 Task: Plan a trip to Sulur, India from 26th December, 2023 to 30th December, 2023 for 1 adult. Place can be private room with 1  bedroom having 1 bed and 1 bathroom. Property type can be hotel.
Action: Mouse moved to (567, 146)
Screenshot: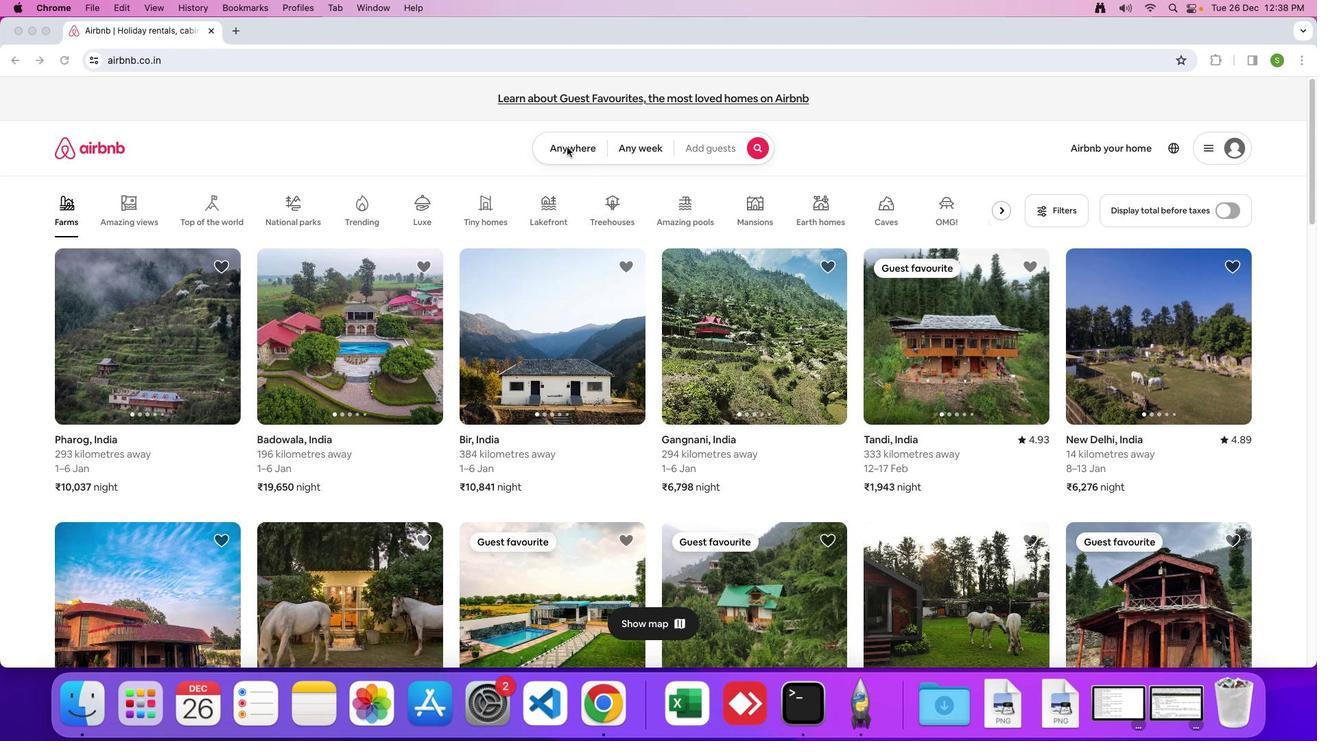 
Action: Mouse pressed left at (567, 146)
Screenshot: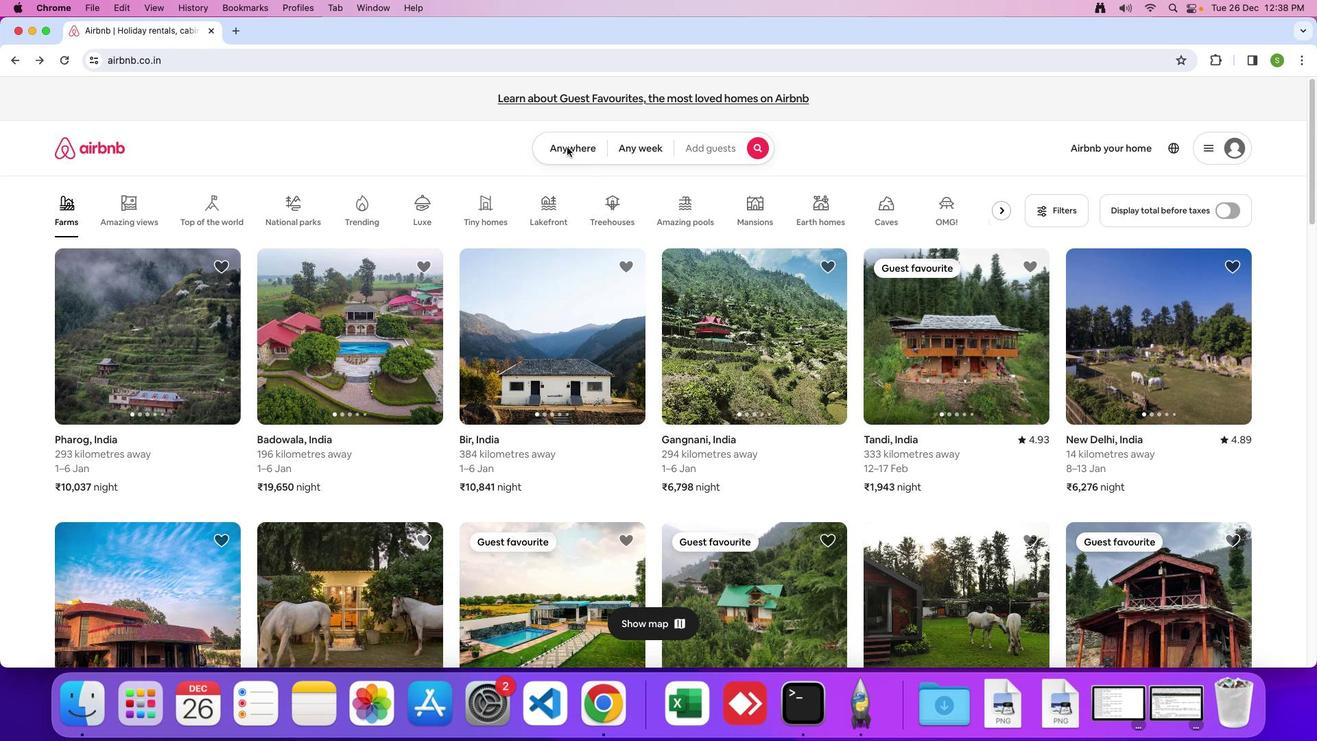 
Action: Mouse moved to (553, 148)
Screenshot: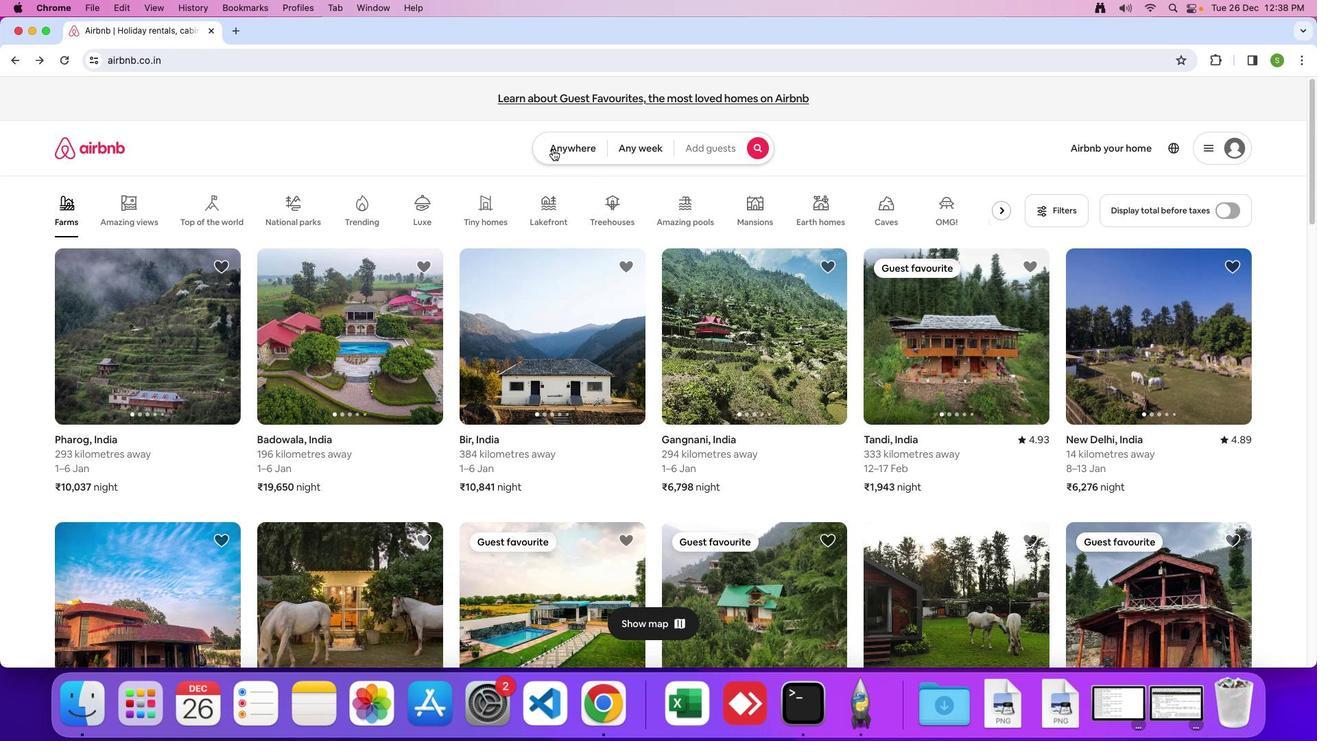 
Action: Mouse pressed left at (553, 148)
Screenshot: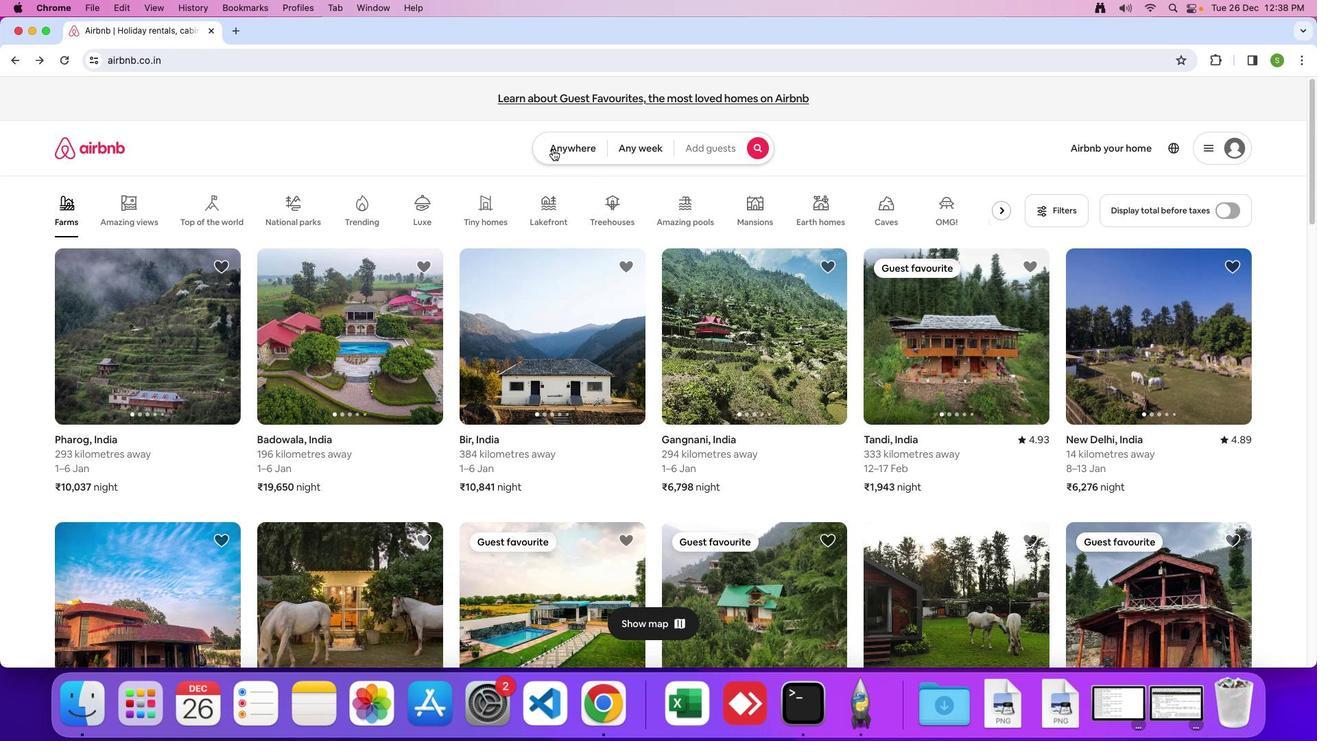 
Action: Mouse moved to (496, 193)
Screenshot: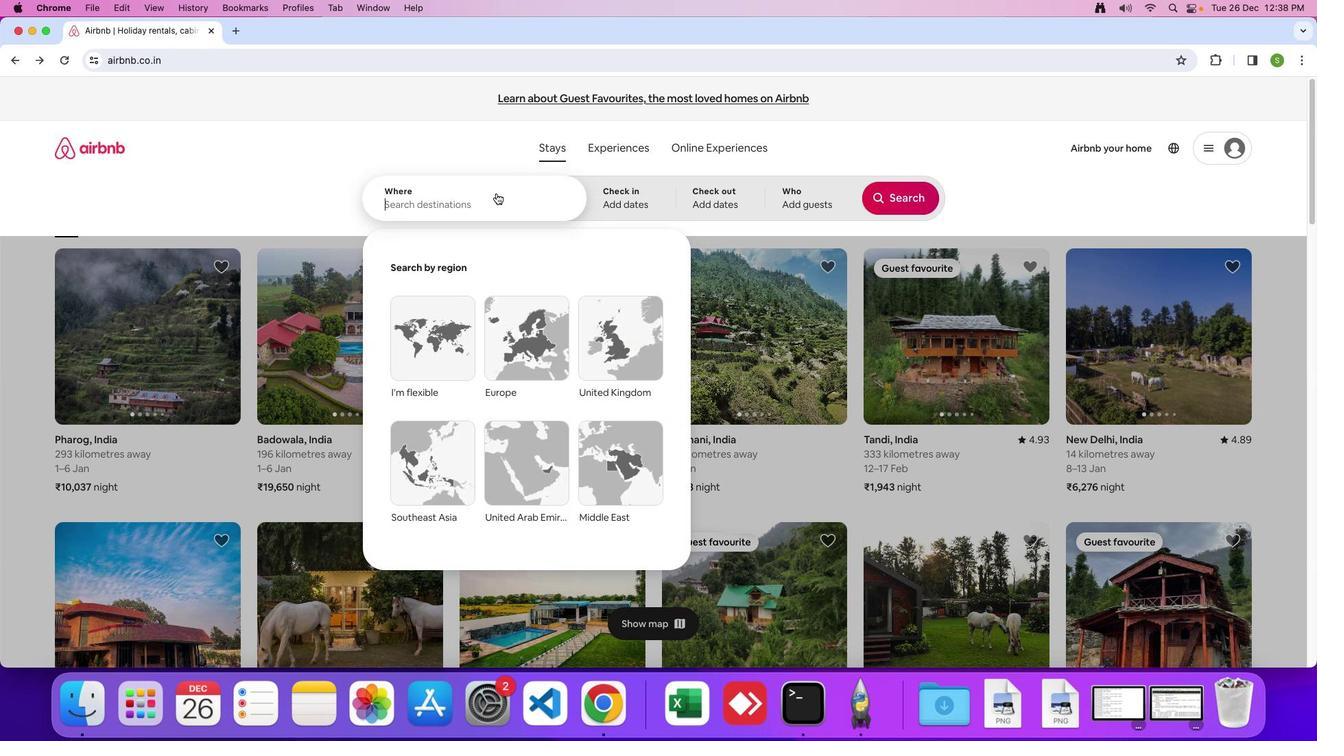 
Action: Mouse pressed left at (496, 193)
Screenshot: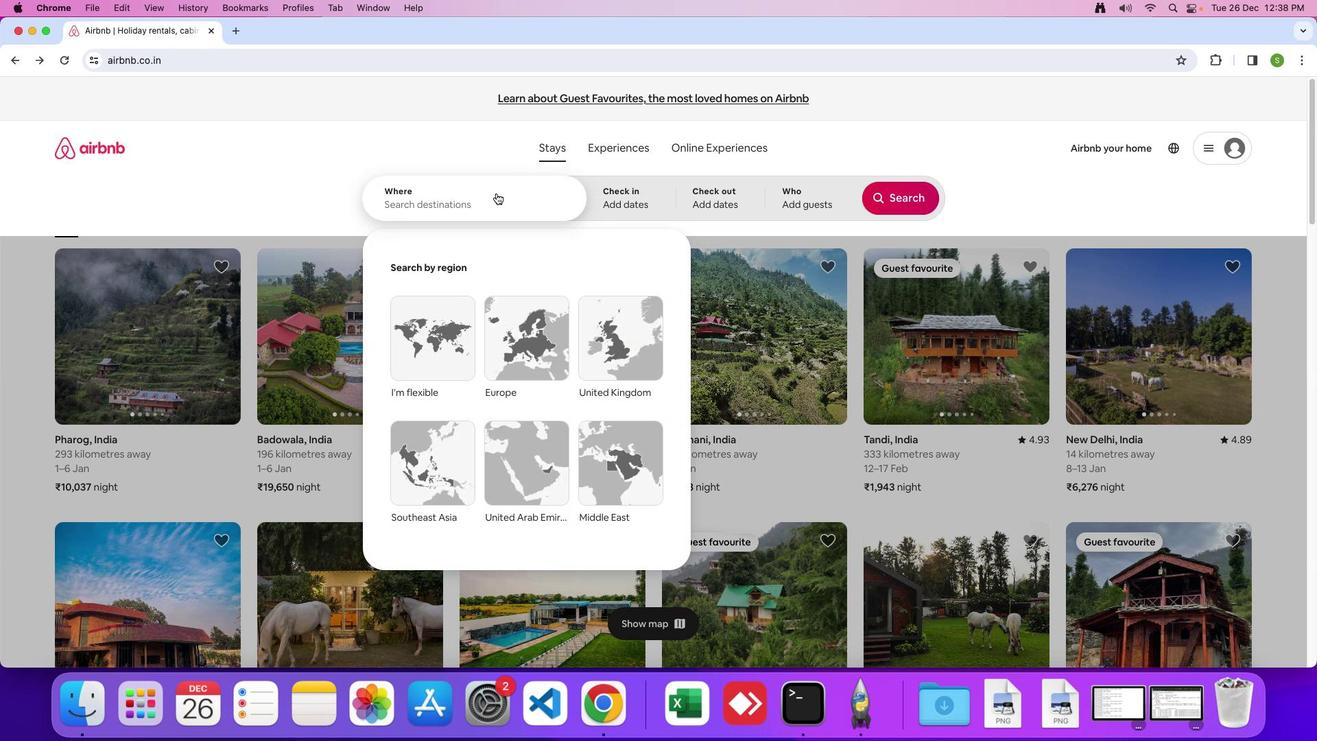 
Action: Mouse moved to (470, 205)
Screenshot: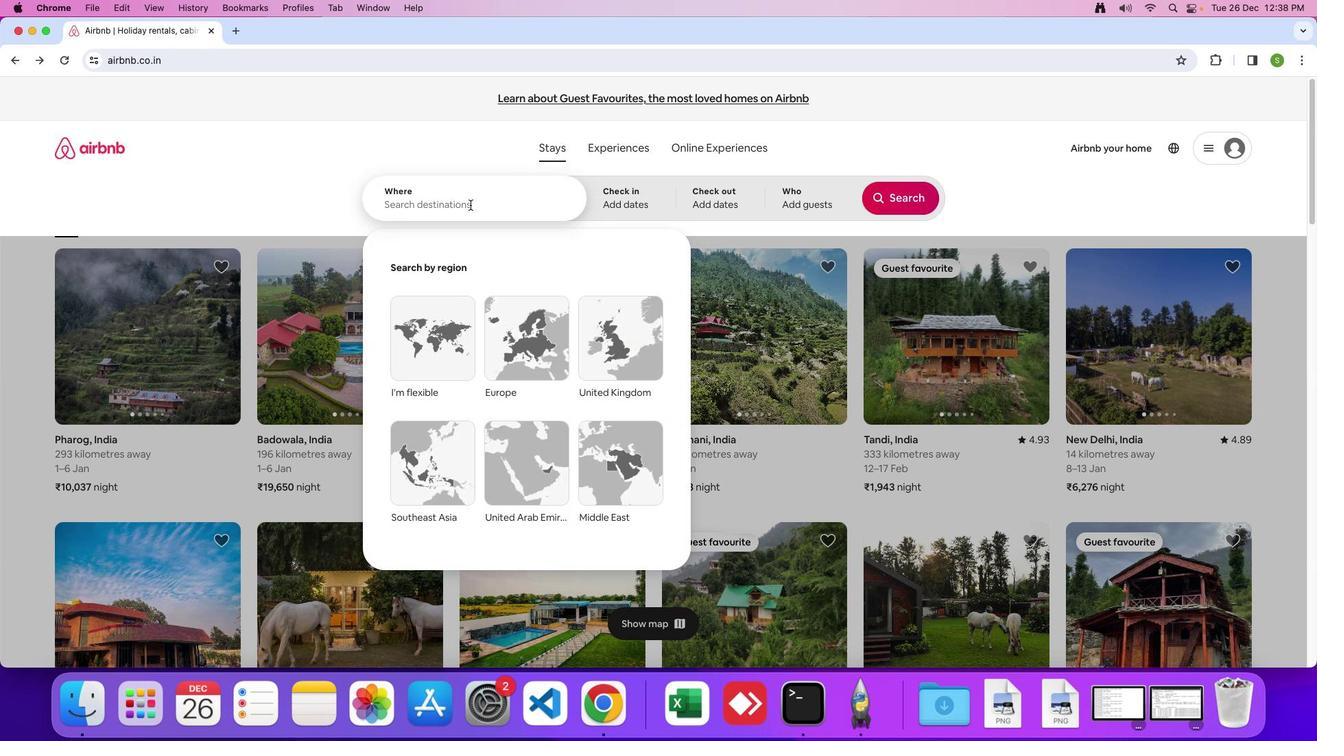 
Action: Key pressed 'S'Key.caps_lock'u''l''u''r'','Key.spaceKey.shift'I''n''d''i''a'
Screenshot: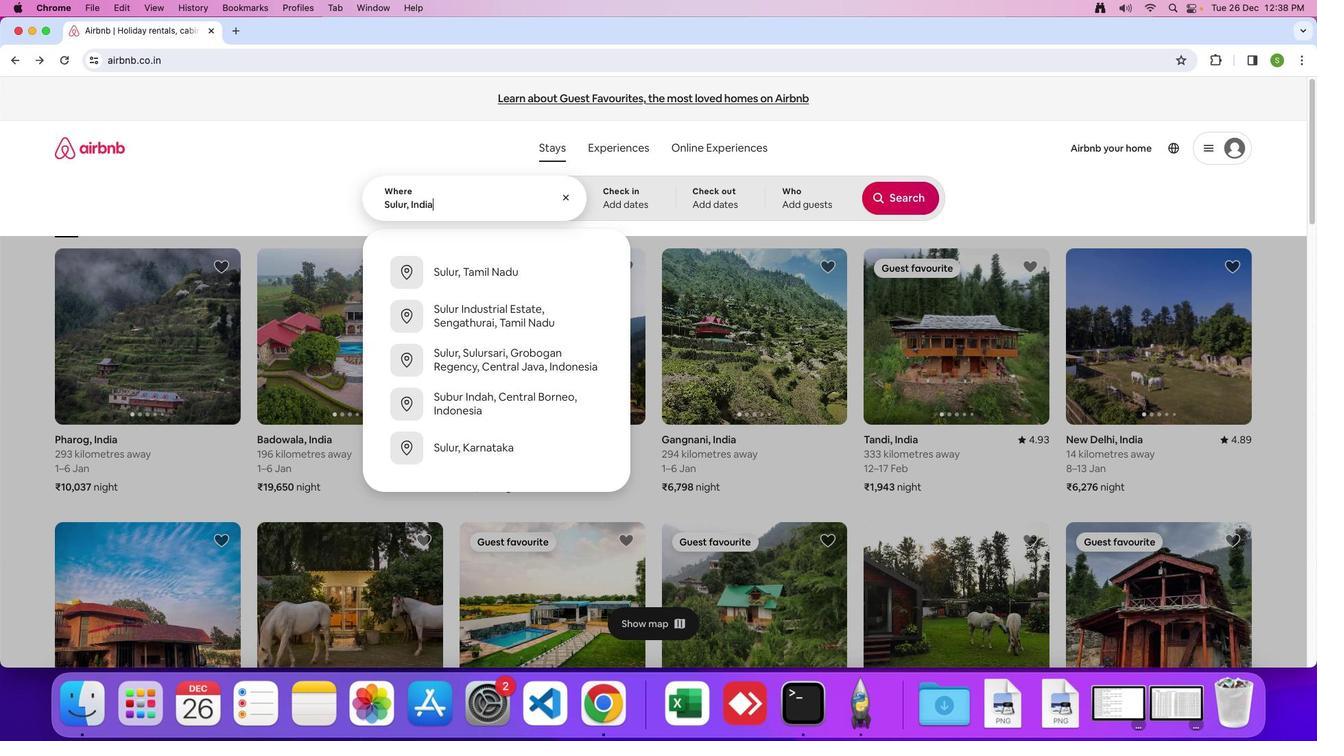 
Action: Mouse moved to (485, 206)
Screenshot: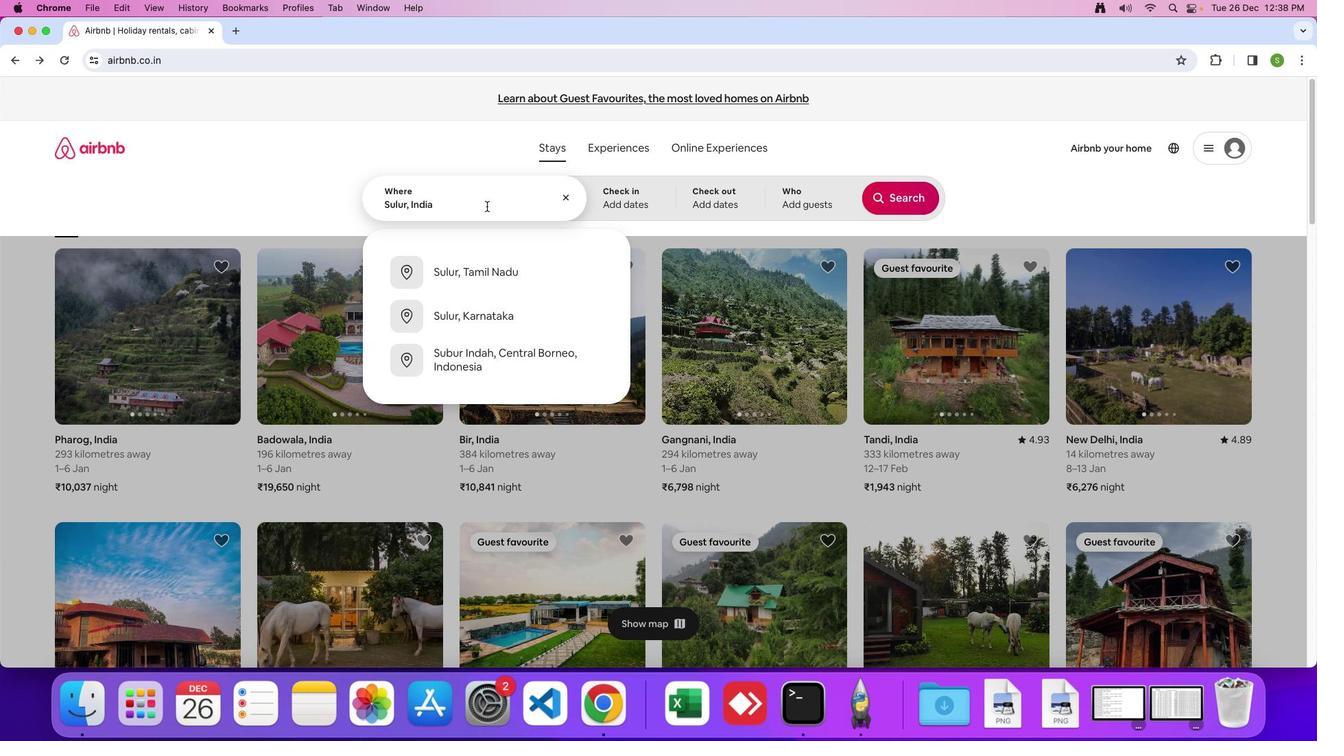 
Action: Key pressed Key.enter
Screenshot: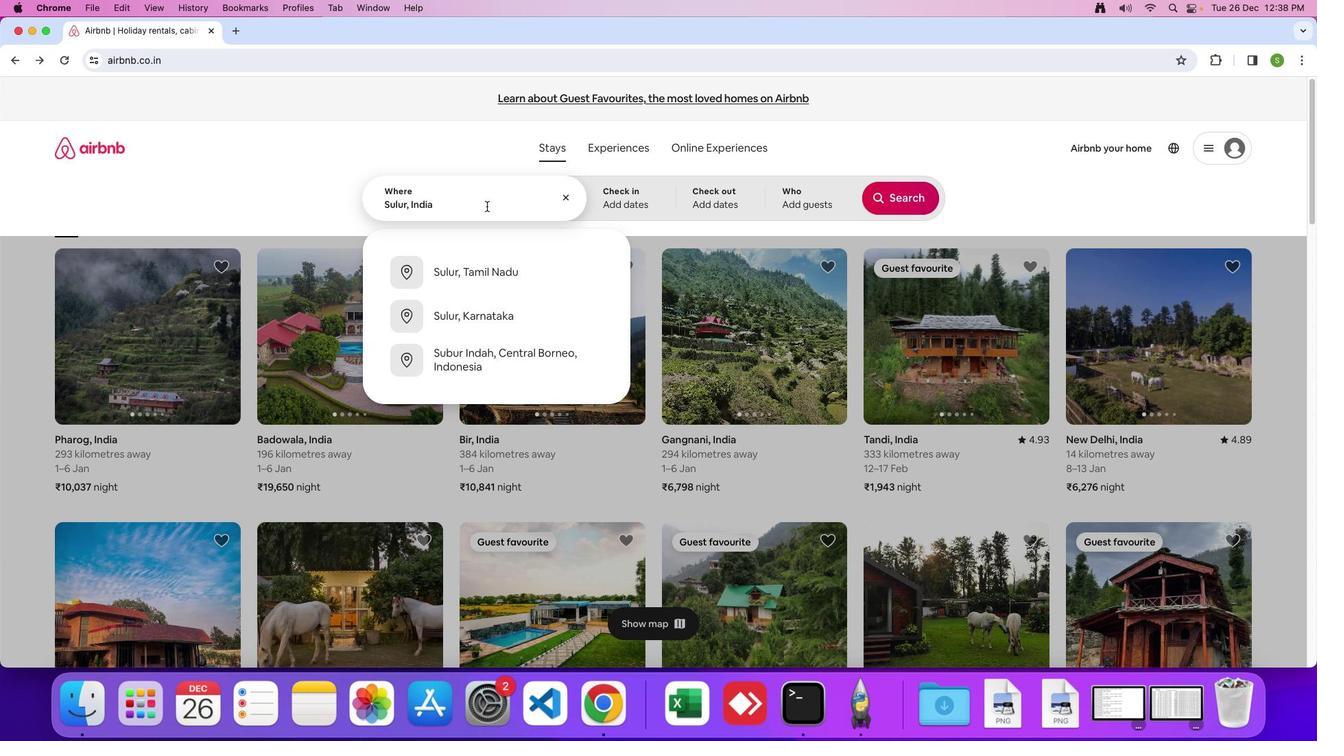 
Action: Mouse moved to (483, 498)
Screenshot: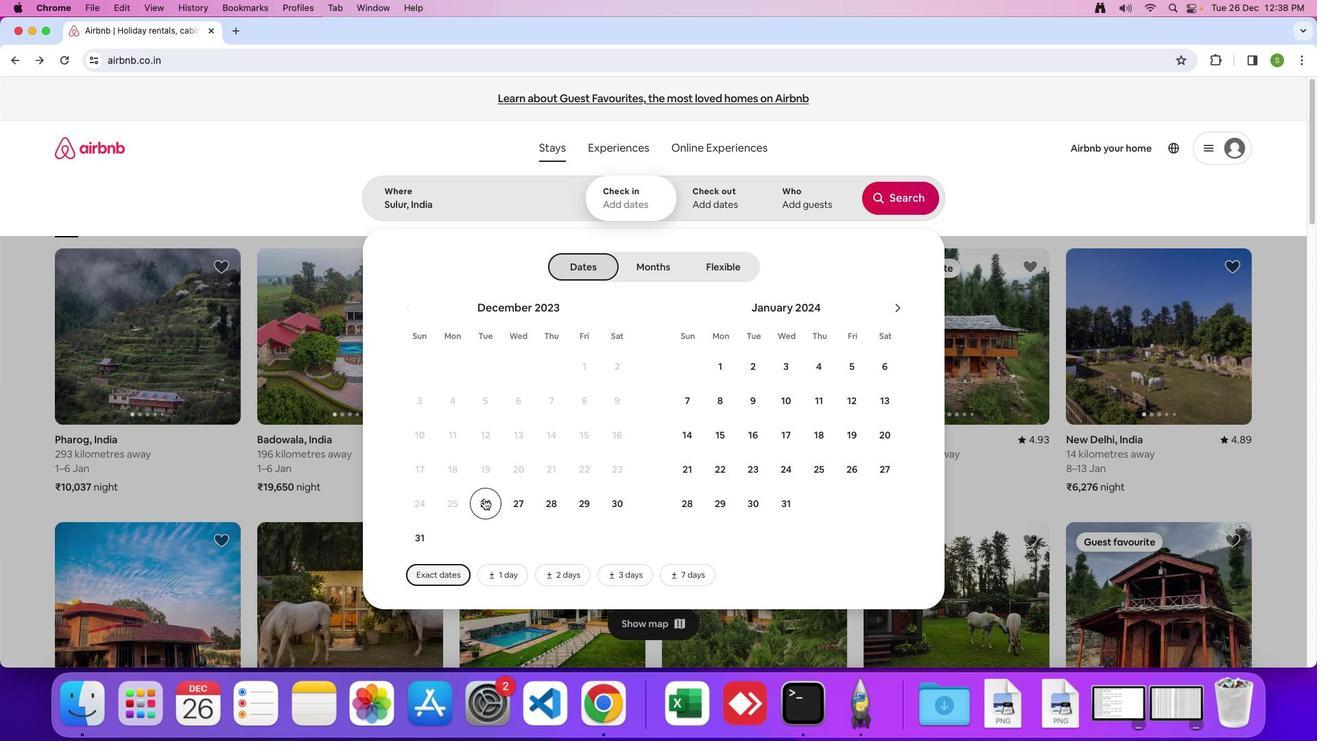 
Action: Mouse pressed left at (483, 498)
Screenshot: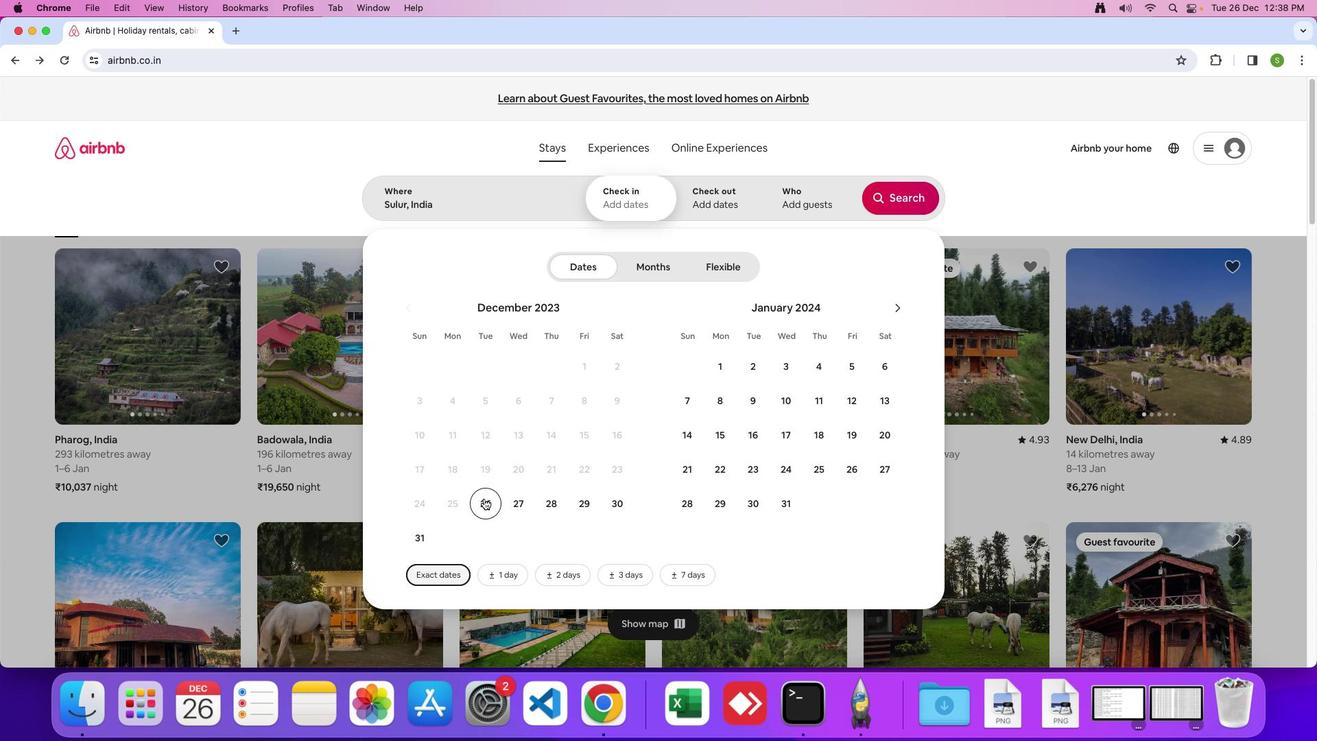 
Action: Mouse moved to (621, 505)
Screenshot: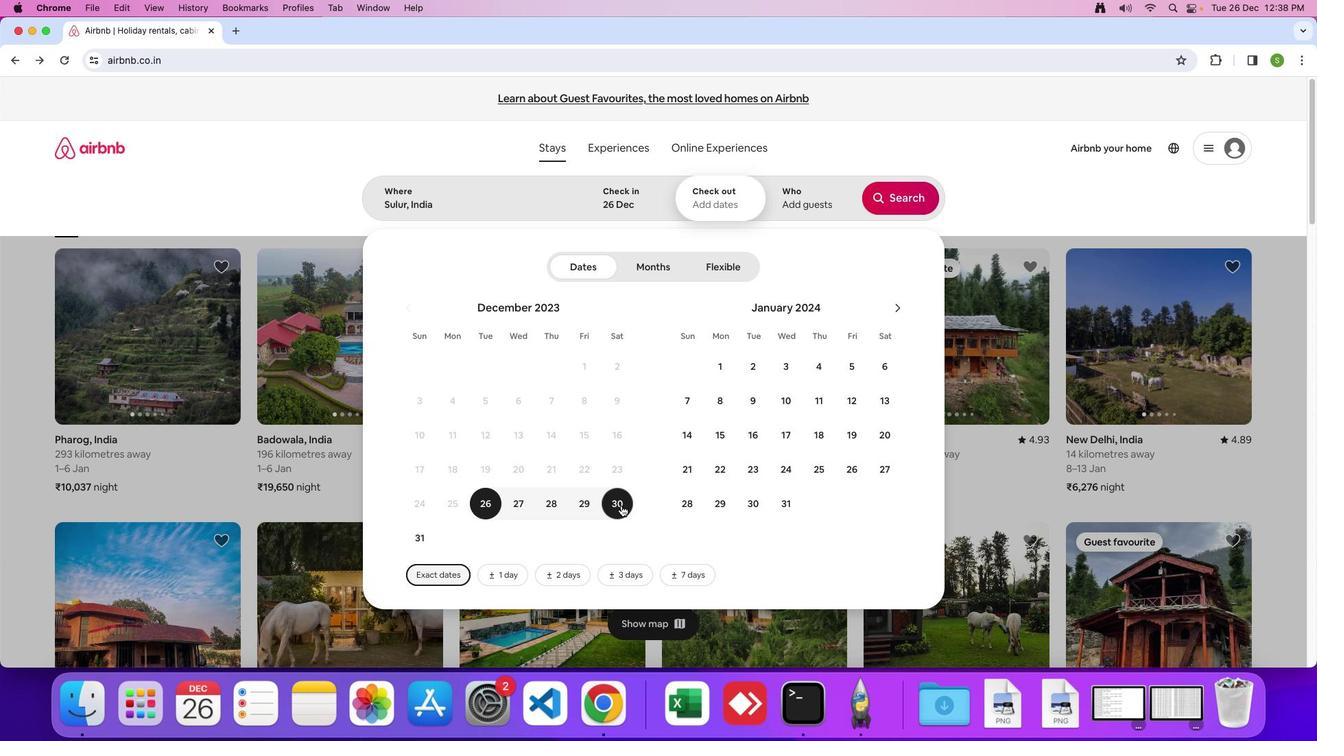 
Action: Mouse pressed left at (621, 505)
Screenshot: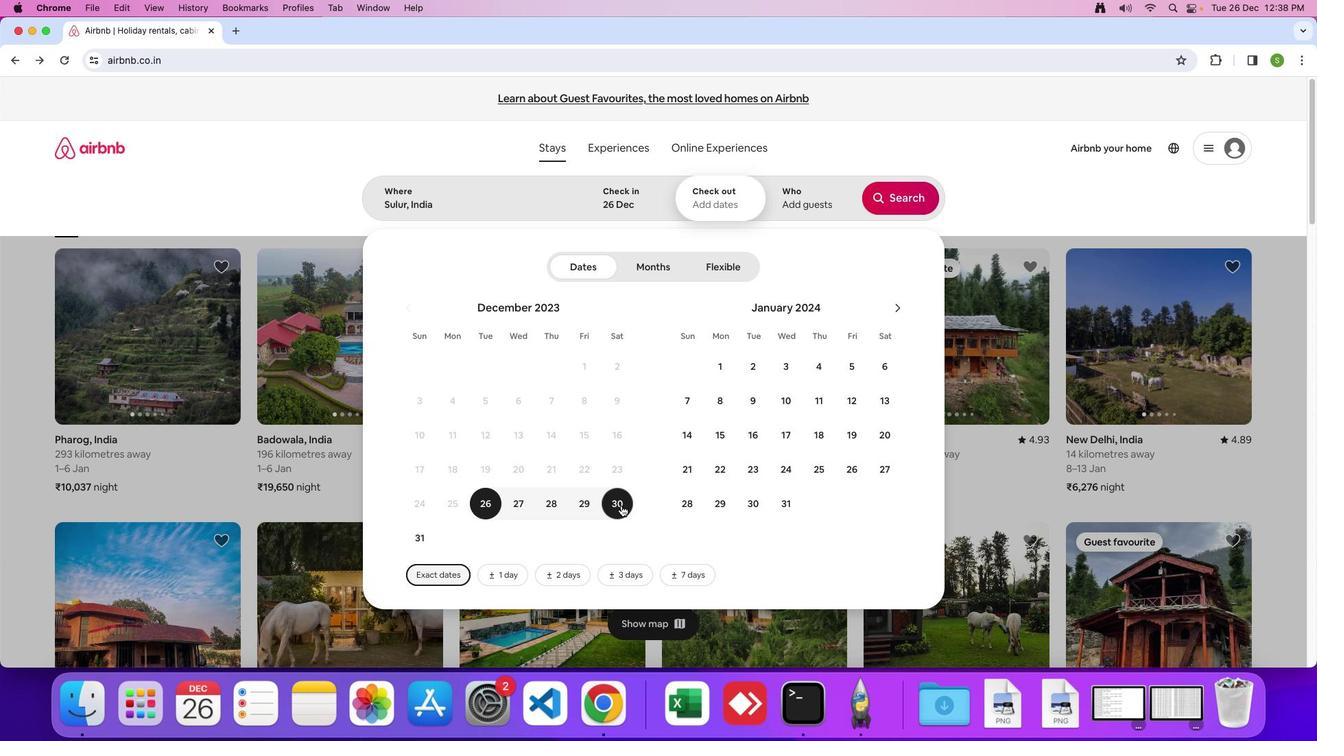 
Action: Mouse moved to (803, 197)
Screenshot: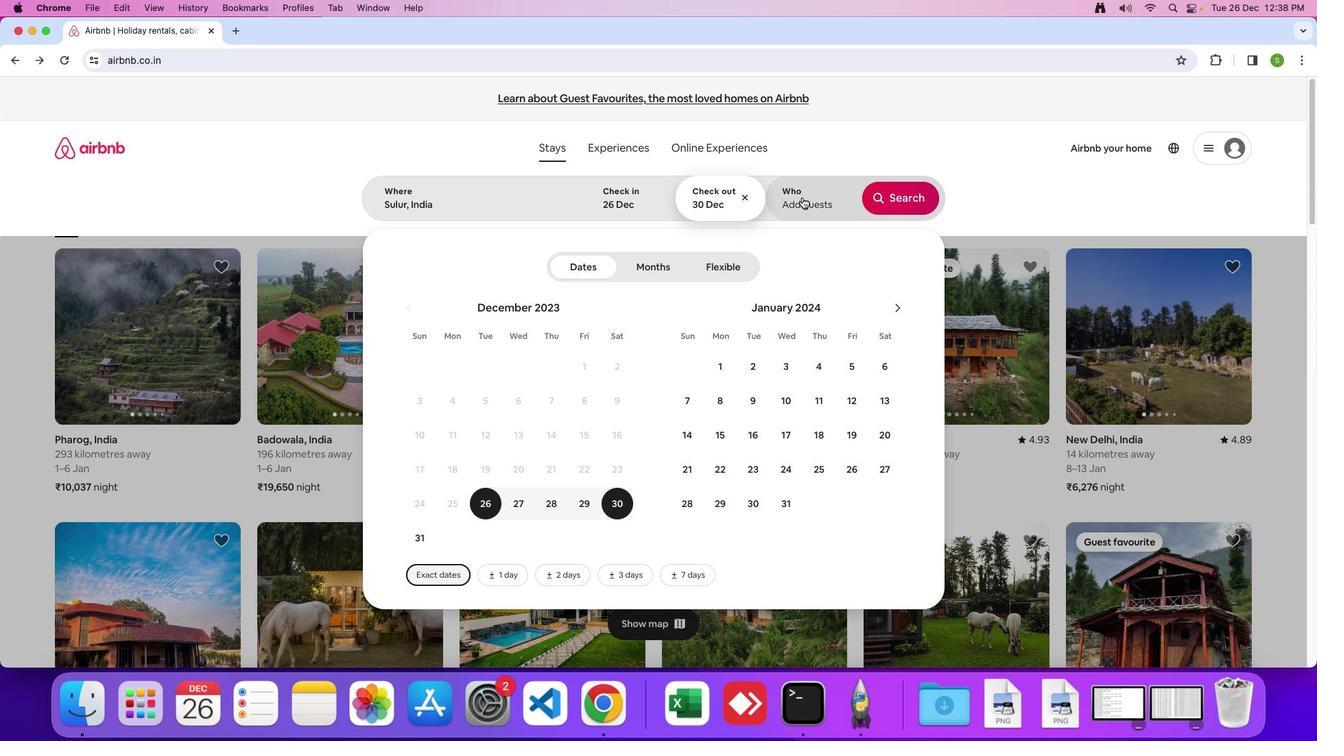 
Action: Mouse pressed left at (803, 197)
Screenshot: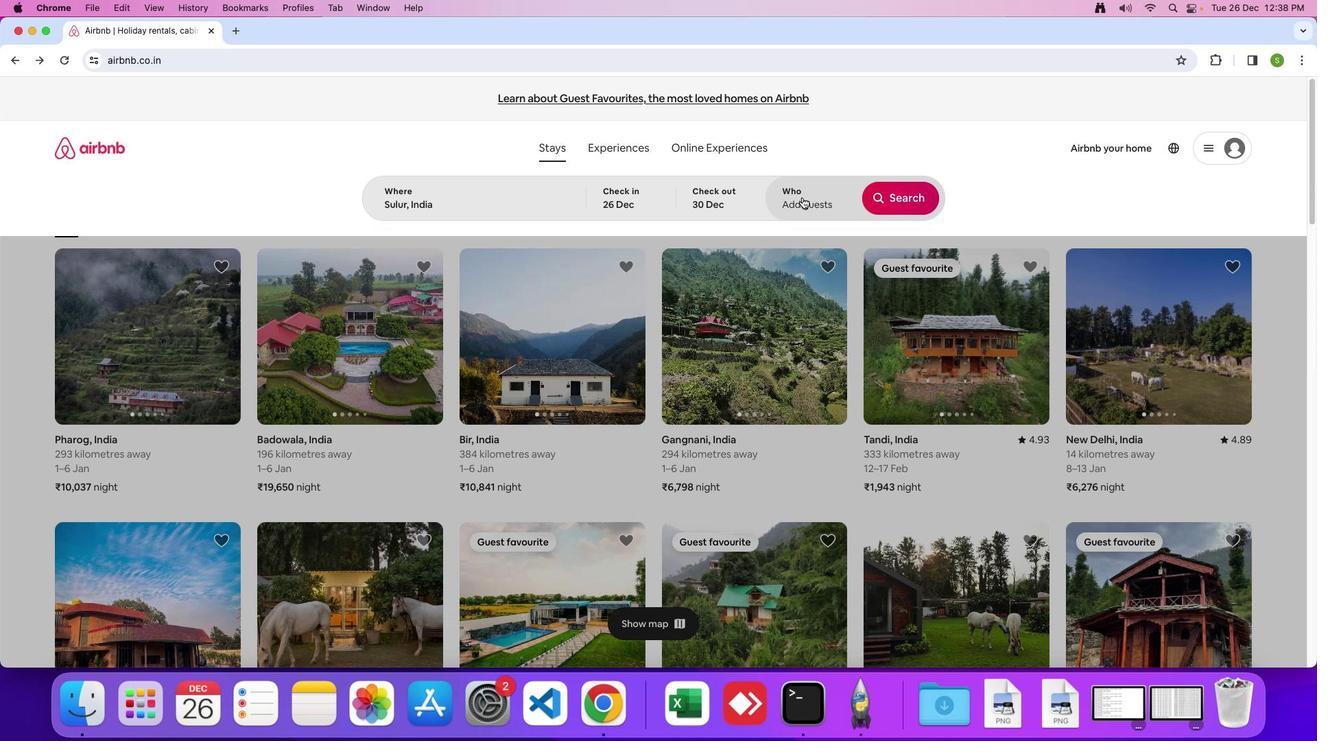 
Action: Mouse moved to (911, 265)
Screenshot: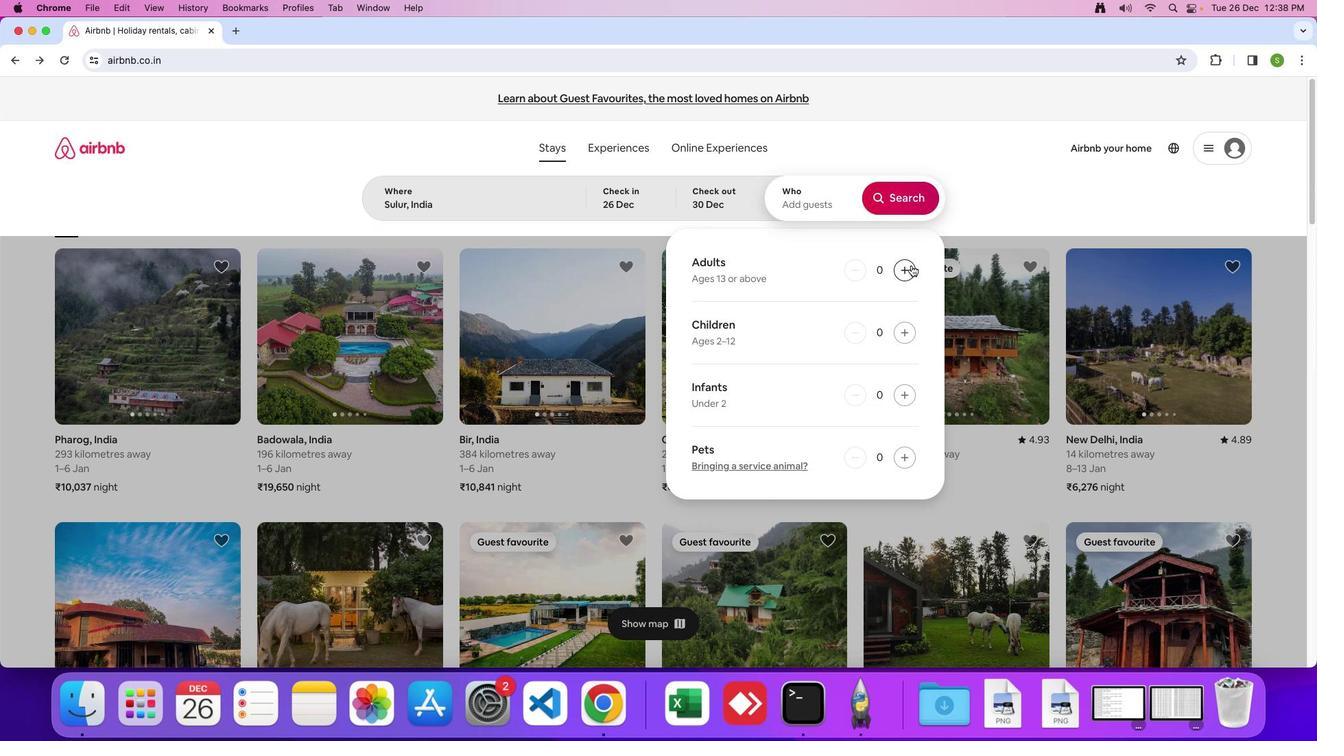 
Action: Mouse pressed left at (911, 265)
Screenshot: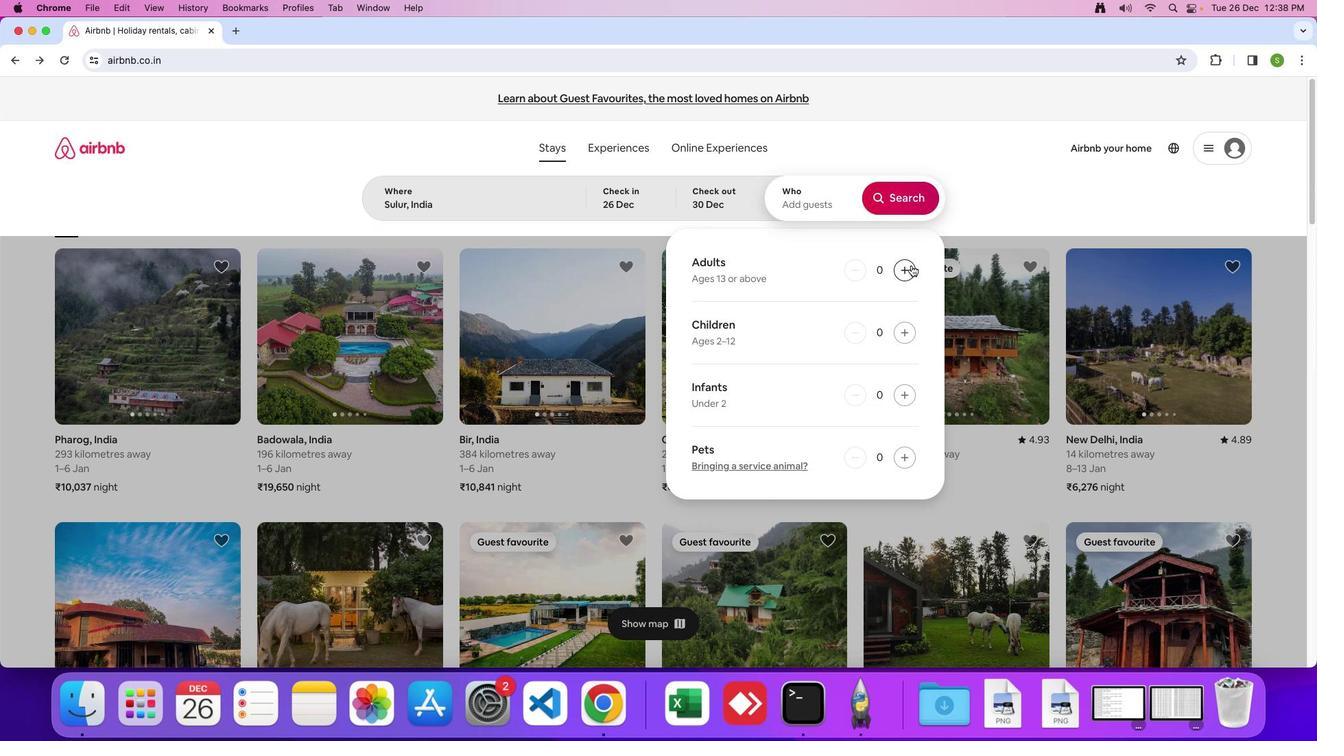 
Action: Mouse moved to (886, 195)
Screenshot: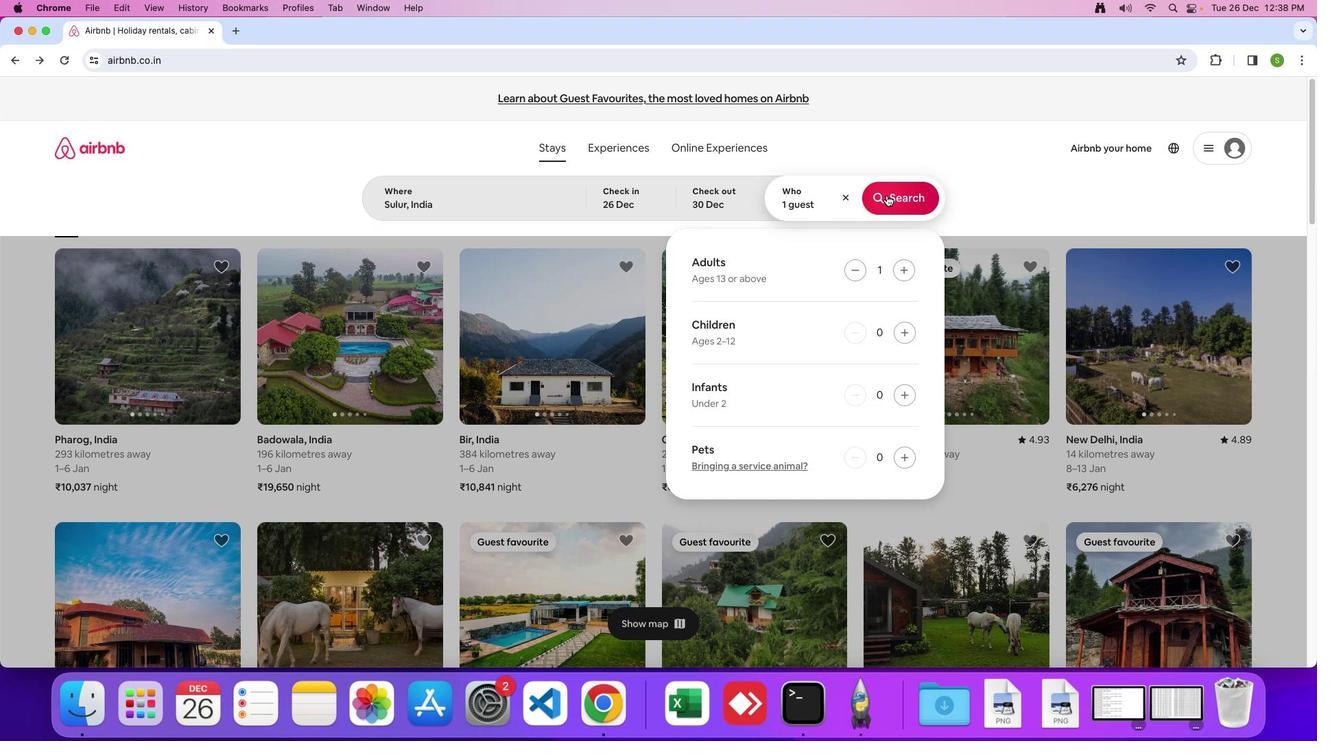 
Action: Mouse pressed left at (886, 195)
Screenshot: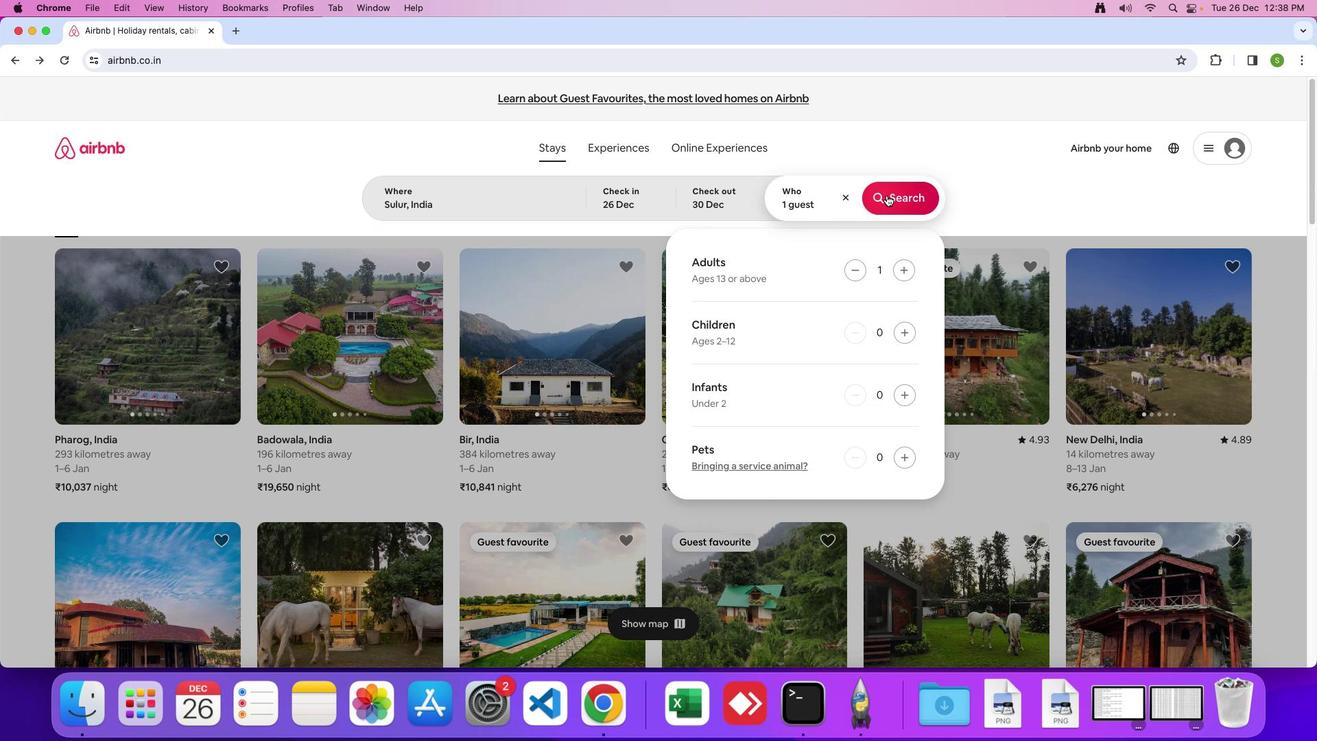 
Action: Mouse moved to (1089, 166)
Screenshot: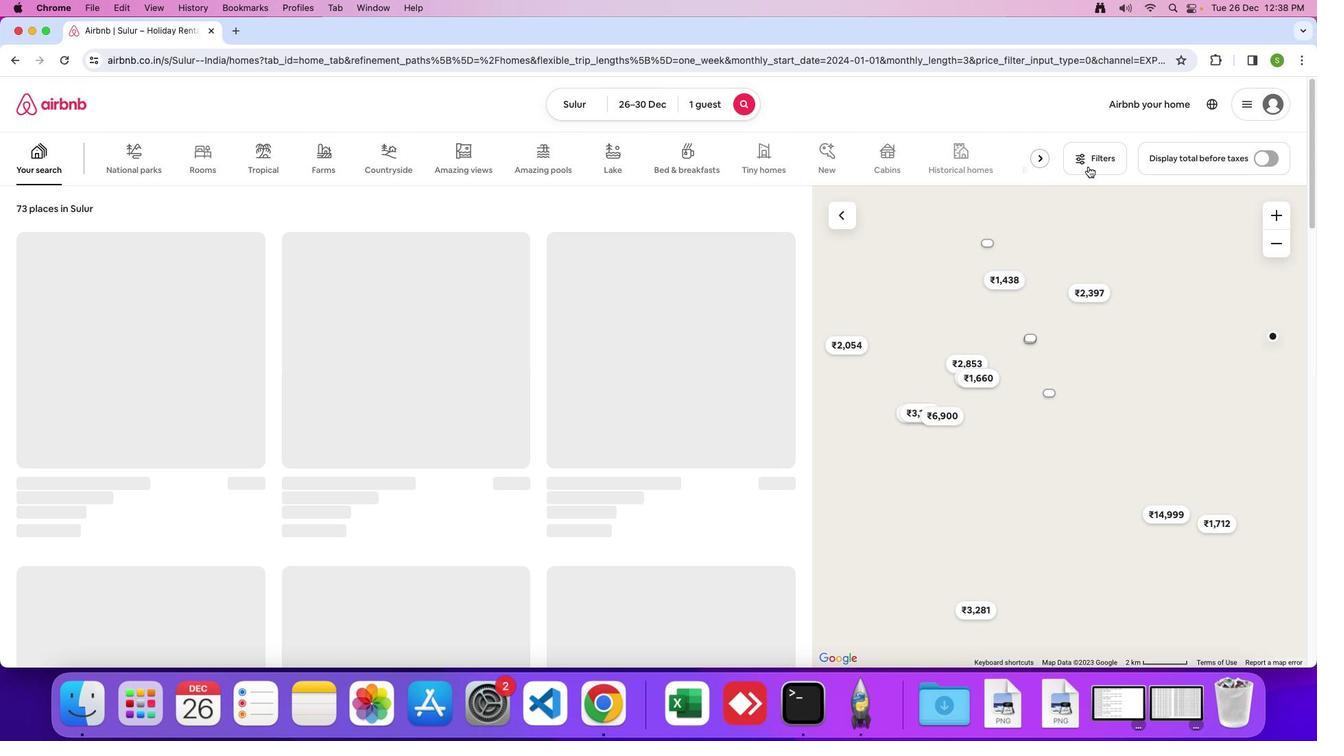
Action: Mouse pressed left at (1089, 166)
Screenshot: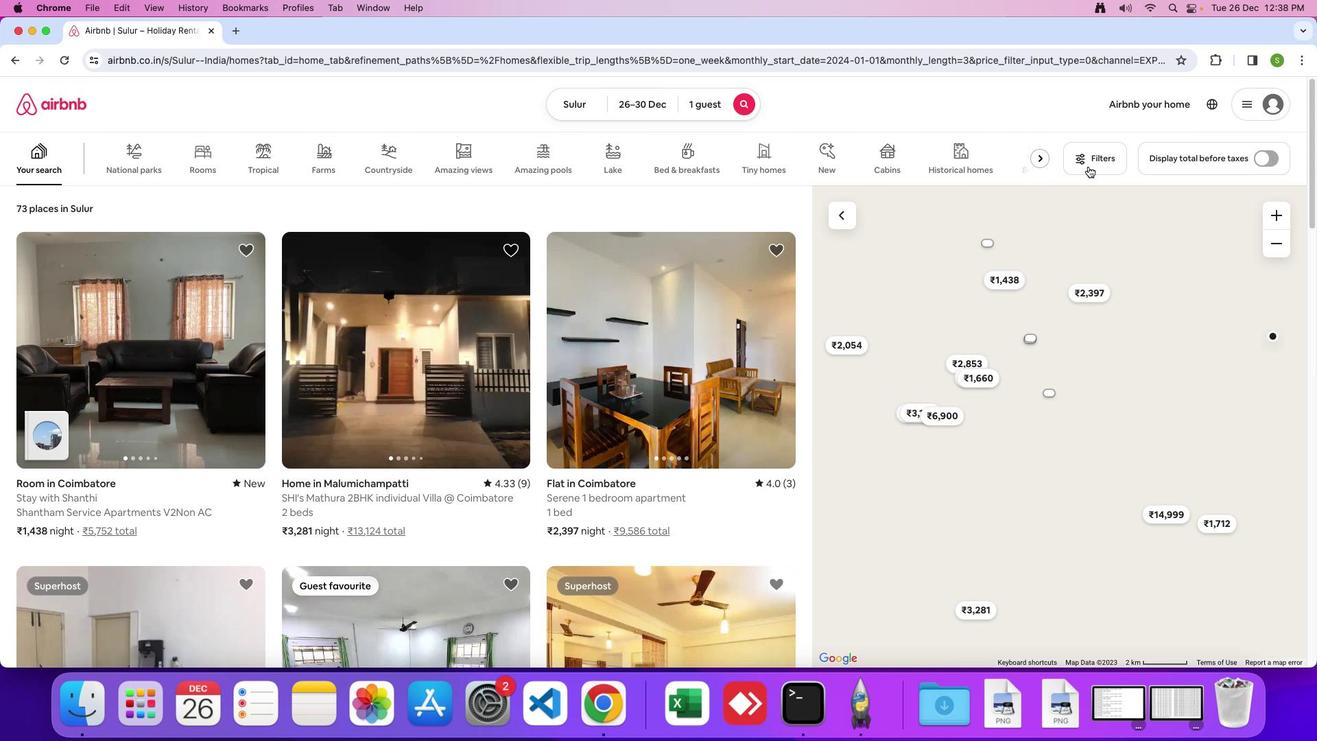 
Action: Mouse moved to (643, 433)
Screenshot: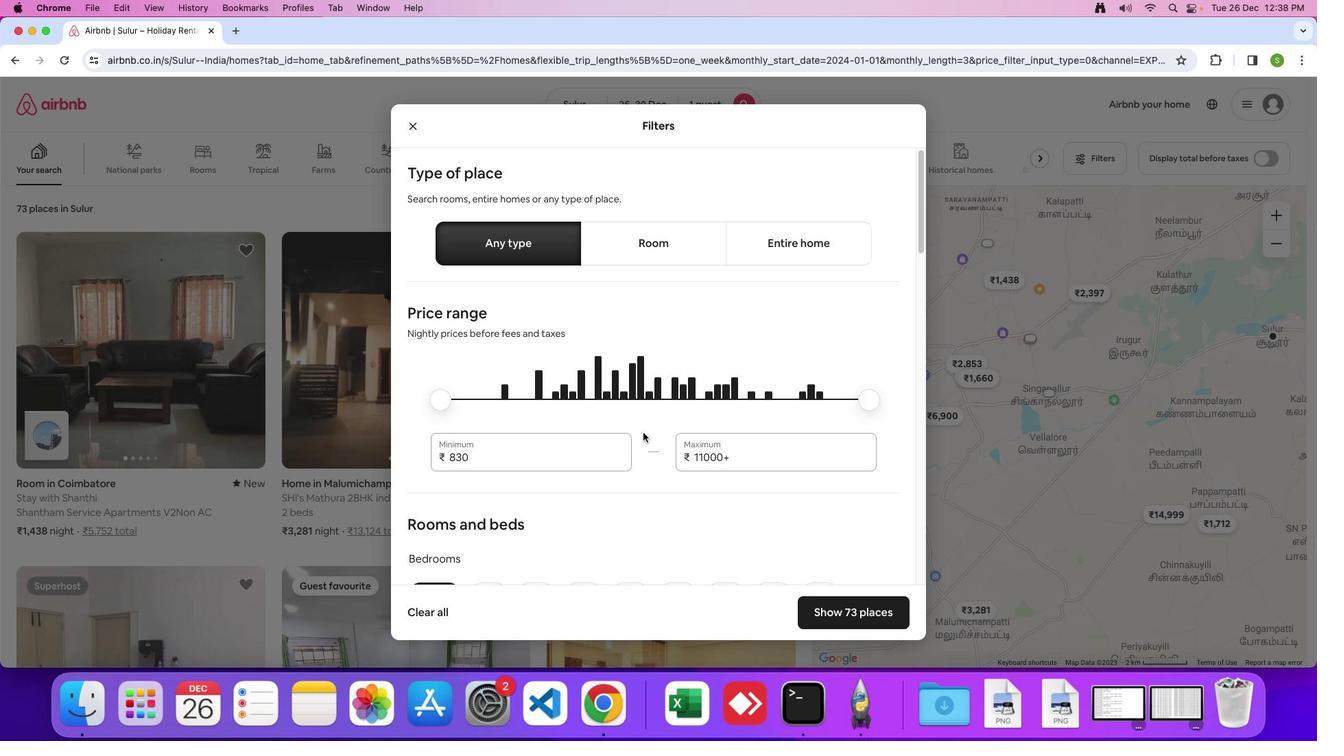 
Action: Mouse scrolled (643, 433) with delta (0, 0)
Screenshot: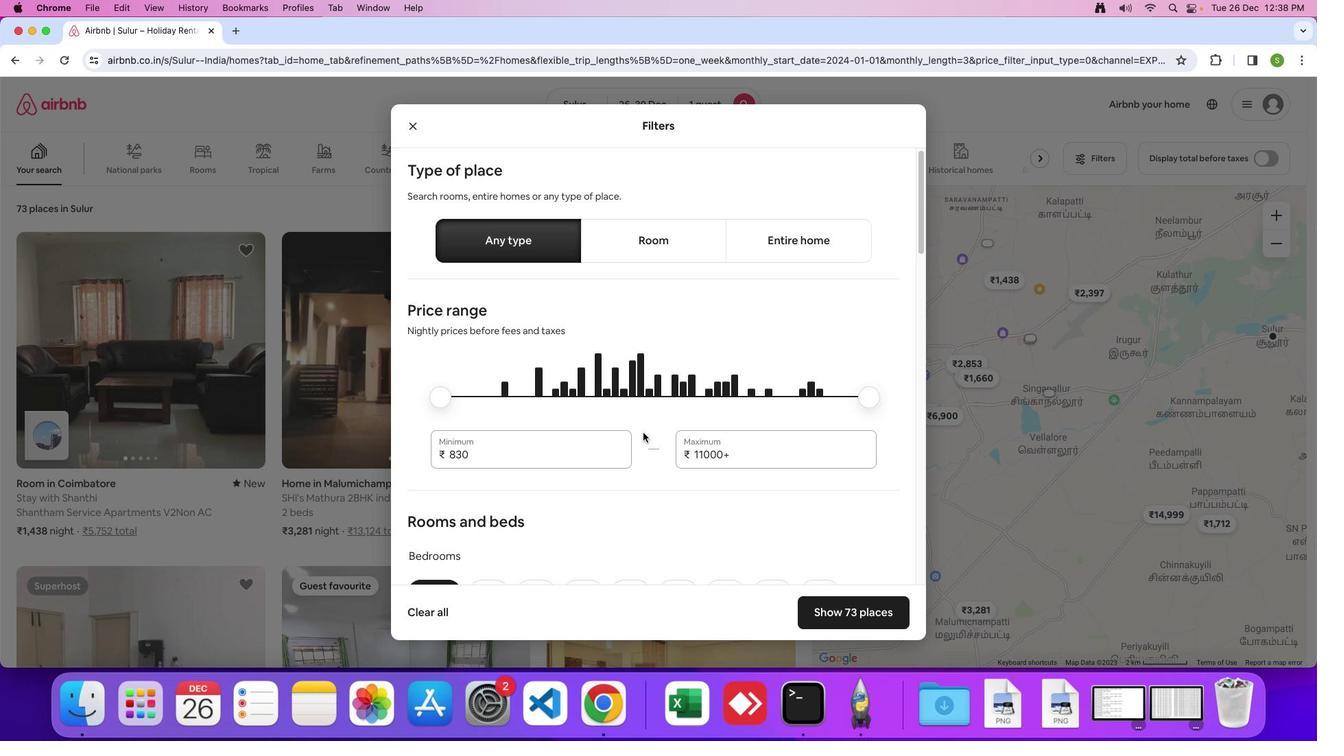 
Action: Mouse scrolled (643, 433) with delta (0, 0)
Screenshot: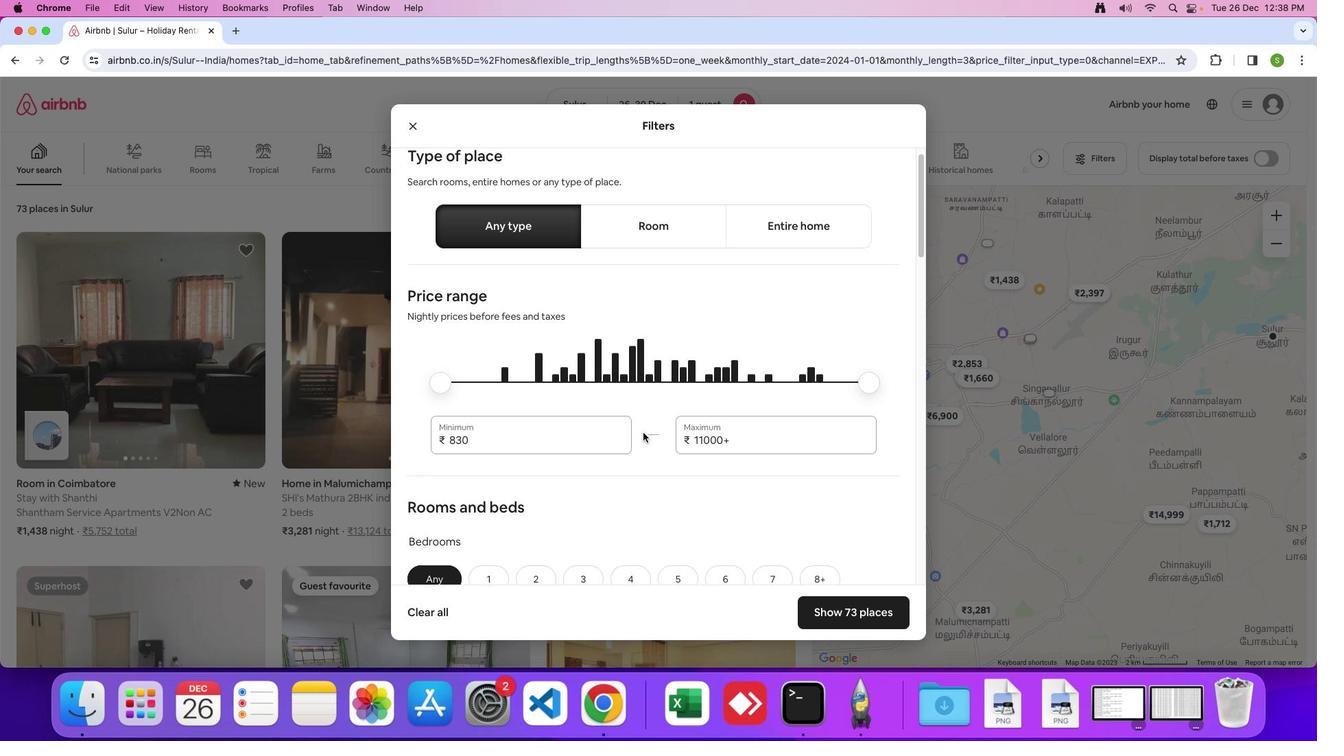 
Action: Mouse scrolled (643, 433) with delta (0, -2)
Screenshot: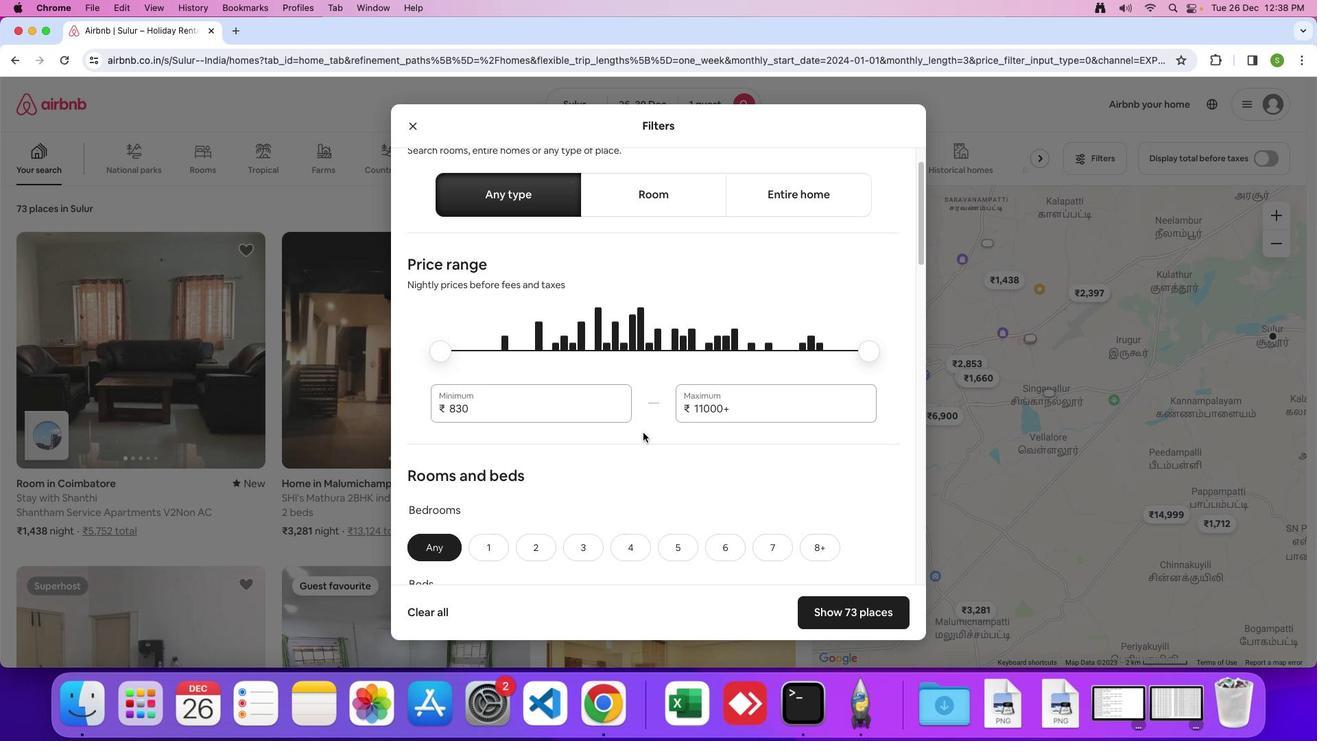 
Action: Mouse moved to (643, 432)
Screenshot: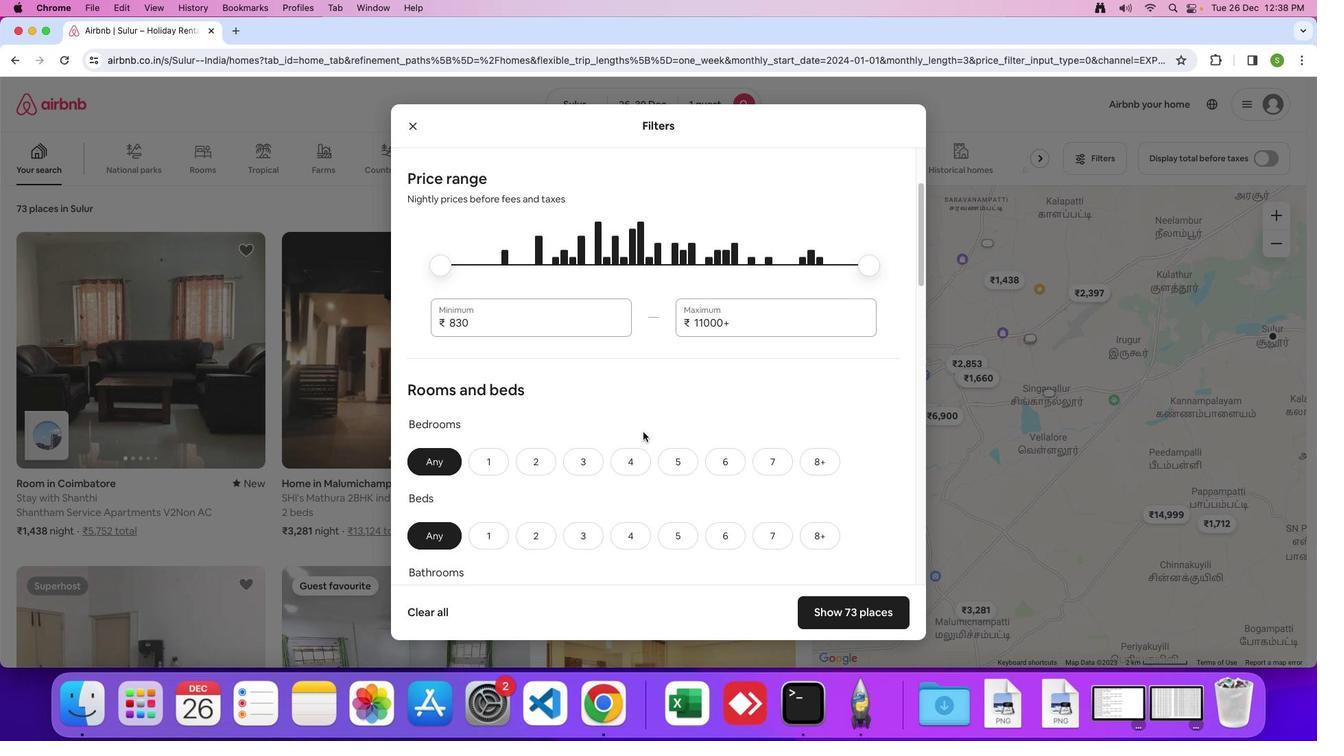 
Action: Mouse scrolled (643, 432) with delta (0, 0)
Screenshot: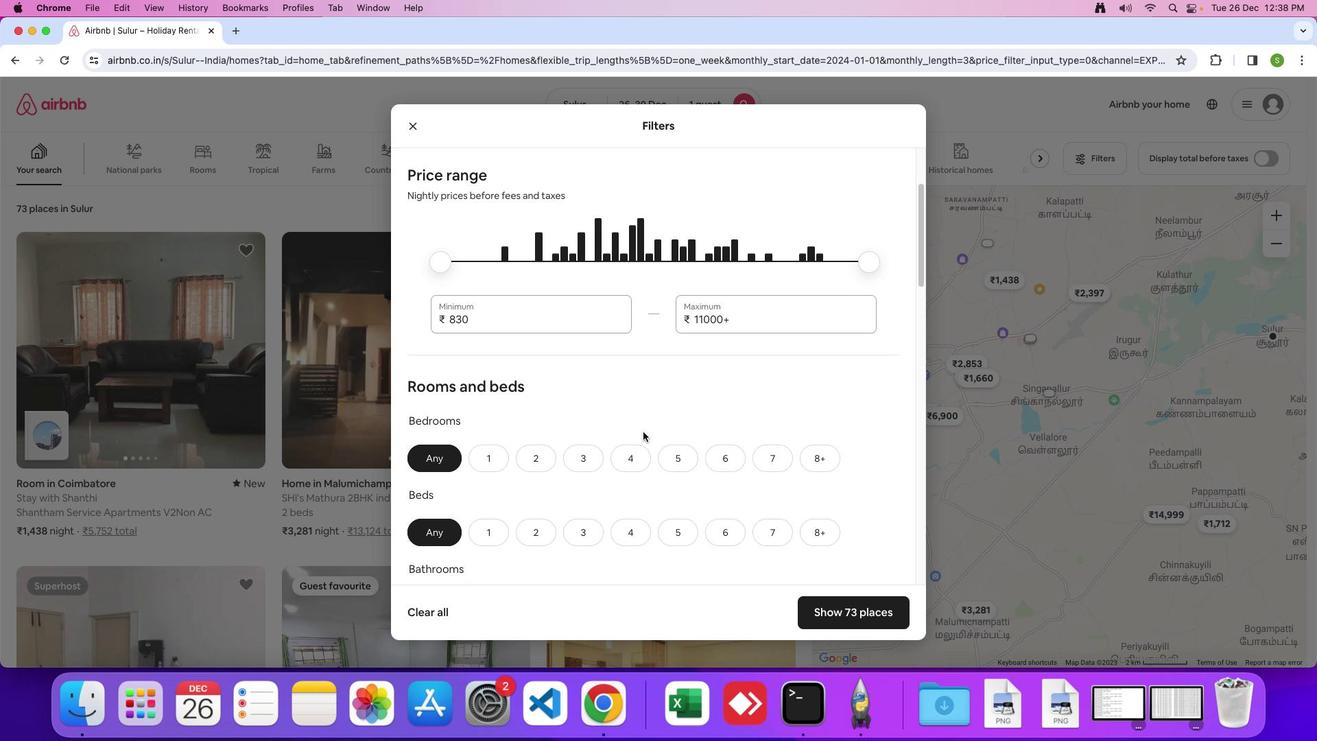 
Action: Mouse scrolled (643, 432) with delta (0, 0)
Screenshot: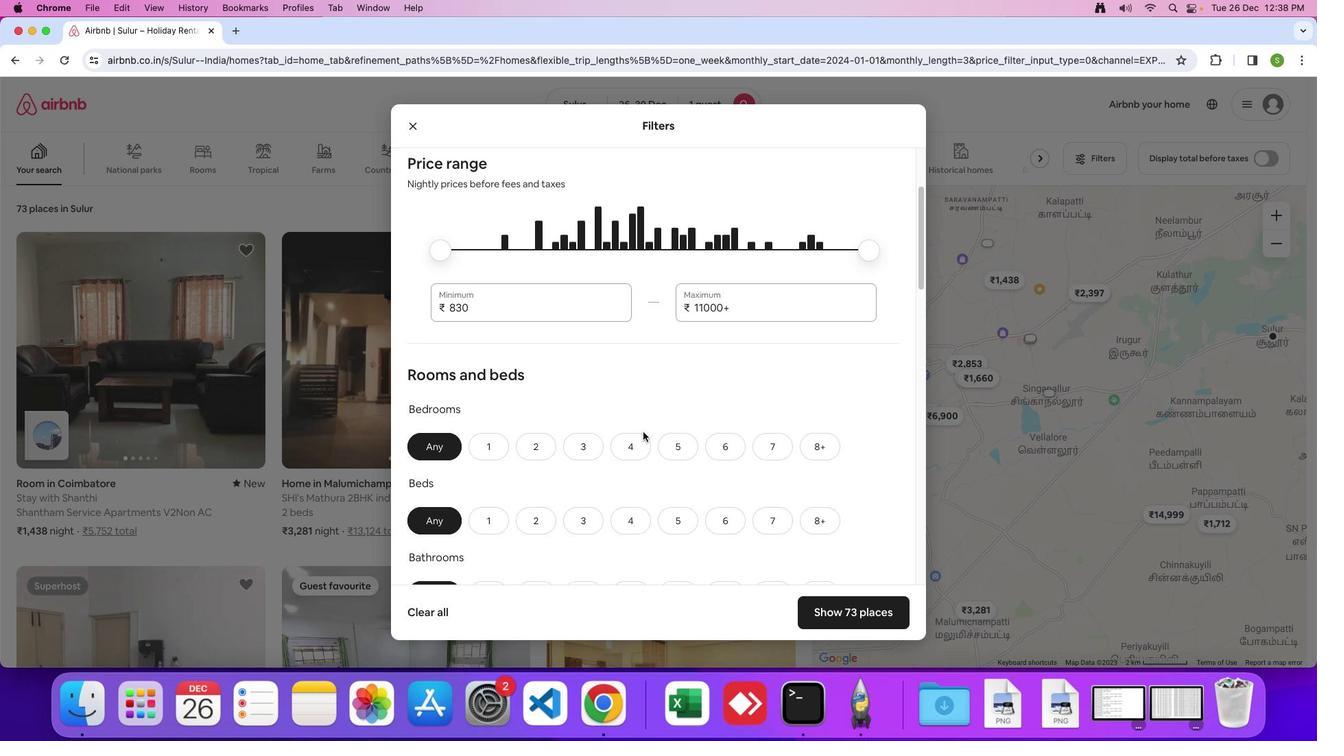 
Action: Mouse scrolled (643, 432) with delta (0, -2)
Screenshot: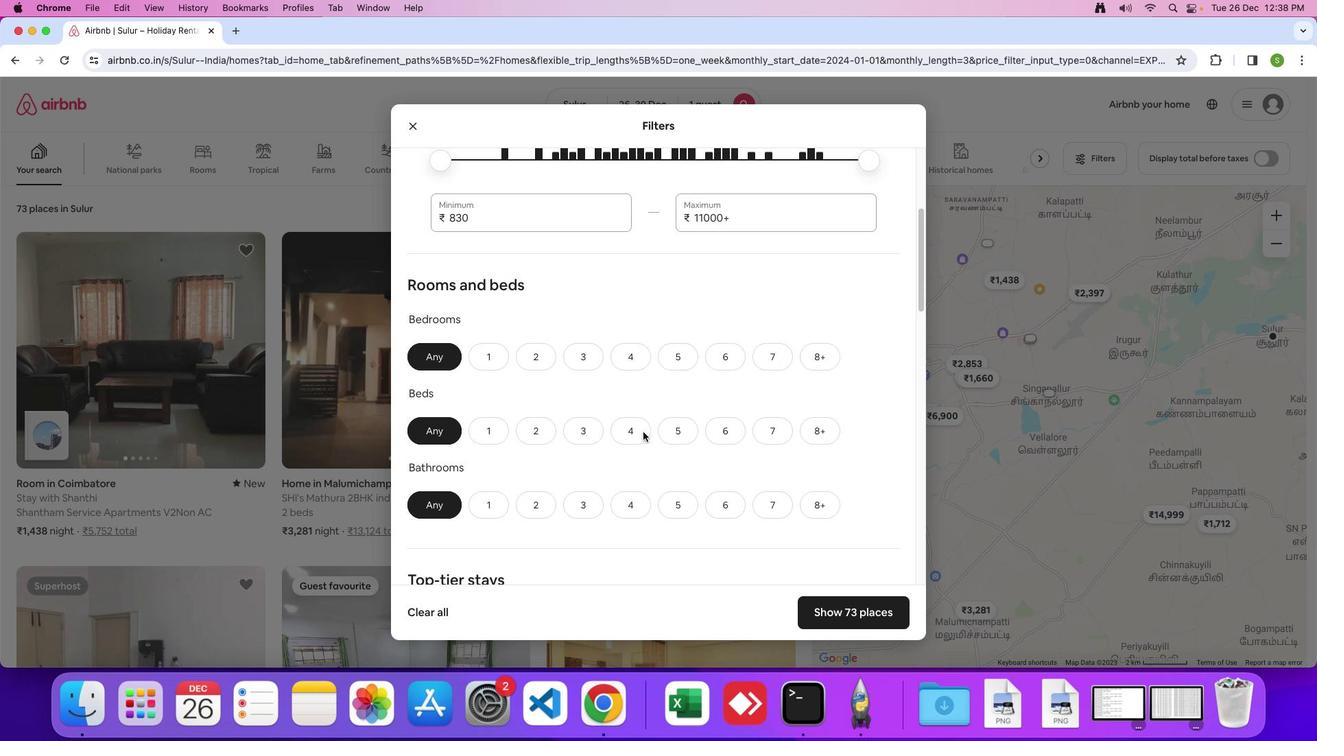 
Action: Mouse scrolled (643, 432) with delta (0, -3)
Screenshot: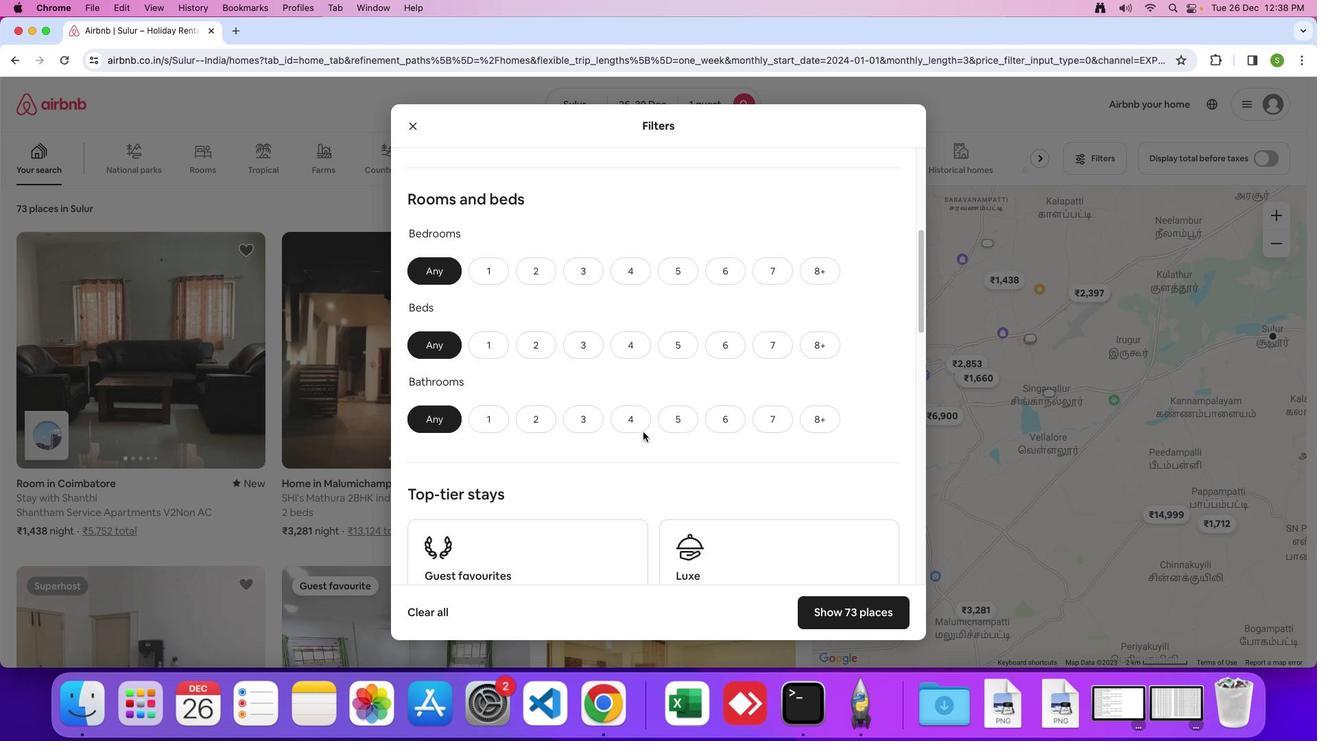
Action: Mouse moved to (490, 201)
Screenshot: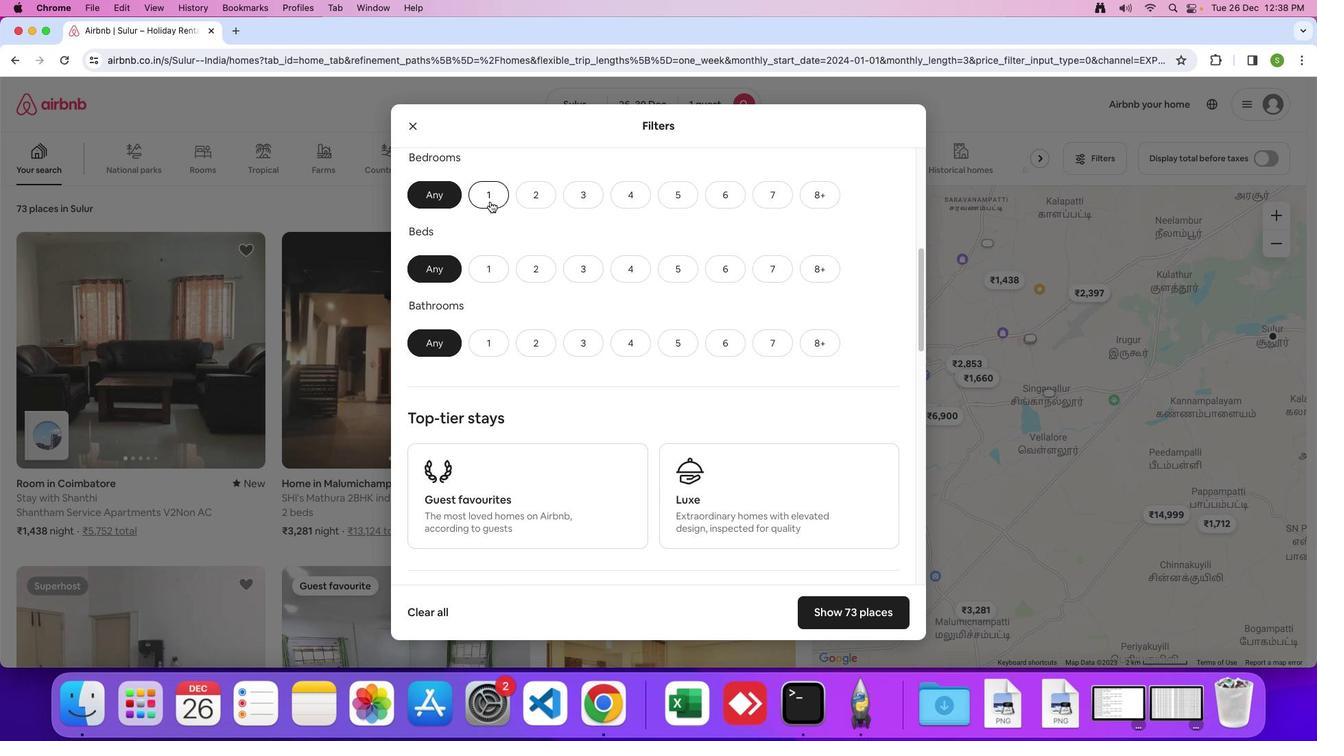 
Action: Mouse pressed left at (490, 201)
Screenshot: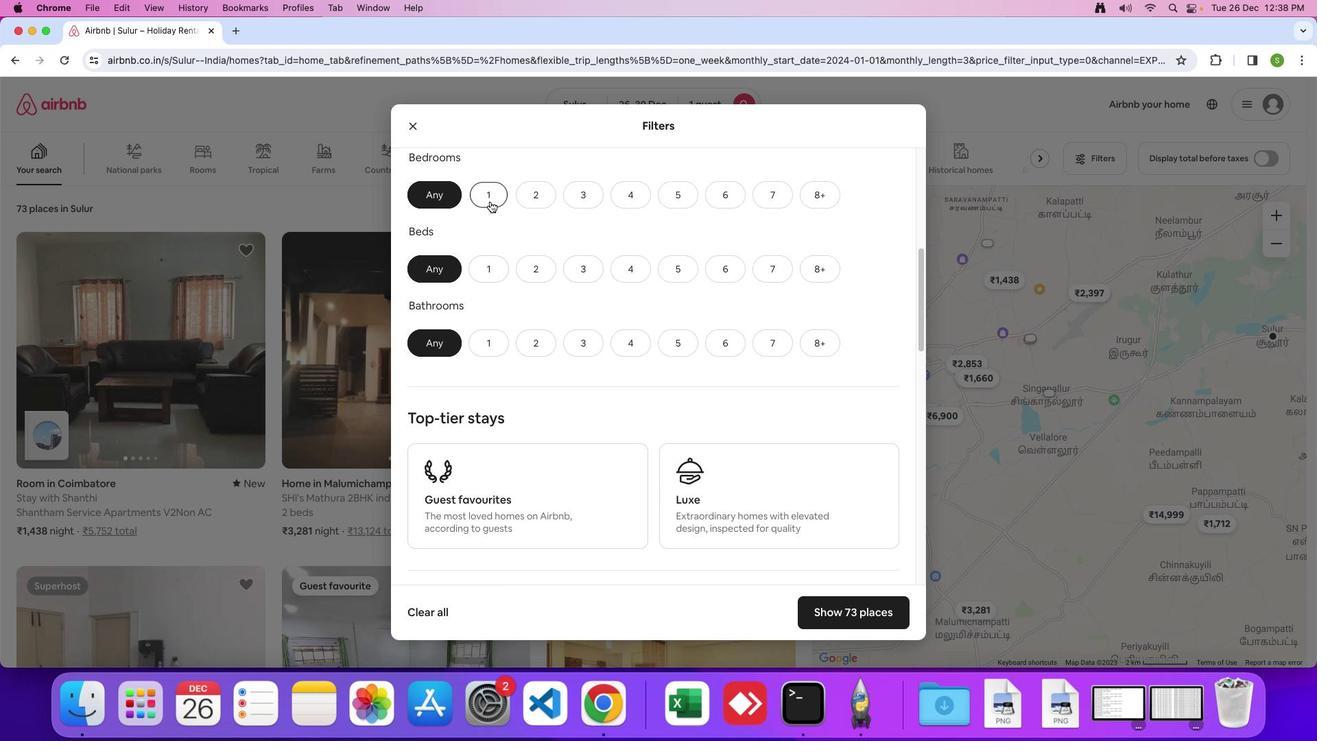 
Action: Mouse moved to (490, 273)
Screenshot: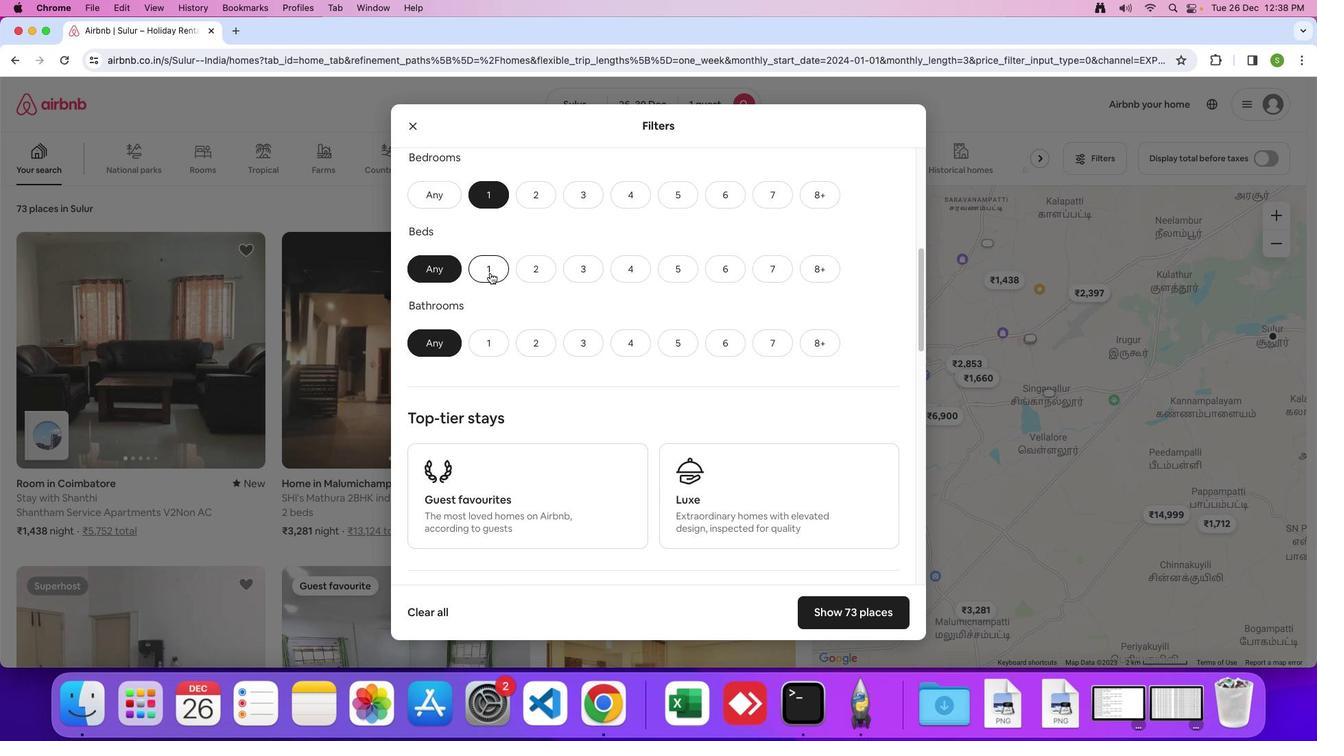 
Action: Mouse pressed left at (490, 273)
Screenshot: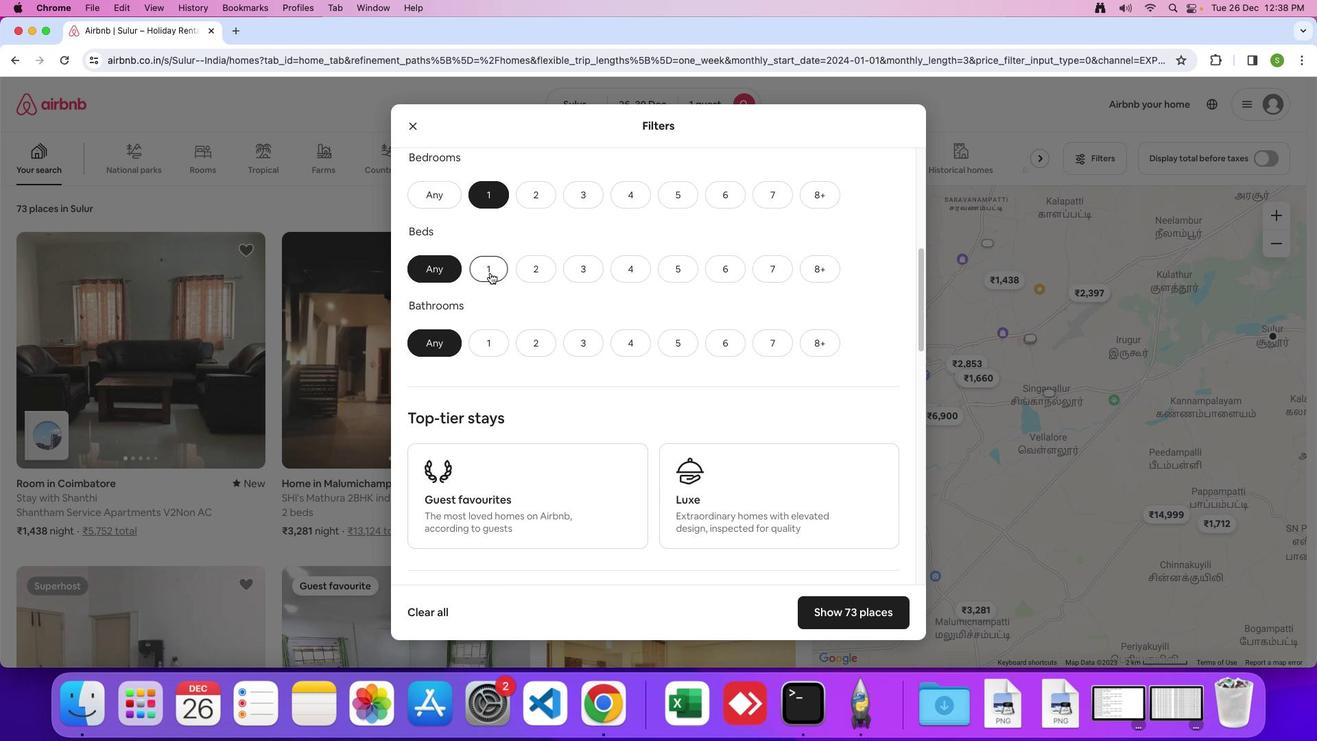 
Action: Mouse moved to (491, 336)
Screenshot: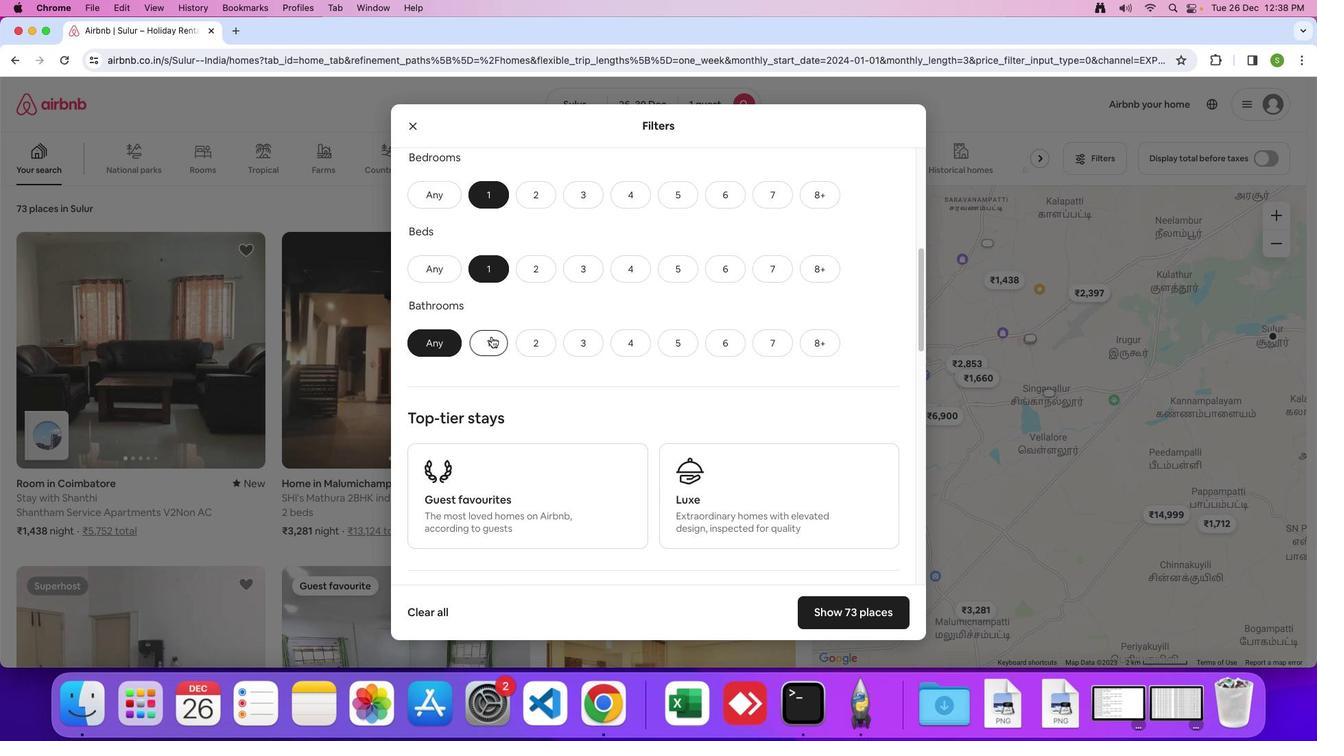 
Action: Mouse pressed left at (491, 336)
Screenshot: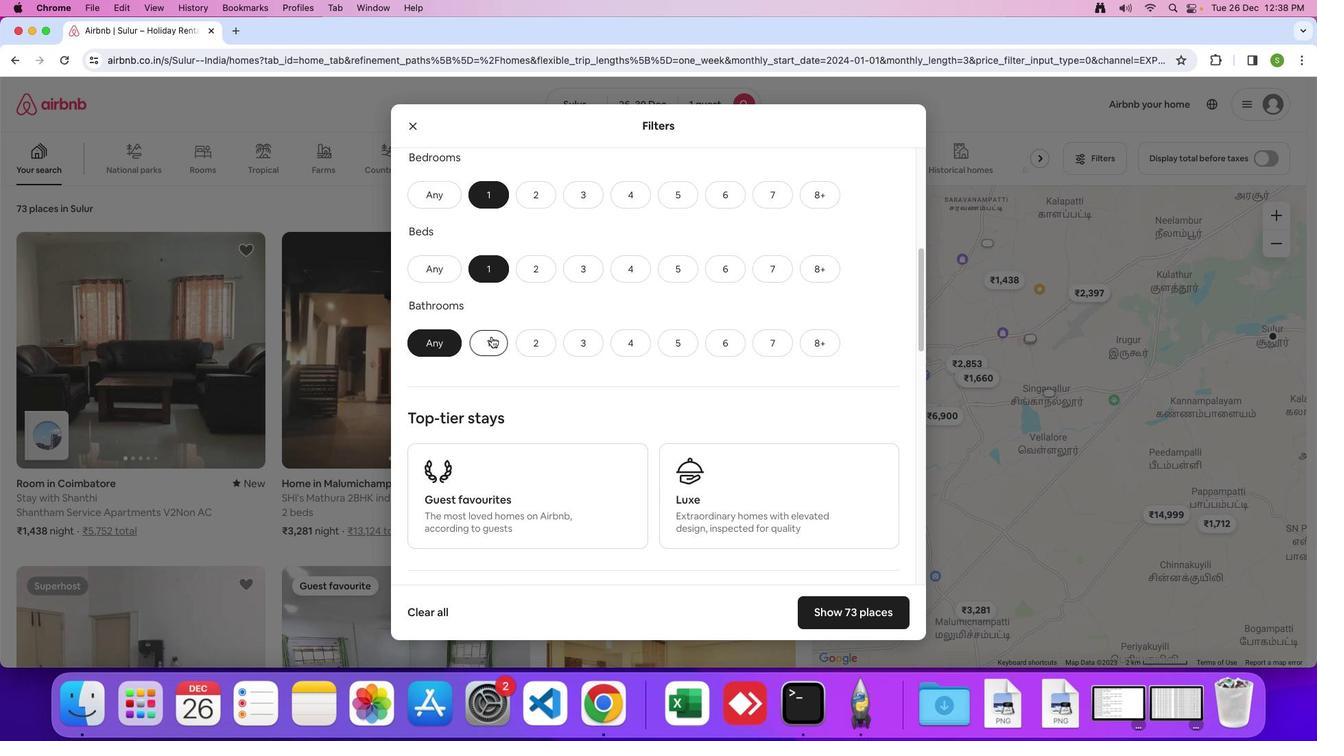 
Action: Mouse moved to (592, 323)
Screenshot: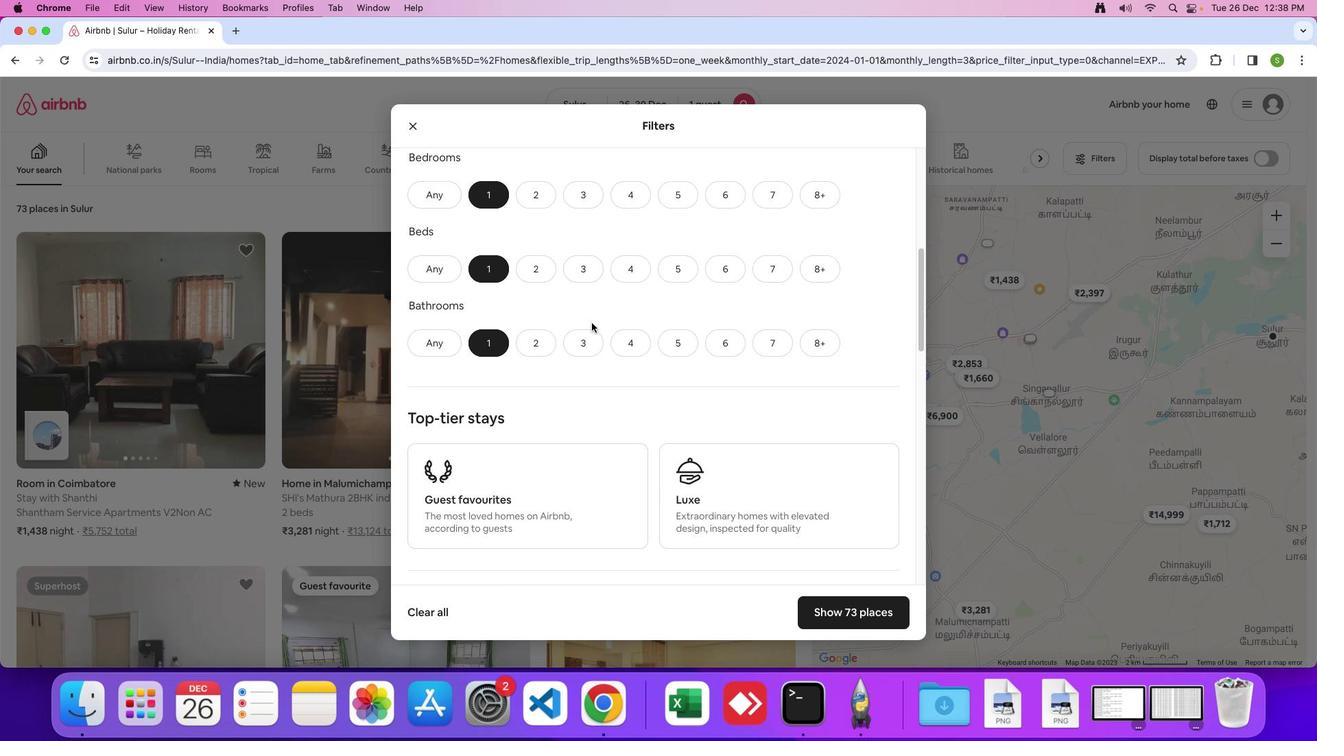 
Action: Mouse scrolled (592, 323) with delta (0, 0)
Screenshot: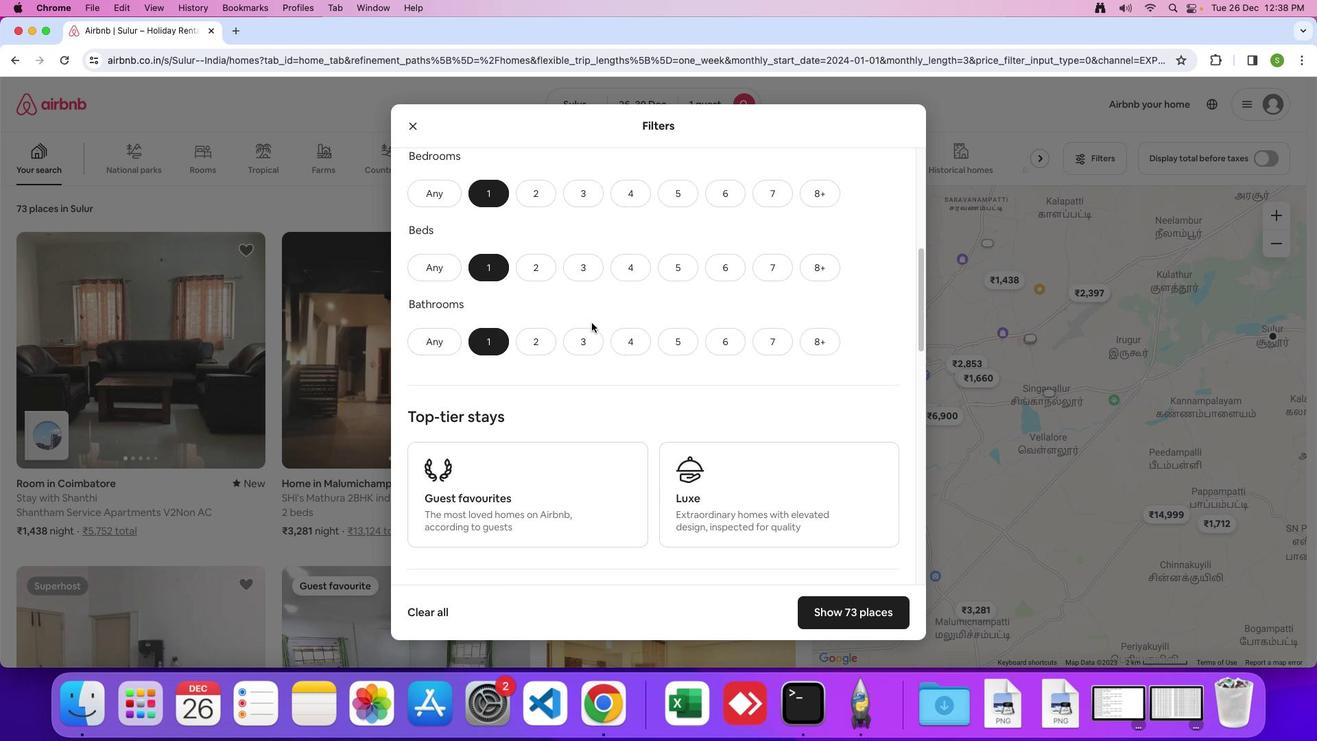 
Action: Mouse scrolled (592, 323) with delta (0, 0)
Screenshot: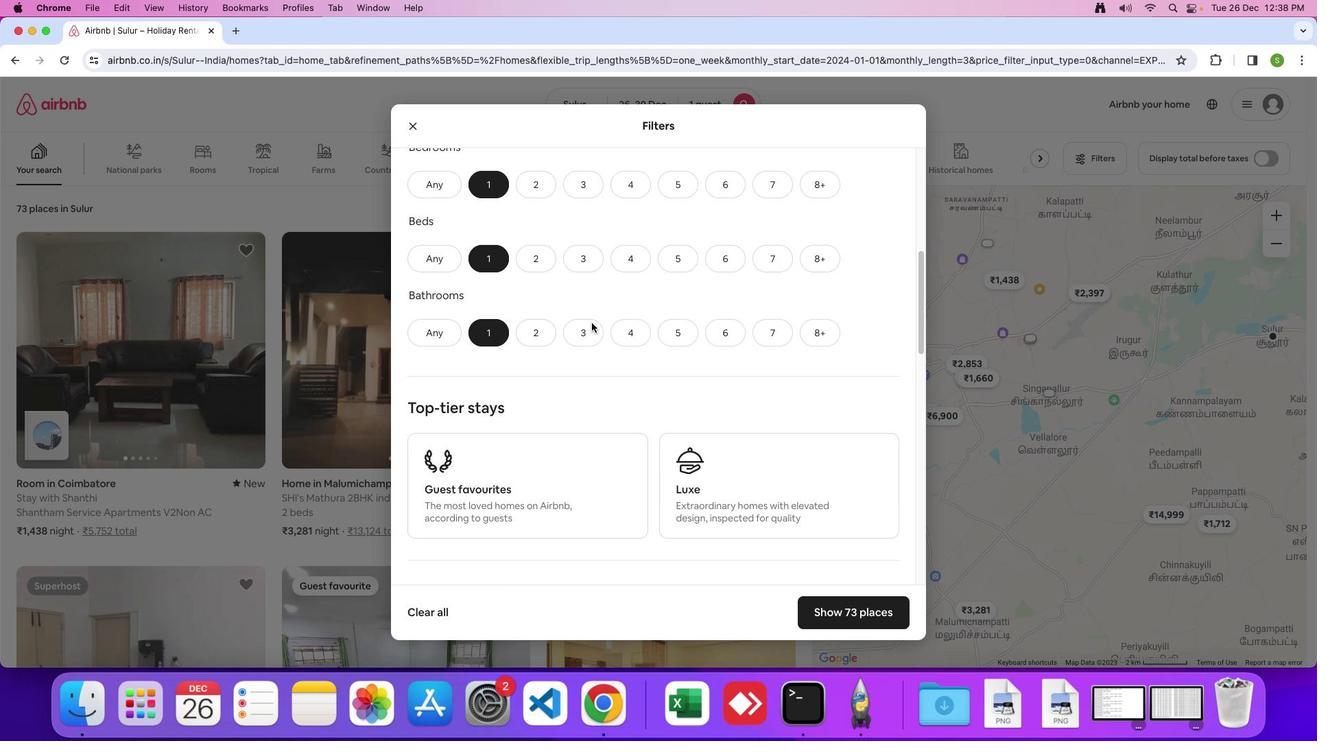 
Action: Mouse scrolled (592, 323) with delta (0, 0)
Screenshot: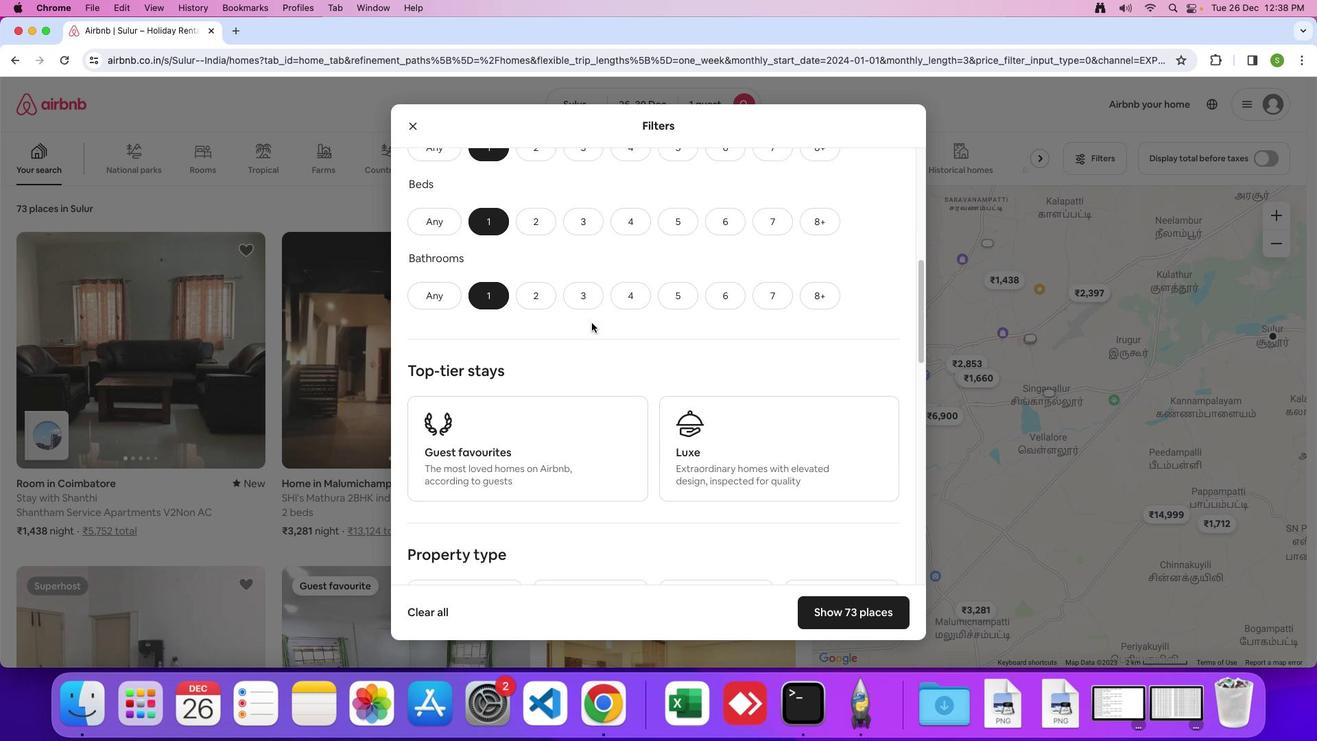 
Action: Mouse scrolled (592, 323) with delta (0, 0)
Screenshot: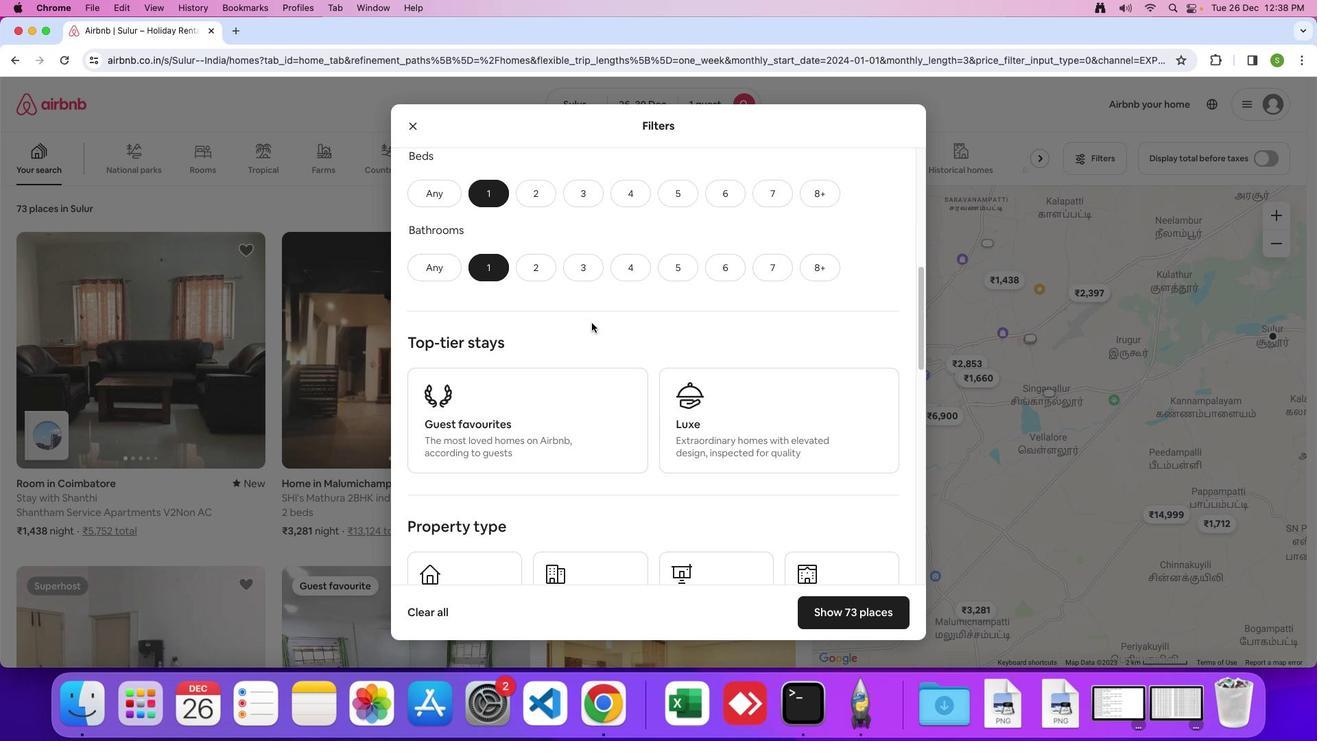 
Action: Mouse scrolled (592, 323) with delta (0, 0)
Screenshot: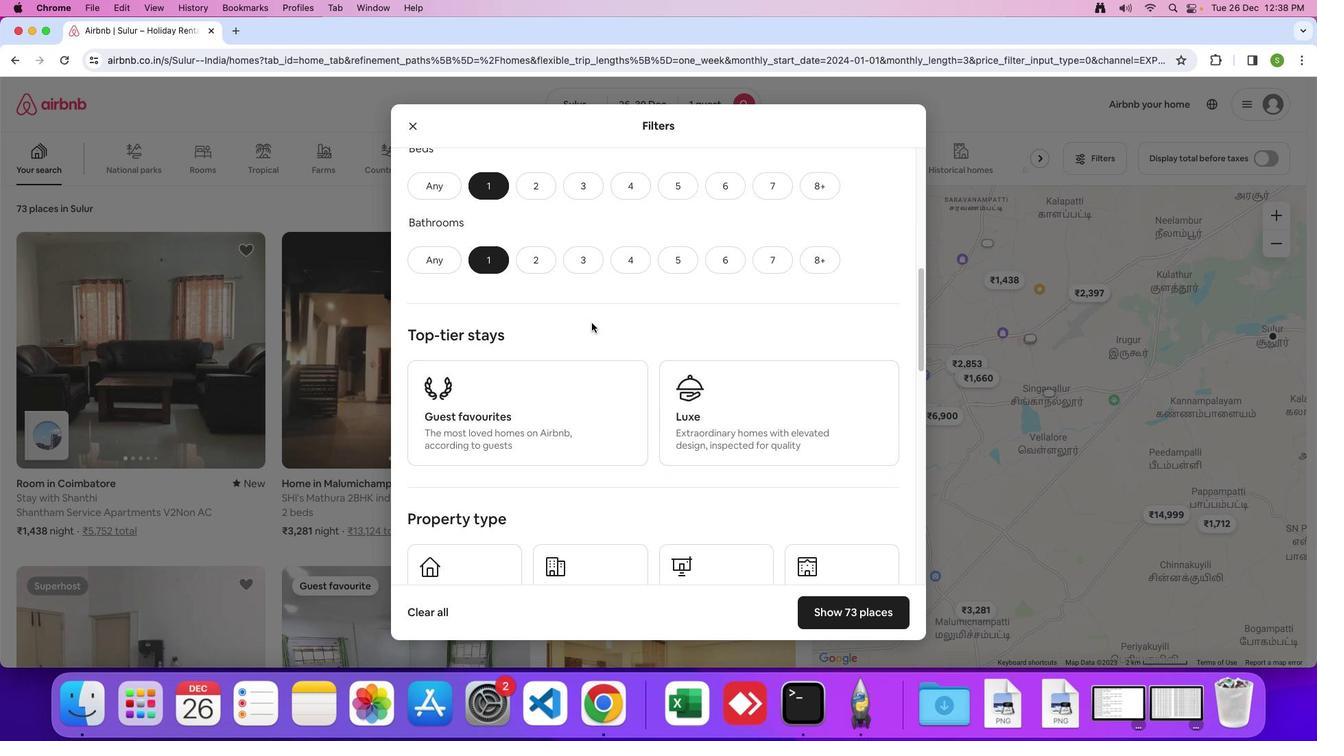 
Action: Mouse scrolled (592, 323) with delta (0, -1)
Screenshot: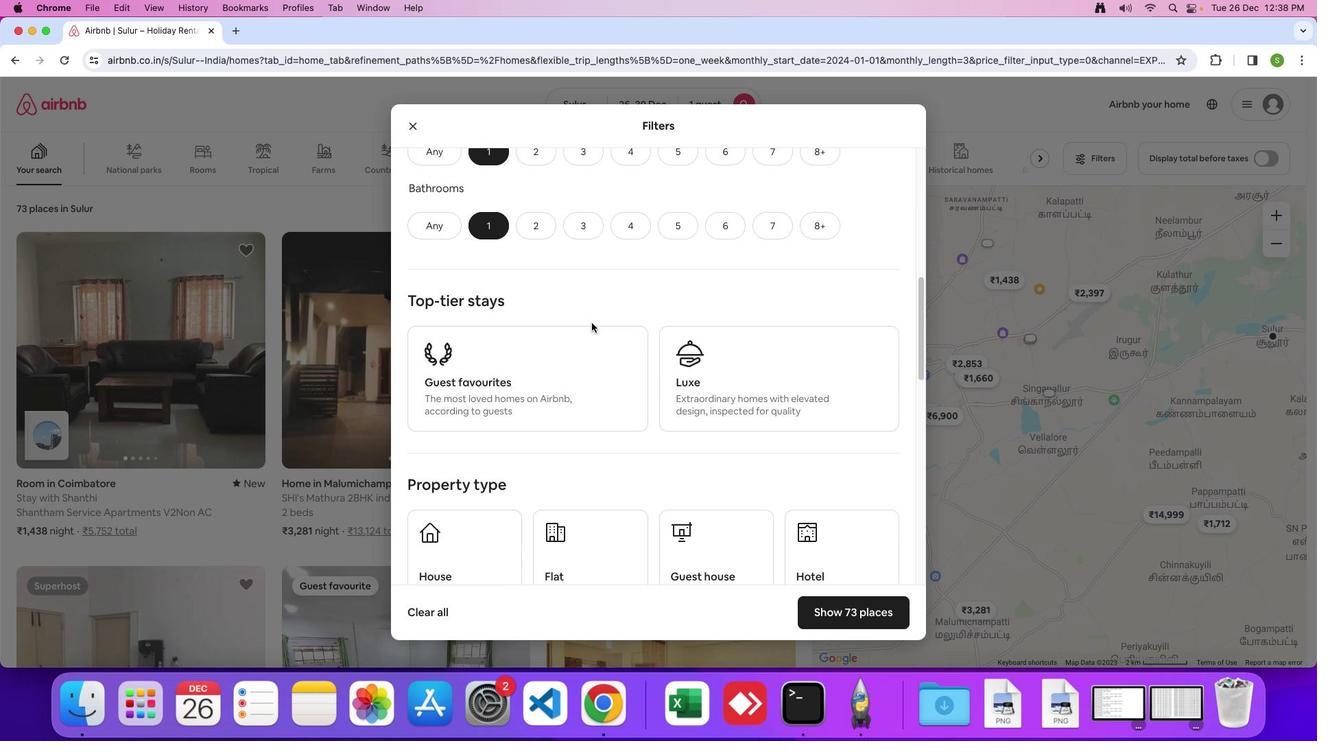 
Action: Mouse scrolled (592, 323) with delta (0, 0)
Screenshot: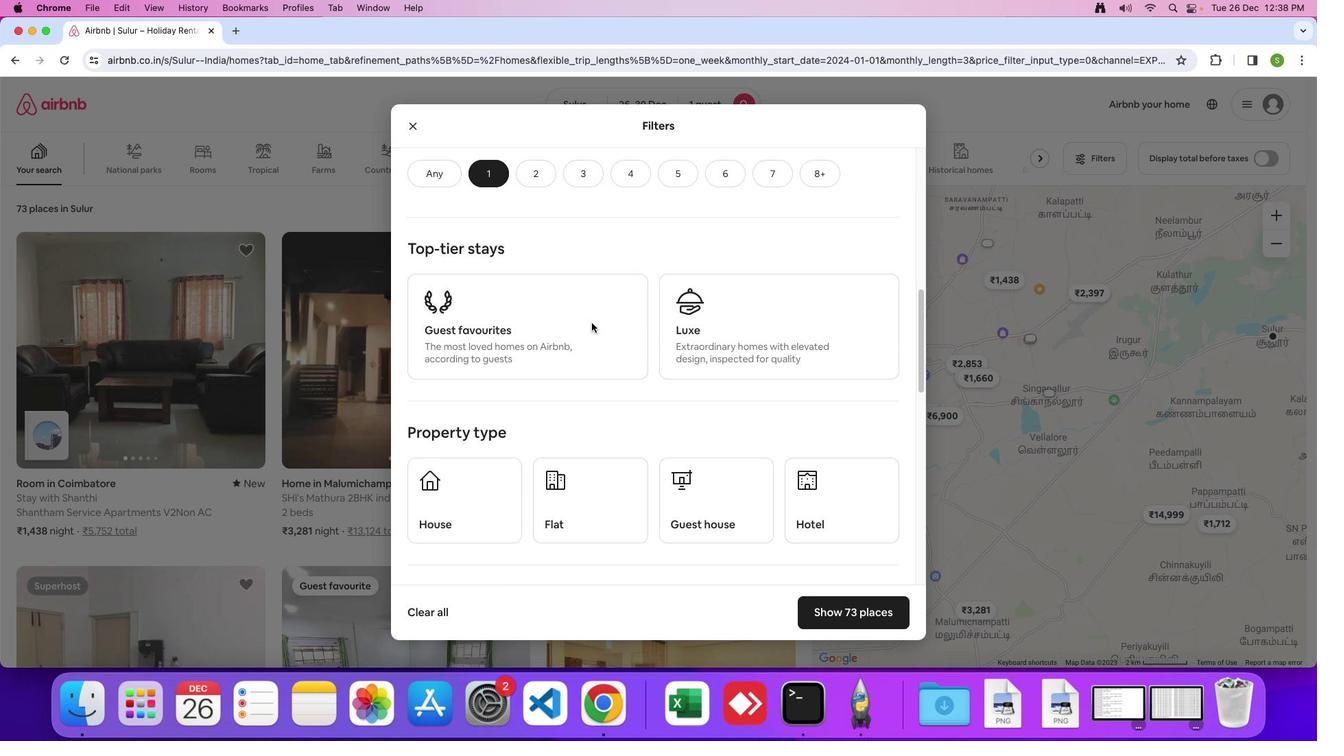 
Action: Mouse scrolled (592, 323) with delta (0, 0)
Screenshot: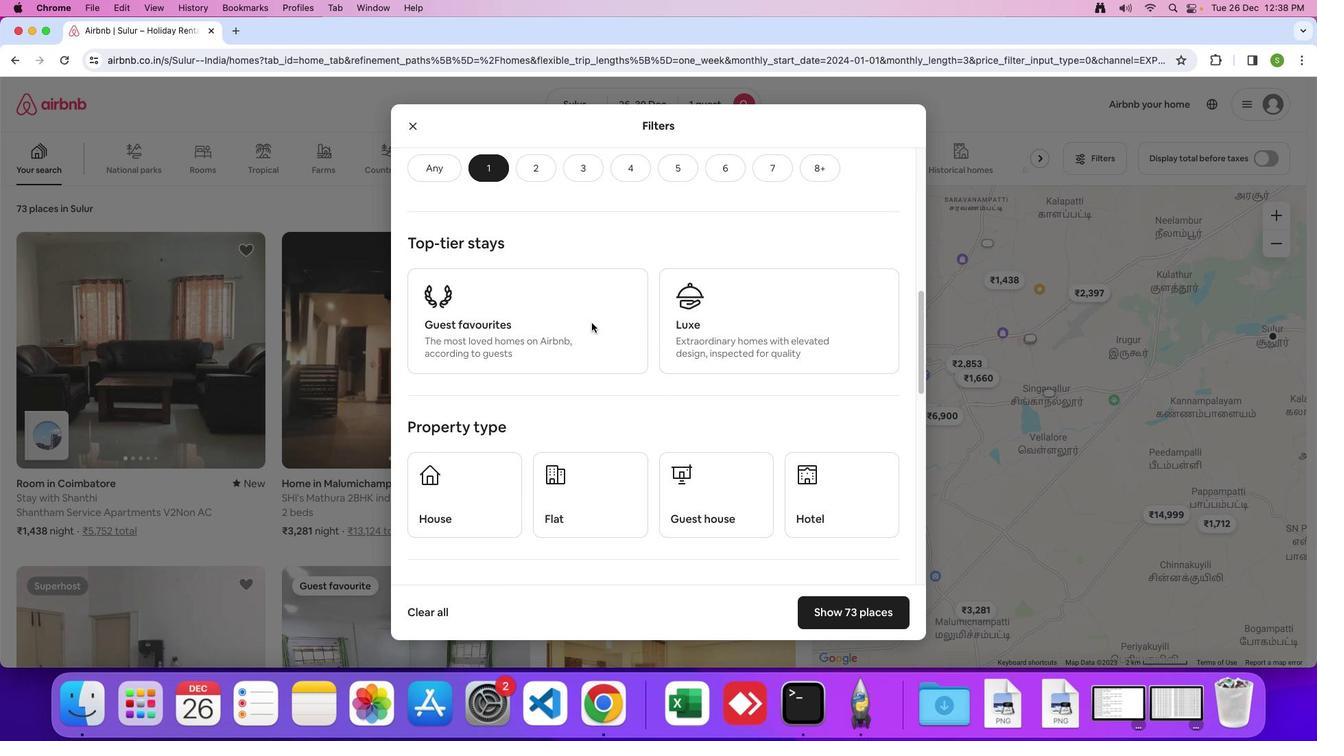 
Action: Mouse scrolled (592, 323) with delta (0, 0)
Screenshot: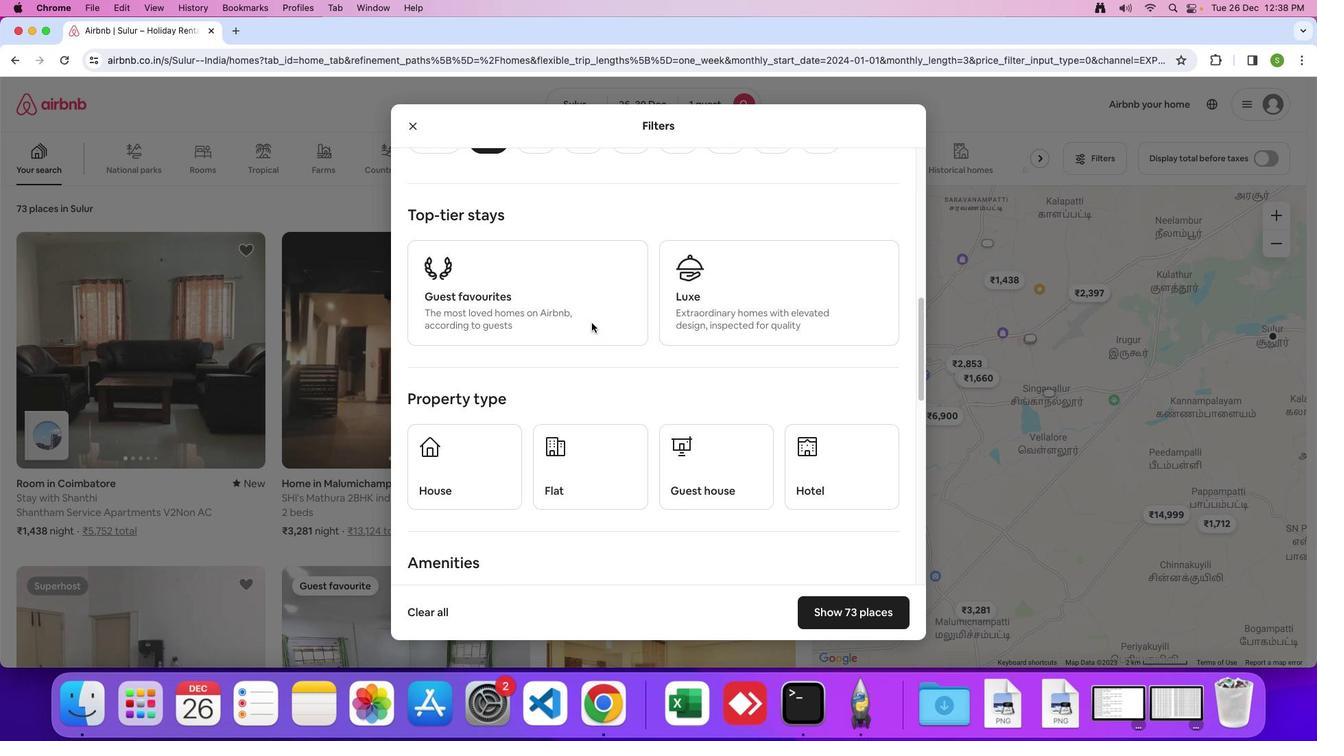 
Action: Mouse moved to (592, 322)
Screenshot: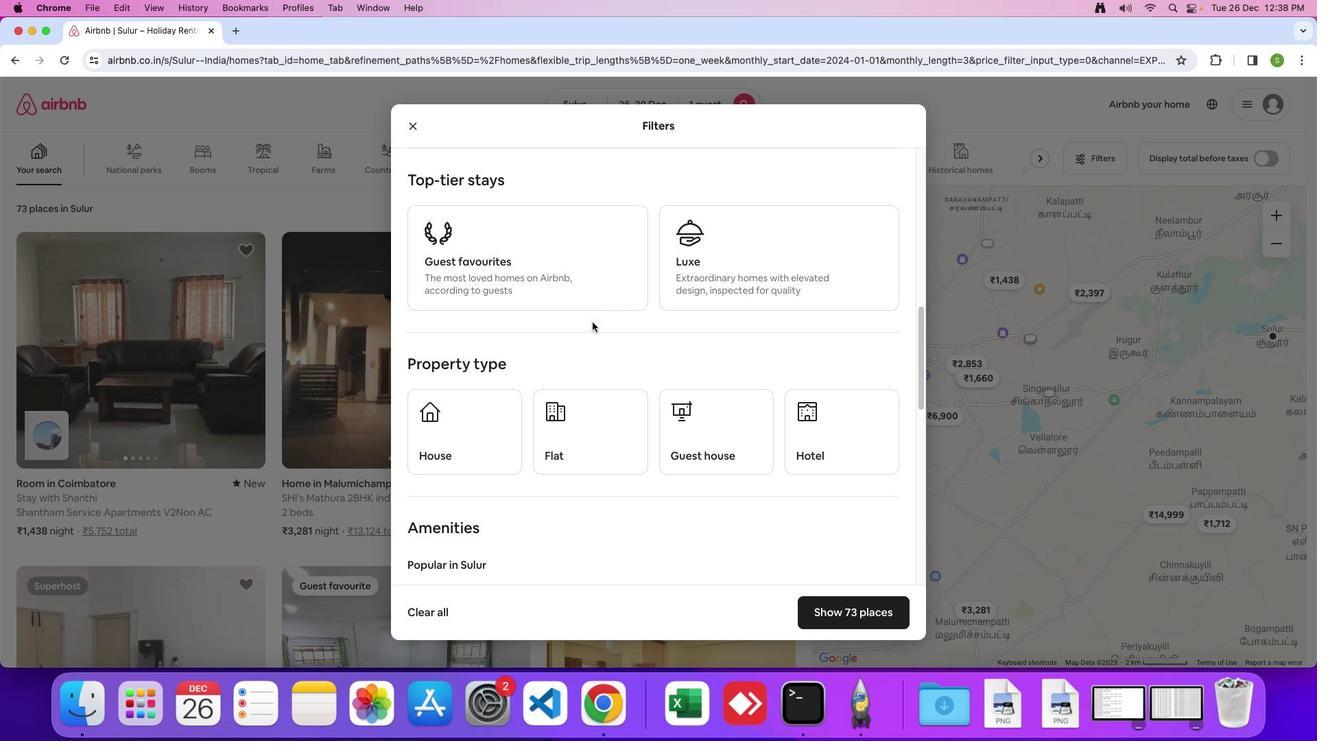 
Action: Mouse scrolled (592, 322) with delta (0, 0)
Screenshot: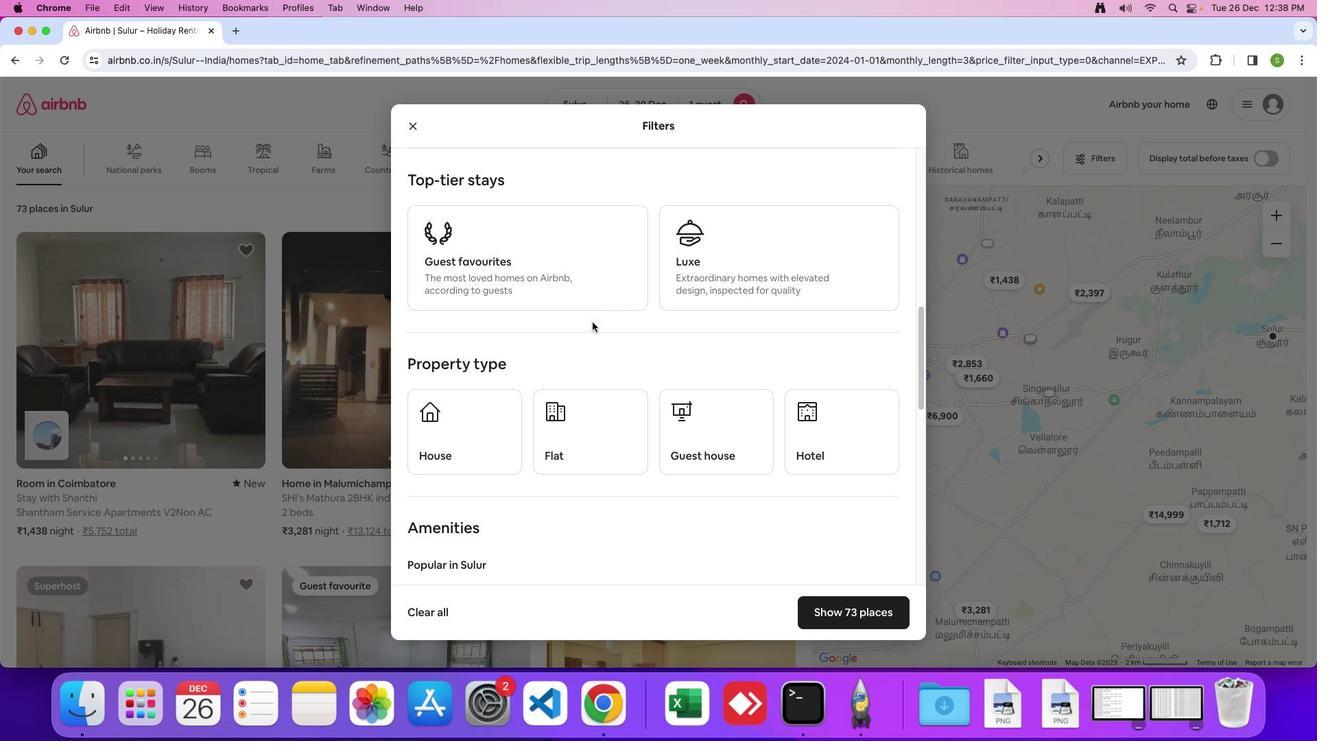 
Action: Mouse moved to (592, 321)
Screenshot: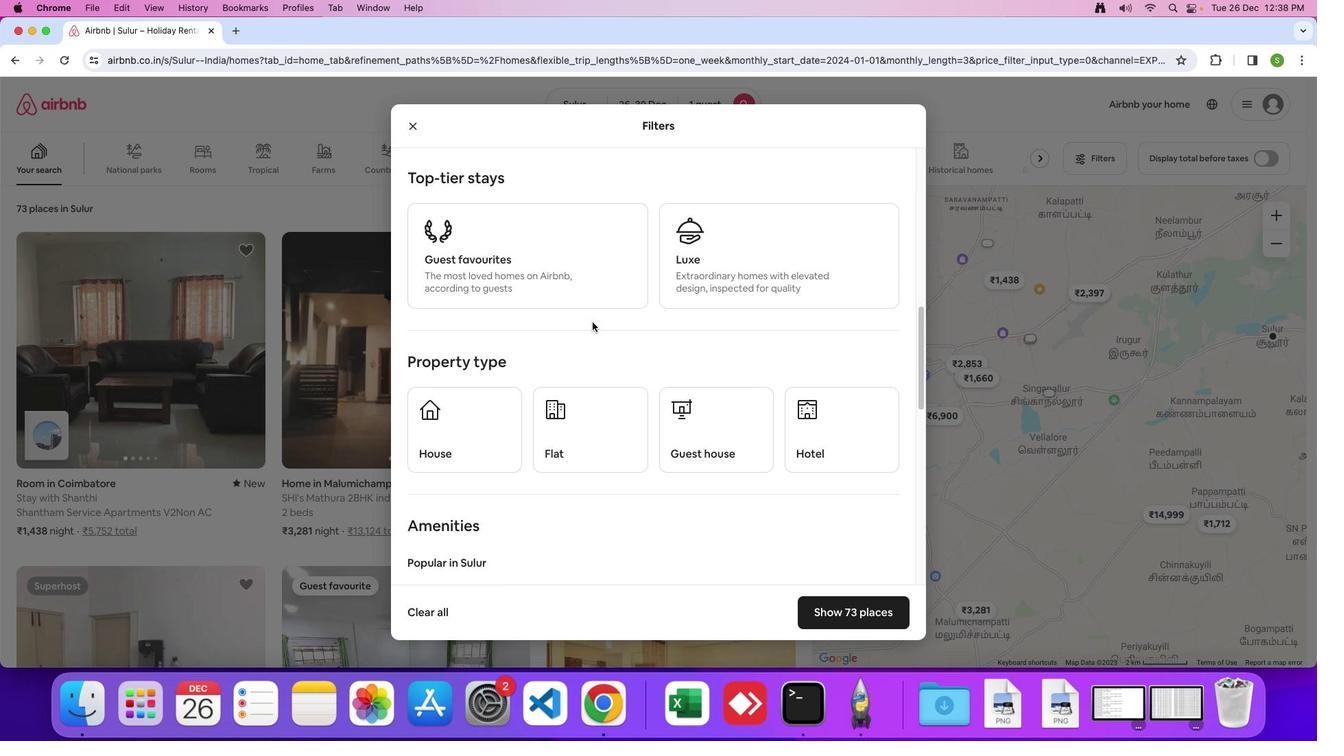 
Action: Mouse scrolled (592, 321) with delta (0, 0)
Screenshot: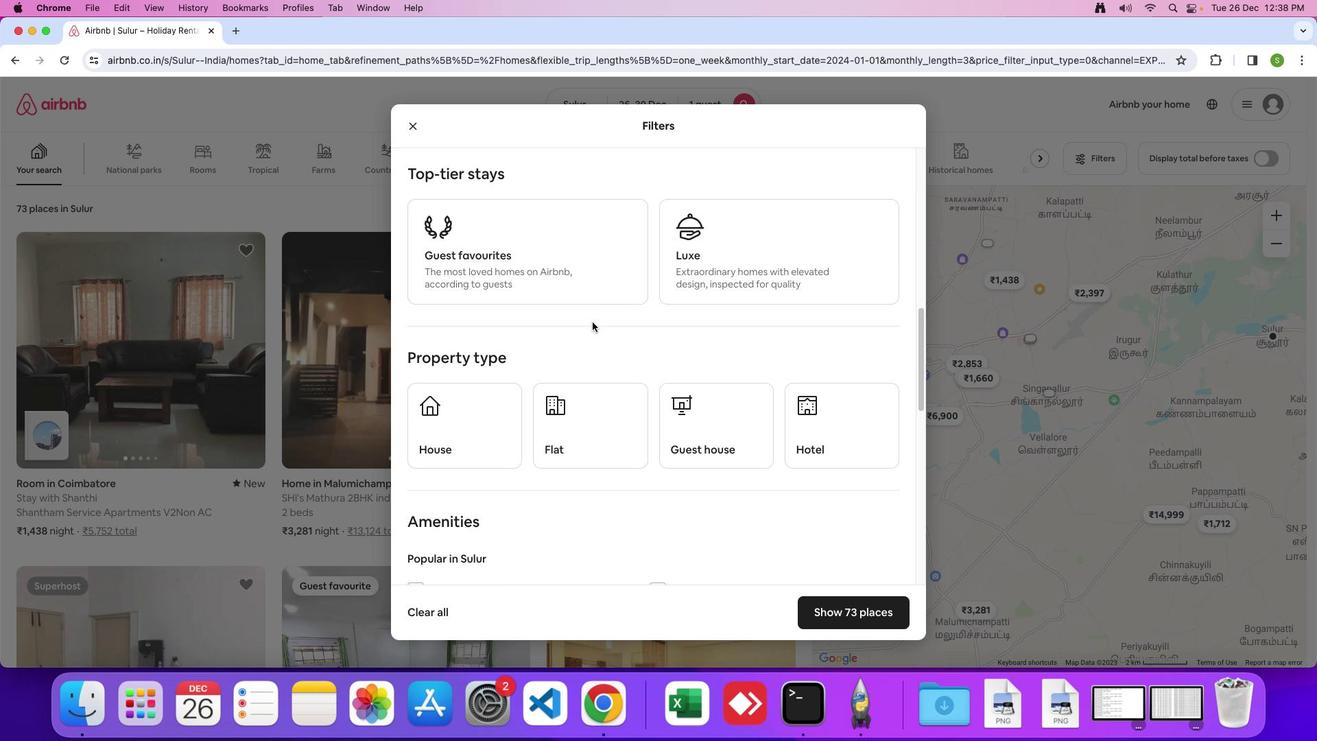 
Action: Mouse moved to (809, 389)
Screenshot: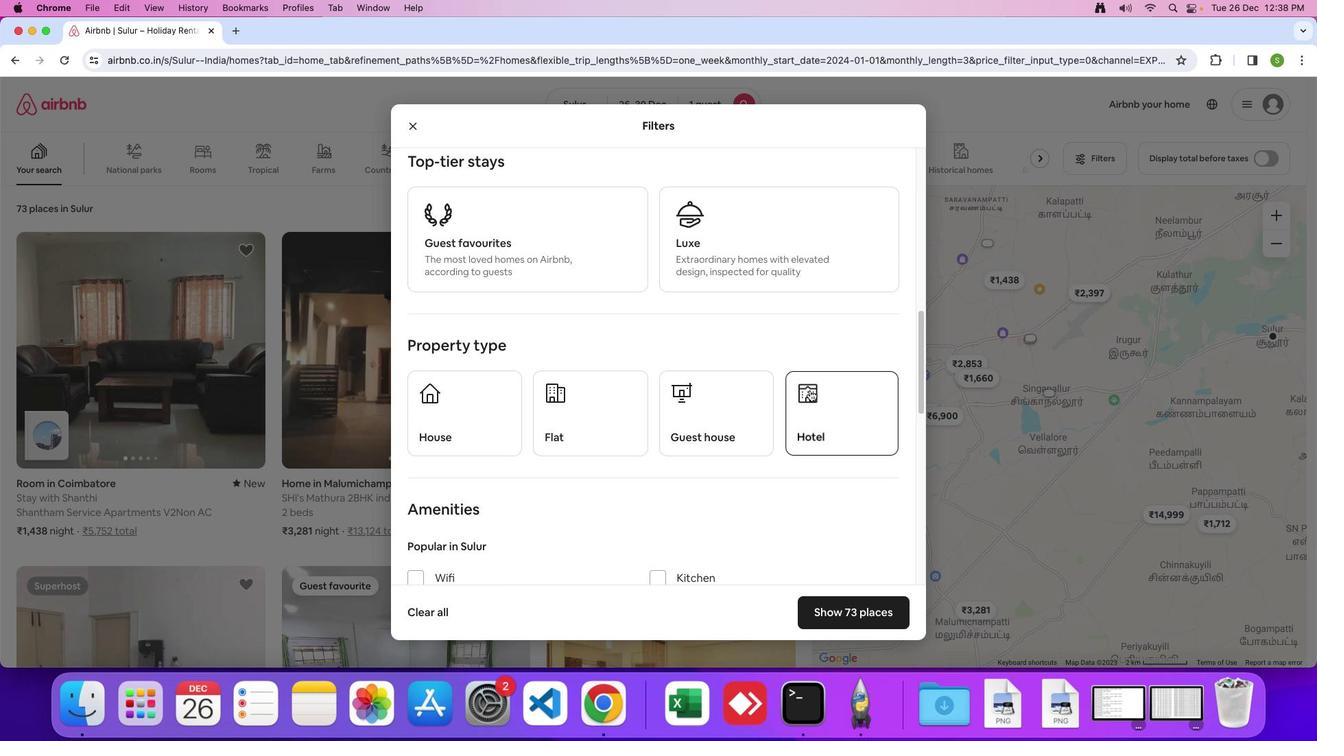 
Action: Mouse pressed left at (809, 389)
Screenshot: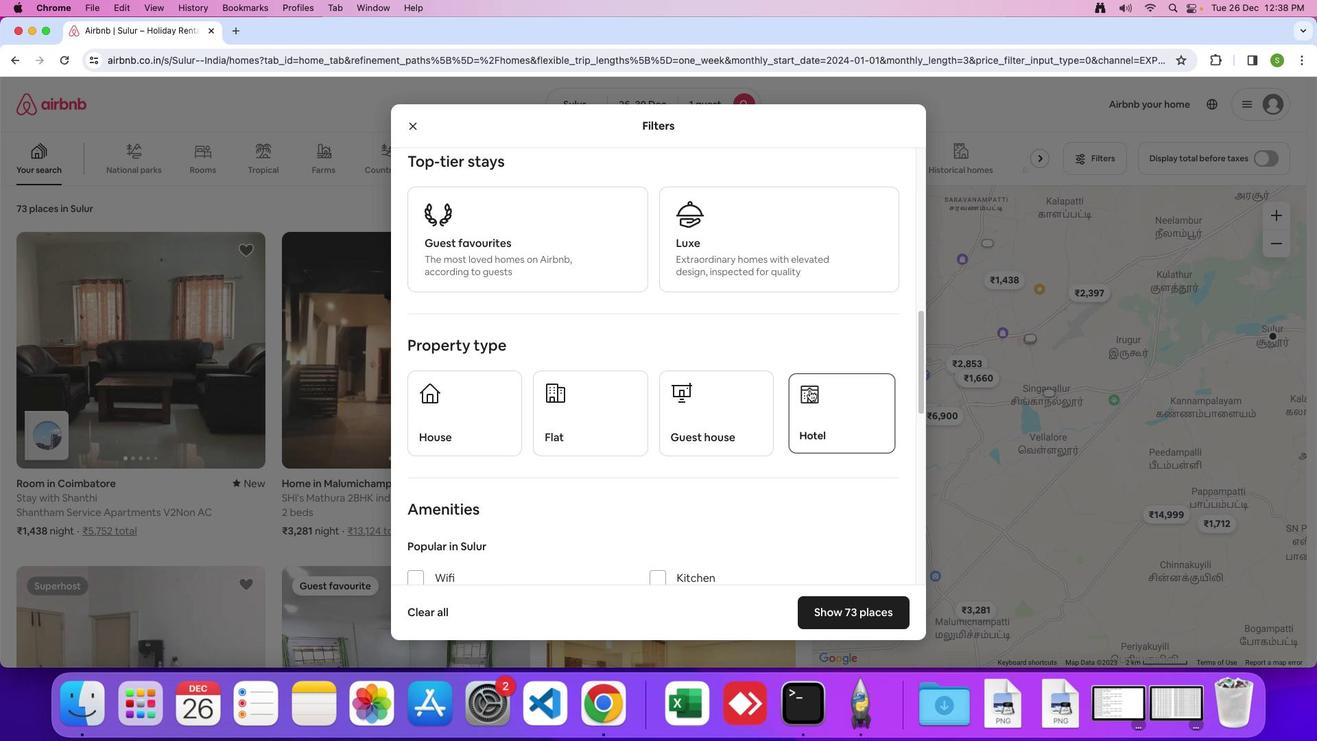 
Action: Mouse moved to (625, 421)
Screenshot: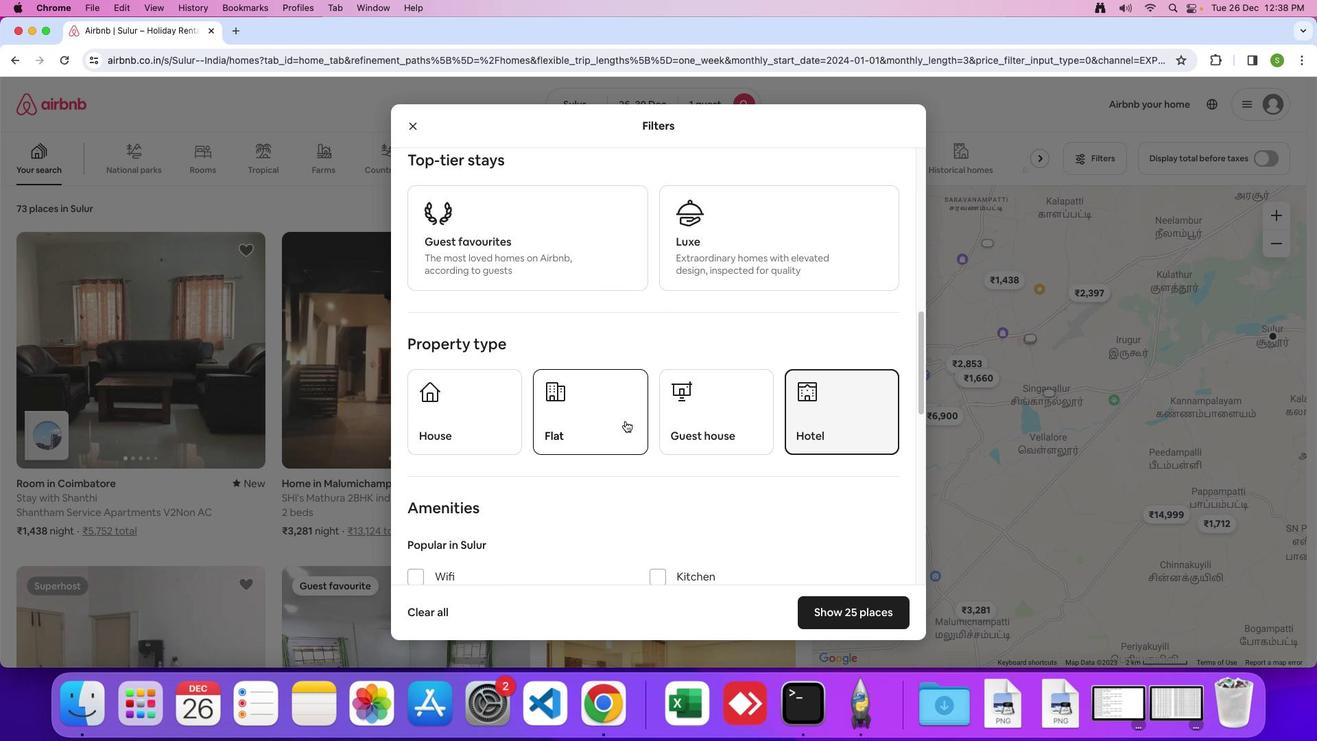 
Action: Mouse scrolled (625, 421) with delta (0, 0)
Screenshot: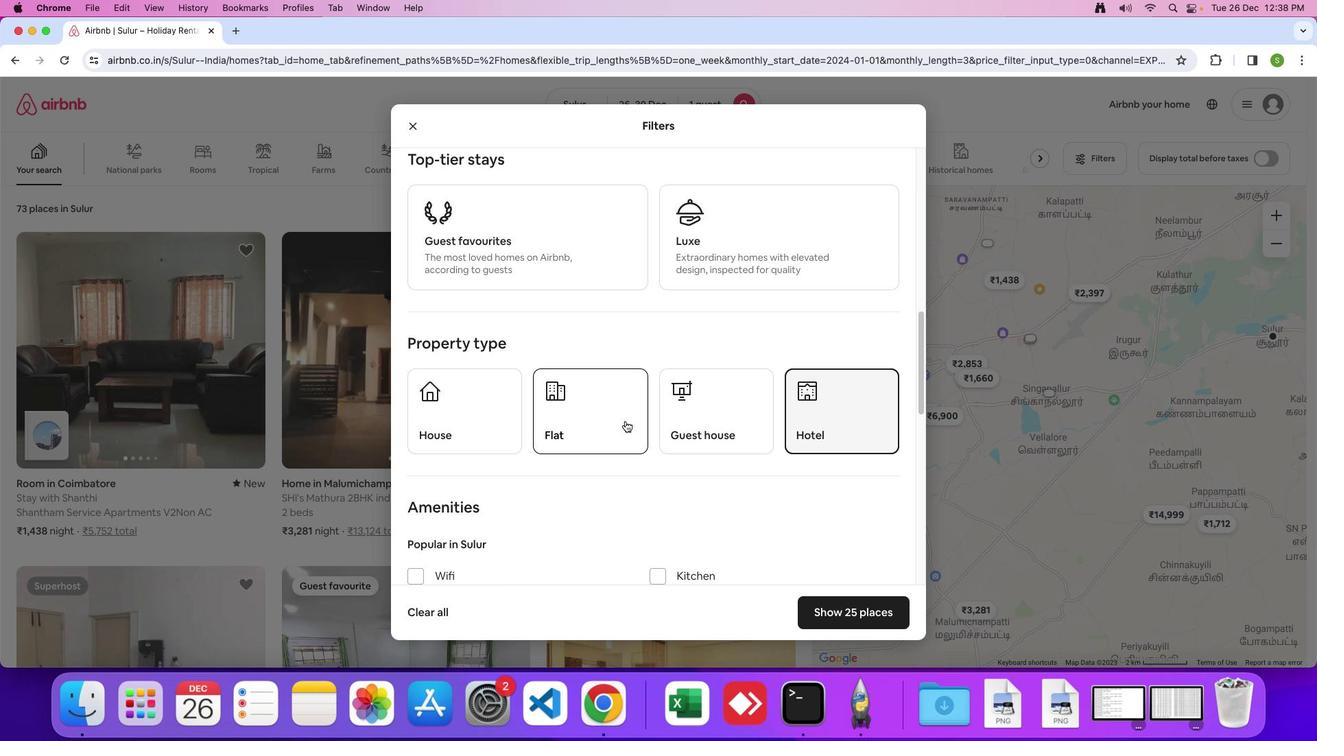 
Action: Mouse moved to (625, 421)
Screenshot: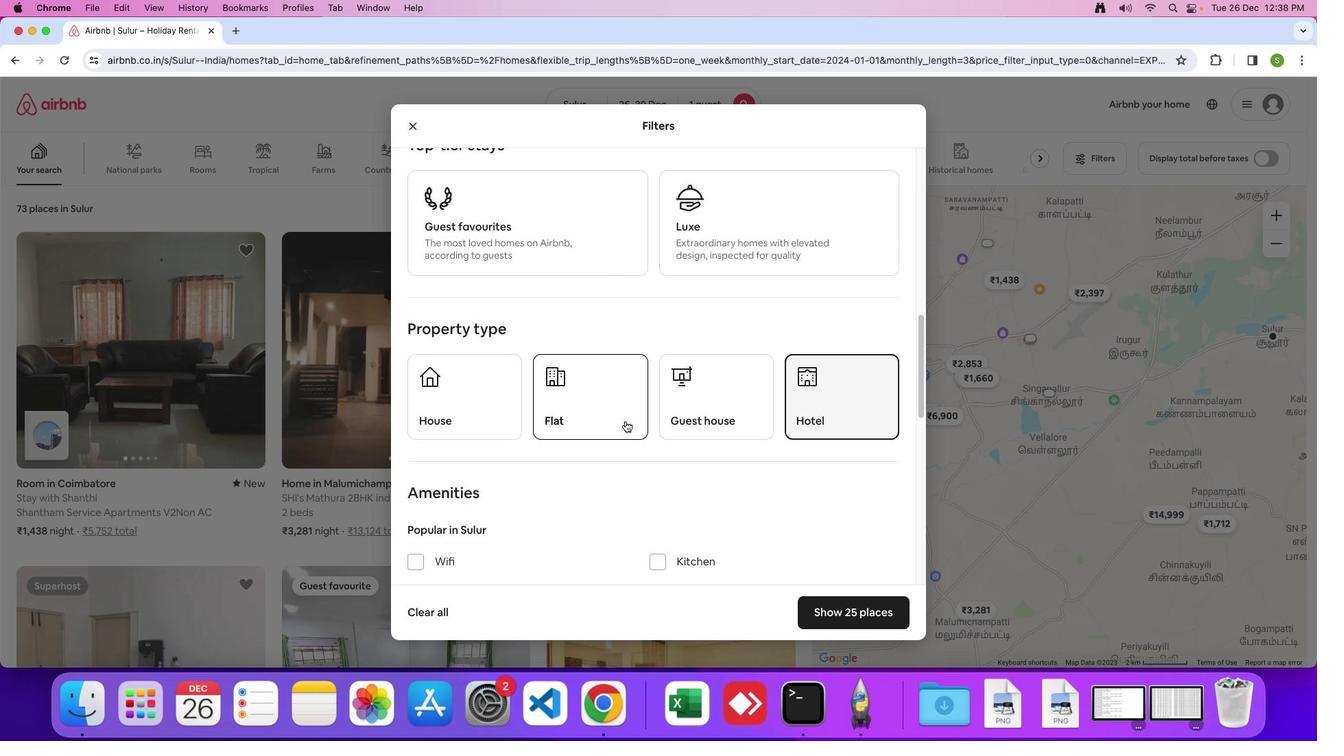 
Action: Mouse scrolled (625, 421) with delta (0, 0)
Screenshot: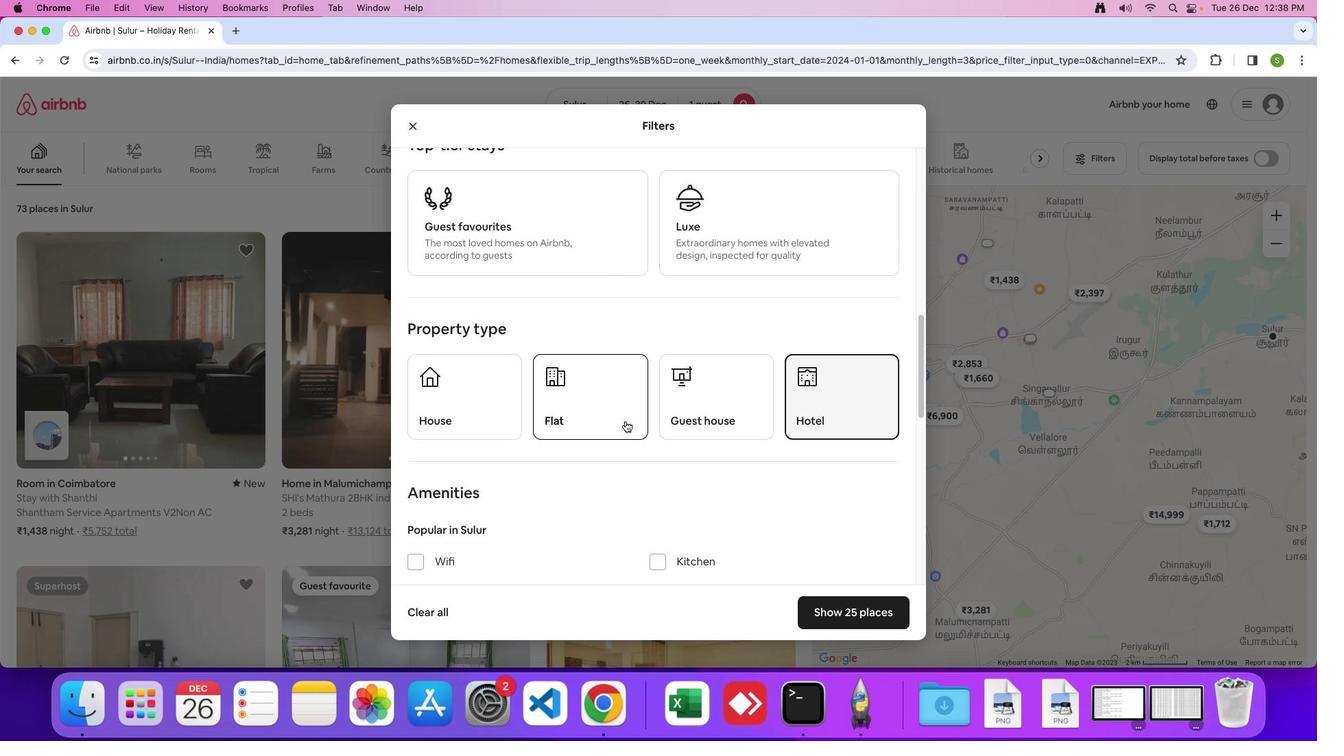 
Action: Mouse scrolled (625, 421) with delta (0, -1)
Screenshot: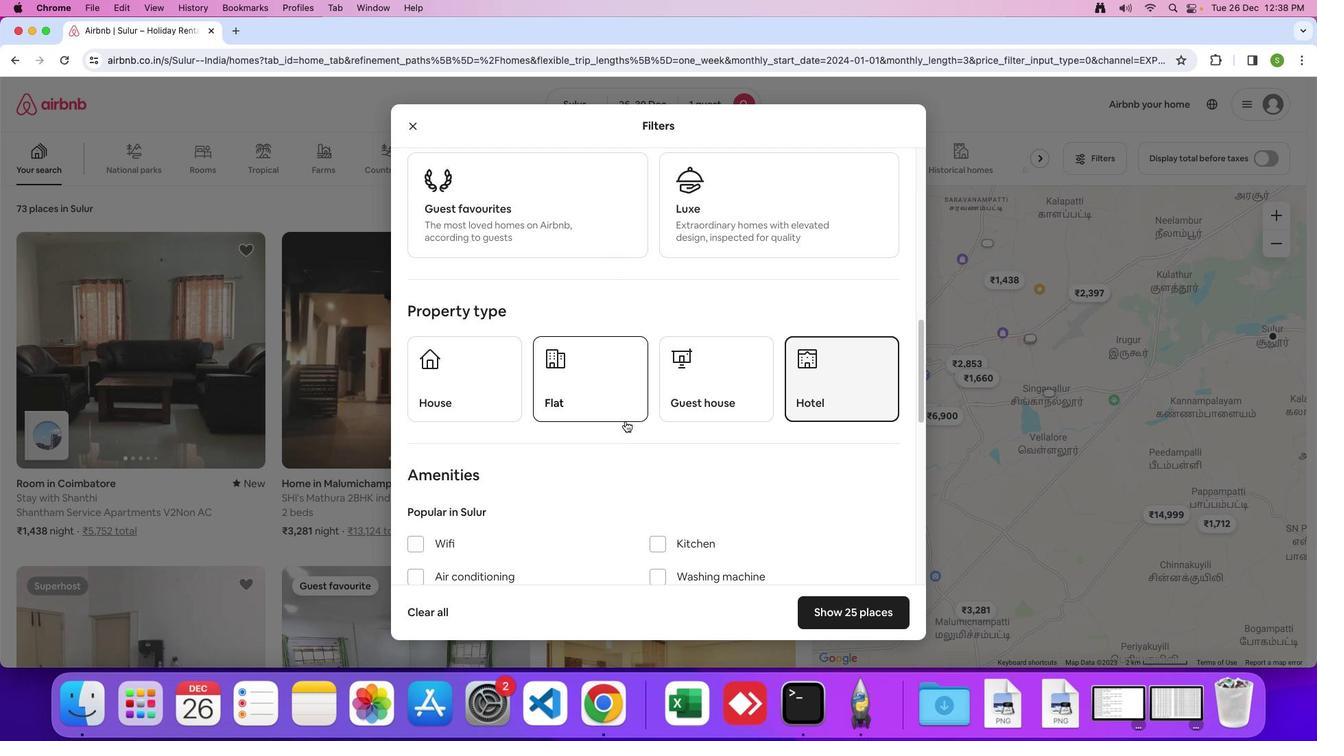 
Action: Mouse moved to (626, 420)
Screenshot: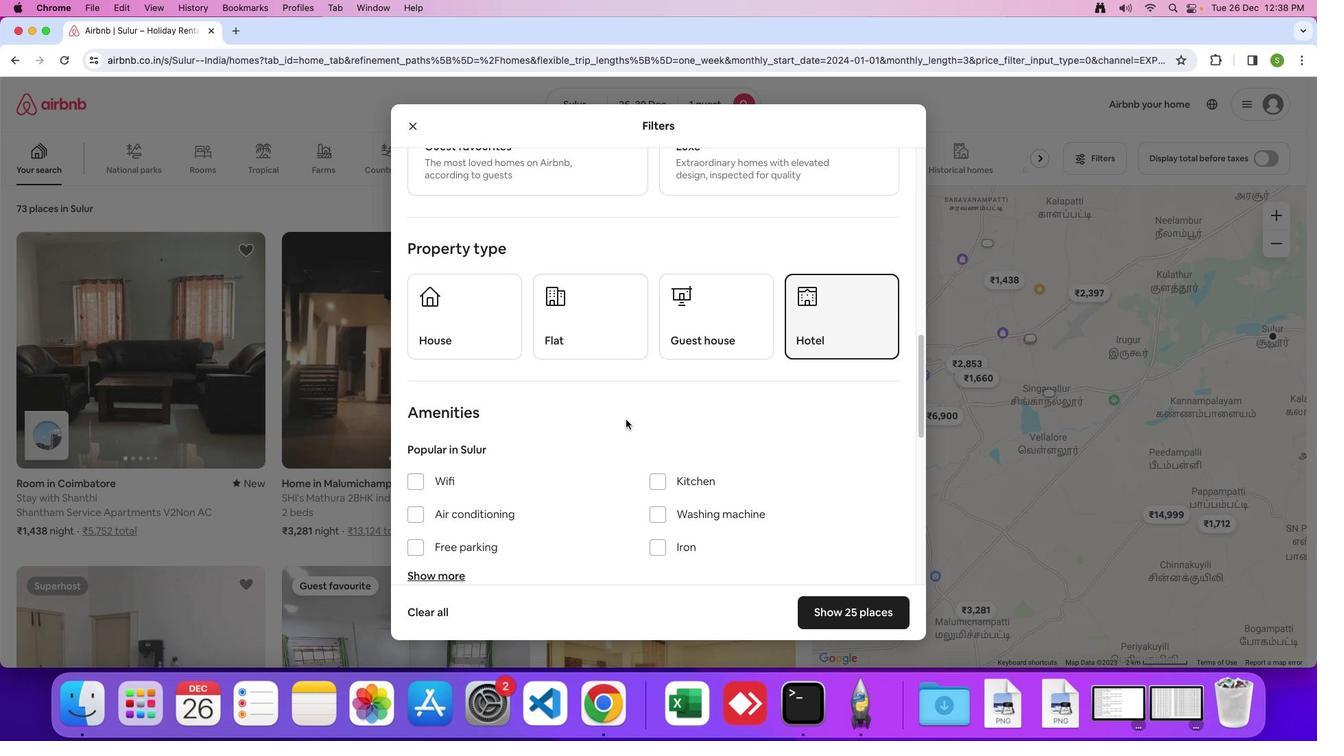 
Action: Mouse scrolled (626, 420) with delta (0, 0)
Screenshot: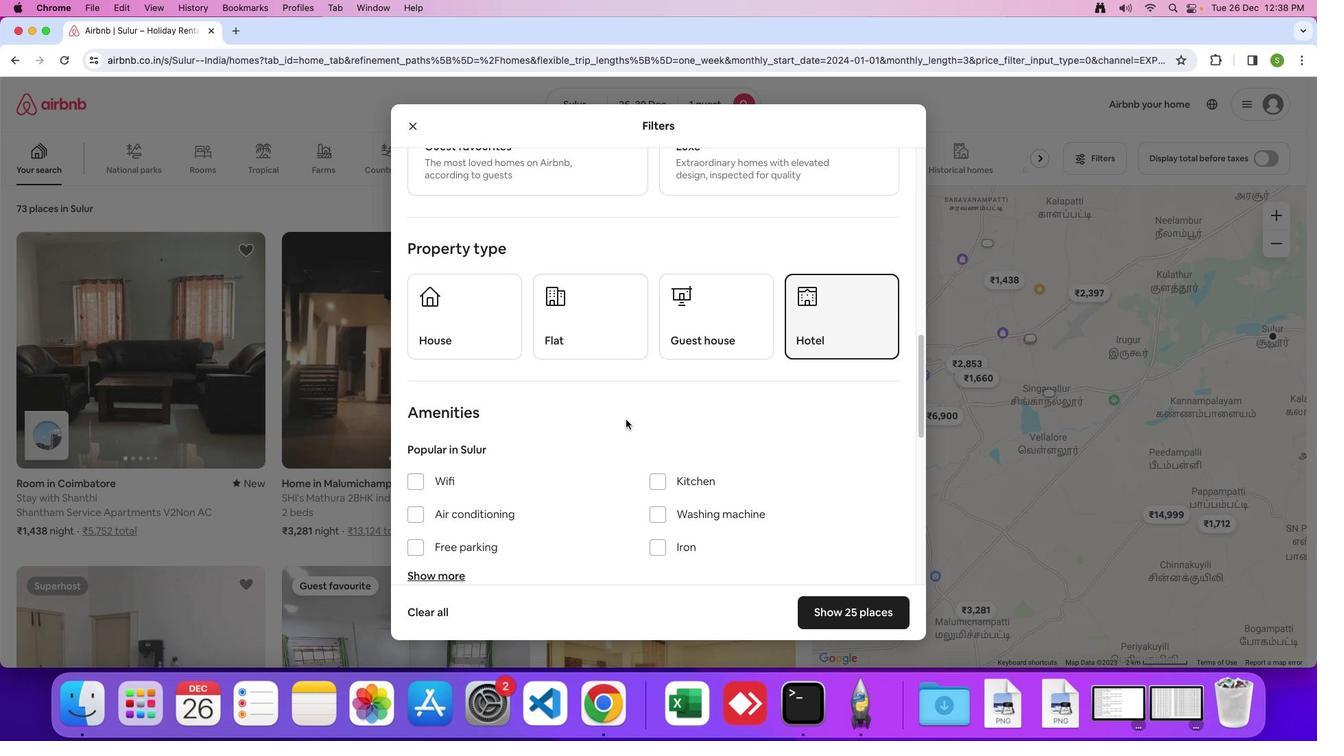 
Action: Mouse moved to (626, 420)
Screenshot: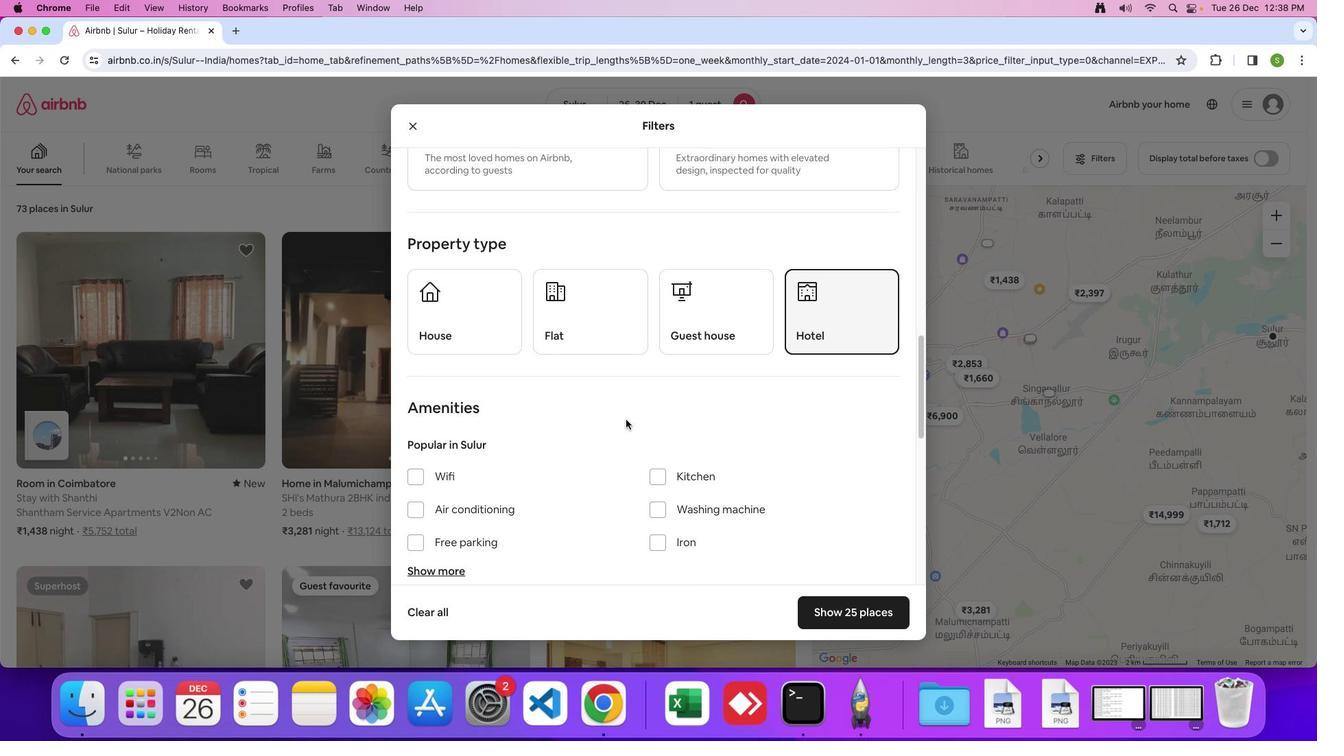 
Action: Mouse scrolled (626, 420) with delta (0, 0)
Screenshot: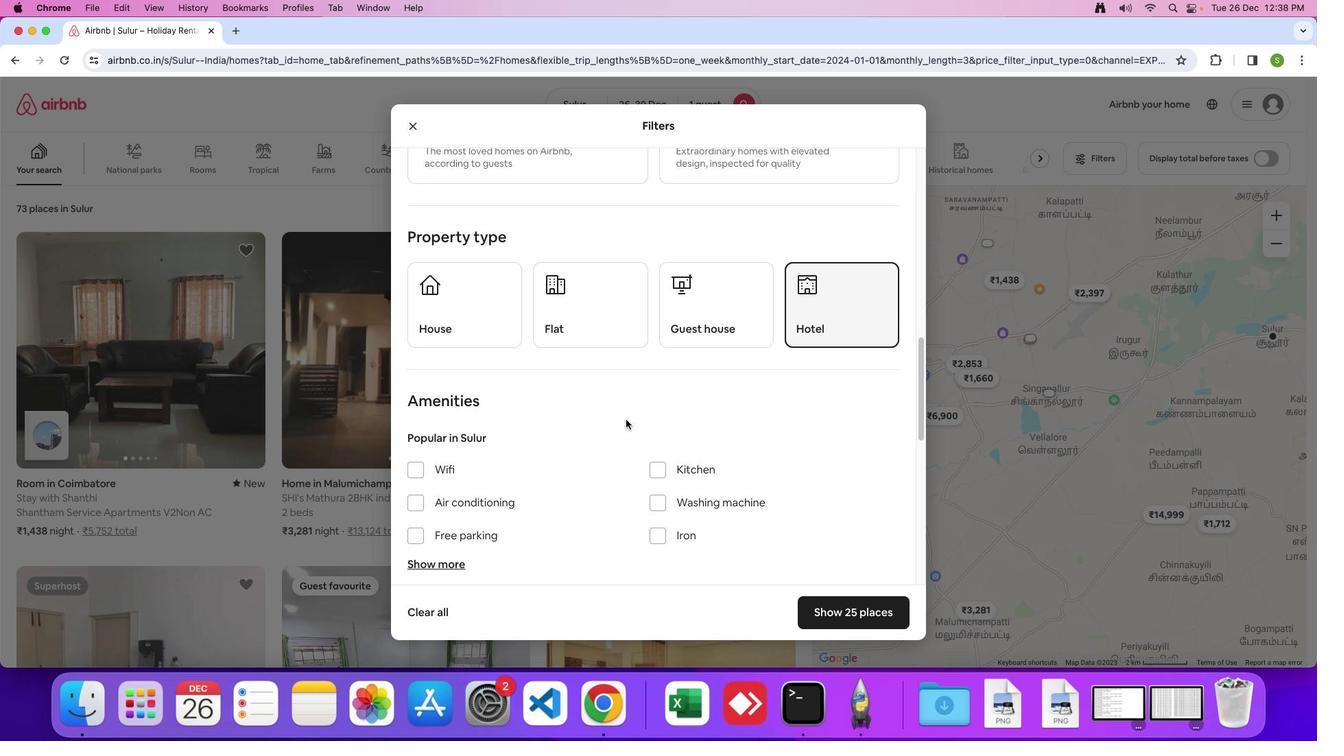 
Action: Mouse moved to (626, 420)
Screenshot: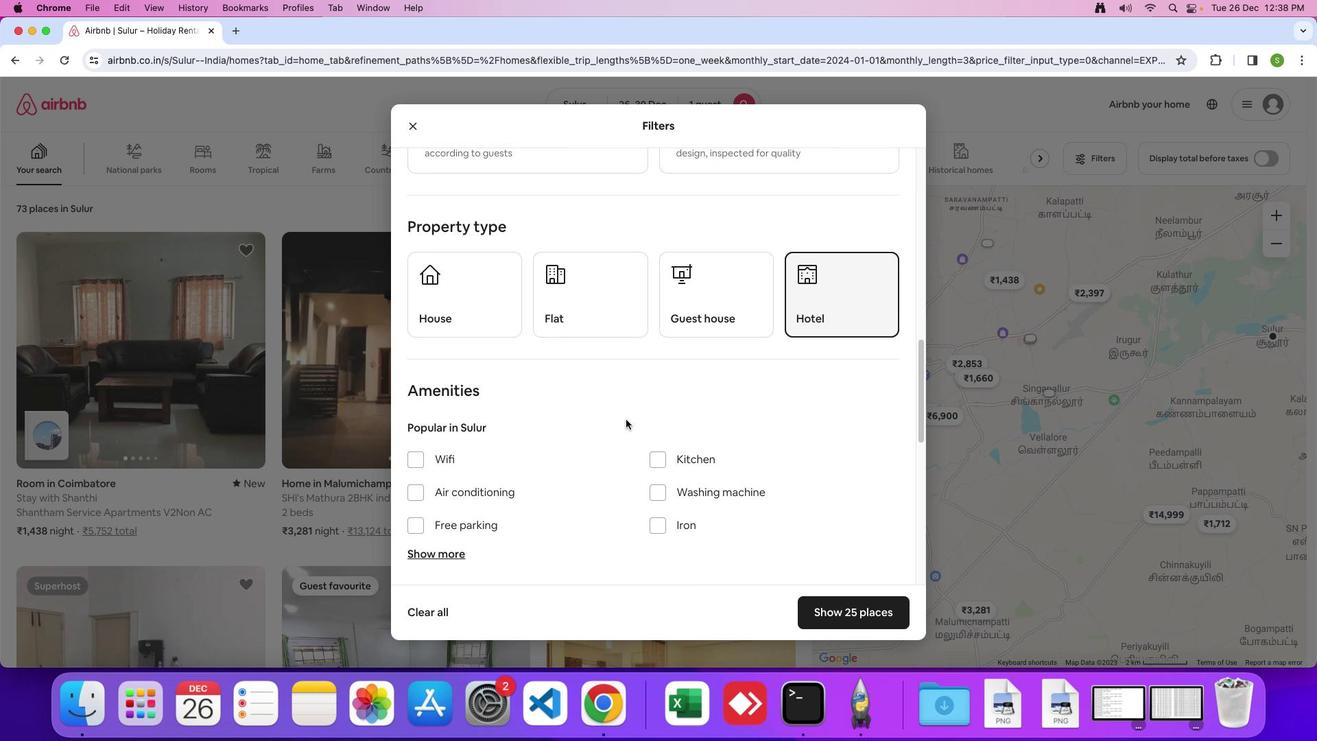 
Action: Mouse scrolled (626, 420) with delta (0, 0)
Screenshot: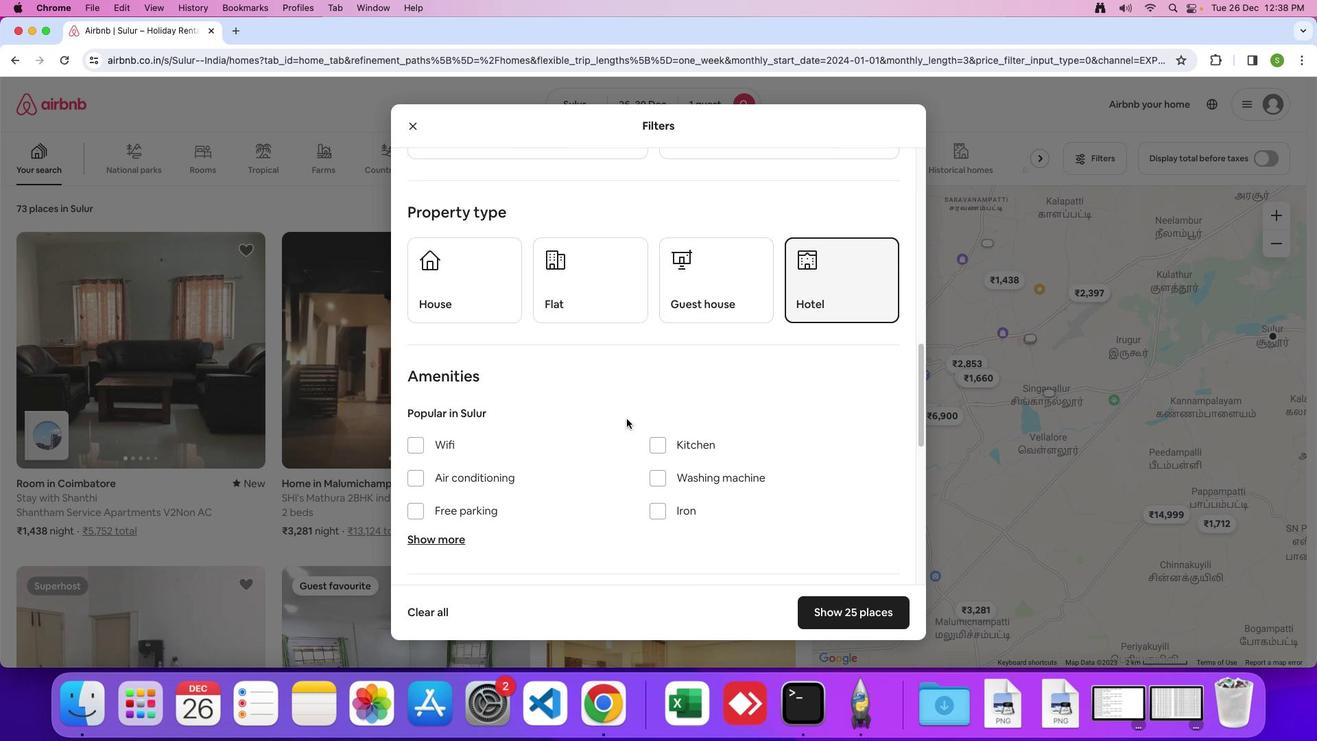 
Action: Mouse moved to (627, 418)
Screenshot: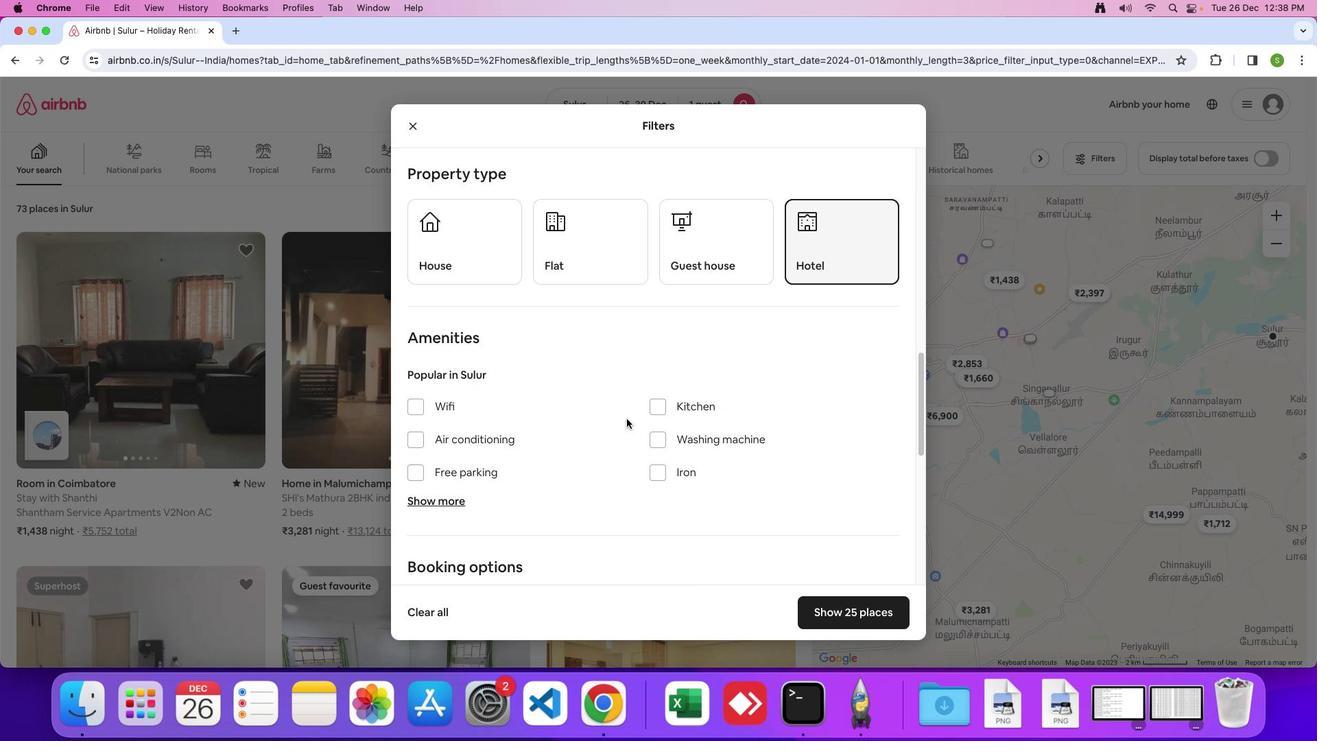 
Action: Mouse scrolled (627, 418) with delta (0, 0)
Screenshot: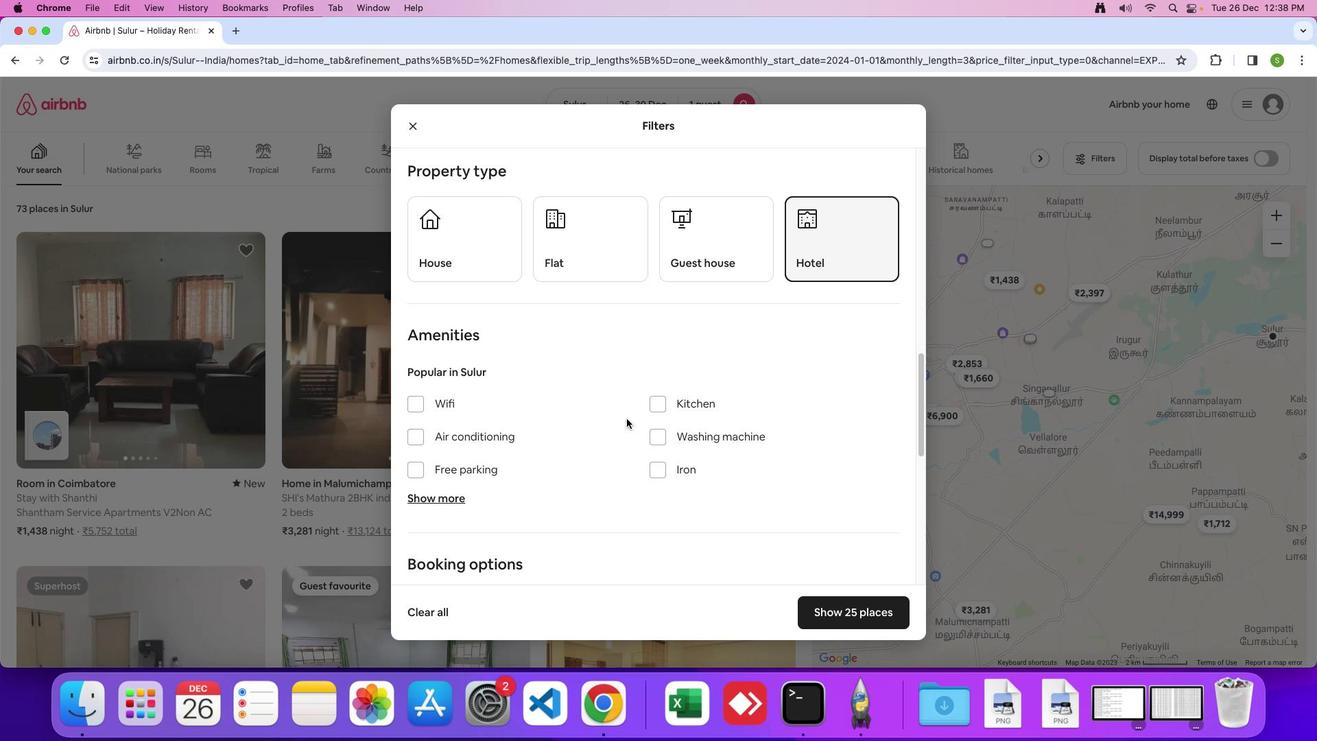 
Action: Mouse scrolled (627, 418) with delta (0, 0)
Screenshot: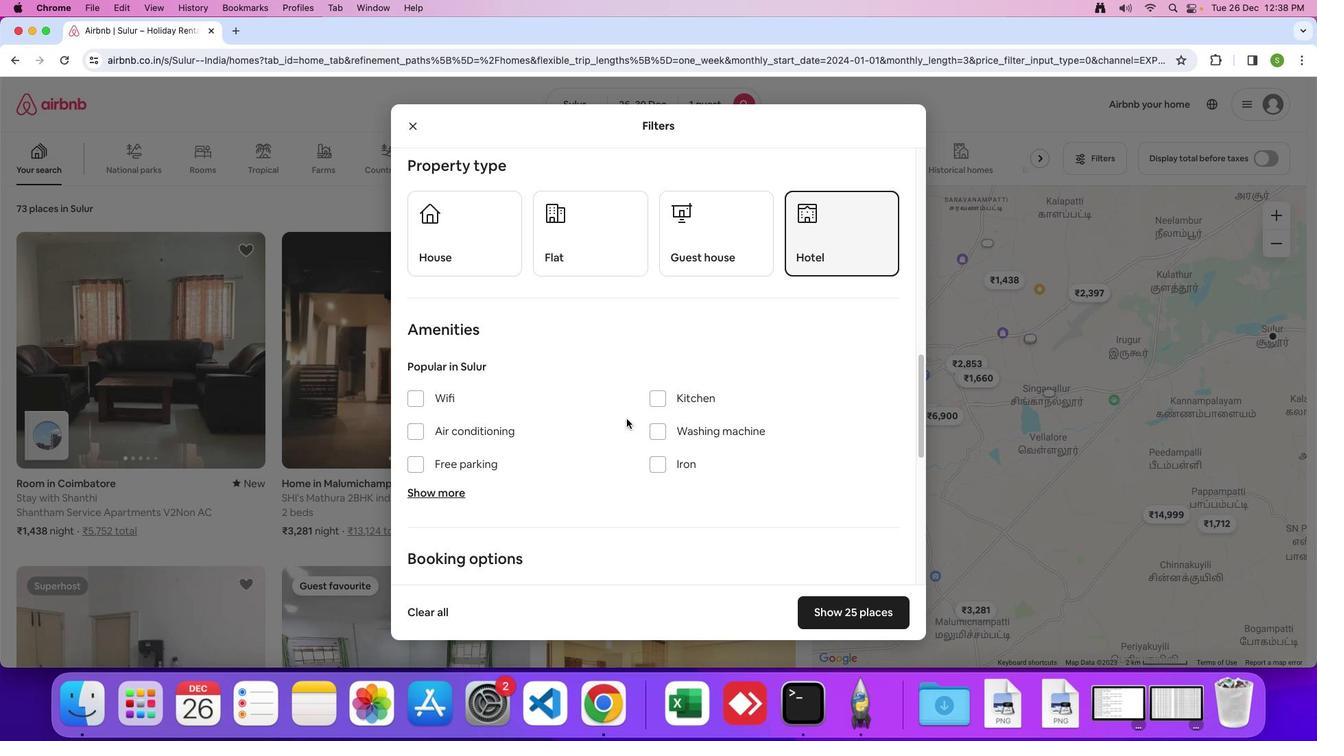 
Action: Mouse moved to (627, 418)
Screenshot: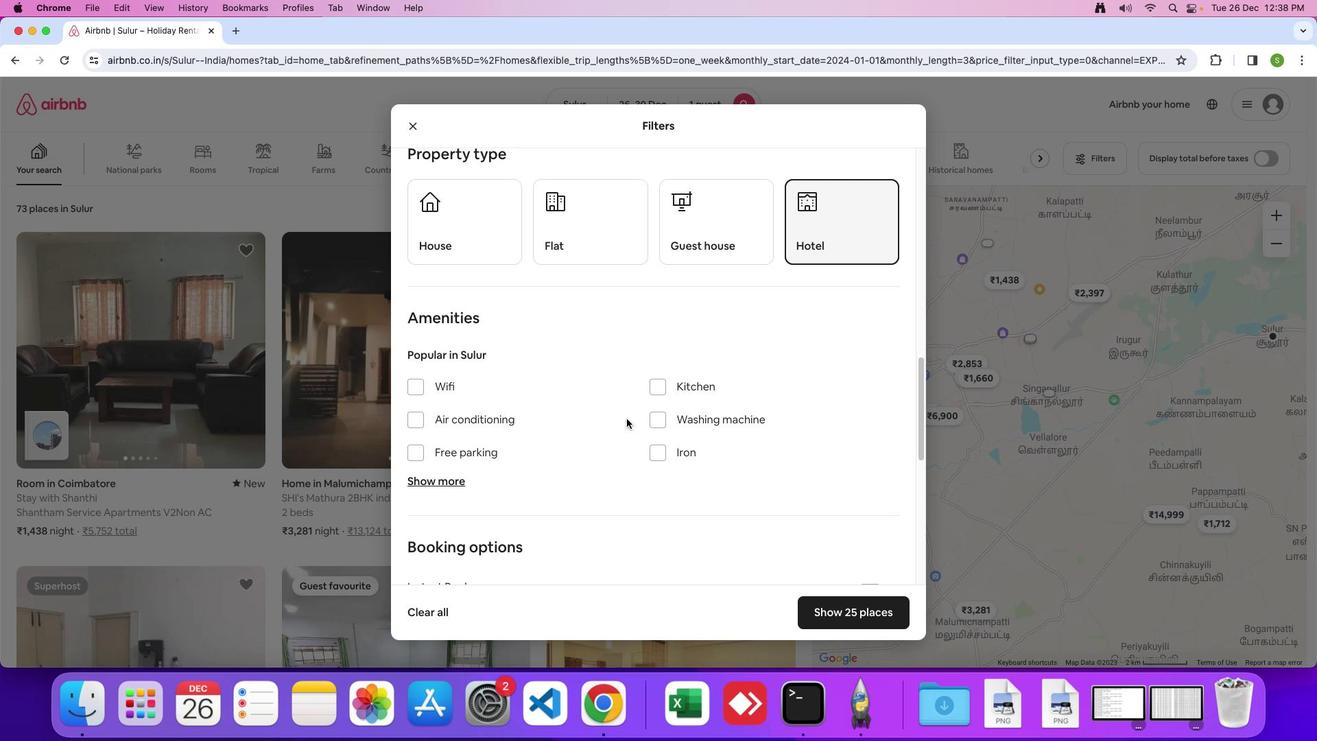
Action: Mouse scrolled (627, 418) with delta (0, -1)
Screenshot: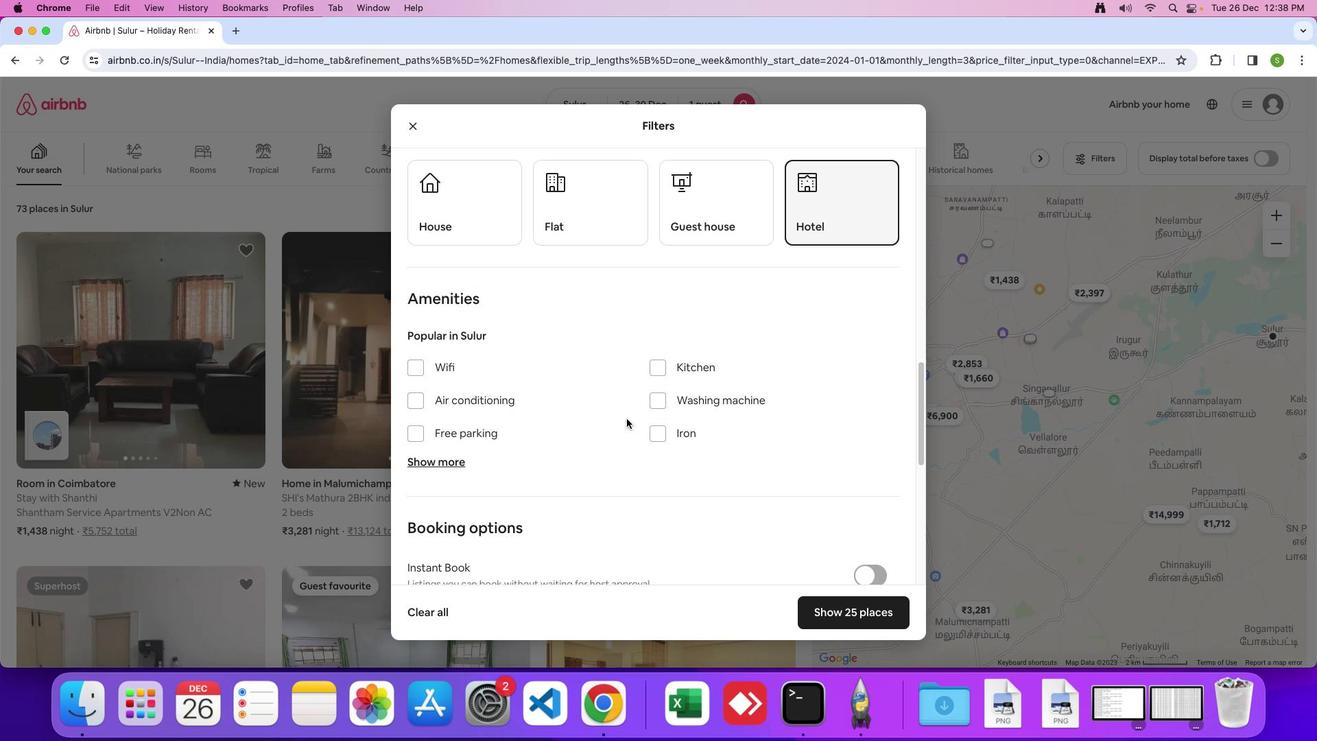 
Action: Mouse scrolled (627, 418) with delta (0, 0)
Screenshot: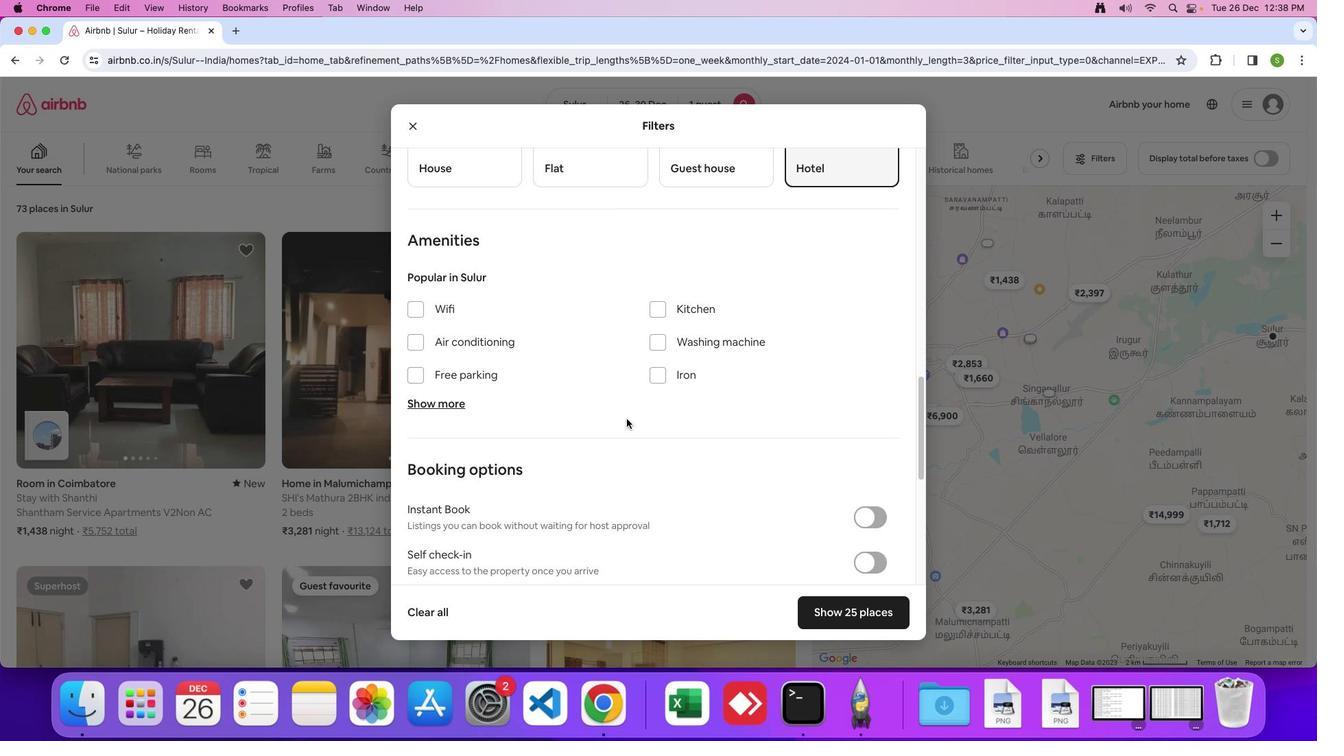 
Action: Mouse scrolled (627, 418) with delta (0, 0)
Screenshot: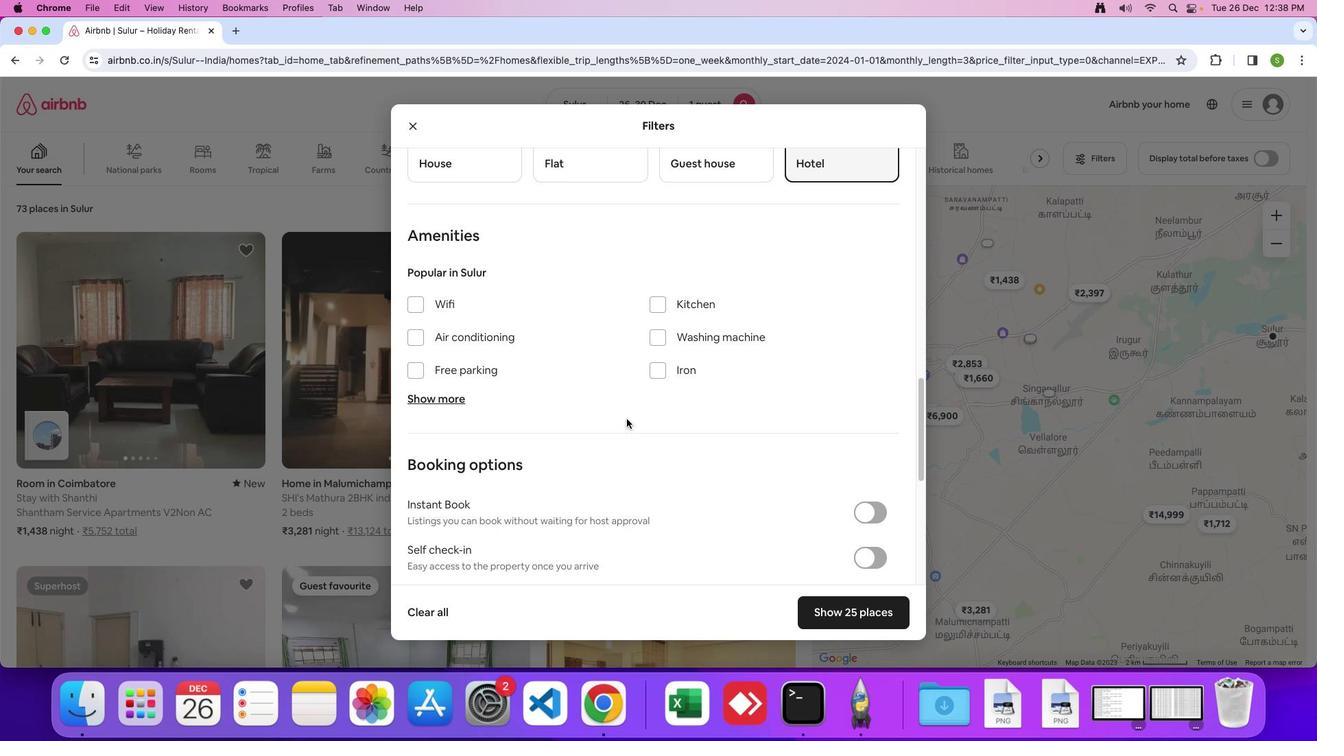 
Action: Mouse scrolled (627, 418) with delta (0, -1)
Screenshot: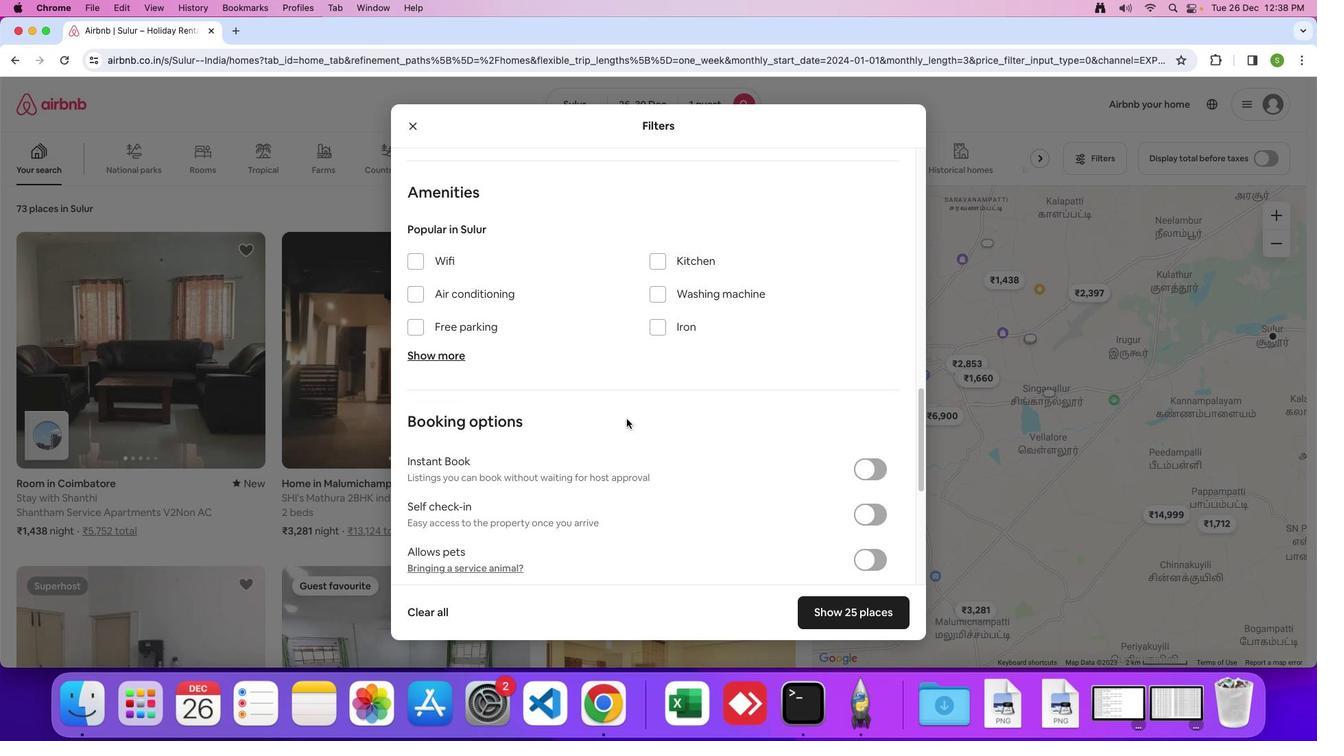 
Action: Mouse scrolled (627, 418) with delta (0, 0)
Screenshot: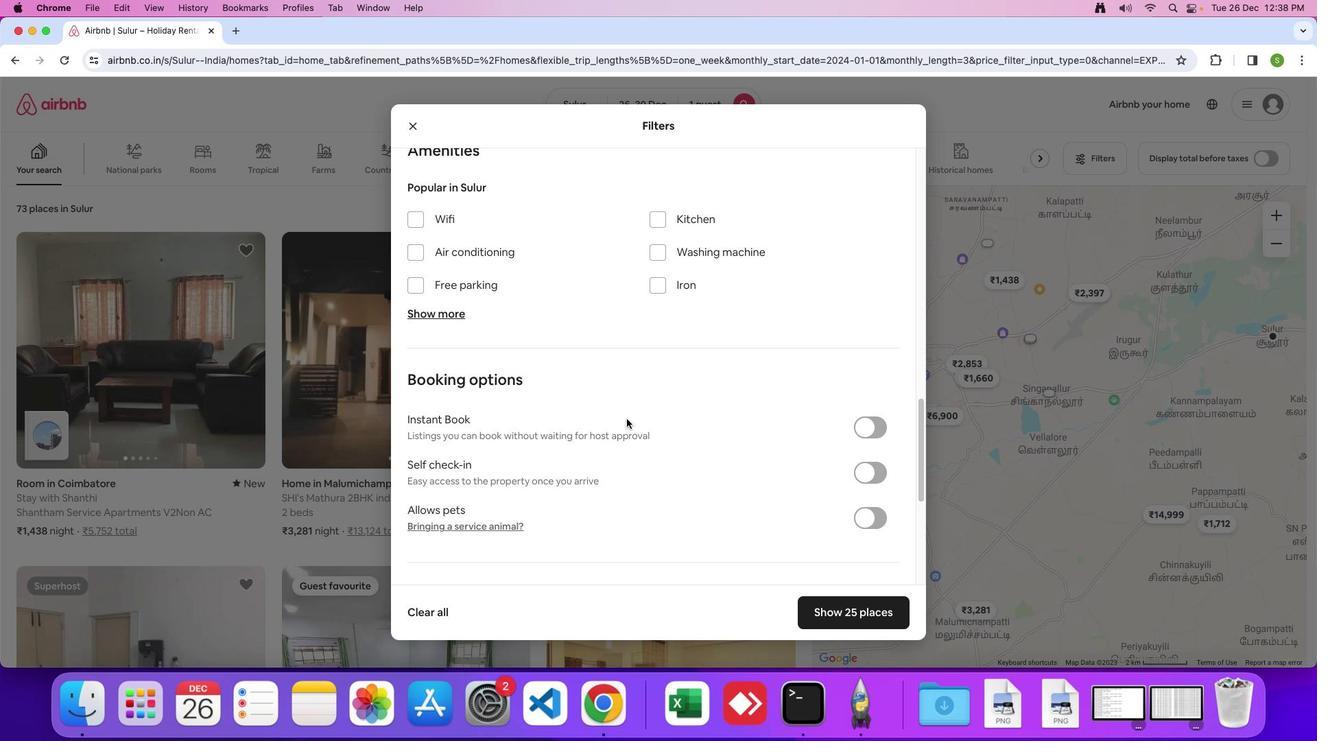 
Action: Mouse scrolled (627, 418) with delta (0, 0)
Screenshot: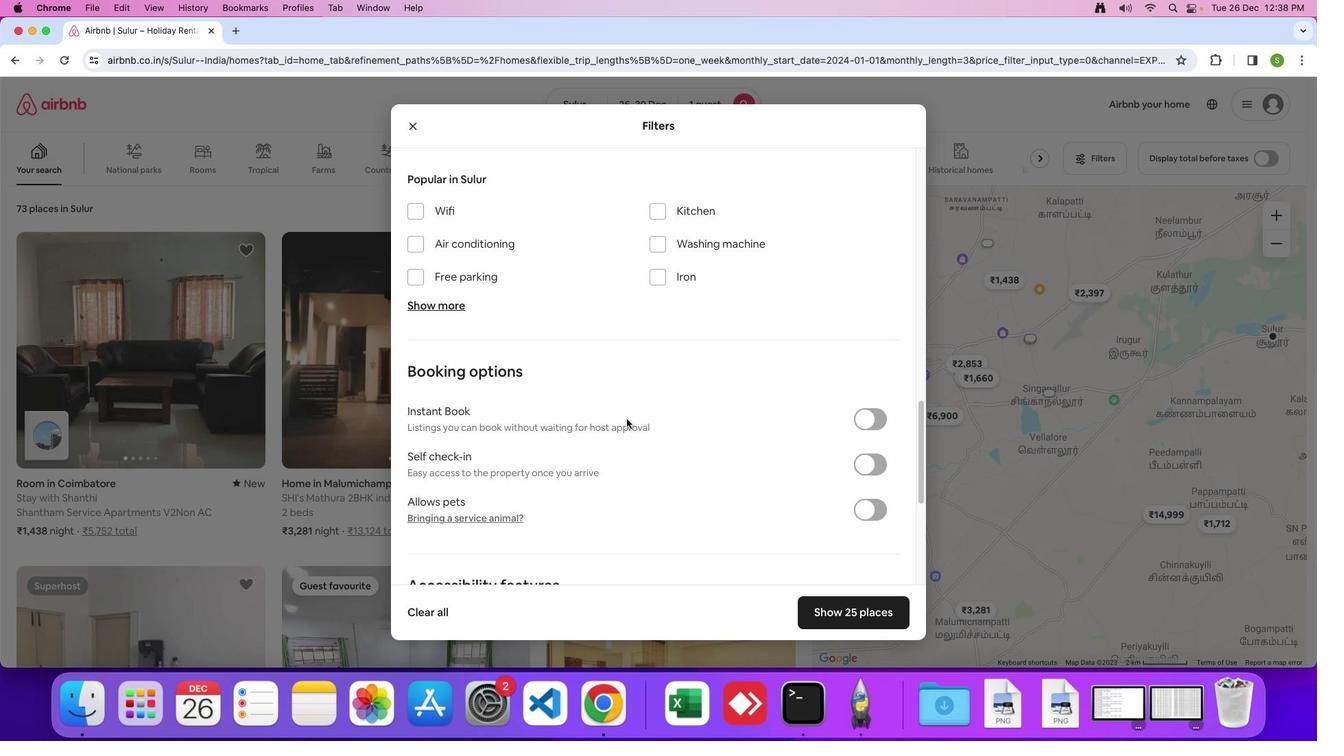 
Action: Mouse scrolled (627, 418) with delta (0, -1)
Screenshot: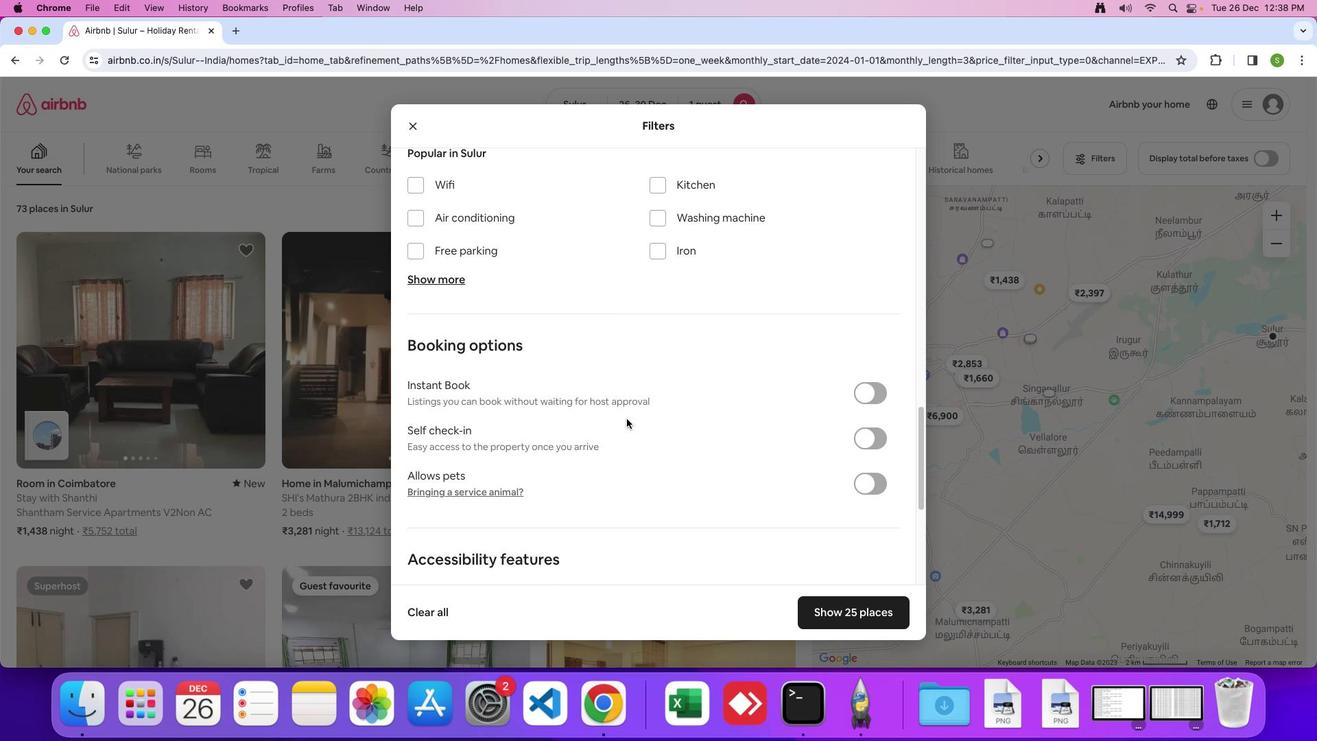 
Action: Mouse scrolled (627, 418) with delta (0, 0)
Screenshot: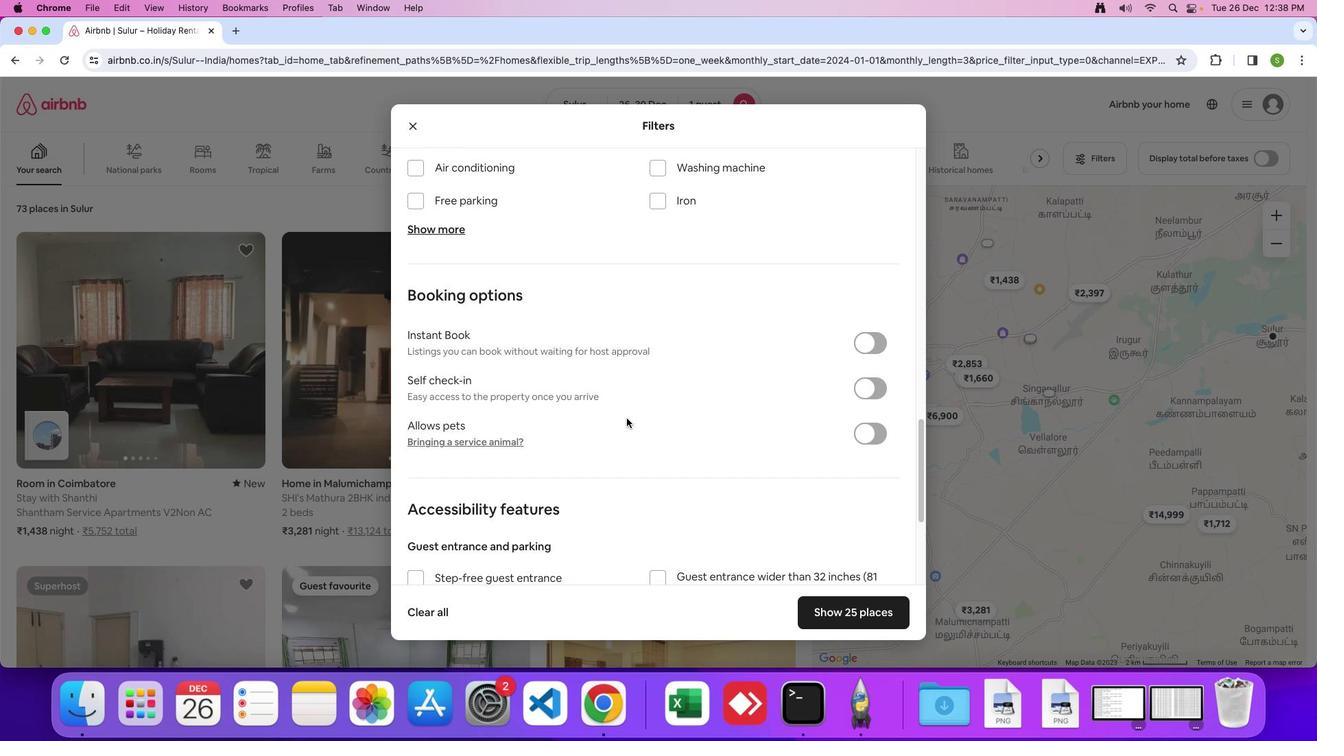
Action: Mouse scrolled (627, 418) with delta (0, 0)
Screenshot: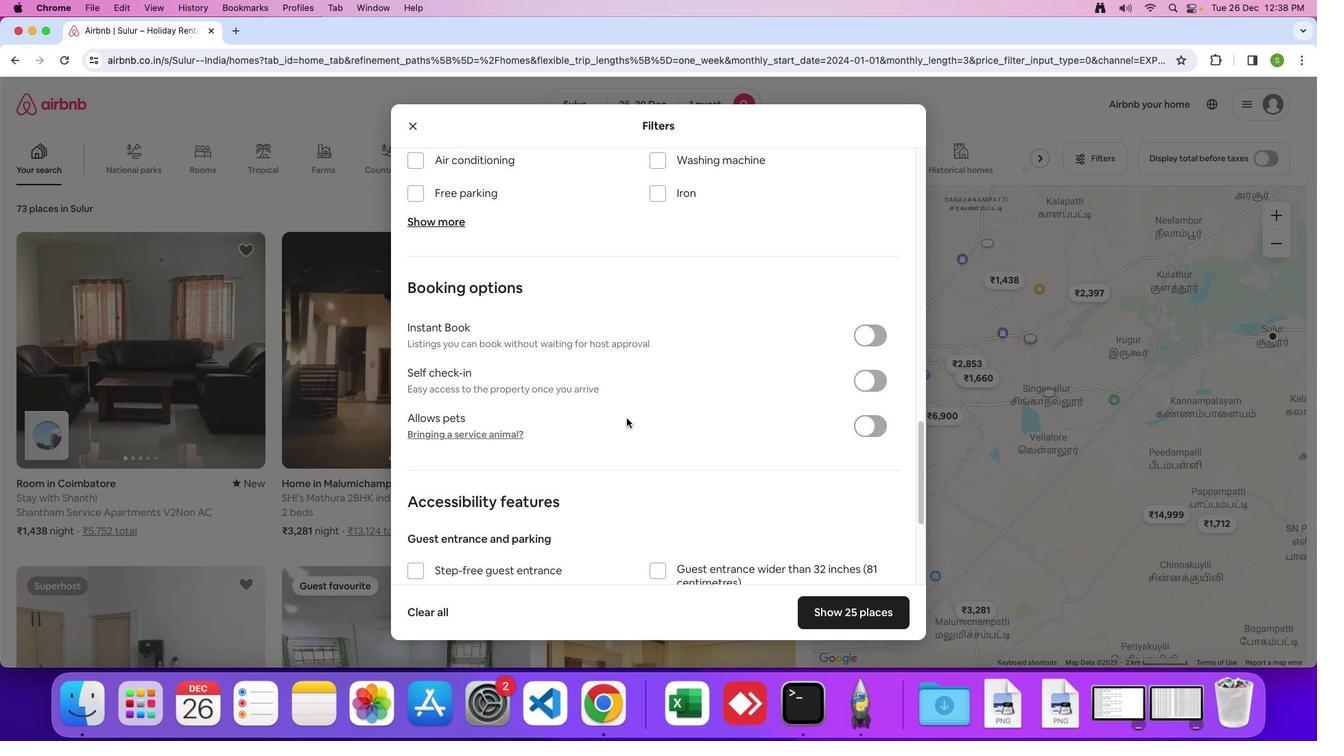 
Action: Mouse moved to (627, 418)
Screenshot: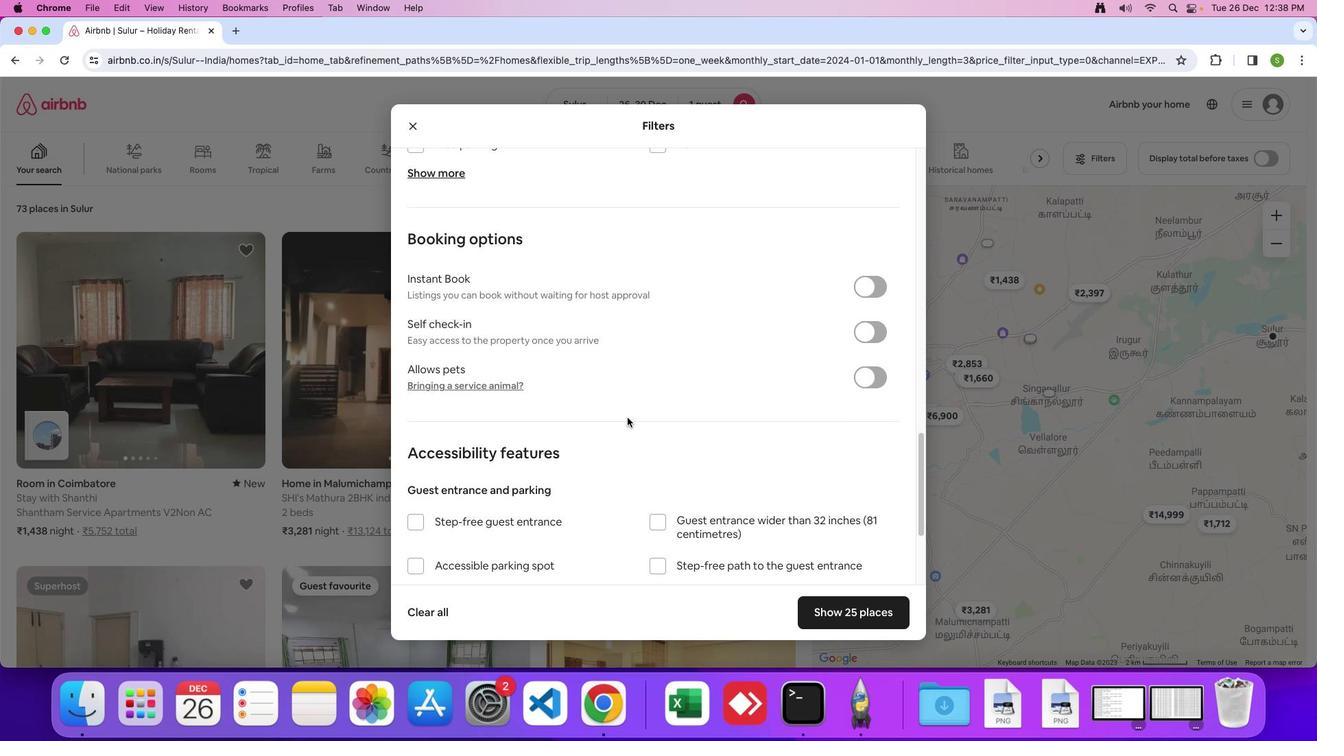 
Action: Mouse scrolled (627, 418) with delta (0, -1)
Screenshot: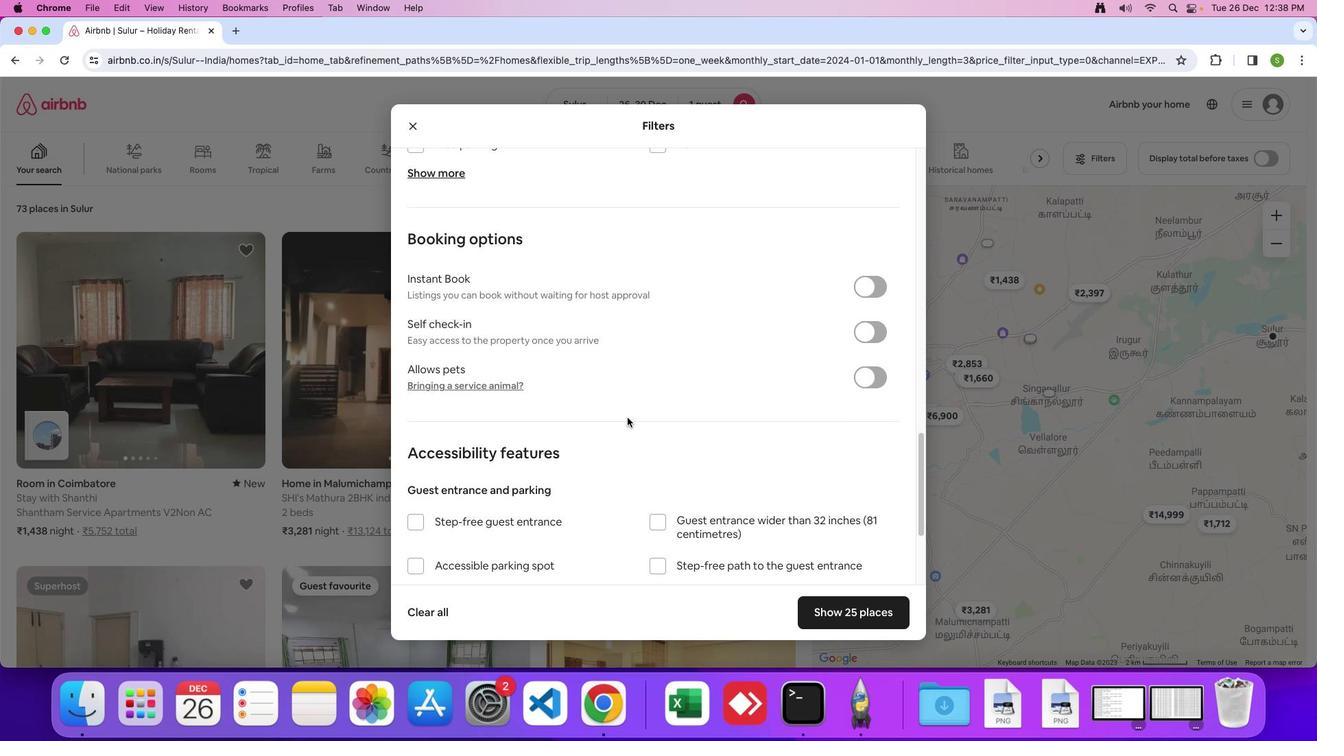 
Action: Mouse moved to (627, 418)
Screenshot: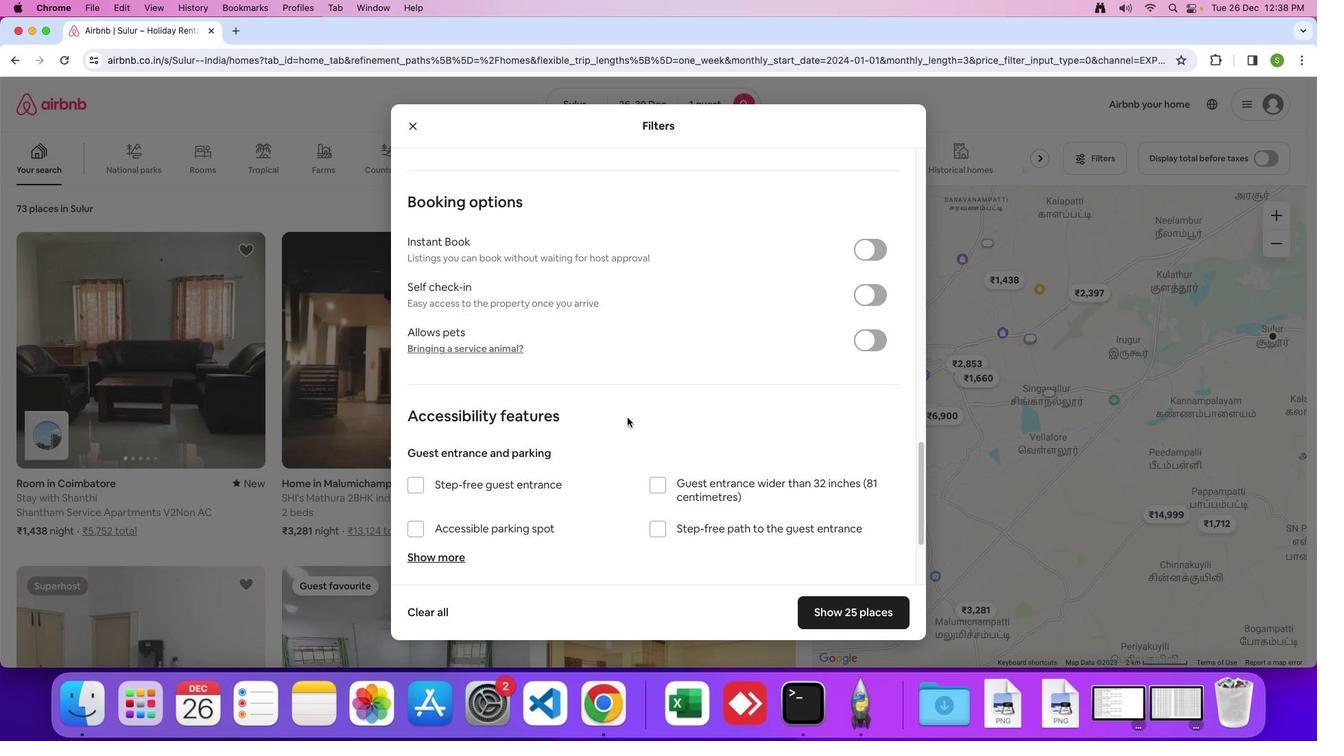 
Action: Mouse scrolled (627, 418) with delta (0, 0)
Screenshot: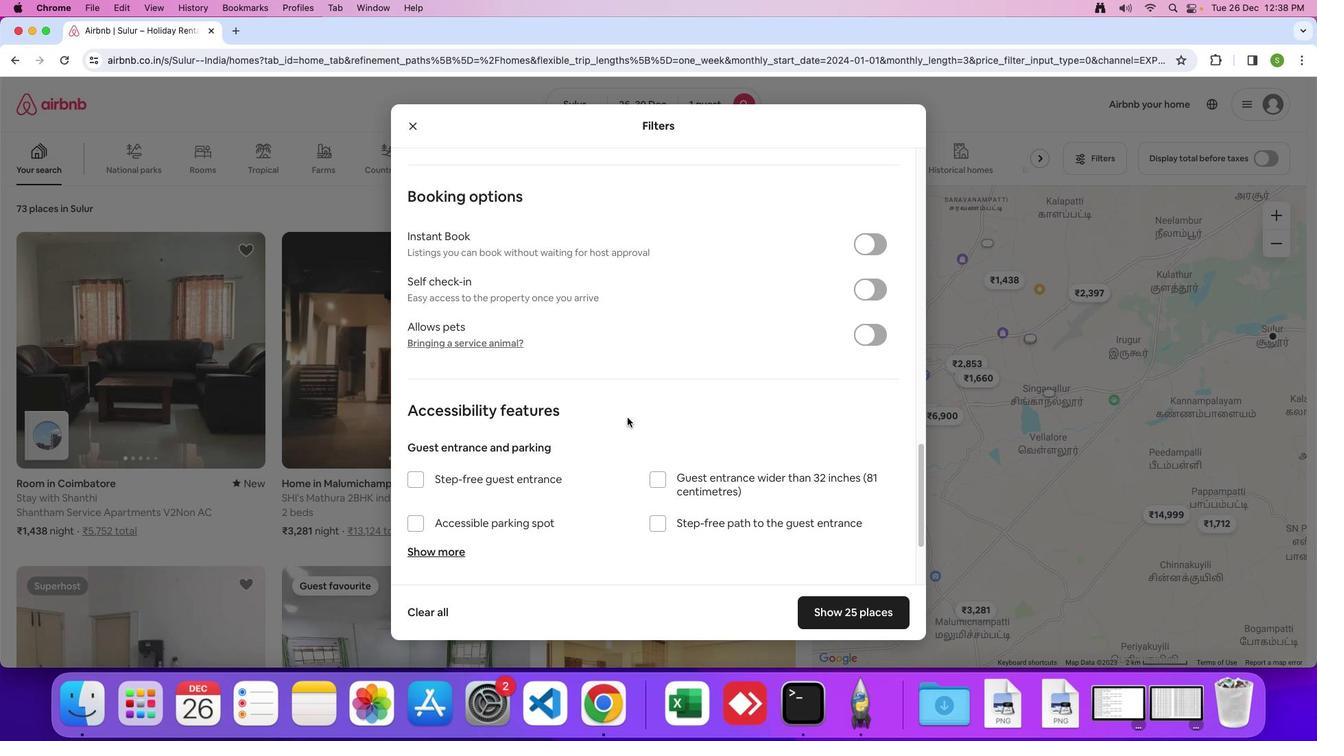 
Action: Mouse scrolled (627, 418) with delta (0, 0)
Screenshot: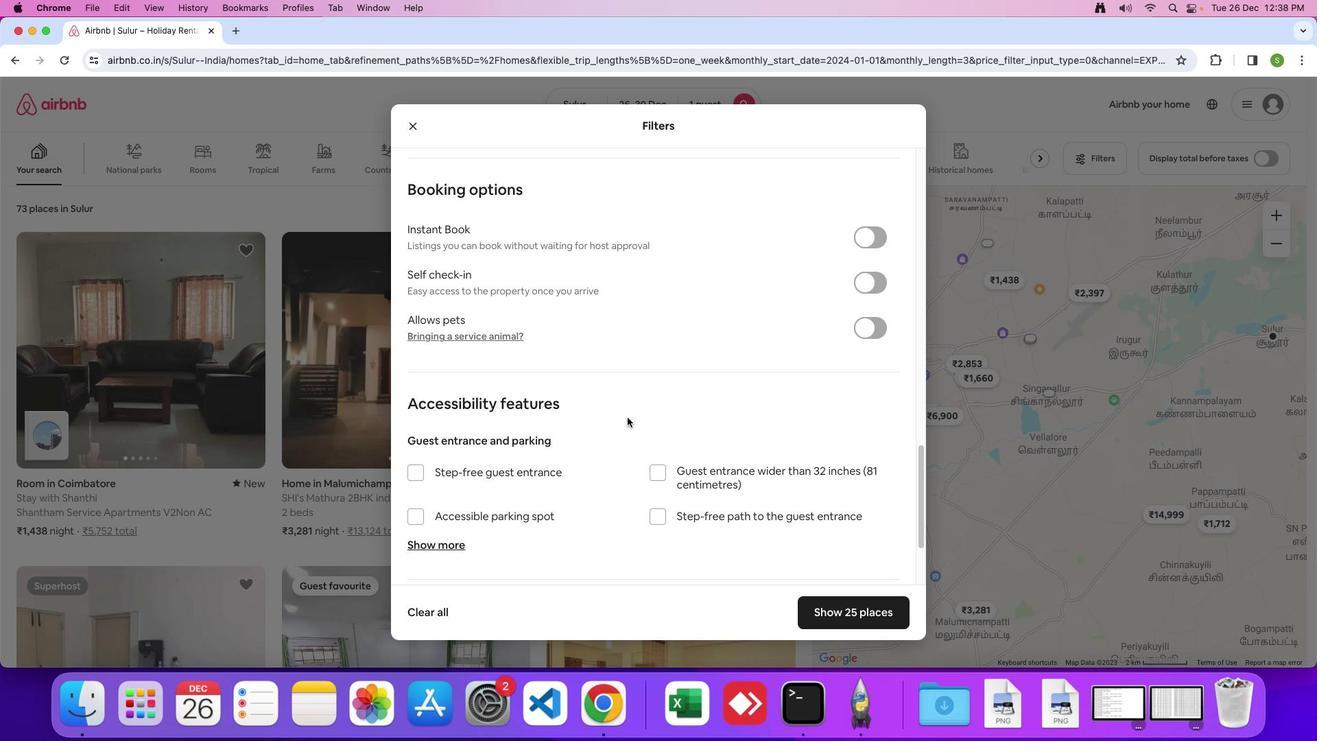 
Action: Mouse scrolled (627, 418) with delta (0, -1)
Screenshot: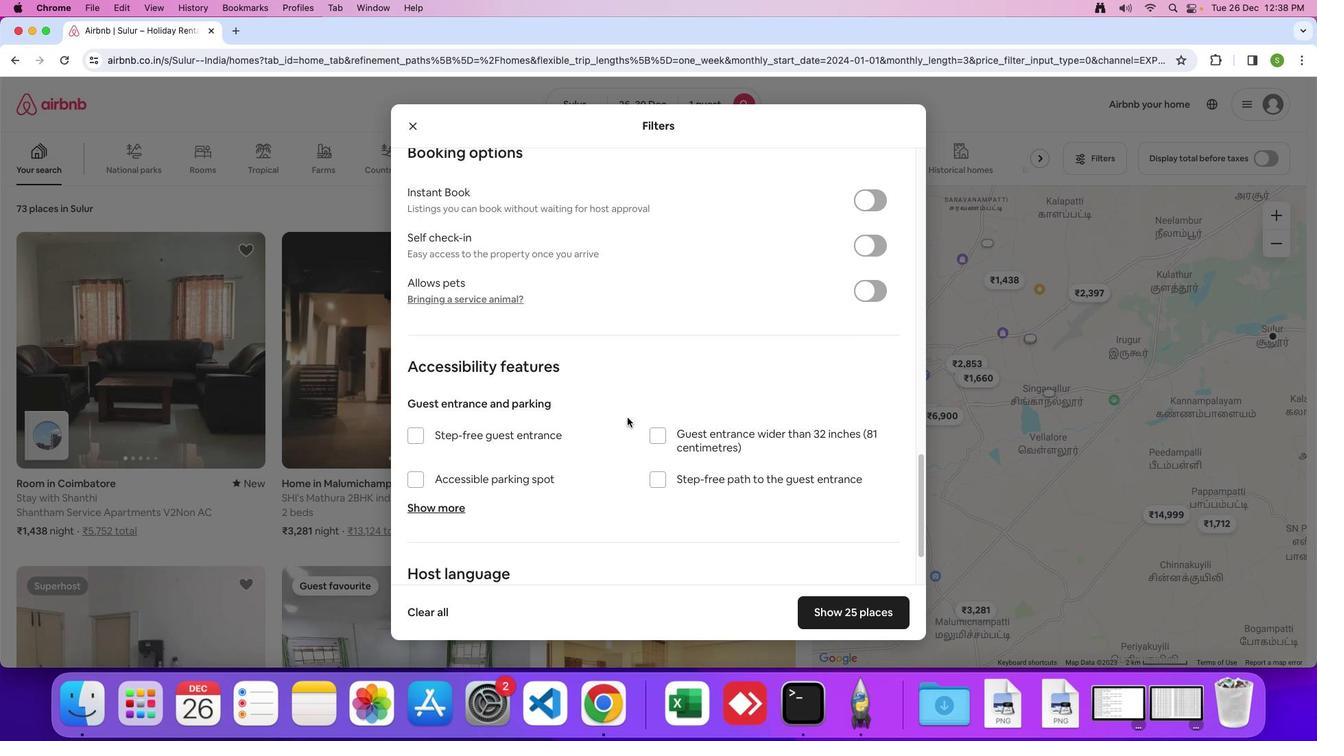 
Action: Mouse scrolled (627, 418) with delta (0, 0)
Screenshot: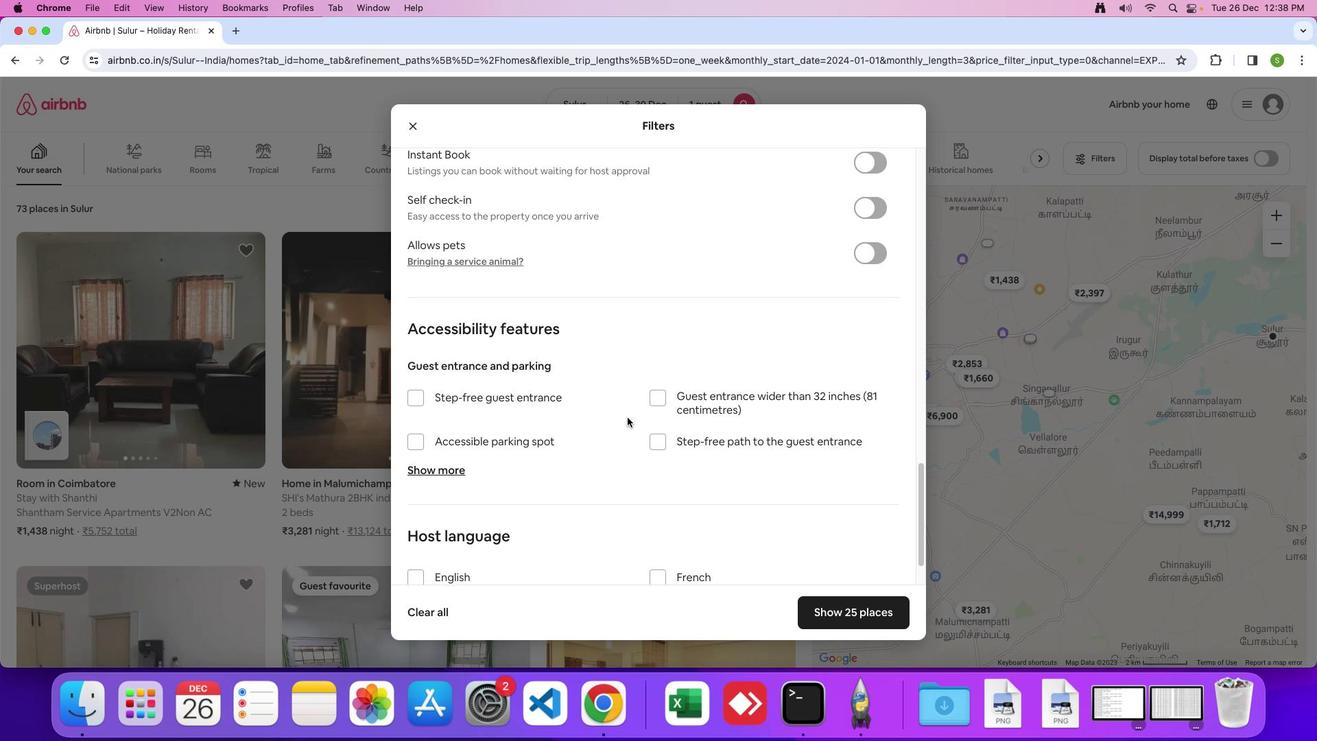 
Action: Mouse scrolled (627, 418) with delta (0, 0)
Screenshot: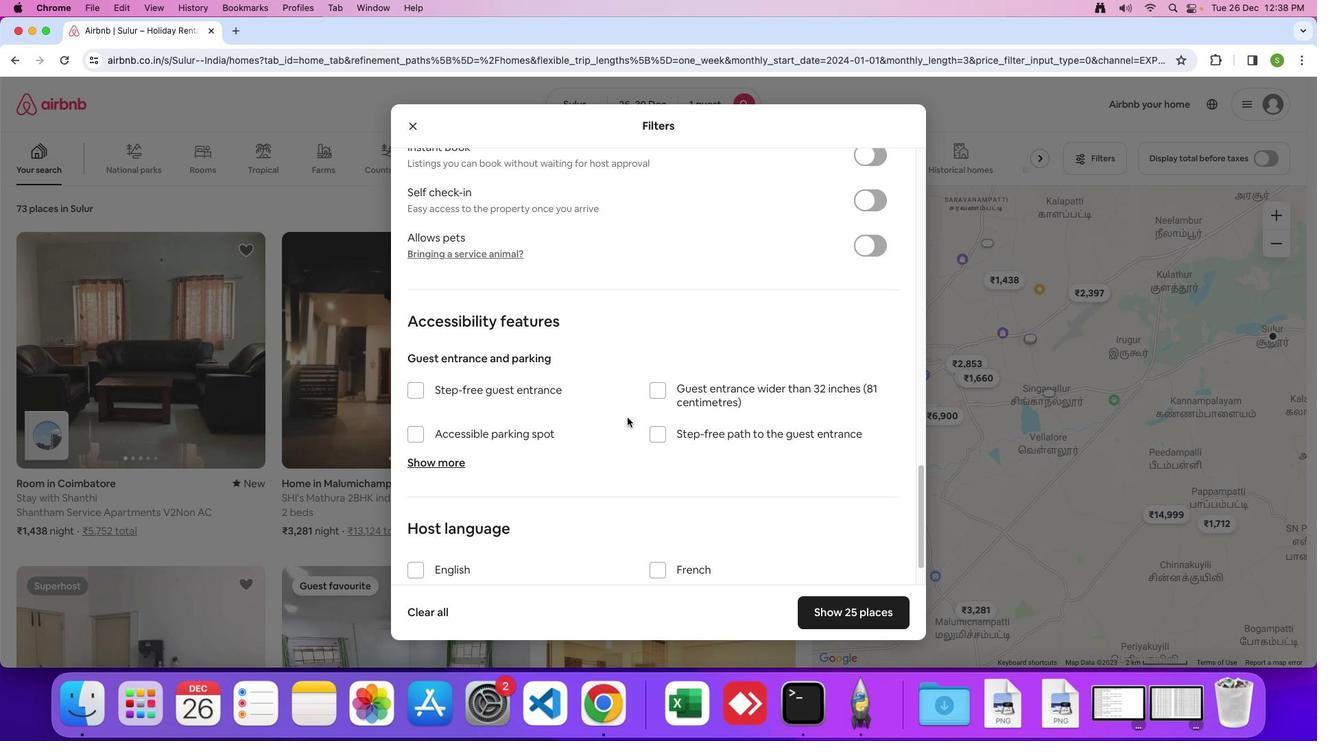 
Action: Mouse scrolled (627, 418) with delta (0, -1)
Screenshot: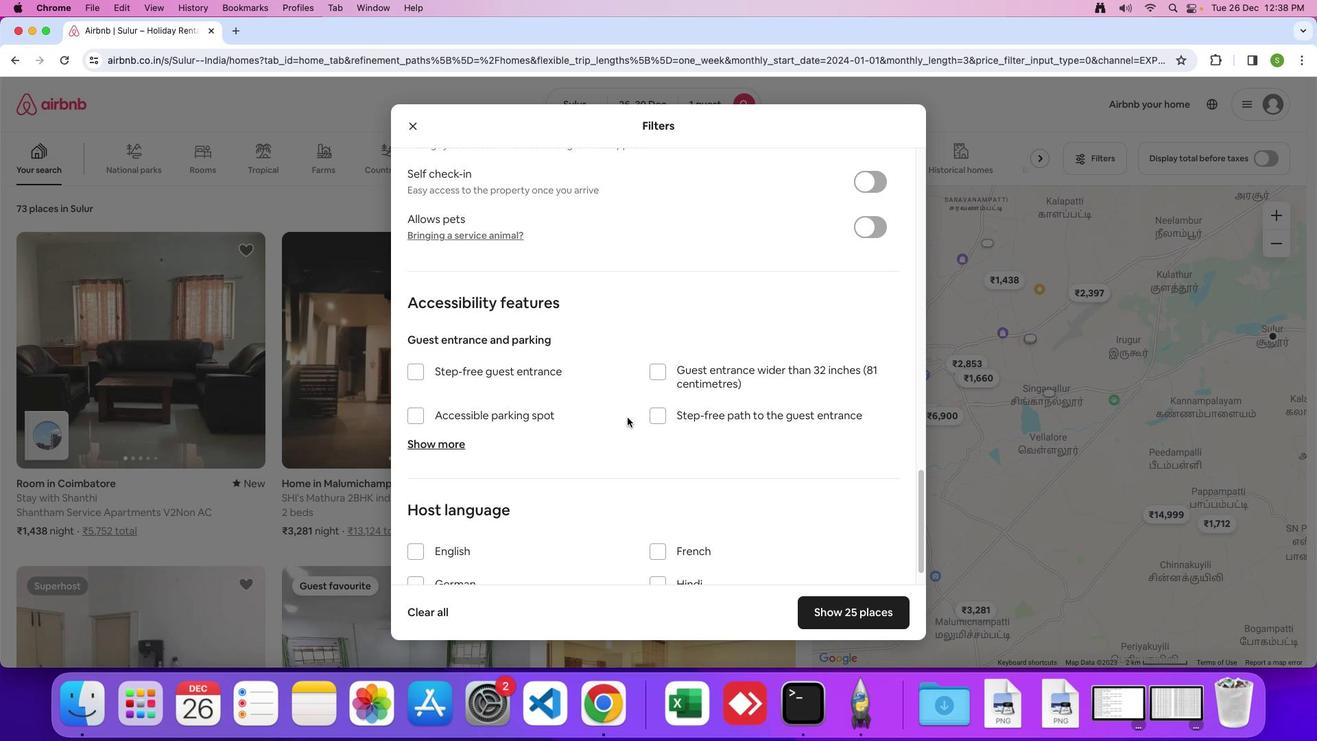 
Action: Mouse scrolled (627, 418) with delta (0, 0)
Screenshot: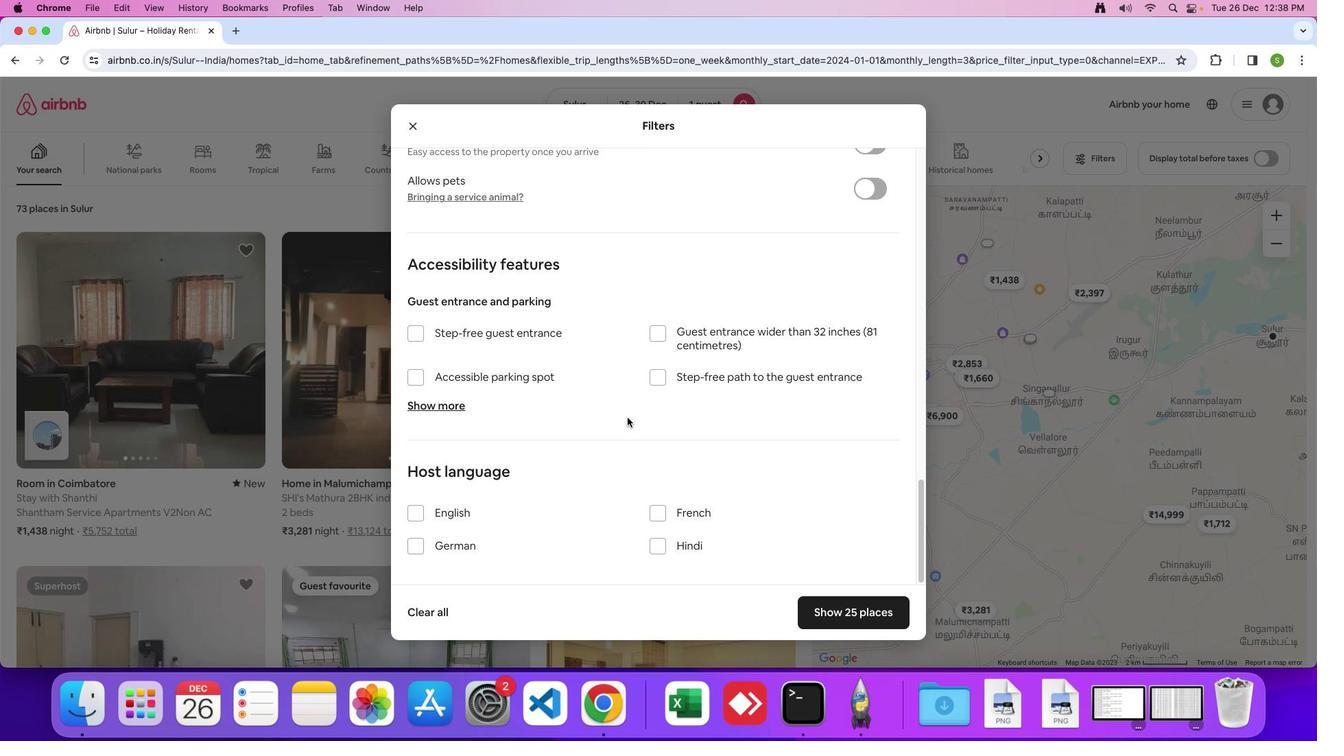 
Action: Mouse scrolled (627, 418) with delta (0, 0)
Screenshot: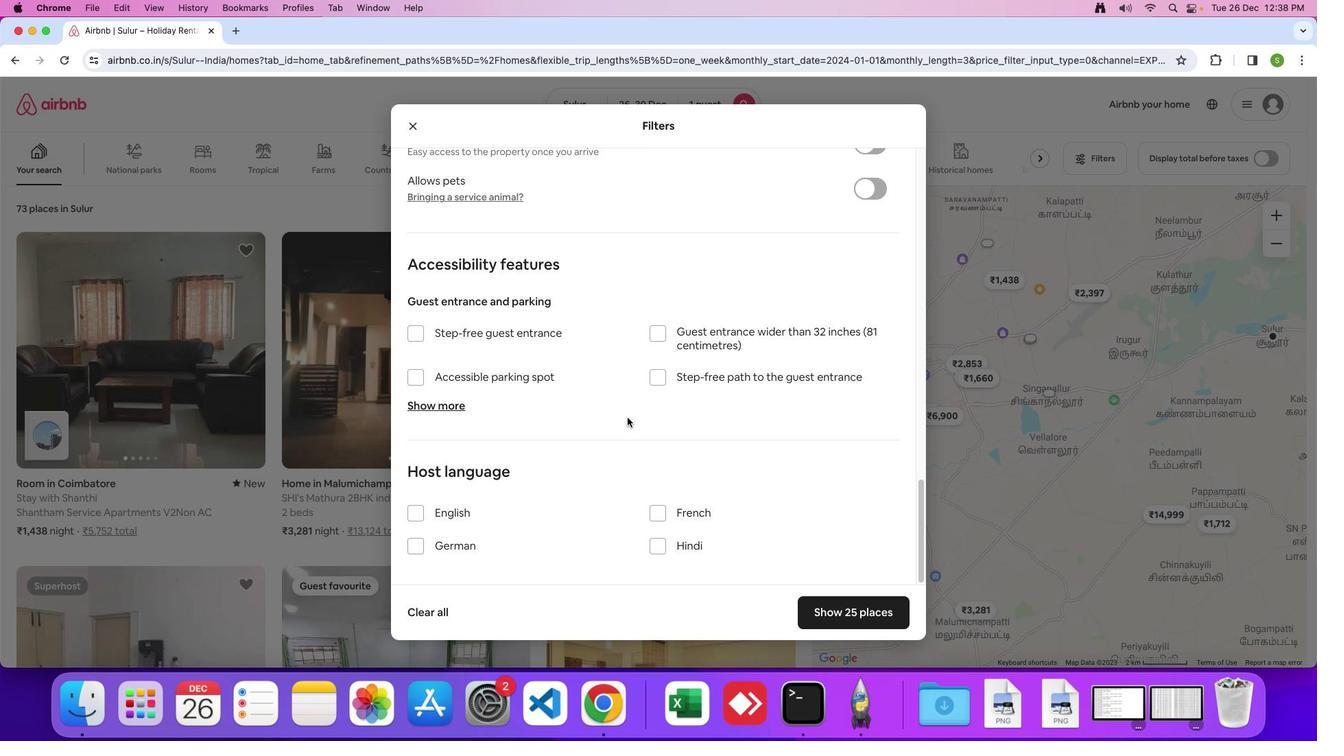 
Action: Mouse scrolled (627, 418) with delta (0, -1)
Screenshot: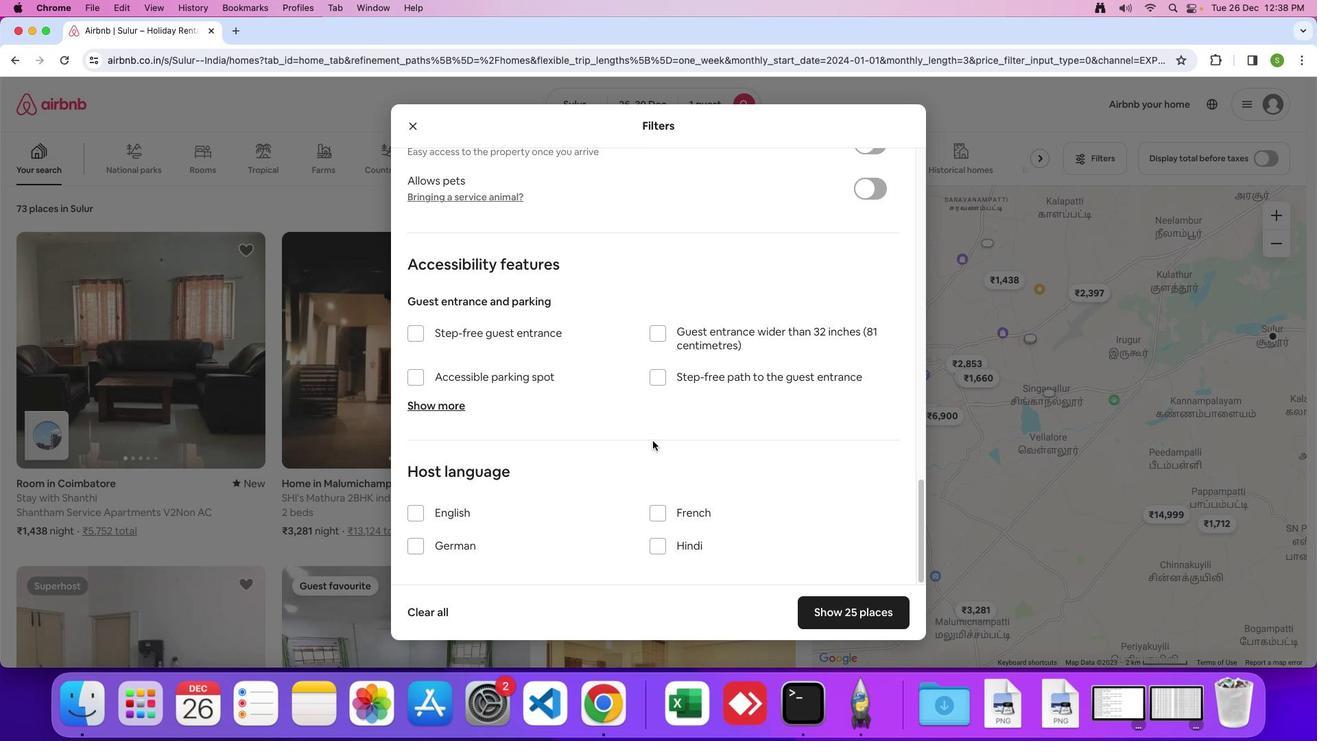 
Action: Mouse moved to (812, 607)
Screenshot: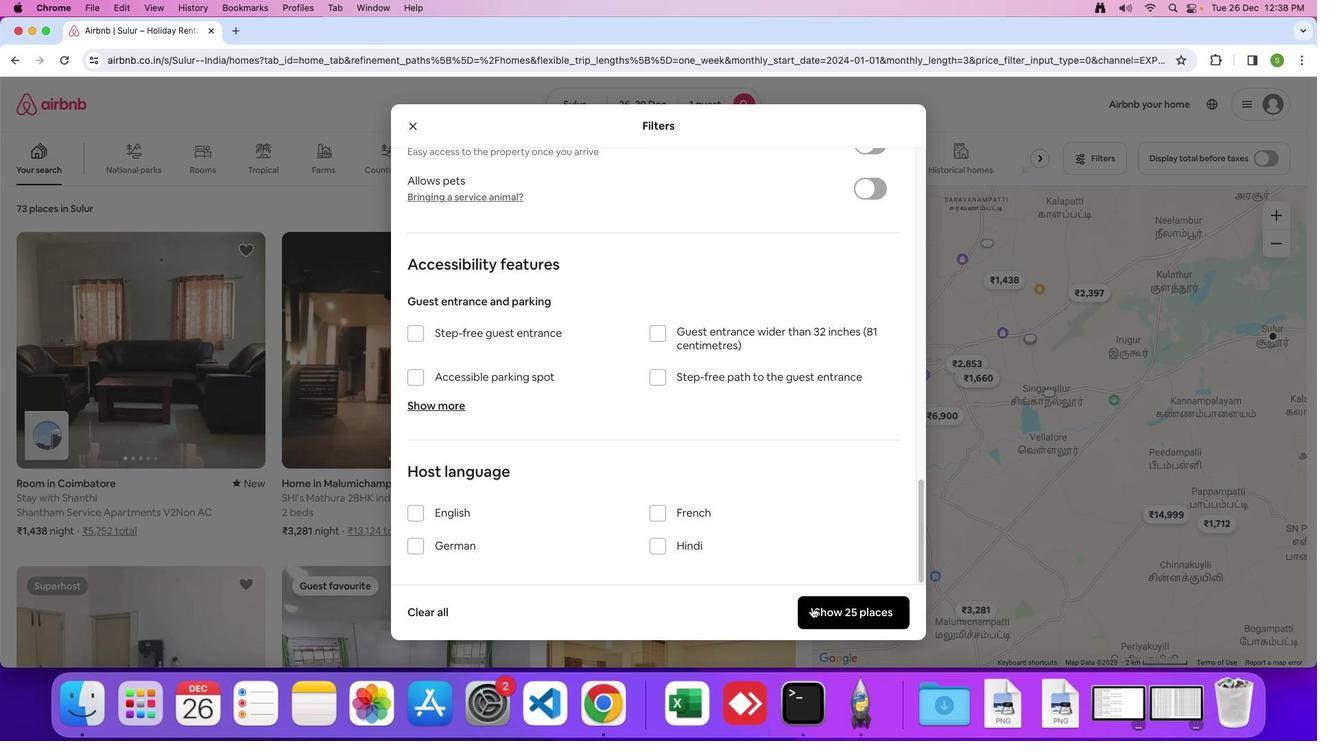 
Action: Mouse pressed left at (812, 607)
Screenshot: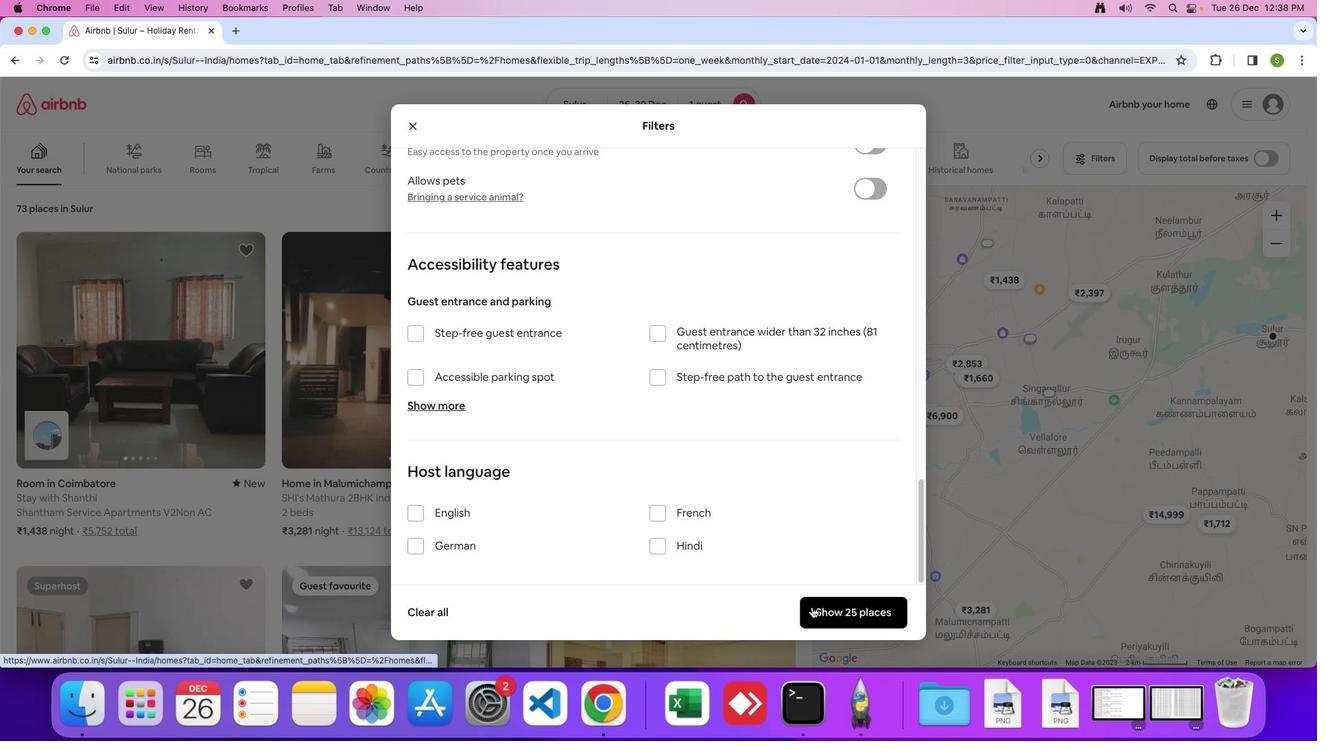 
Action: Mouse moved to (203, 351)
Screenshot: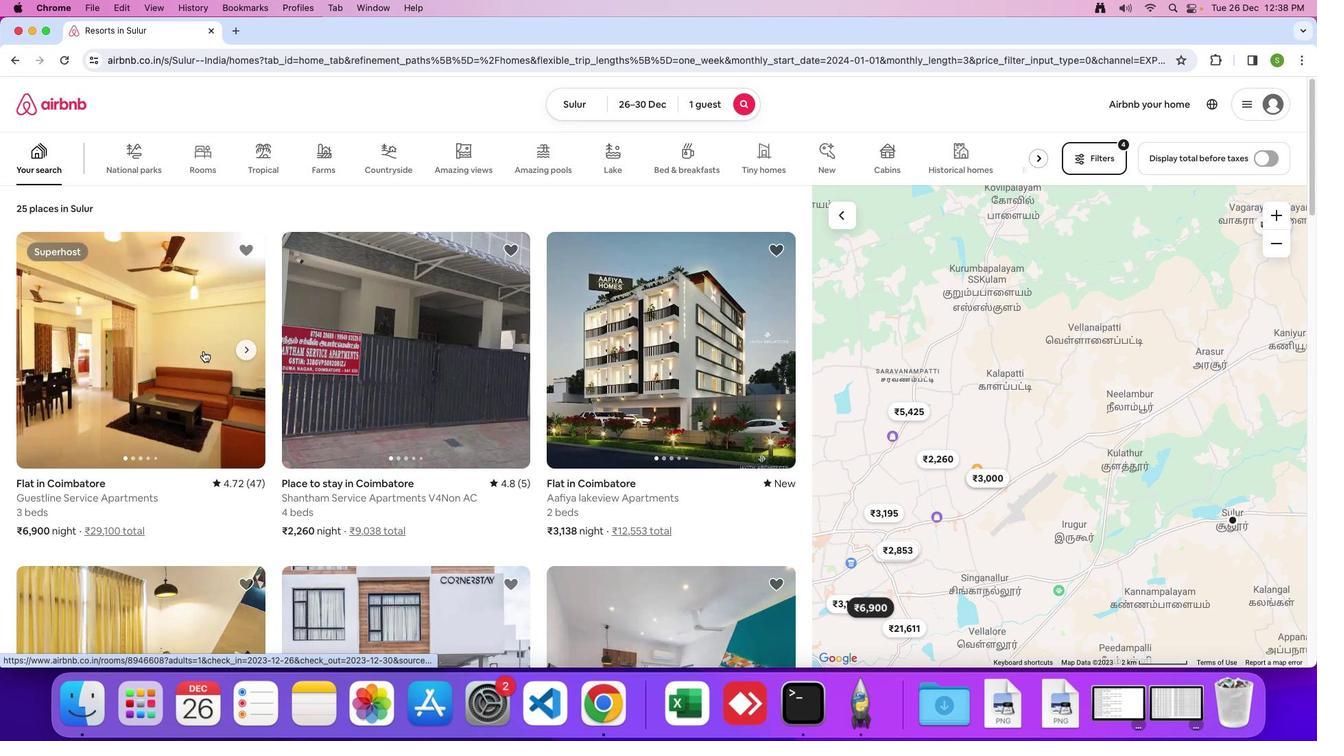 
Action: Mouse pressed left at (203, 351)
Screenshot: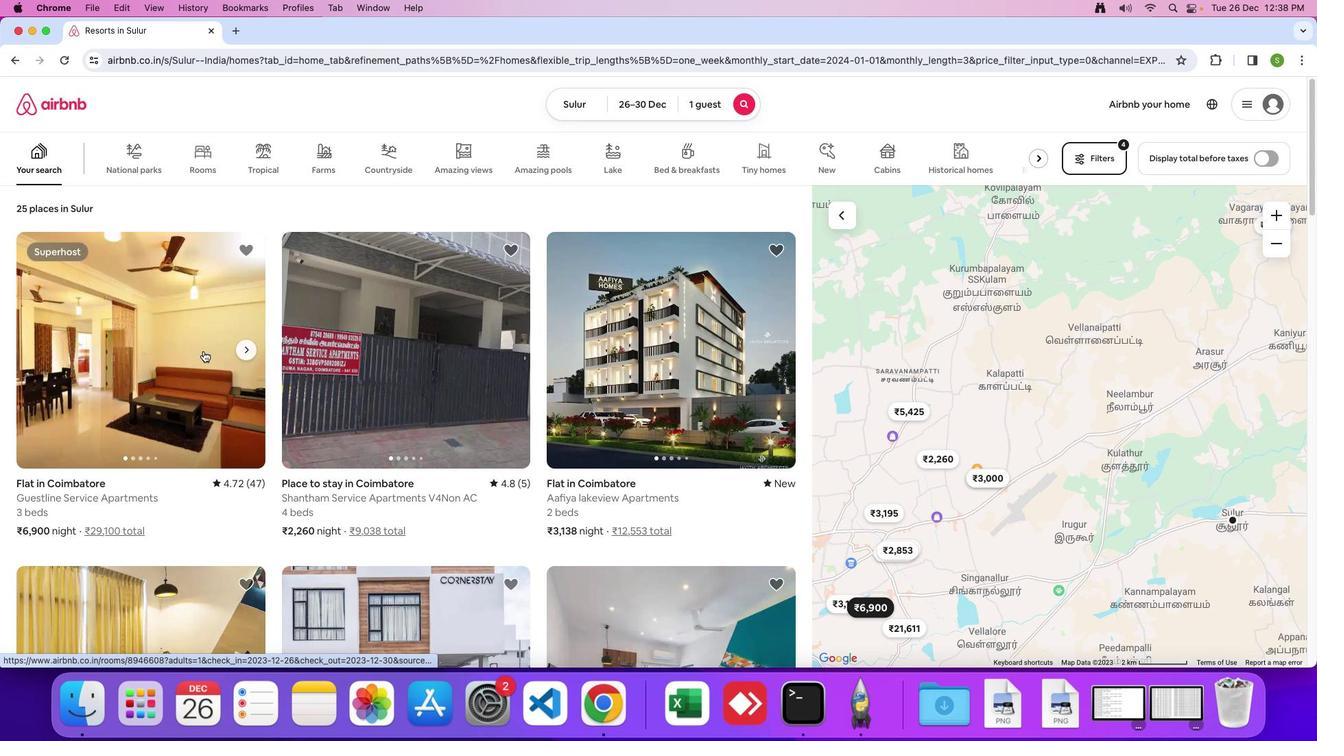 
Action: Mouse moved to (475, 320)
Screenshot: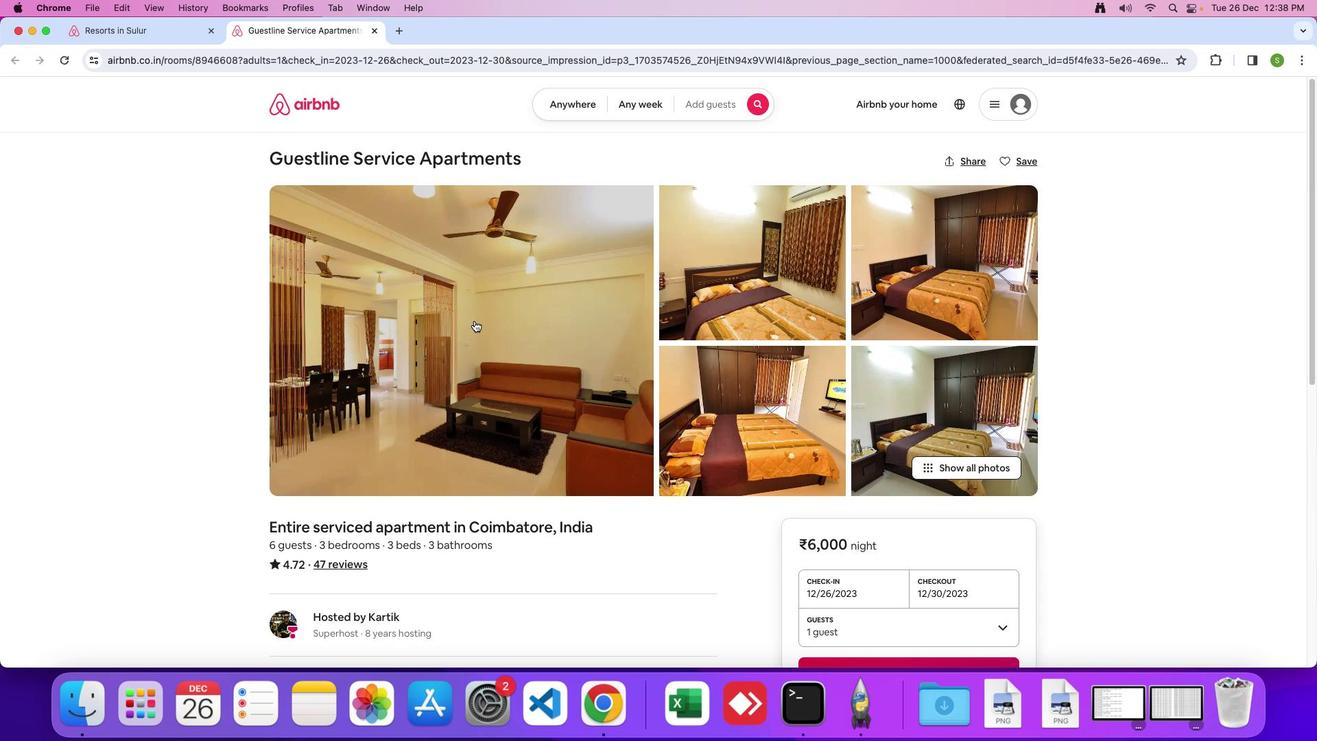 
Action: Mouse pressed left at (475, 320)
Screenshot: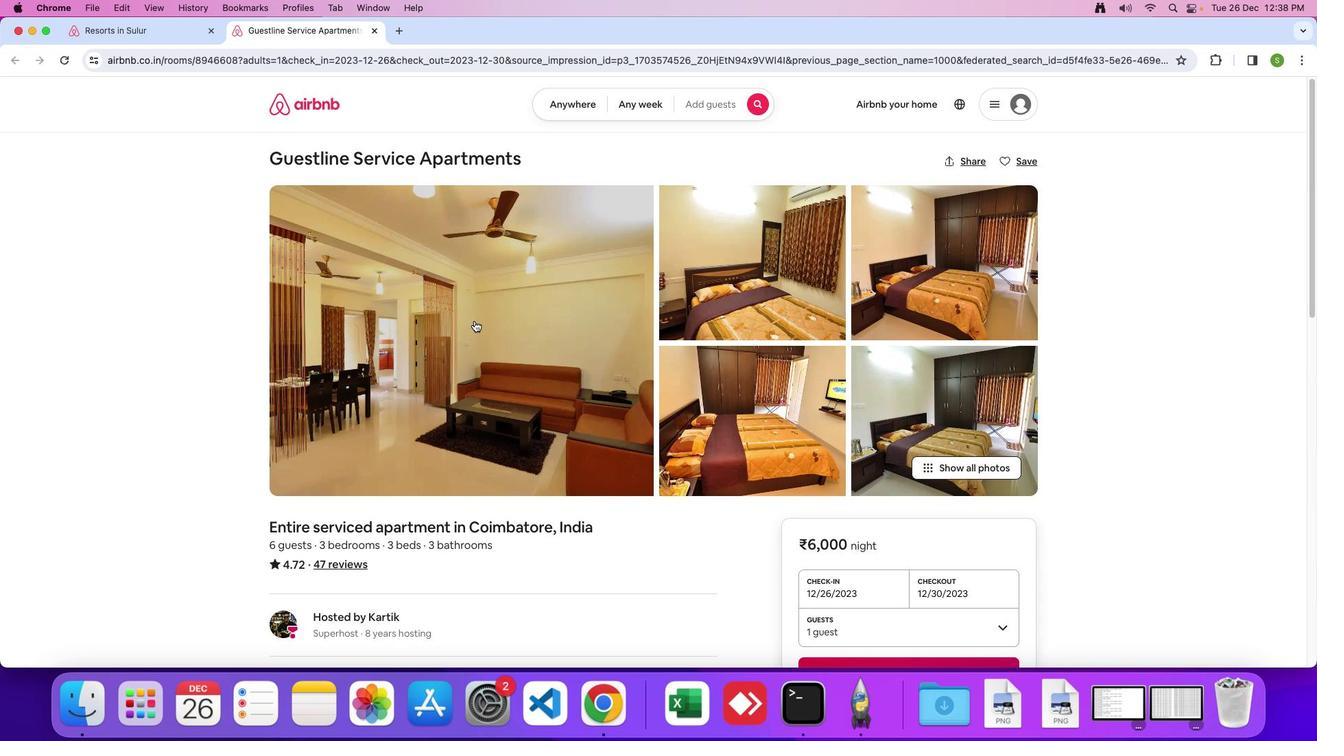 
Action: Mouse moved to (622, 348)
Screenshot: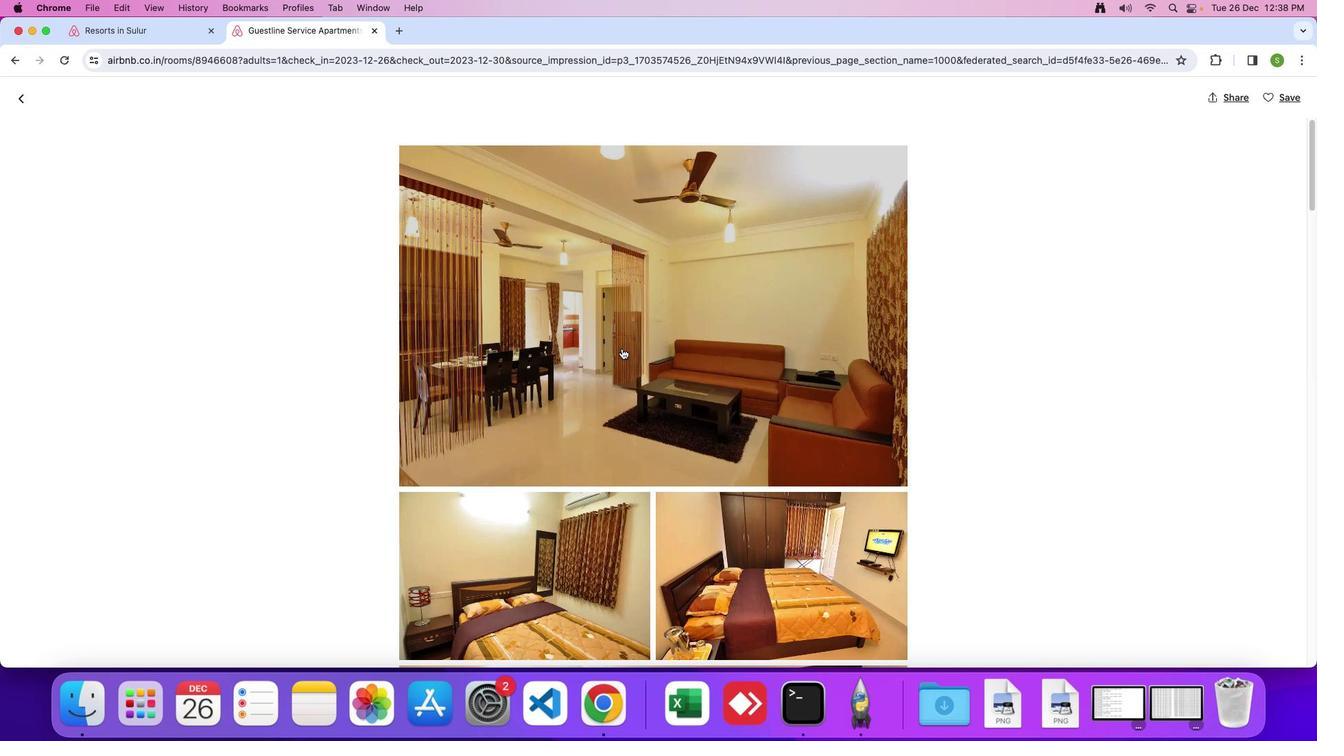 
Action: Mouse scrolled (622, 348) with delta (0, 0)
Screenshot: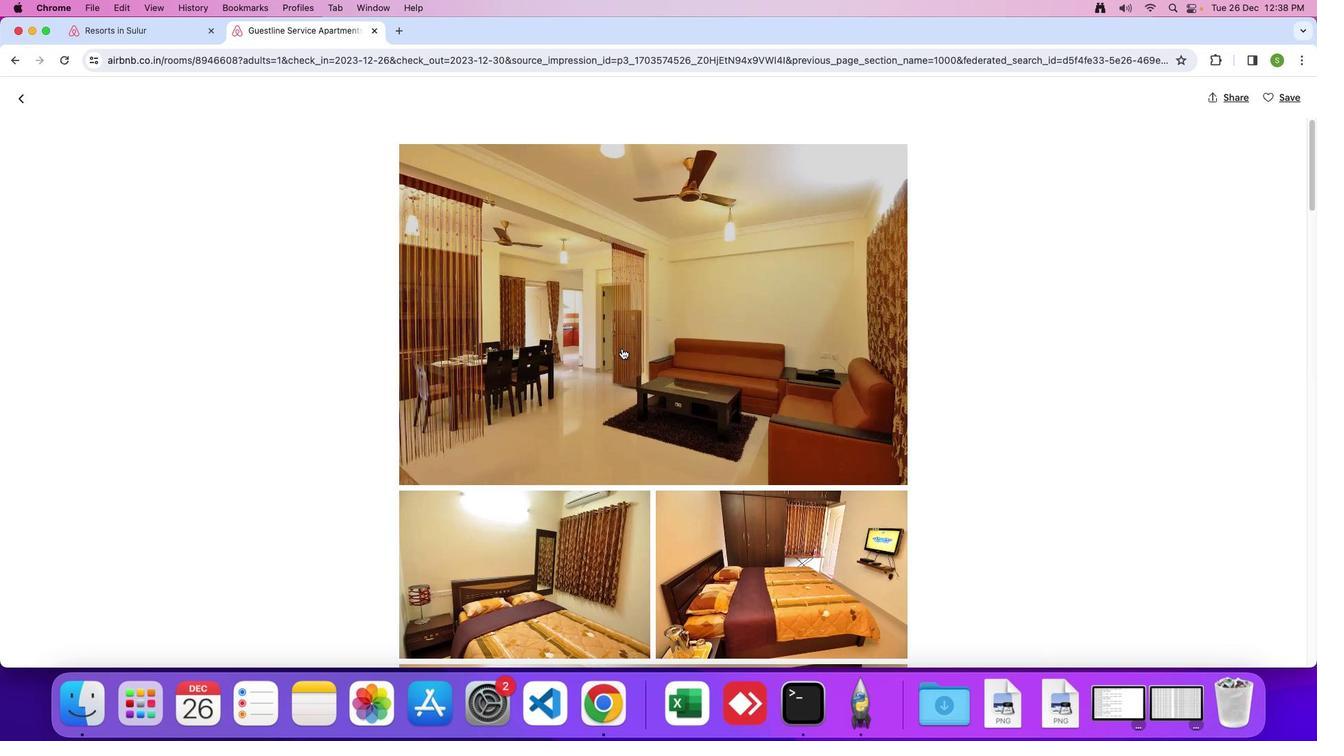 
Action: Mouse scrolled (622, 348) with delta (0, 0)
Screenshot: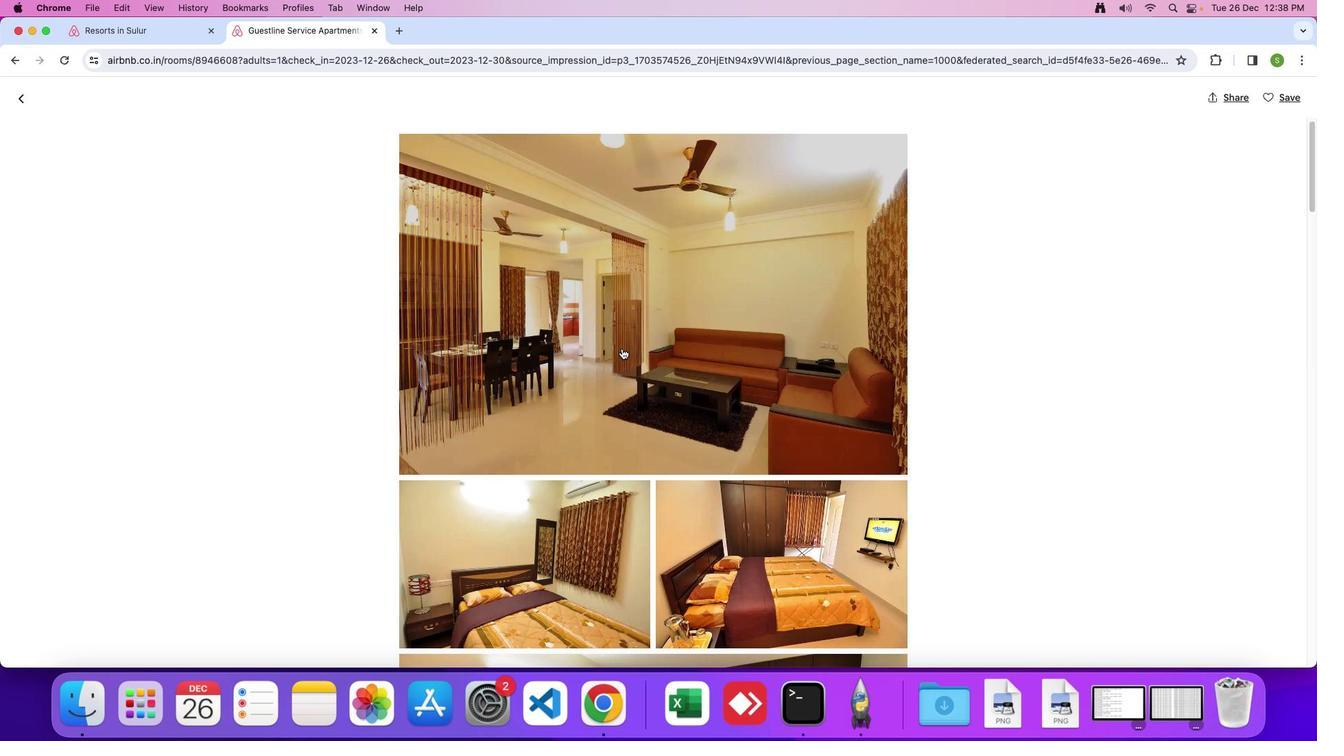 
Action: Mouse scrolled (622, 348) with delta (0, 0)
Screenshot: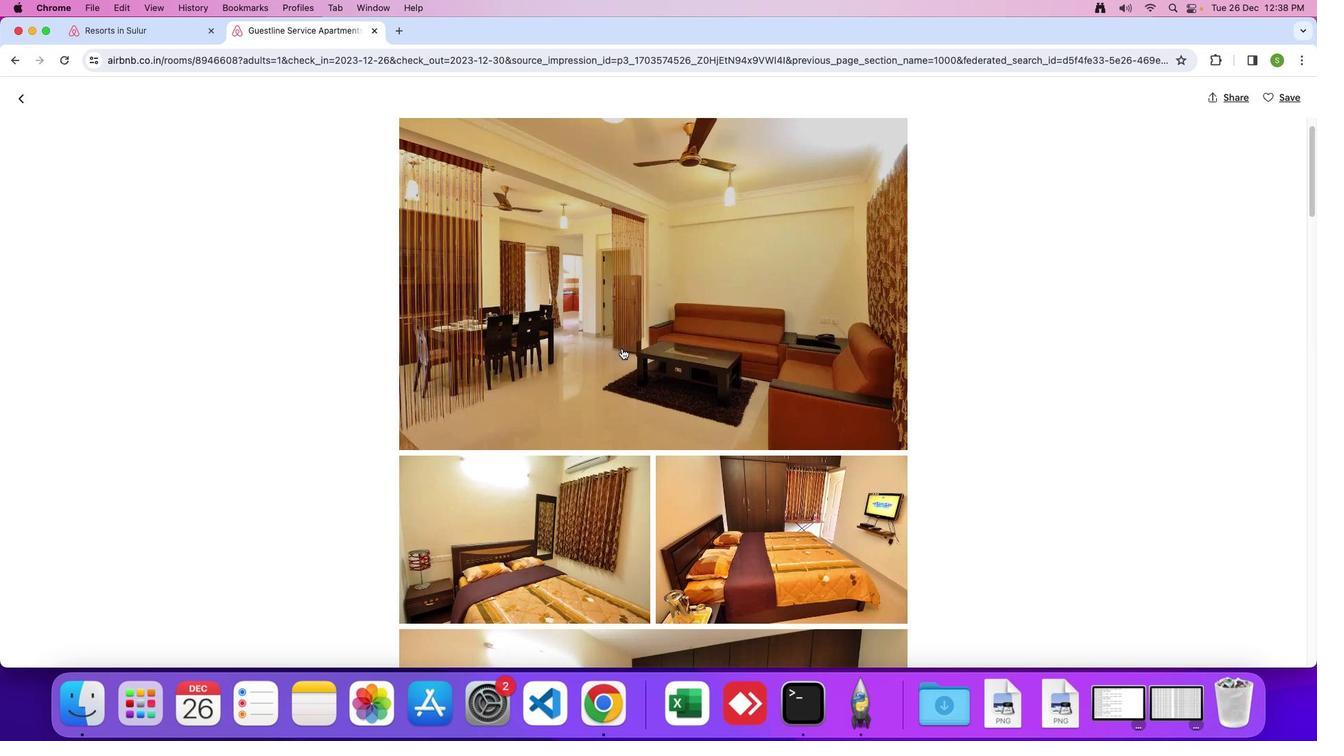 
Action: Mouse scrolled (622, 348) with delta (0, 0)
Screenshot: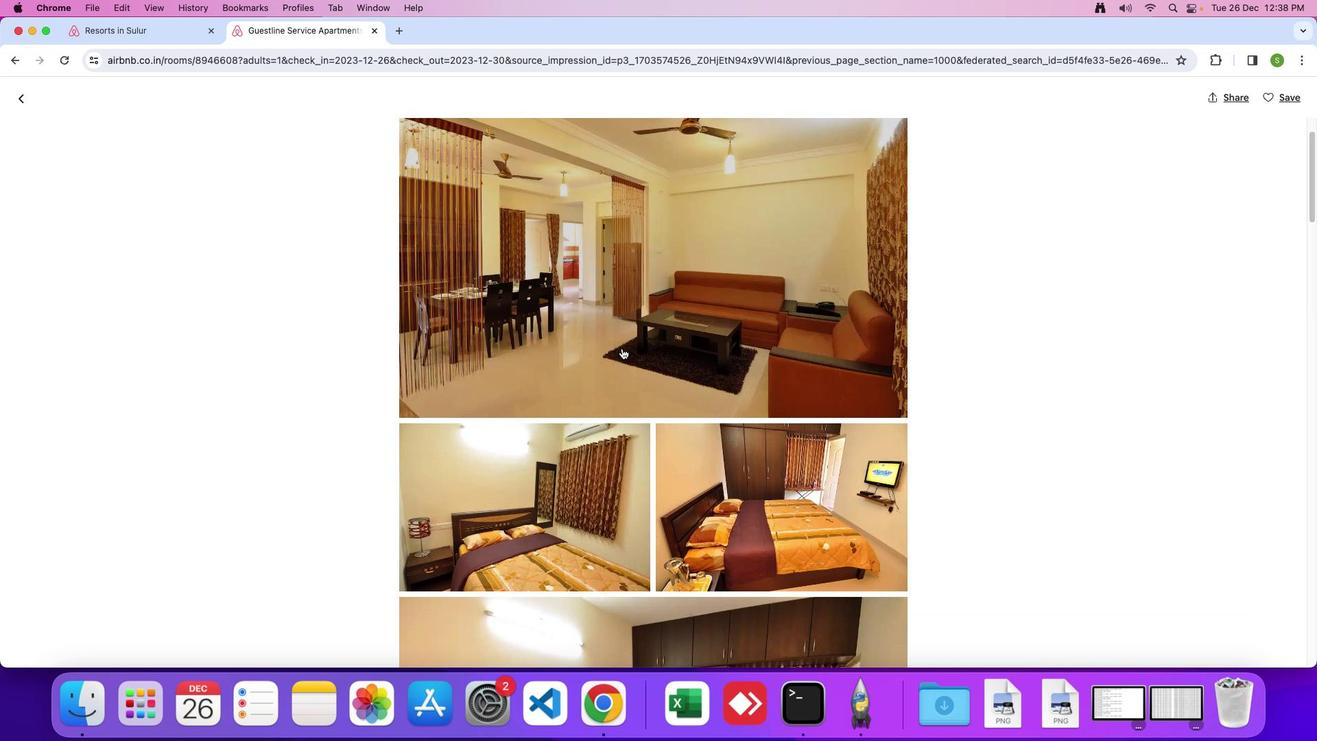 
Action: Mouse scrolled (622, 348) with delta (0, 0)
Screenshot: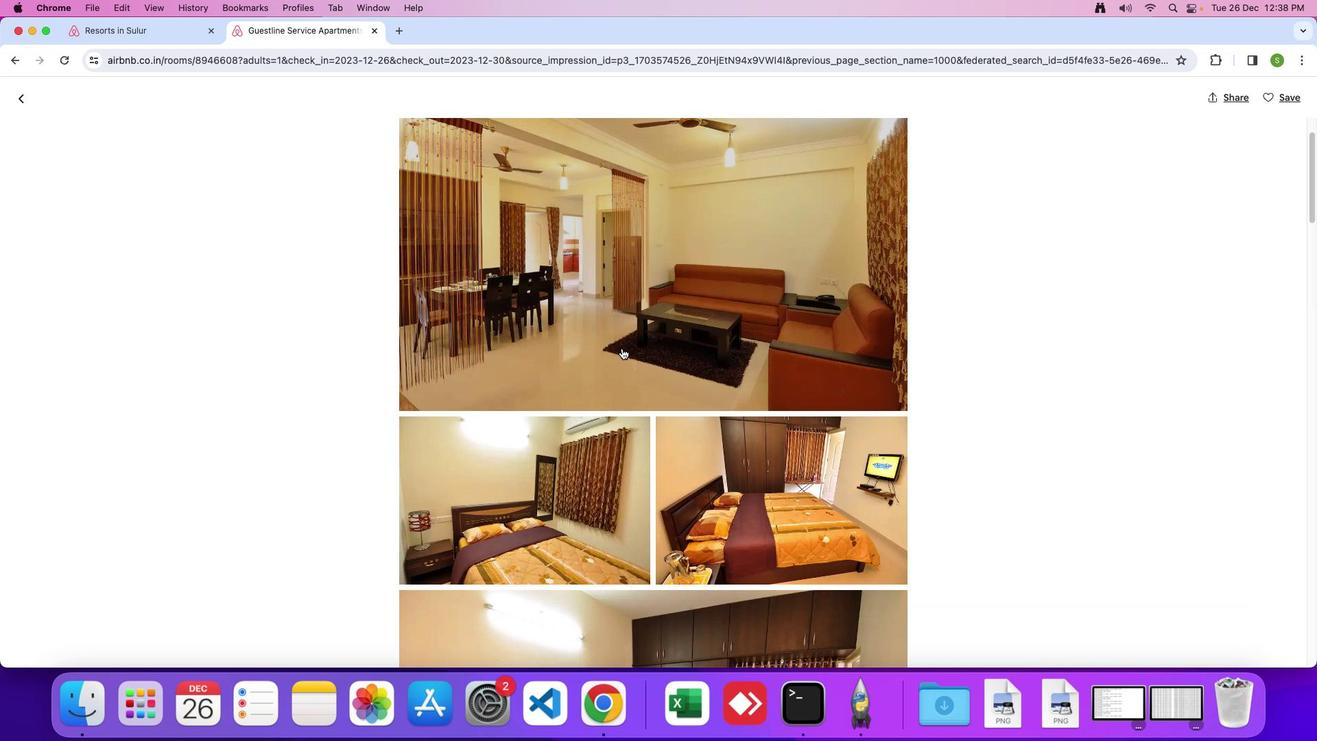 
Action: Mouse scrolled (622, 348) with delta (0, -1)
Screenshot: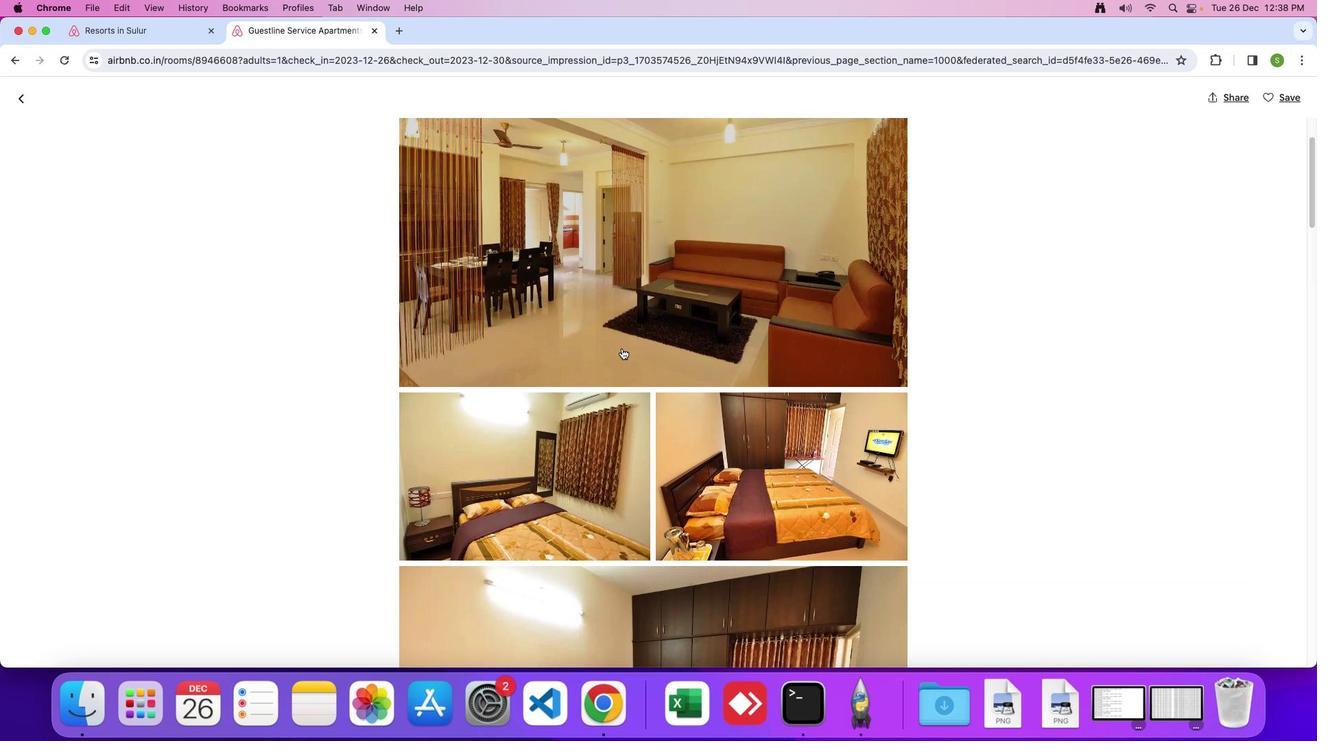 
Action: Mouse scrolled (622, 348) with delta (0, 0)
Screenshot: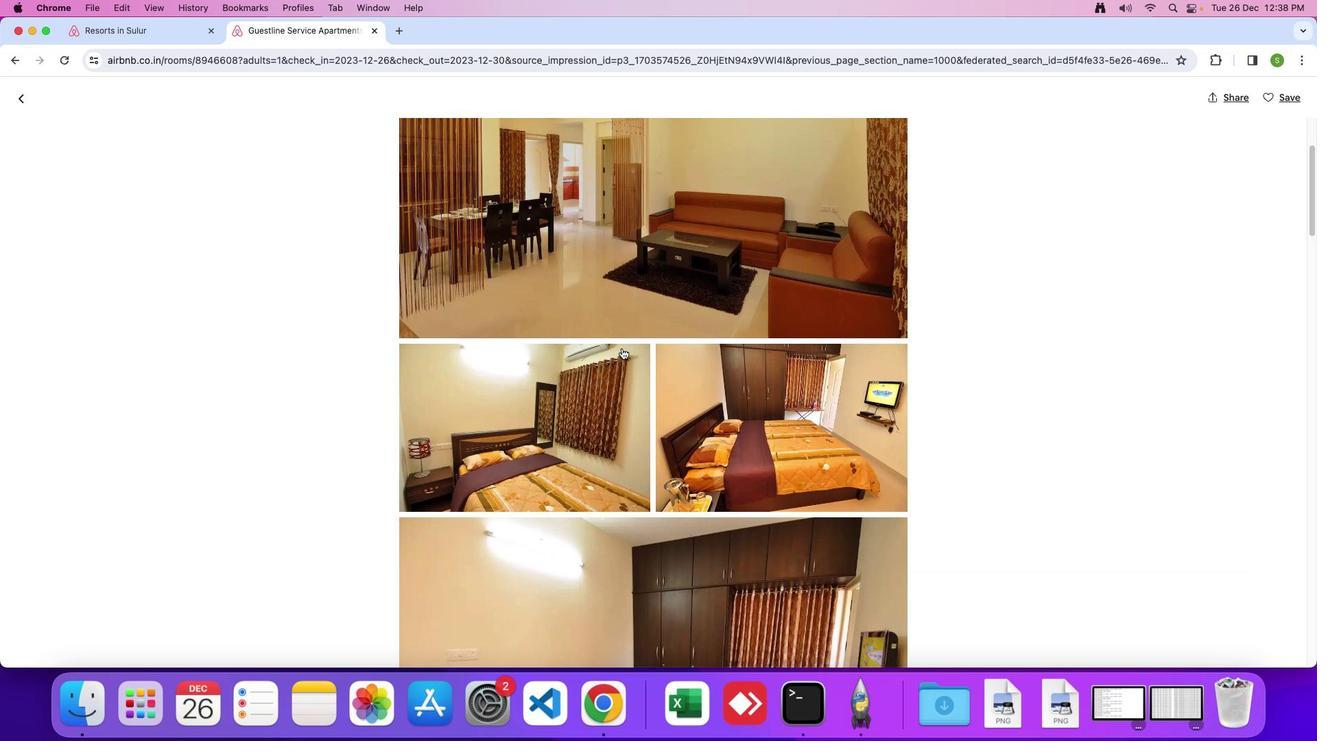 
Action: Mouse scrolled (622, 348) with delta (0, 0)
Screenshot: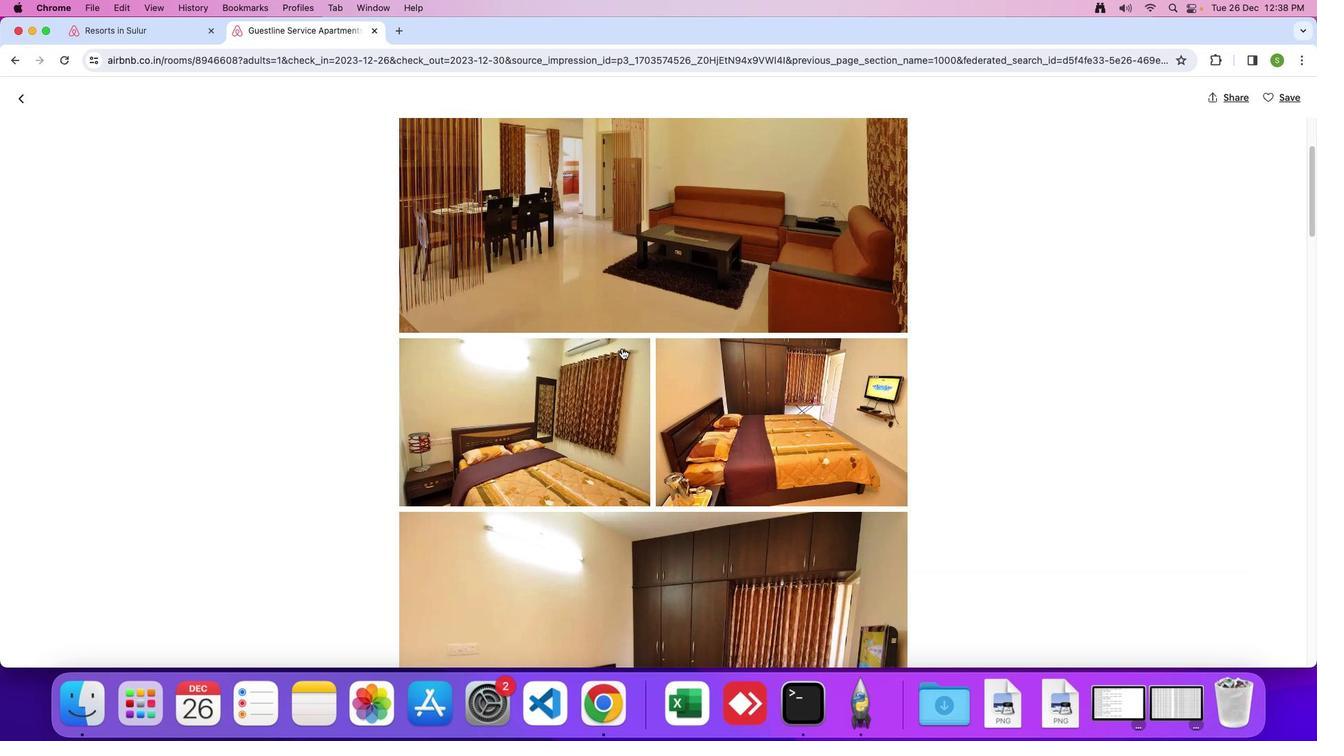 
Action: Mouse scrolled (622, 348) with delta (0, 0)
Screenshot: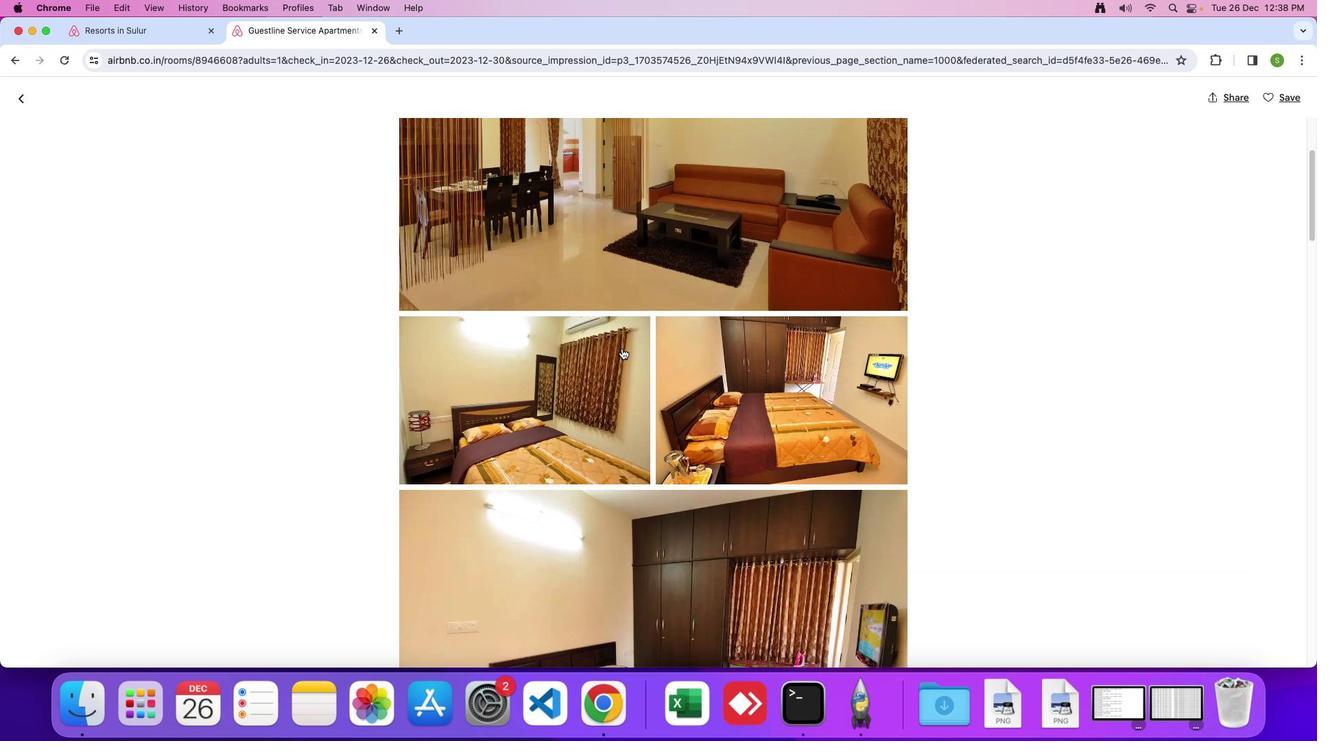 
Action: Mouse moved to (622, 347)
Screenshot: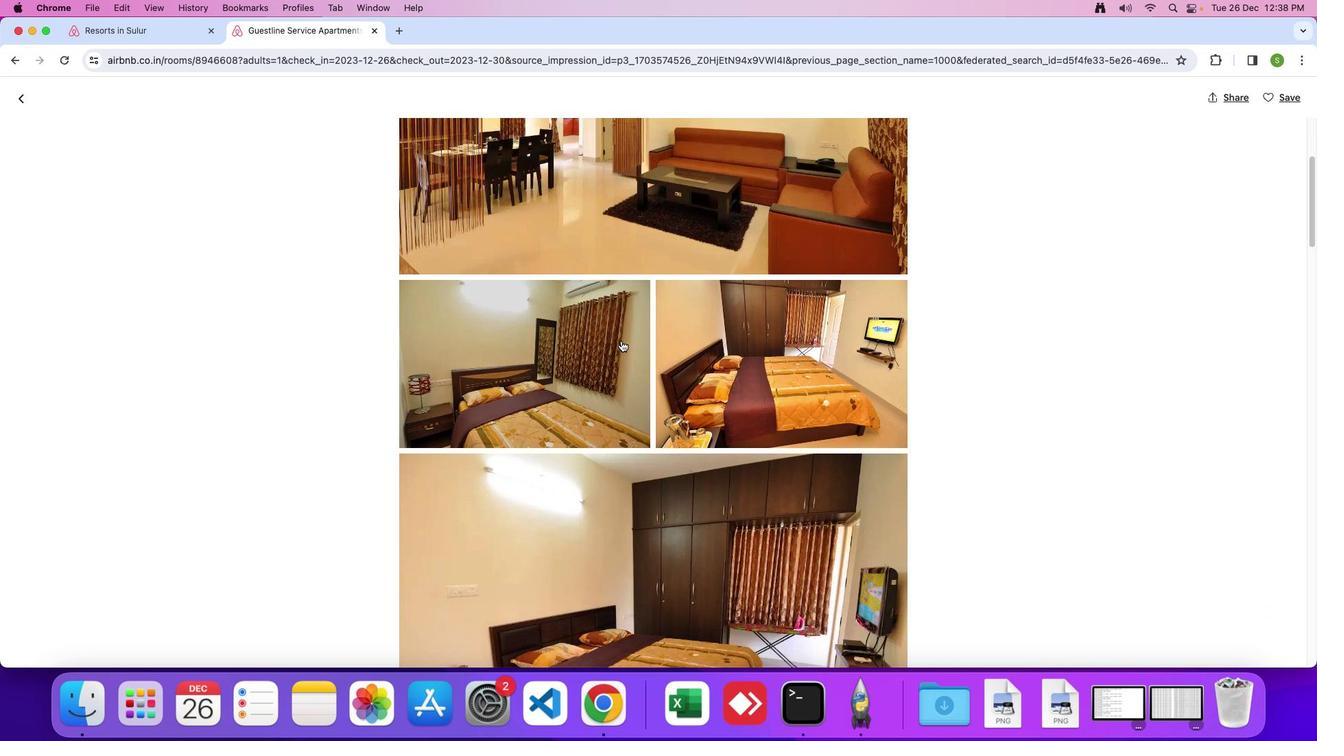 
Action: Mouse scrolled (622, 347) with delta (0, 0)
Screenshot: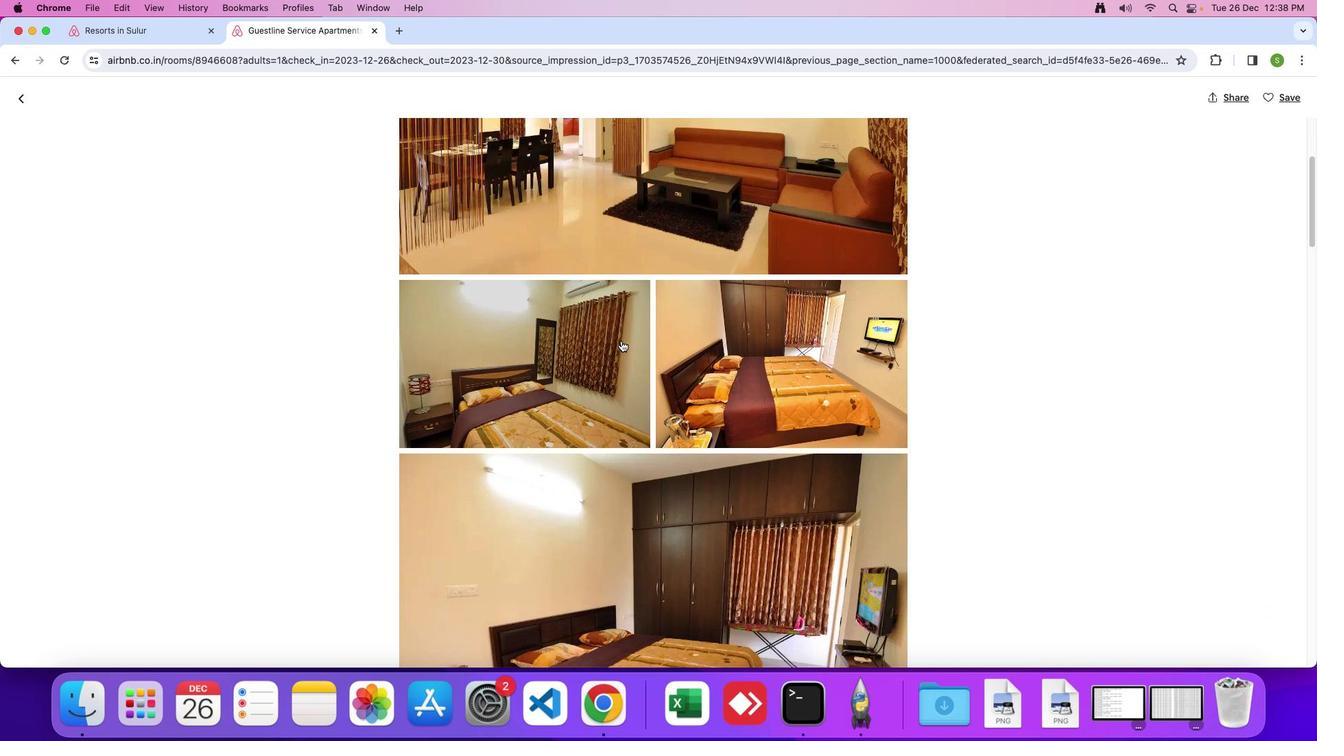 
Action: Mouse moved to (621, 341)
Screenshot: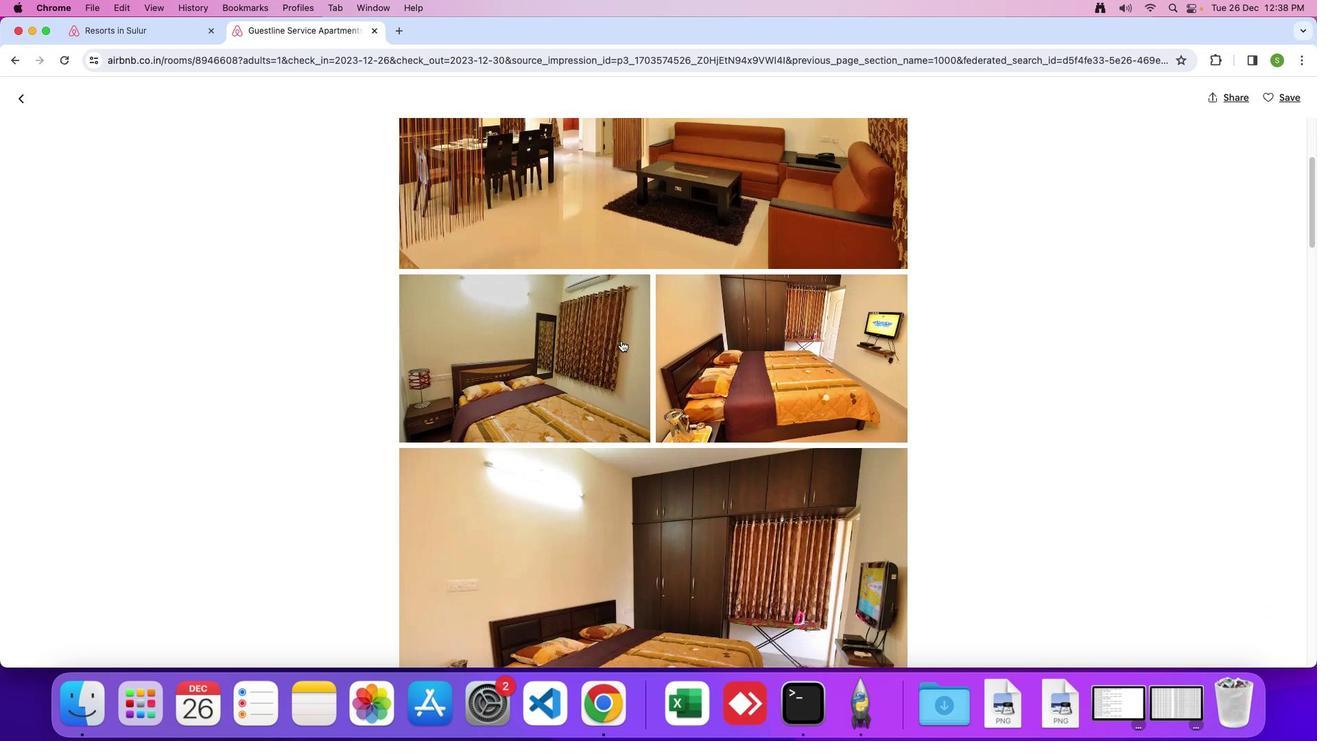 
Action: Mouse scrolled (621, 341) with delta (0, 0)
Screenshot: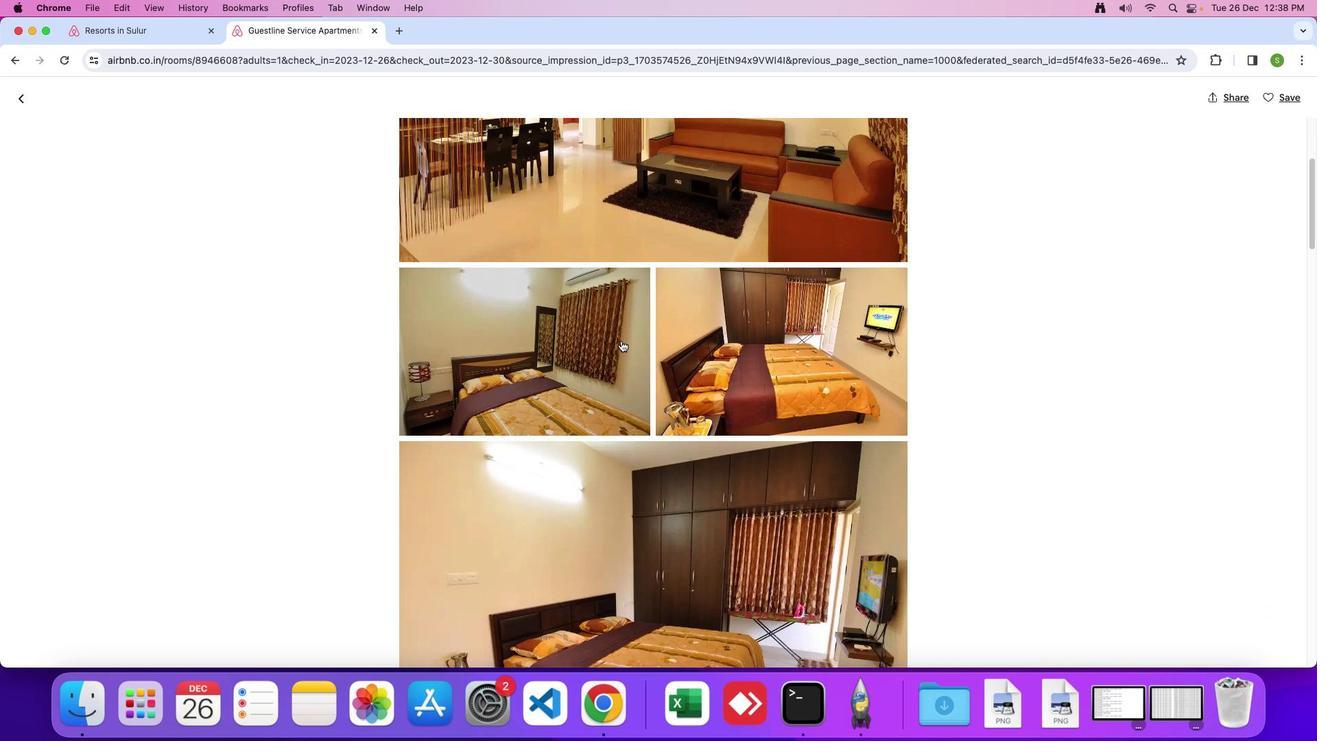 
Action: Mouse moved to (621, 339)
Screenshot: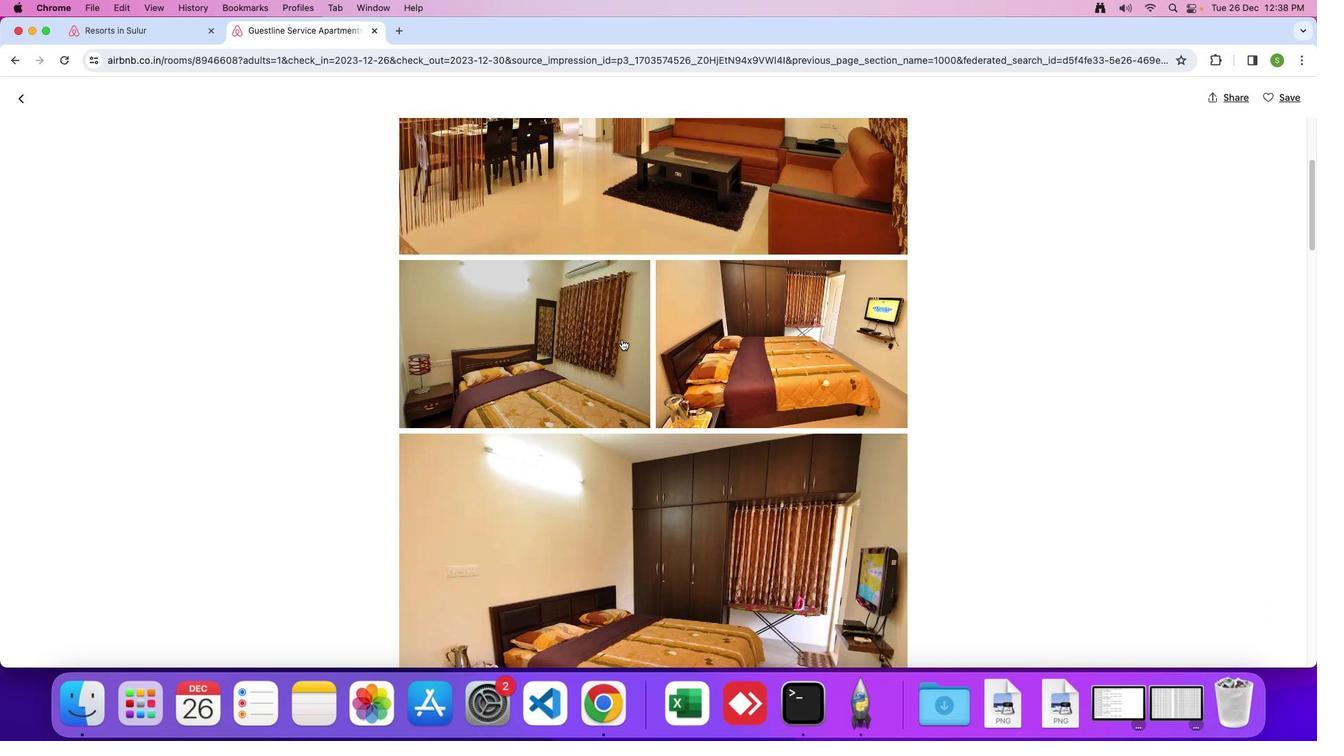 
Action: Mouse scrolled (621, 339) with delta (0, 0)
Screenshot: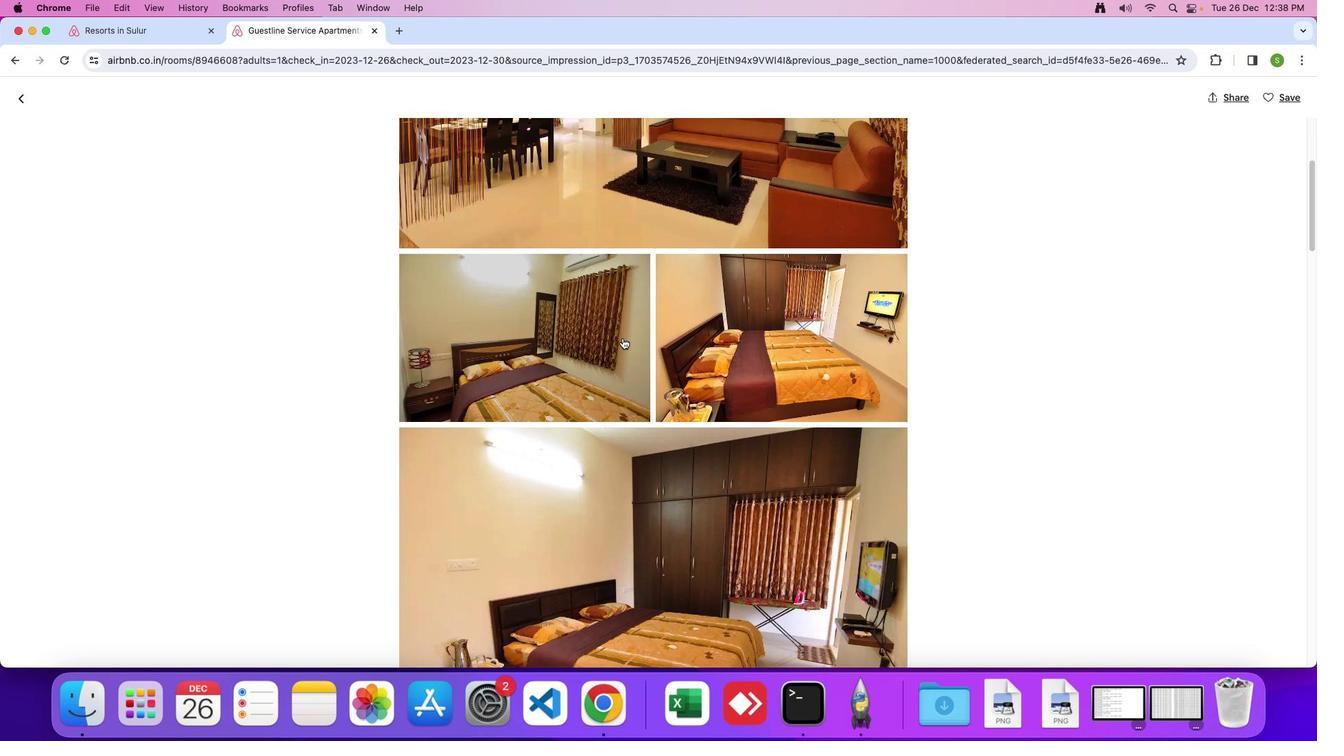 
Action: Mouse moved to (621, 339)
Screenshot: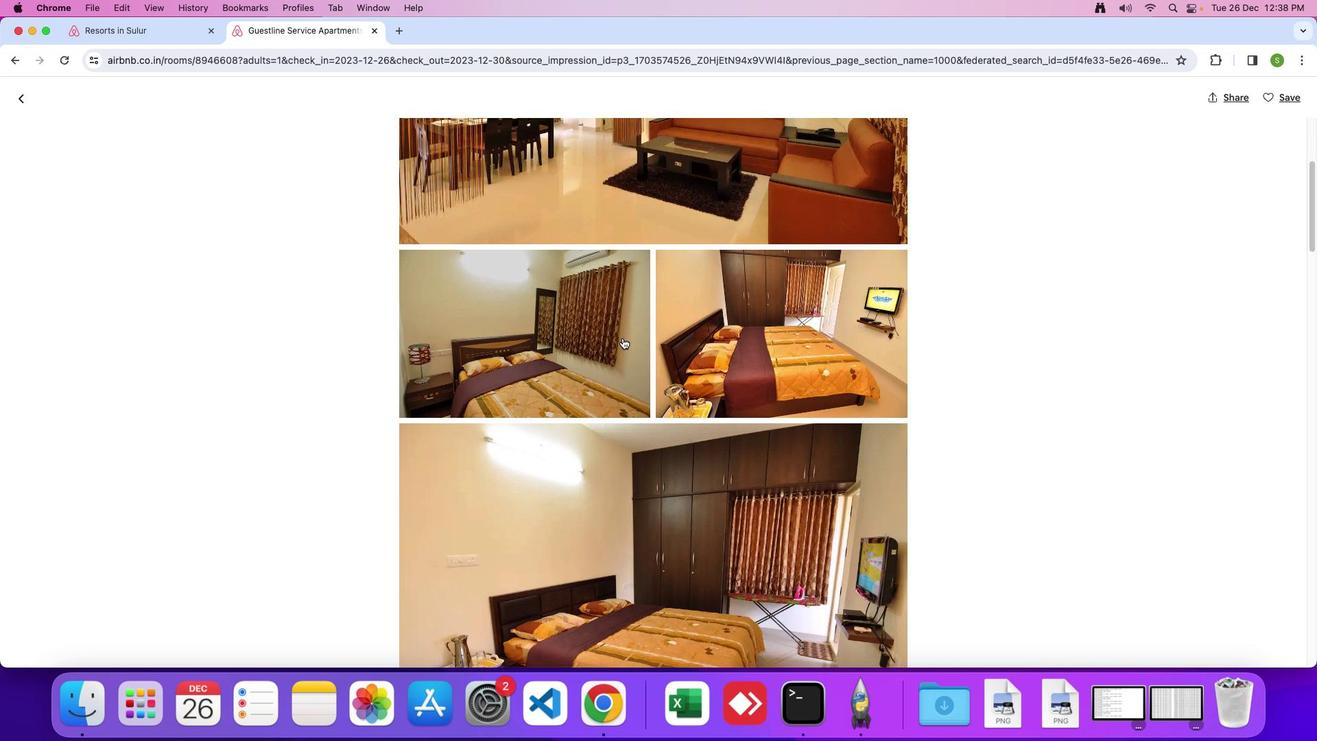 
Action: Mouse scrolled (621, 339) with delta (0, 0)
Screenshot: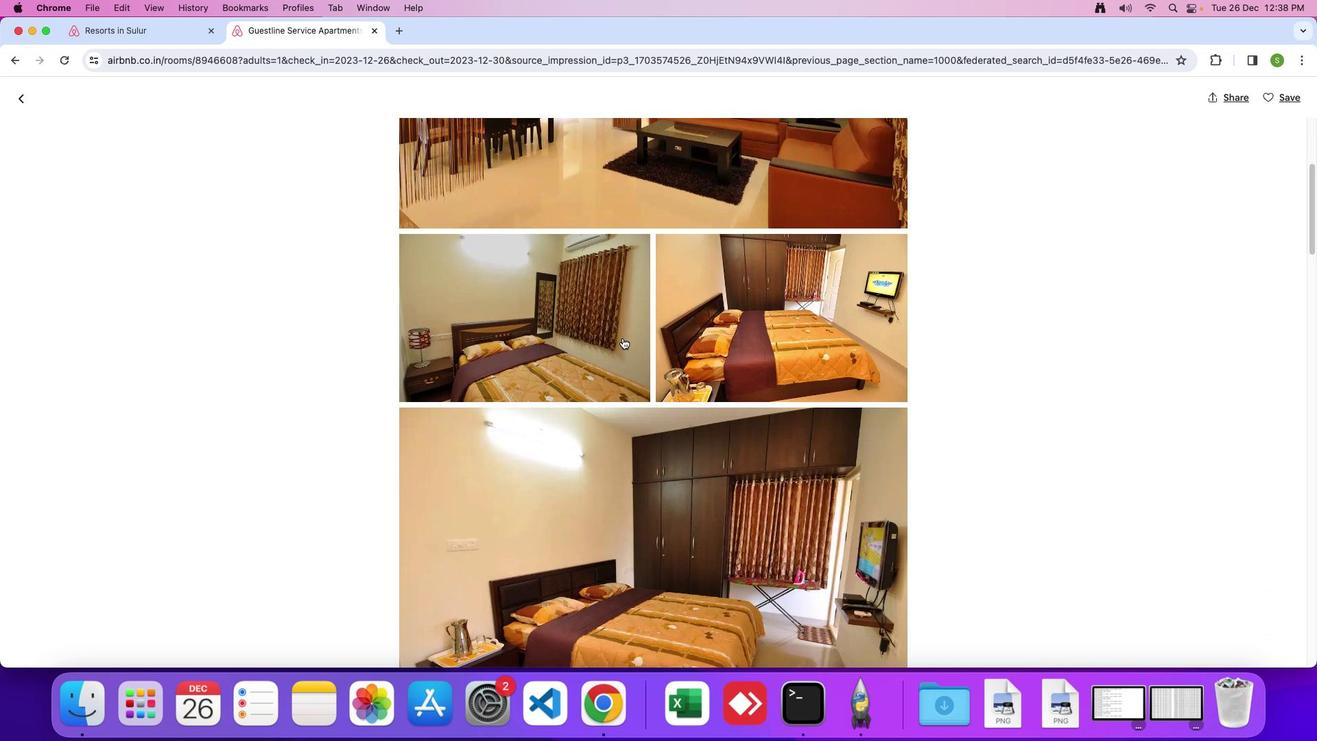 
Action: Mouse moved to (621, 339)
Screenshot: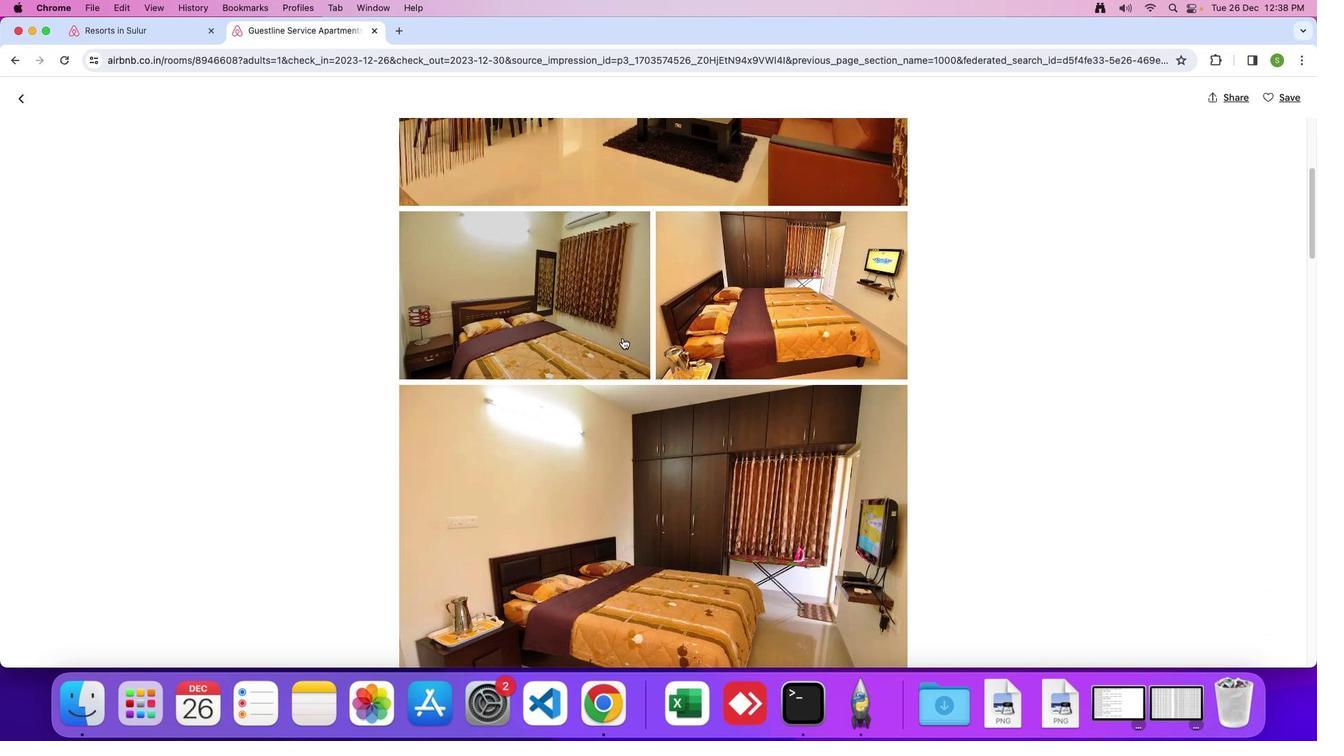 
Action: Mouse scrolled (621, 339) with delta (0, -1)
Screenshot: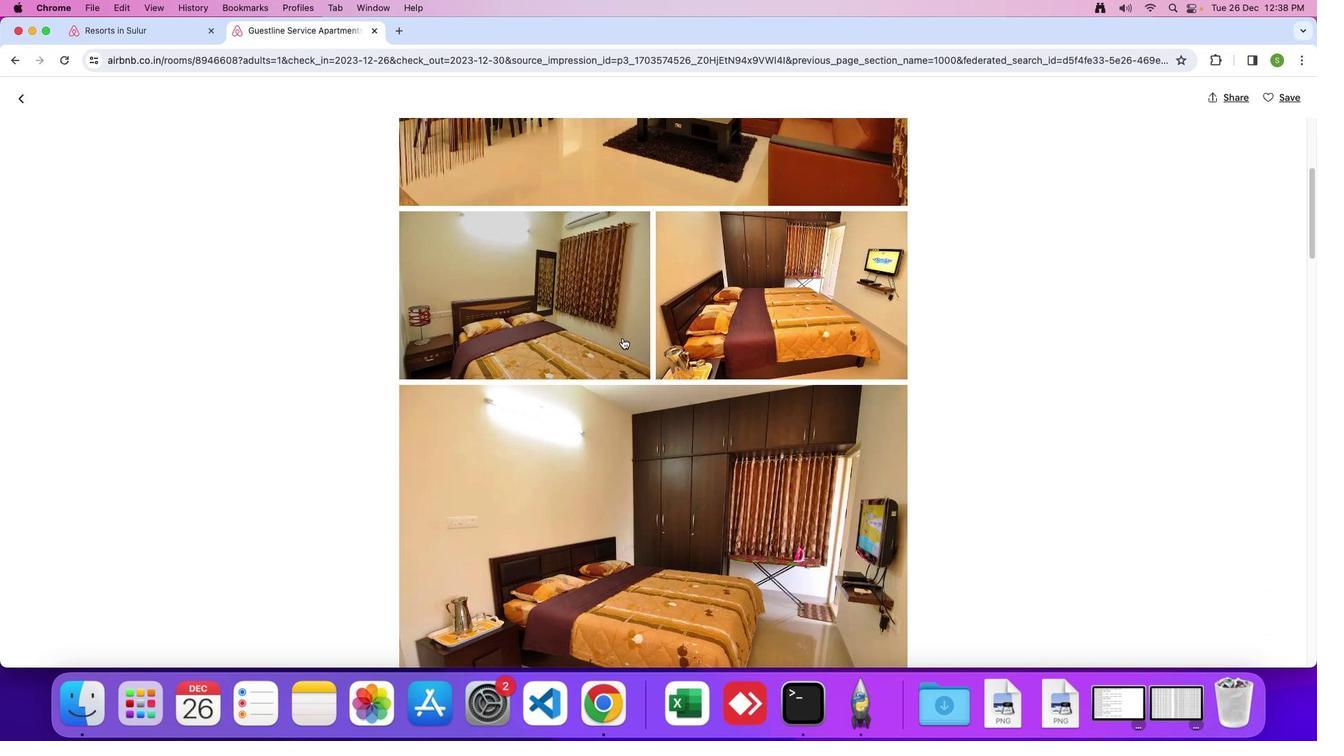 
Action: Mouse moved to (623, 337)
Screenshot: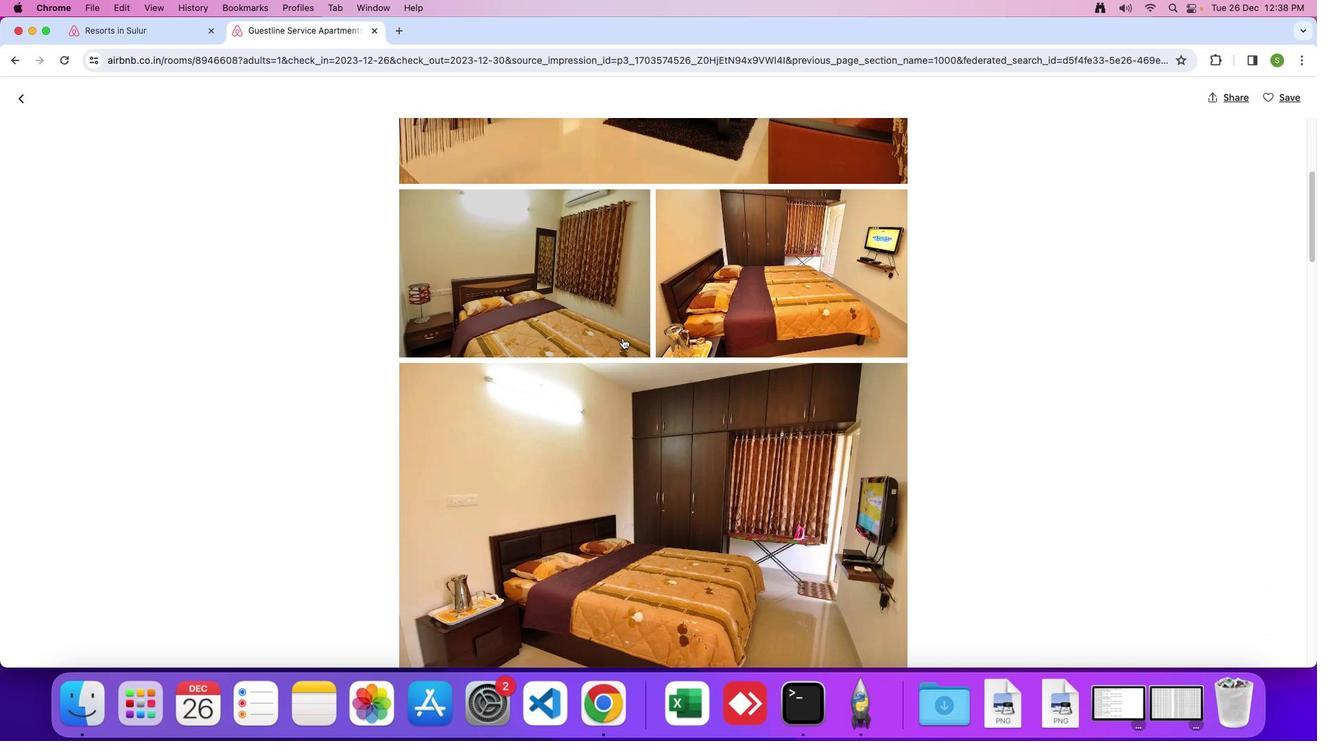 
Action: Mouse scrolled (623, 337) with delta (0, 0)
Screenshot: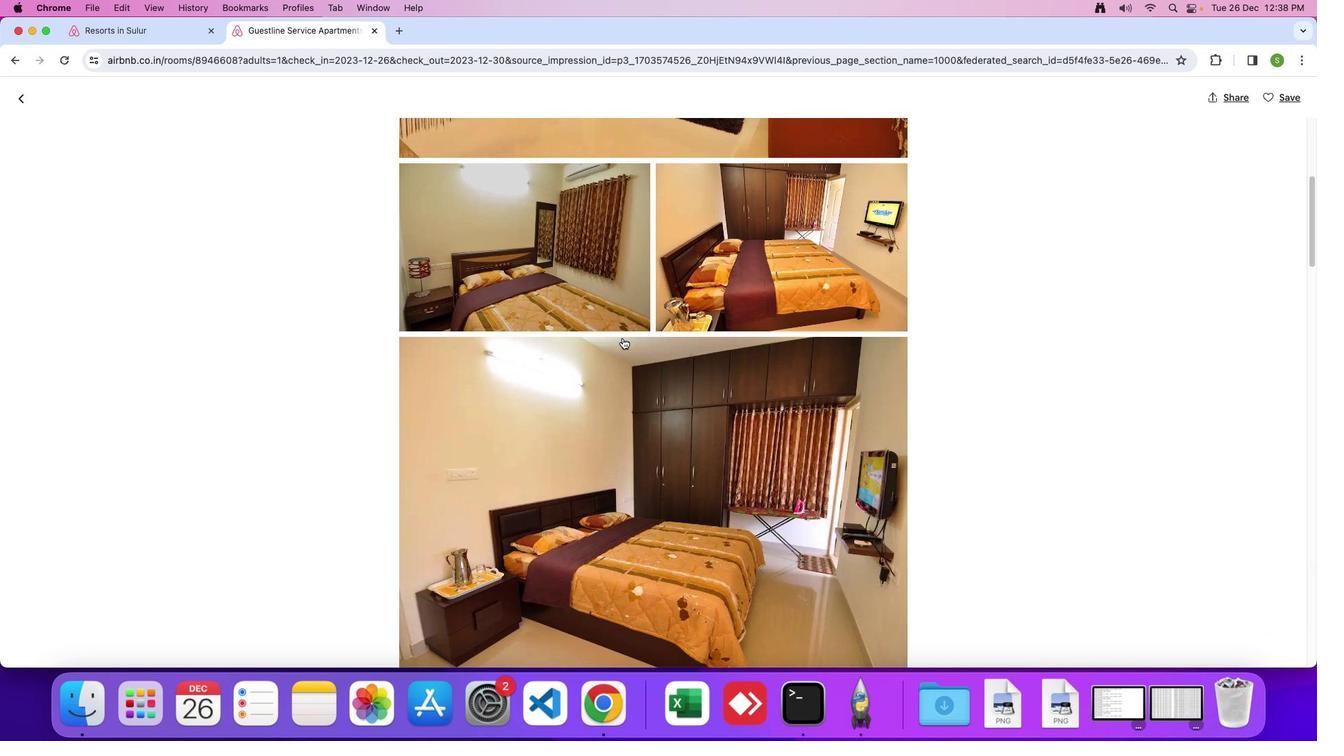 
Action: Mouse scrolled (623, 337) with delta (0, 0)
Screenshot: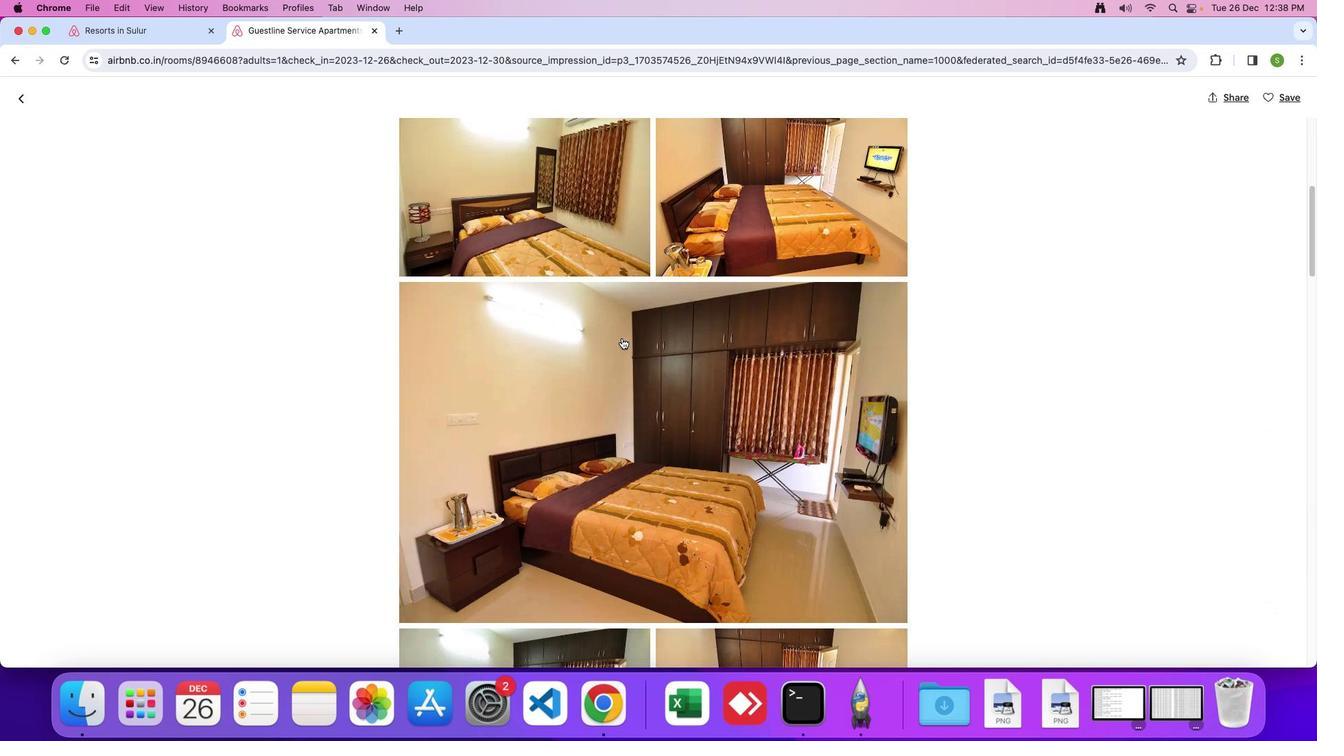 
Action: Mouse scrolled (623, 337) with delta (0, -1)
Screenshot: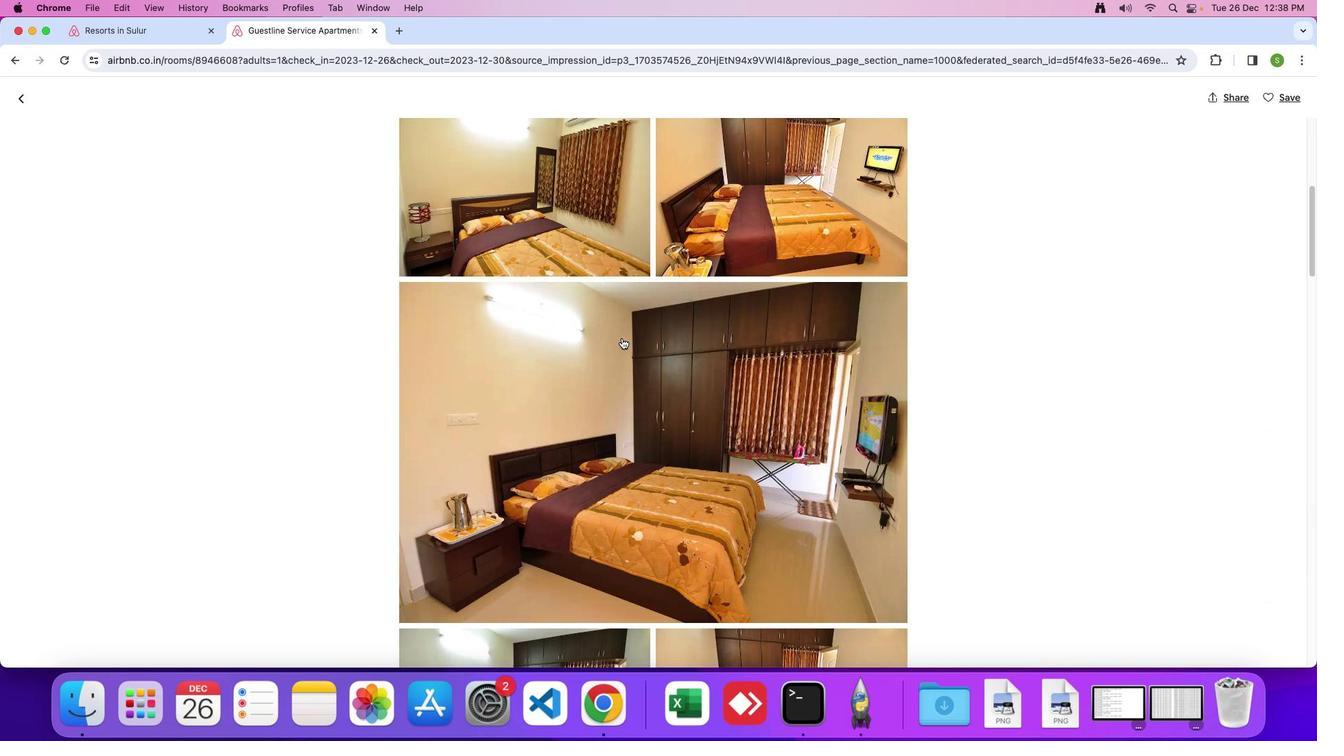 
Action: Mouse moved to (626, 350)
Screenshot: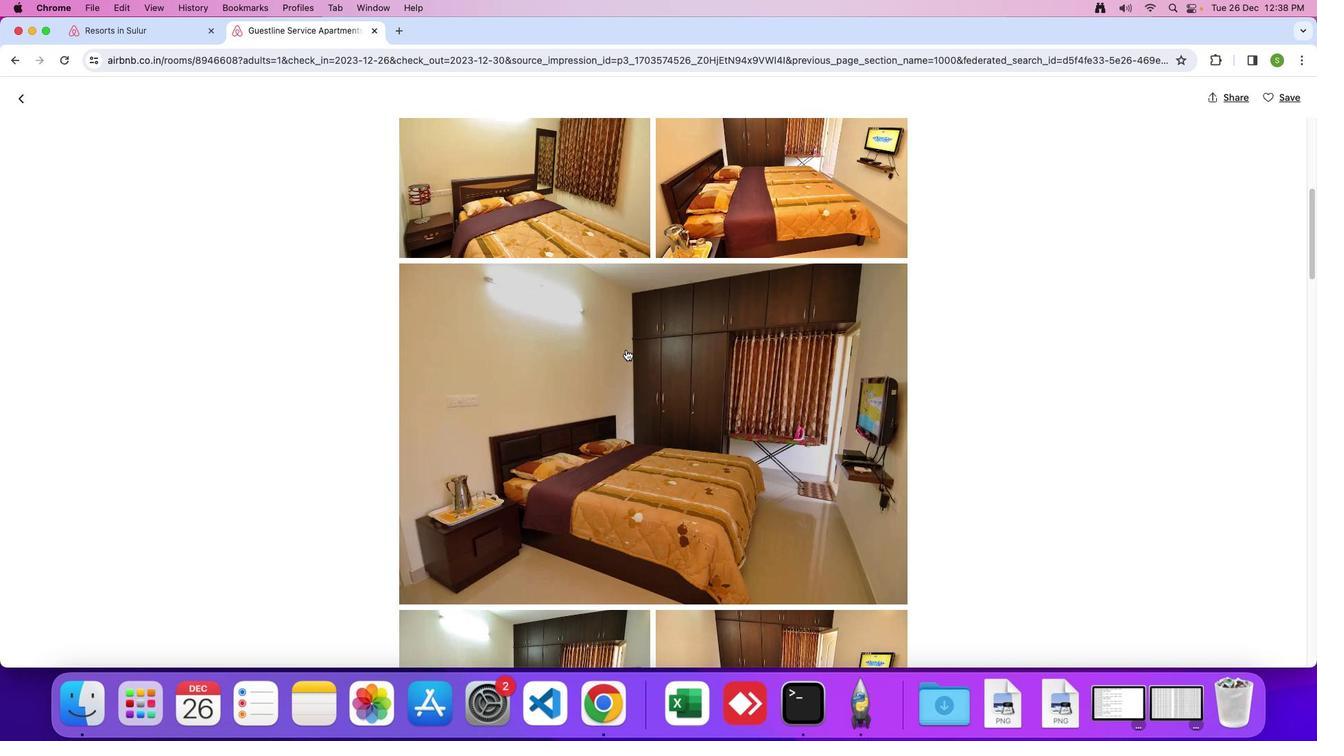 
Action: Mouse scrolled (626, 350) with delta (0, 0)
Screenshot: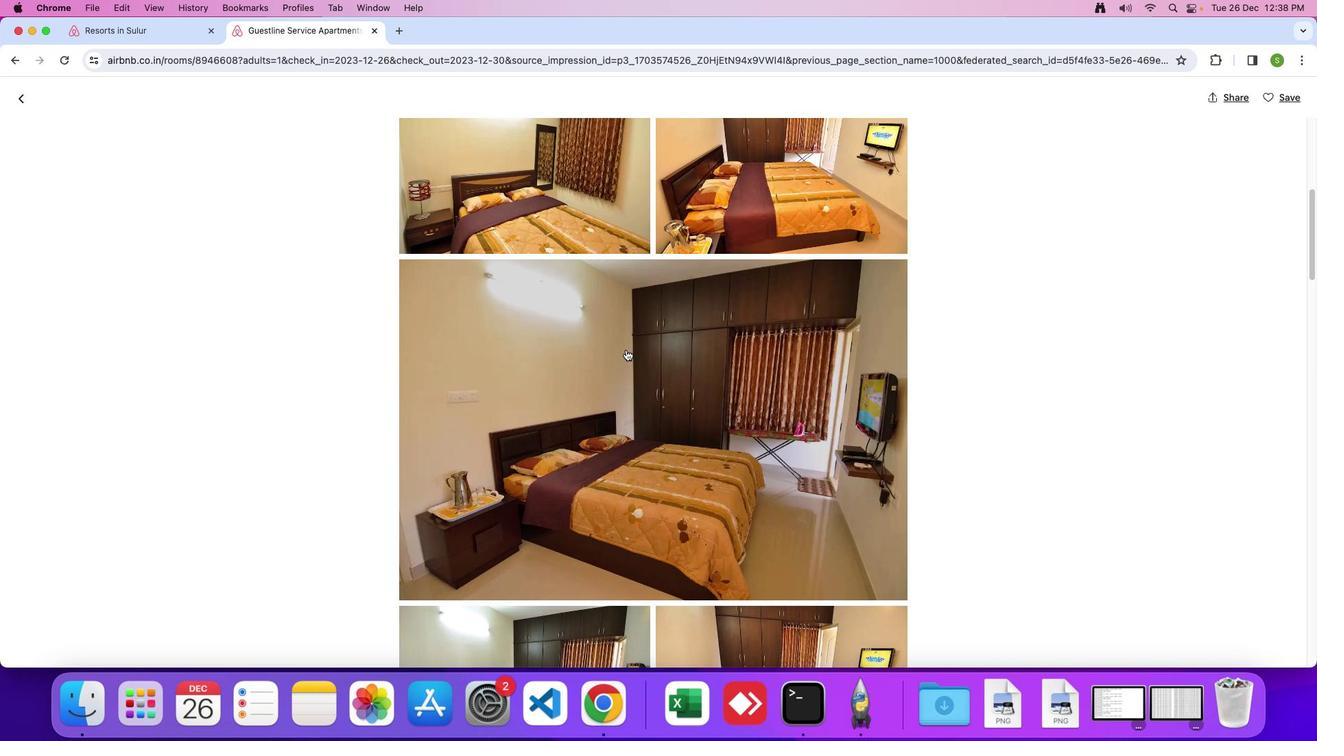 
Action: Mouse scrolled (626, 350) with delta (0, 0)
Screenshot: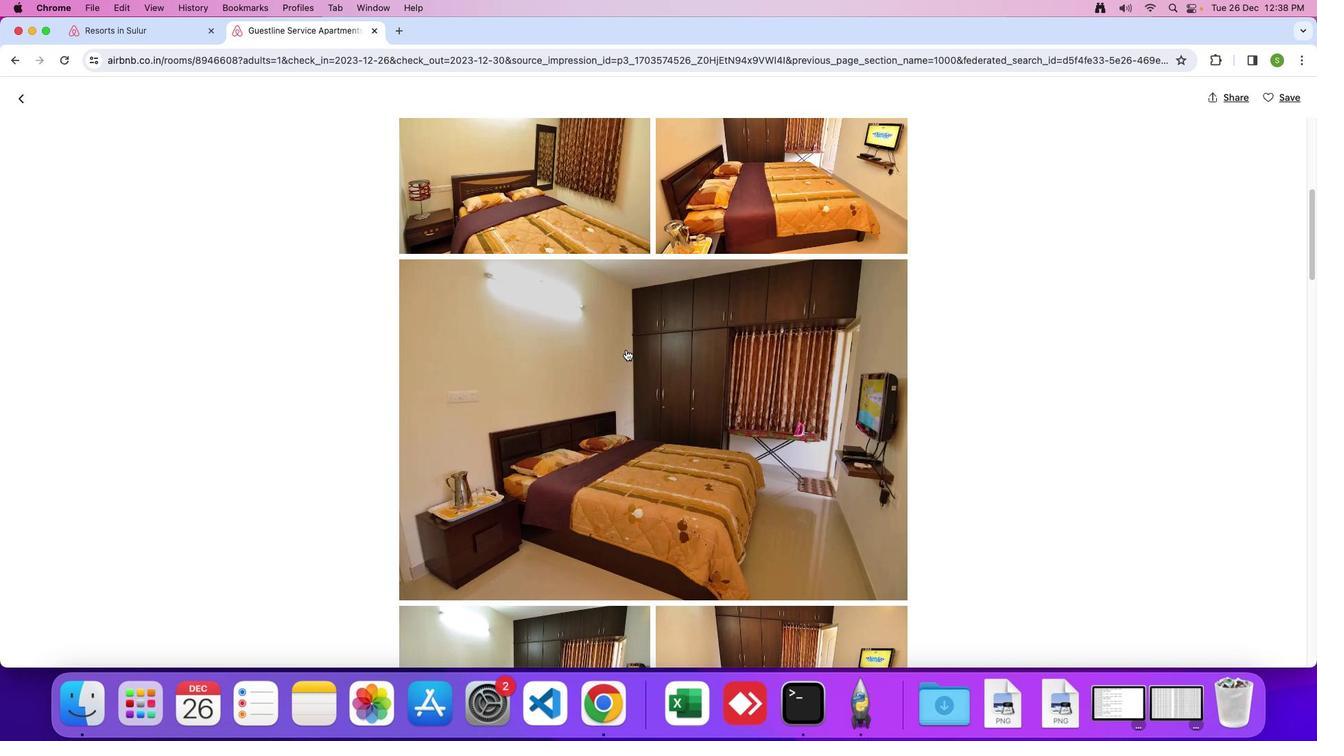 
Action: Mouse scrolled (626, 350) with delta (0, 0)
Screenshot: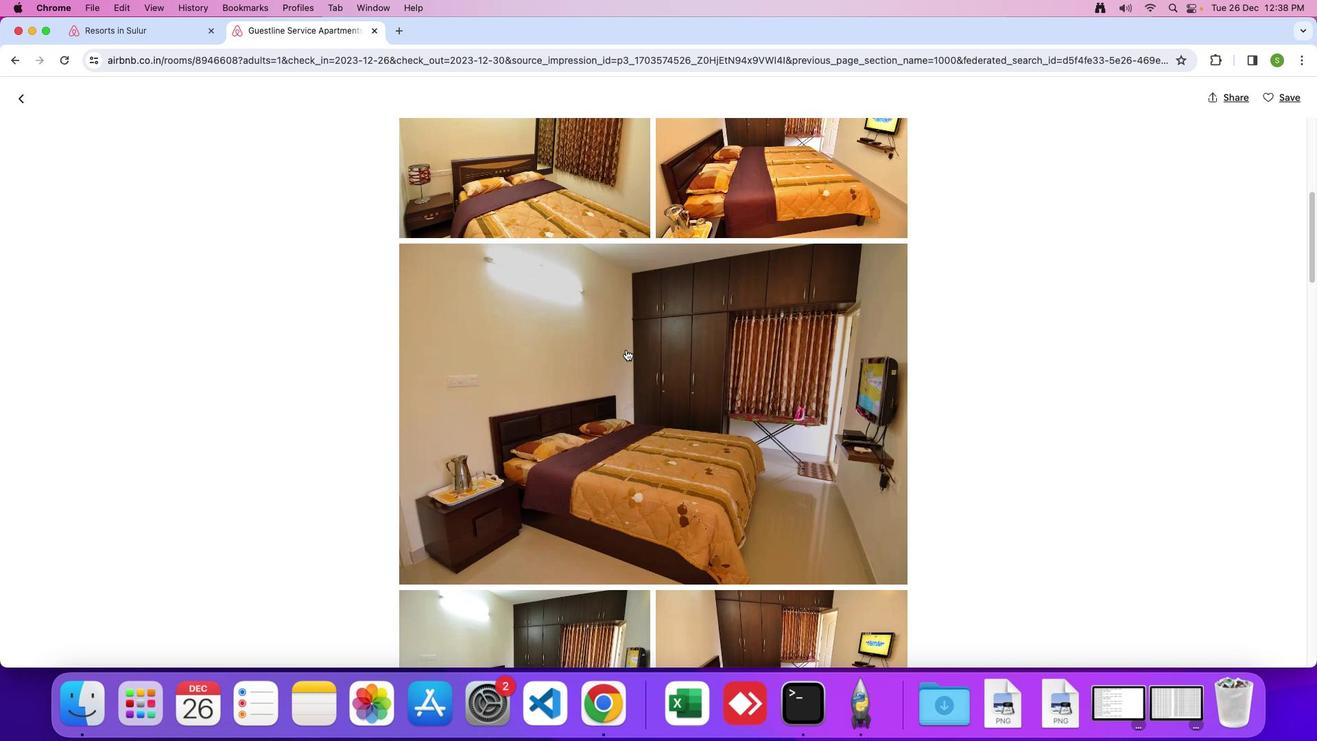 
Action: Mouse moved to (628, 352)
Screenshot: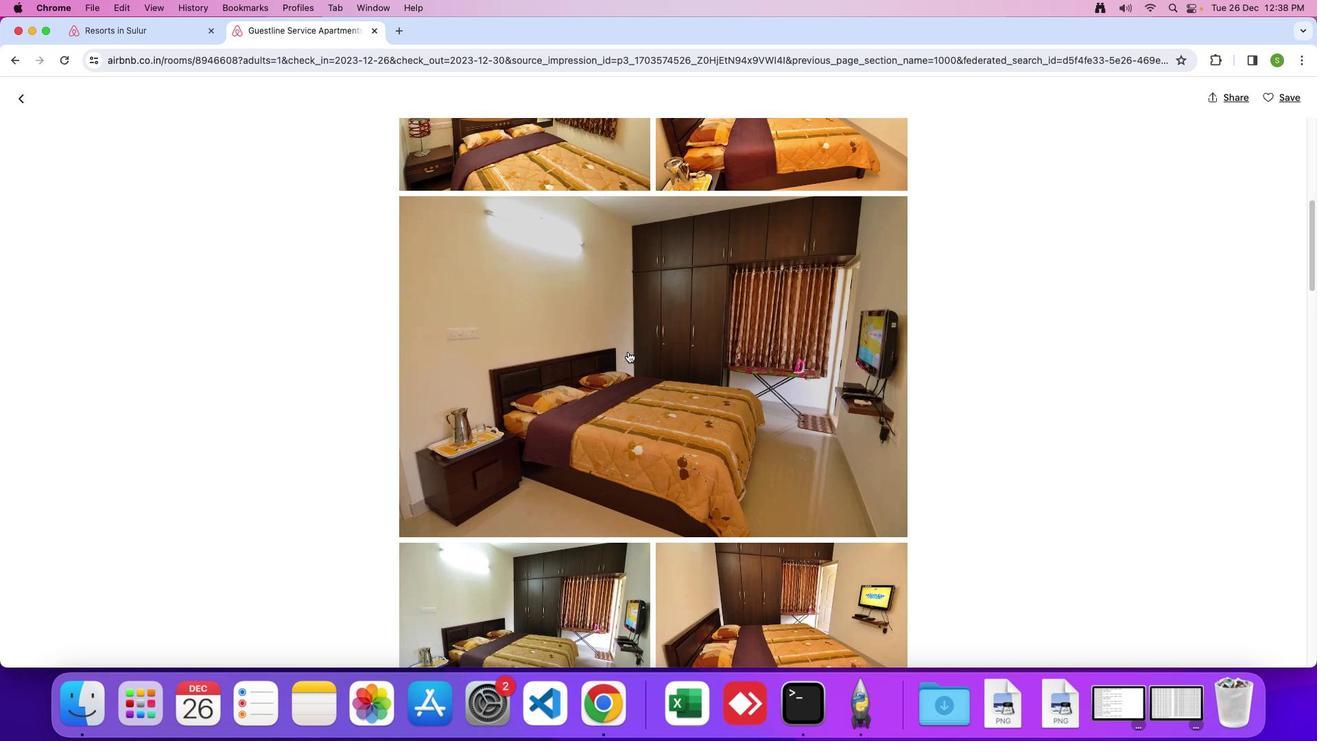 
Action: Mouse scrolled (628, 352) with delta (0, 0)
Screenshot: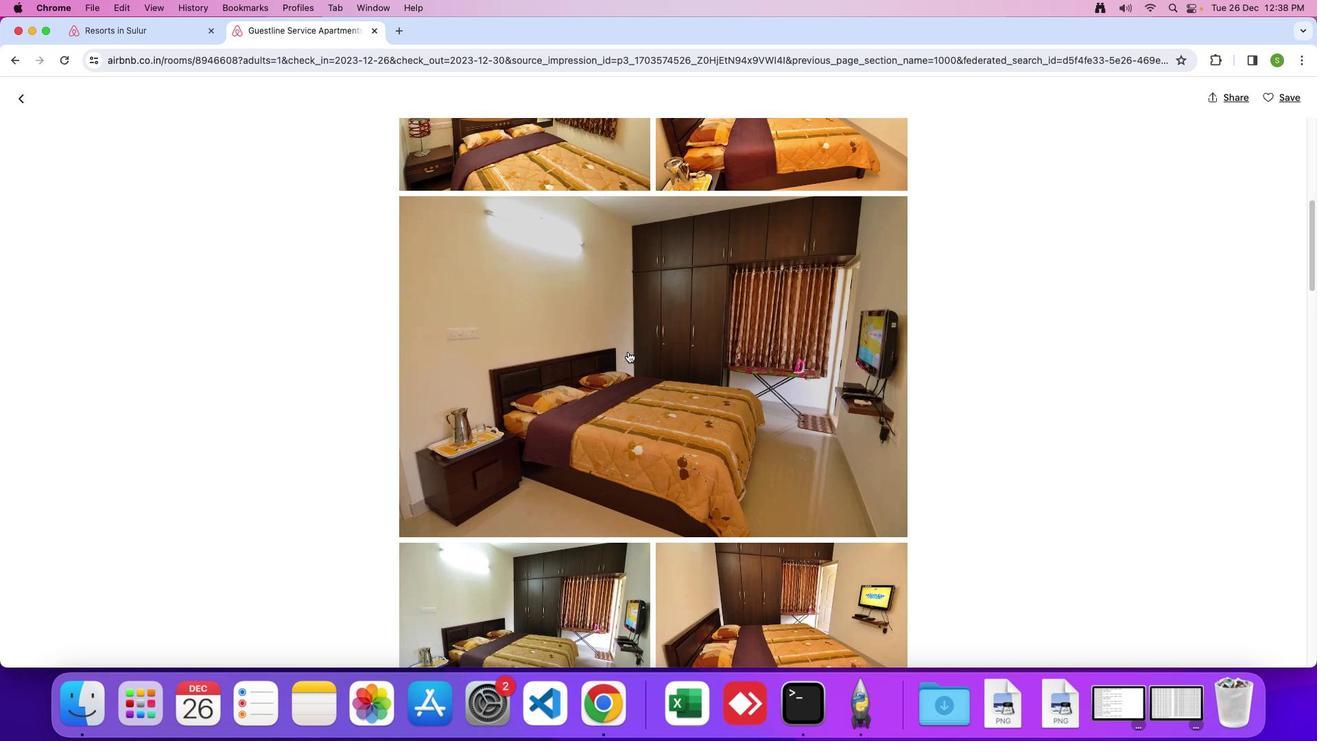 
Action: Mouse moved to (628, 351)
Screenshot: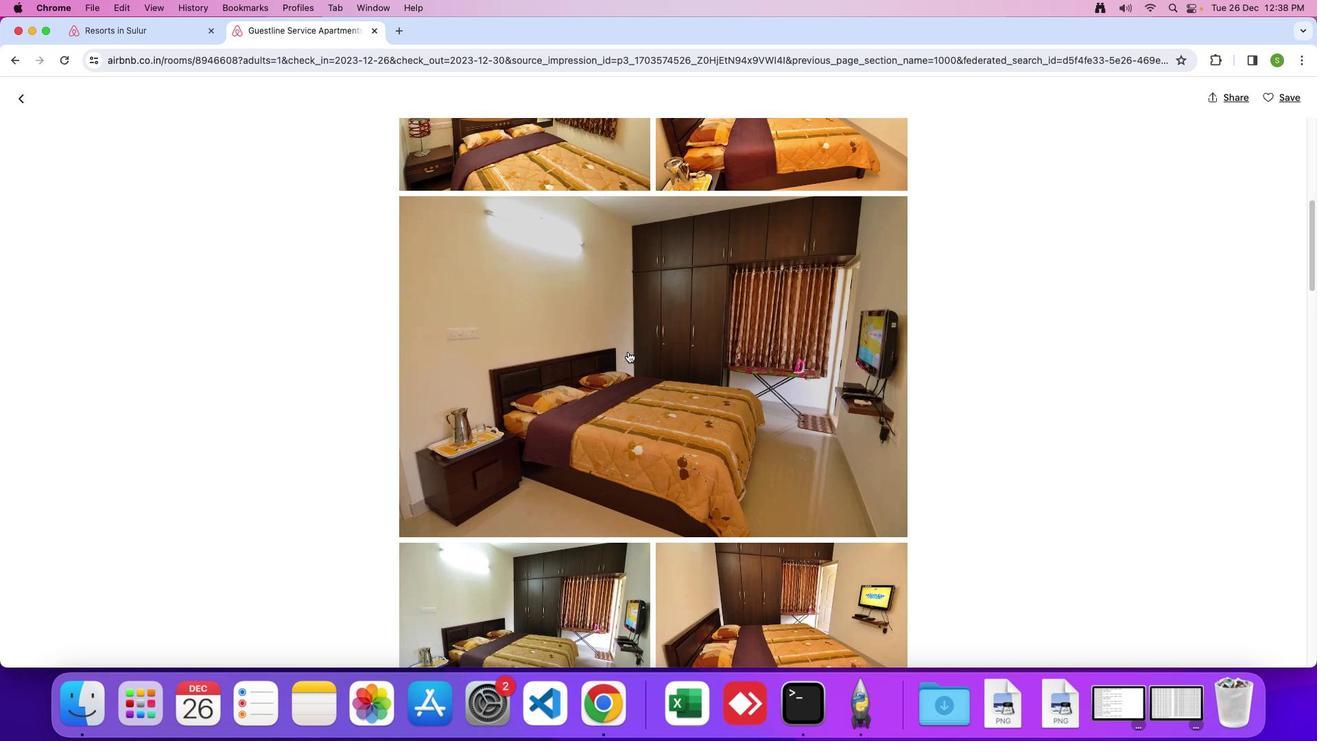 
Action: Mouse scrolled (628, 351) with delta (0, 0)
Screenshot: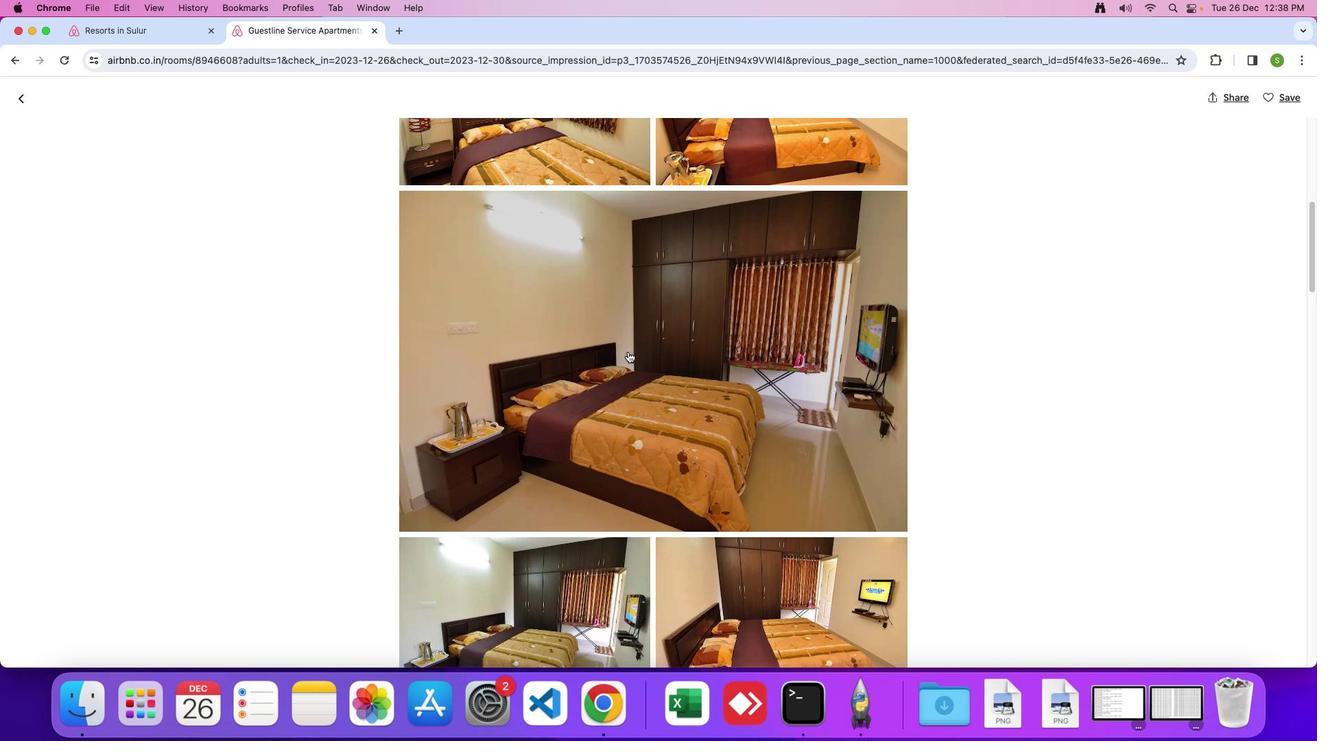 
Action: Mouse moved to (636, 363)
Screenshot: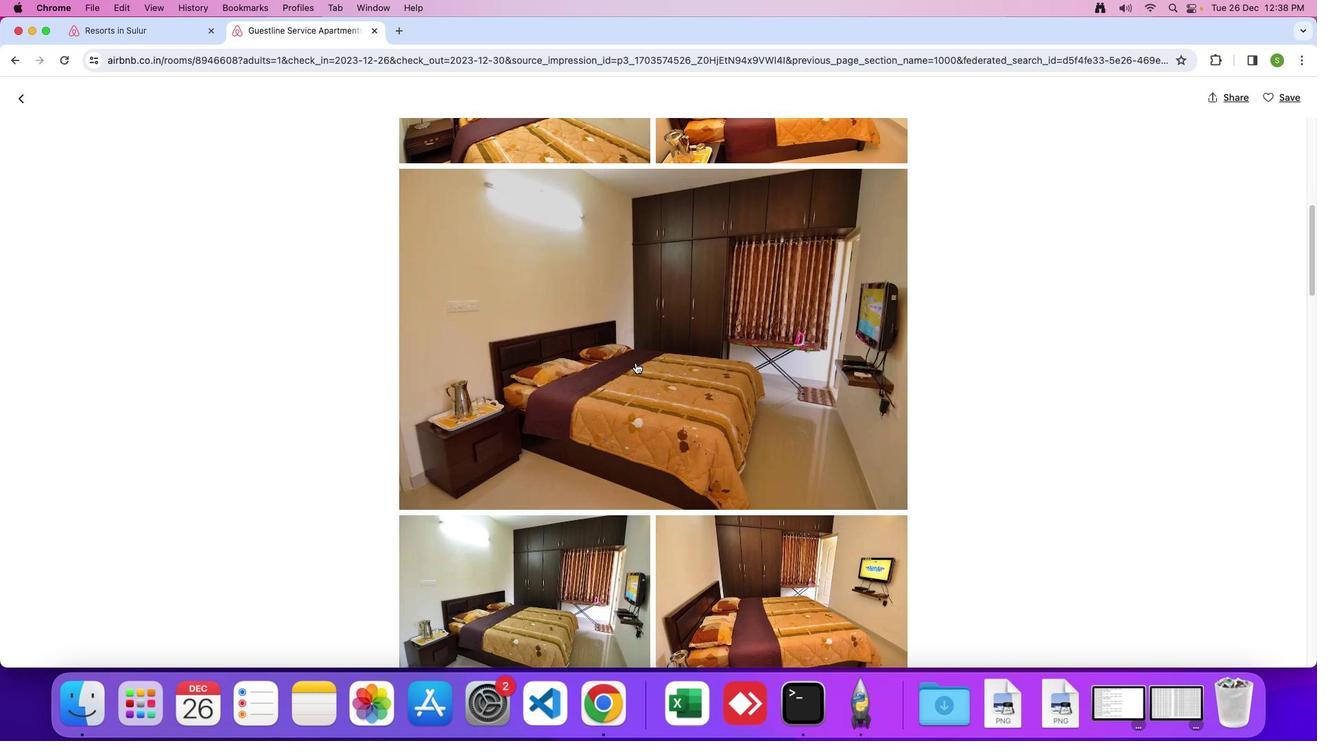 
Action: Mouse scrolled (636, 363) with delta (0, 0)
Screenshot: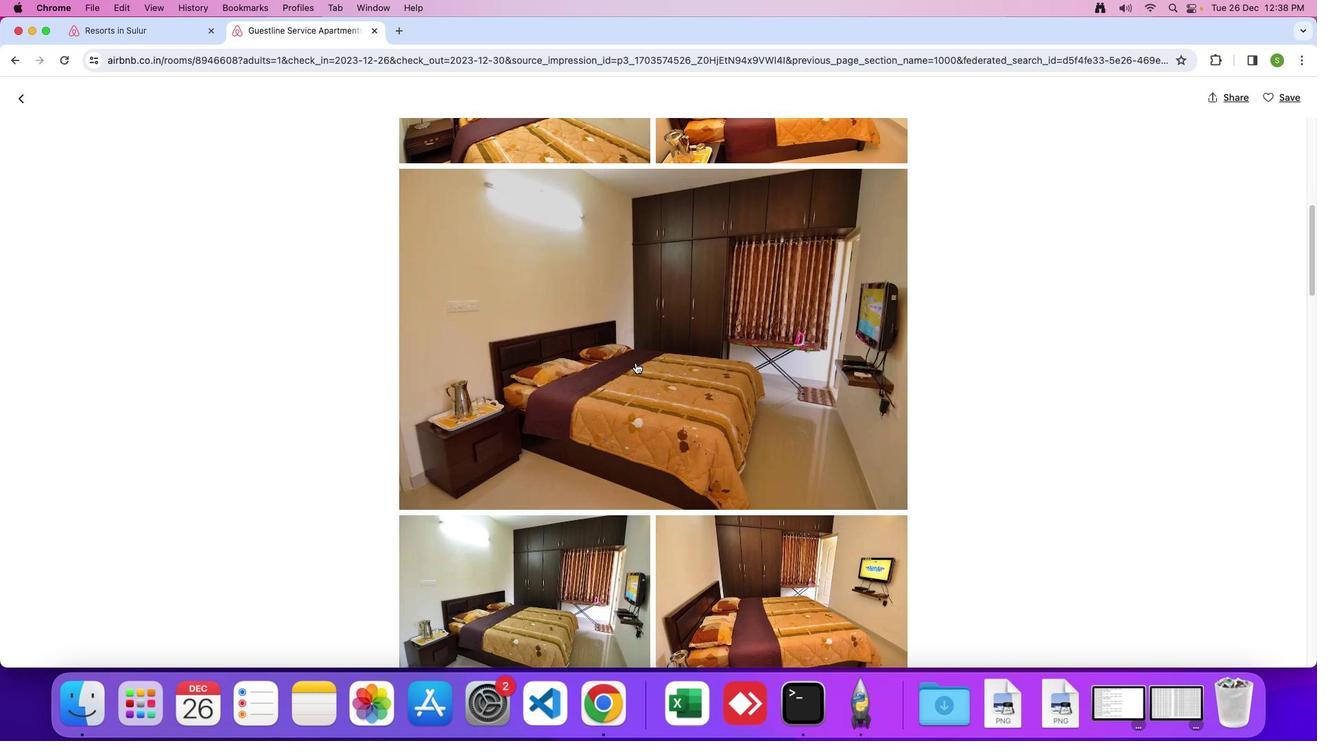 
Action: Mouse moved to (636, 363)
Screenshot: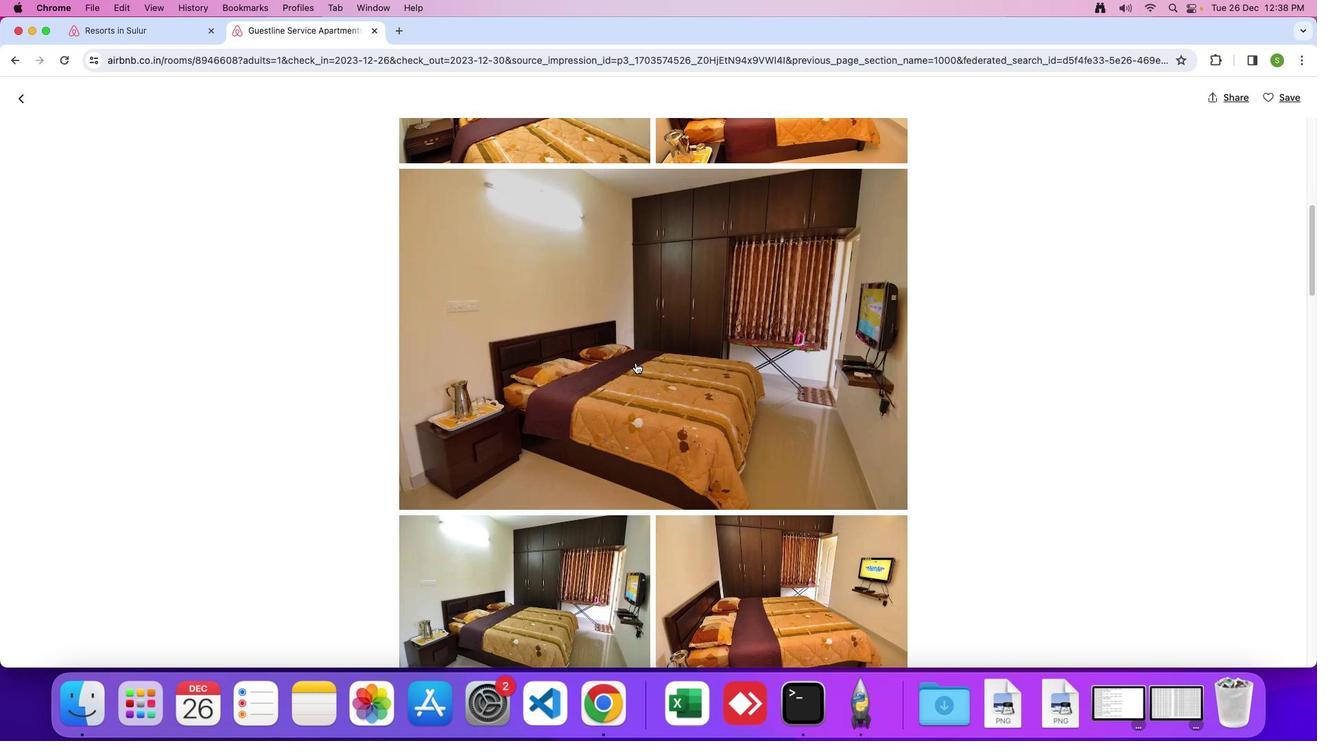 
Action: Mouse scrolled (636, 363) with delta (0, 0)
Screenshot: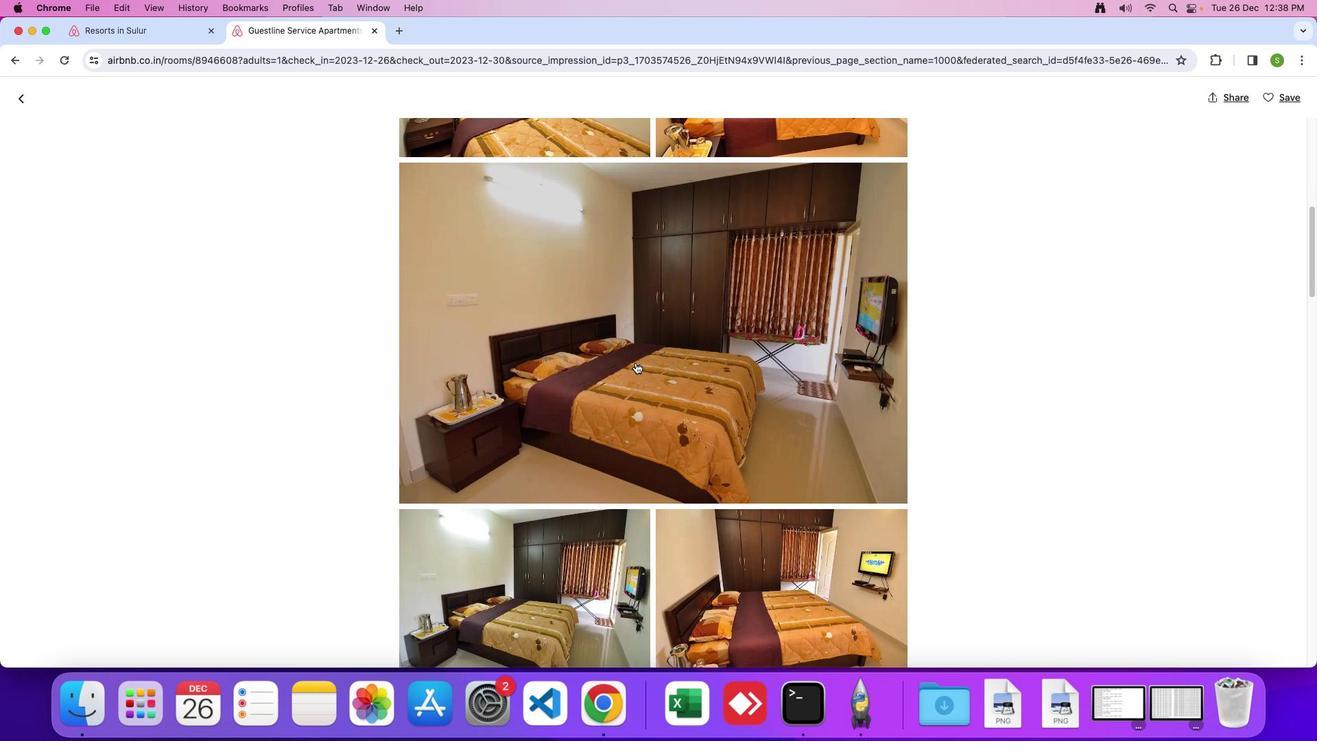 
Action: Mouse scrolled (636, 363) with delta (0, -1)
Screenshot: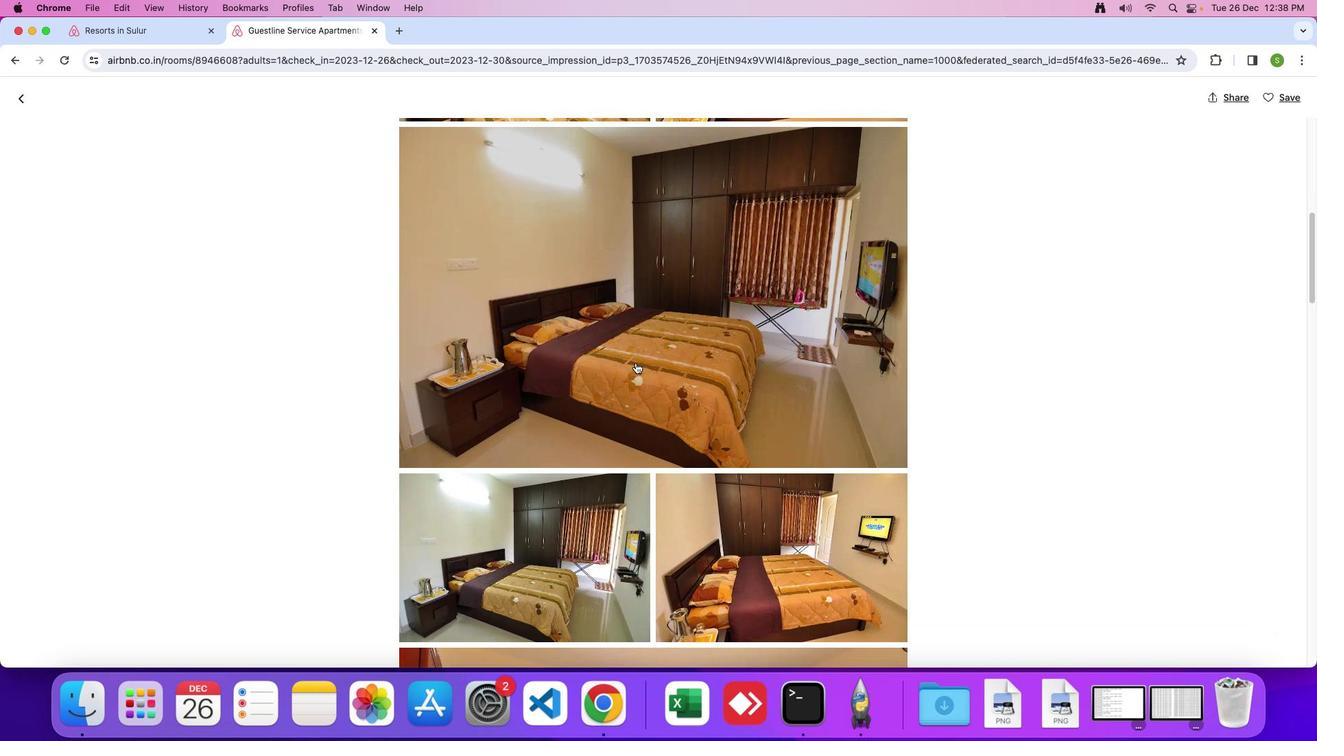 
Action: Mouse scrolled (636, 363) with delta (0, 0)
Screenshot: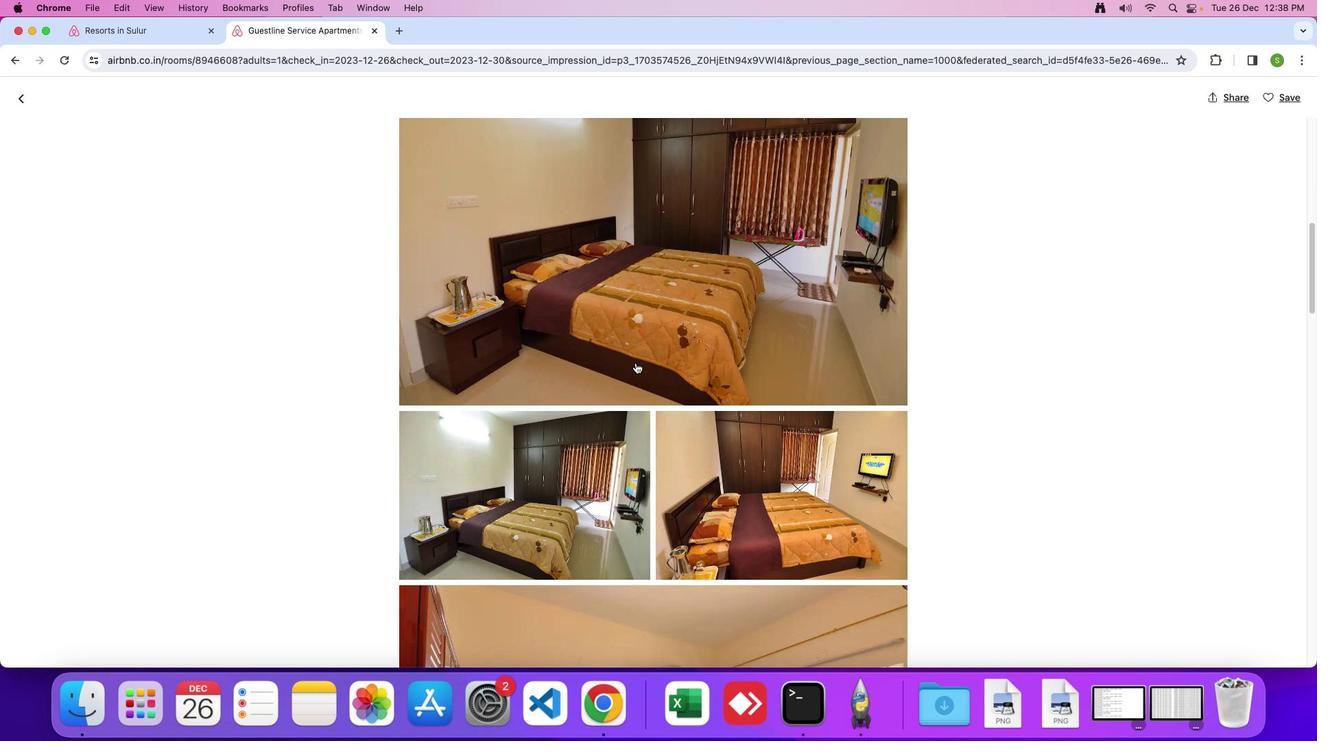
Action: Mouse scrolled (636, 363) with delta (0, 0)
Screenshot: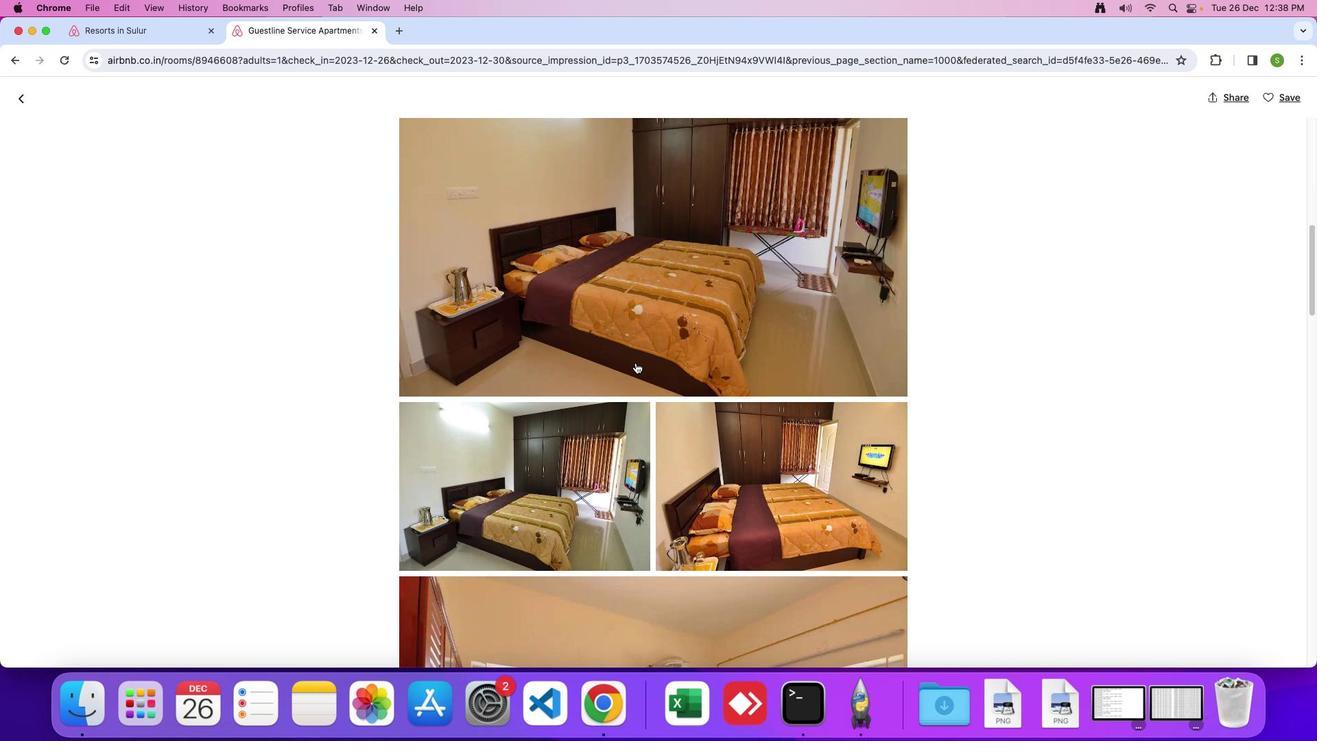 
Action: Mouse scrolled (636, 363) with delta (0, 0)
Screenshot: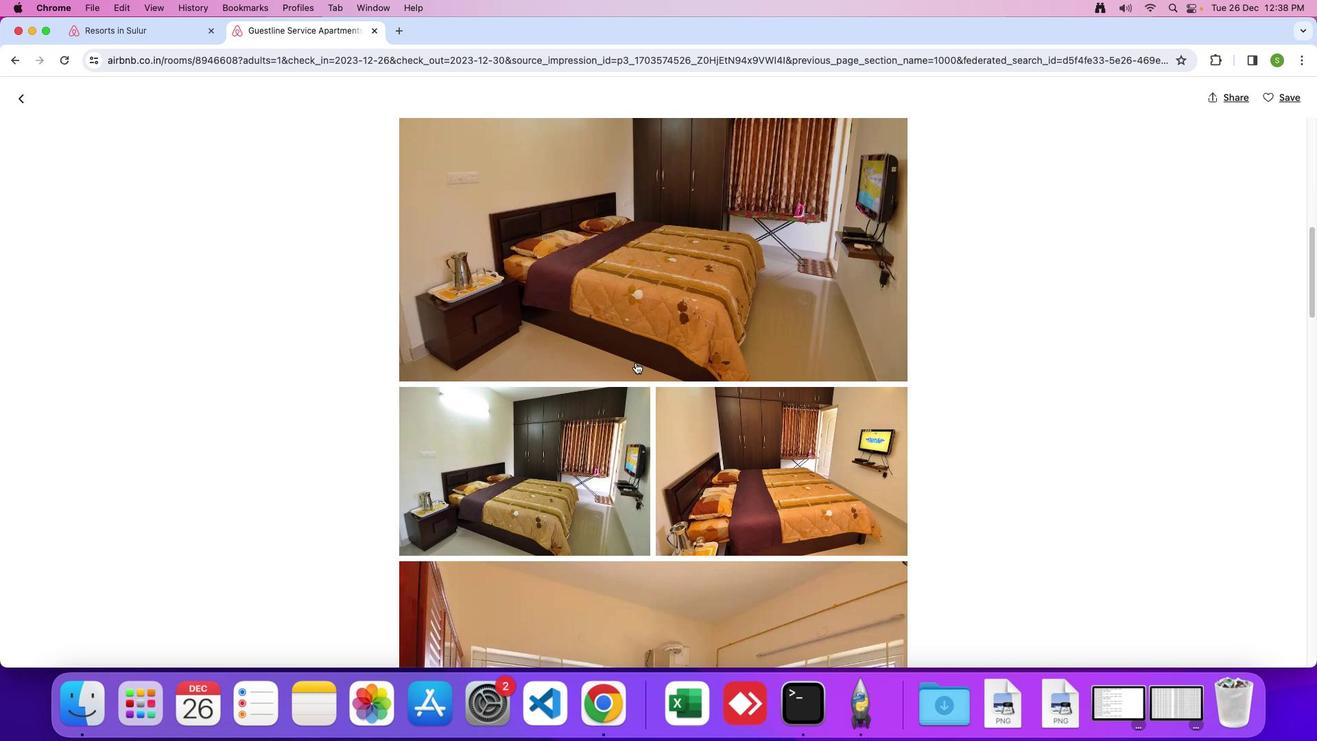 
Action: Mouse scrolled (636, 363) with delta (0, 0)
Screenshot: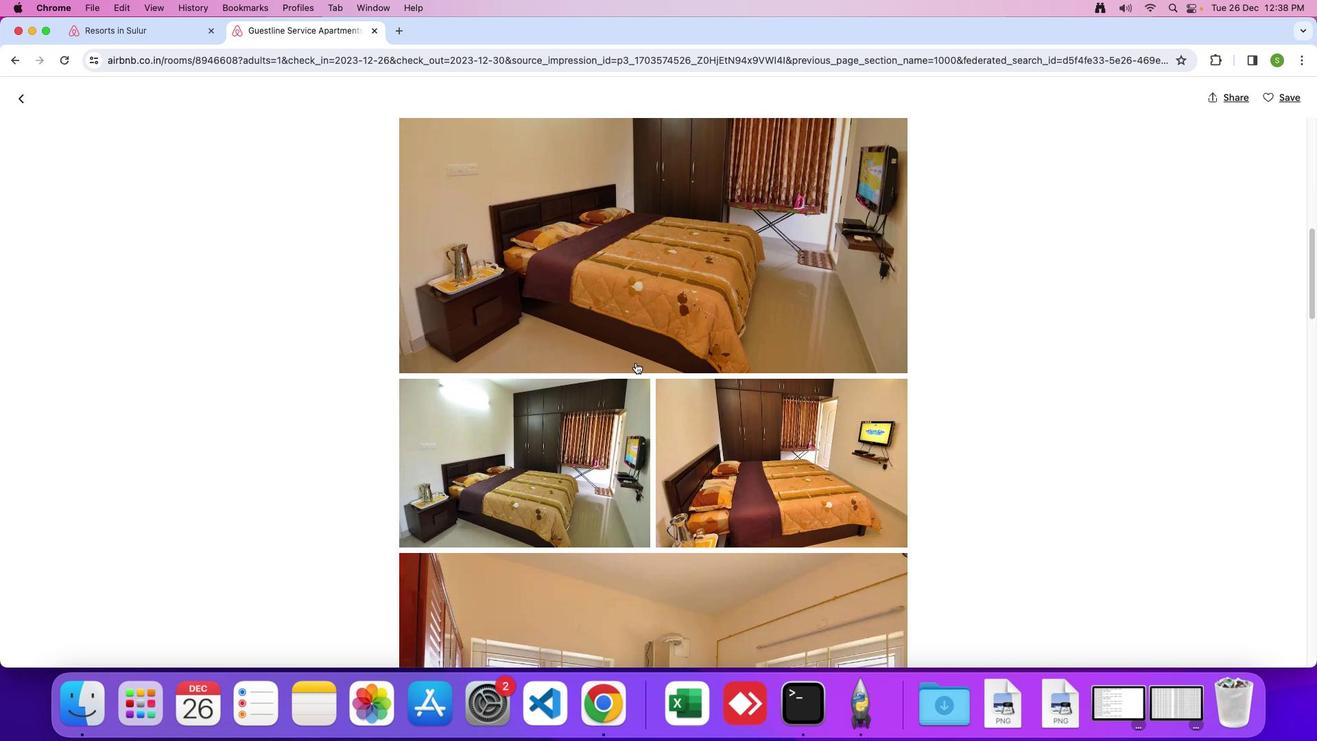 
Action: Mouse scrolled (636, 363) with delta (0, -1)
Screenshot: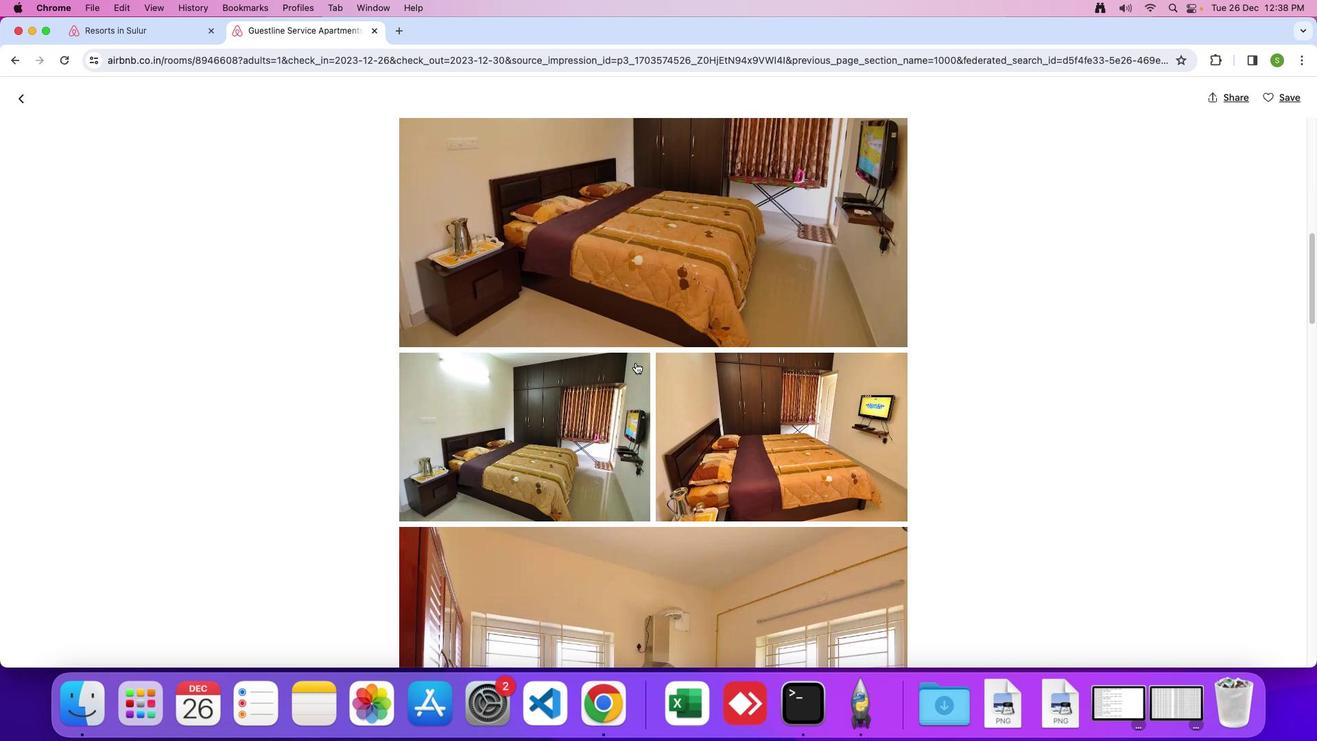 
Action: Mouse scrolled (636, 363) with delta (0, 0)
Screenshot: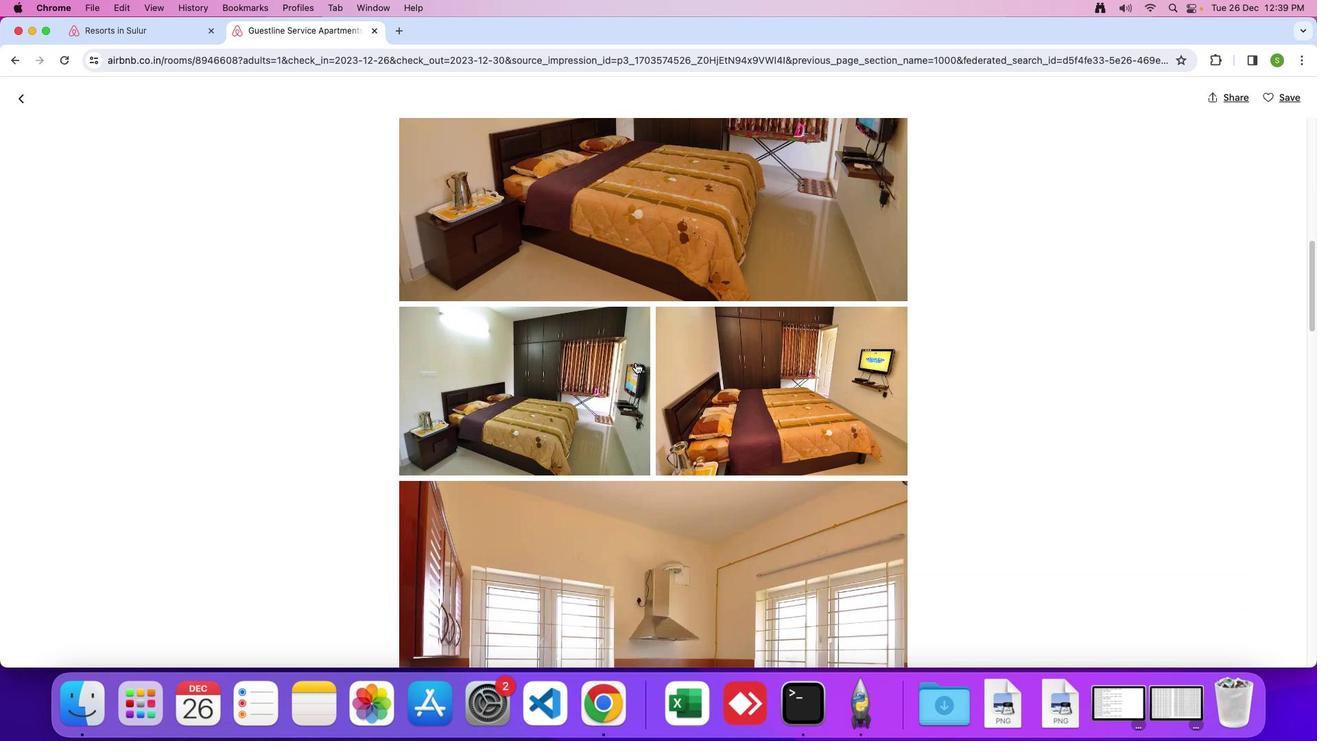 
Action: Mouse scrolled (636, 363) with delta (0, 0)
Screenshot: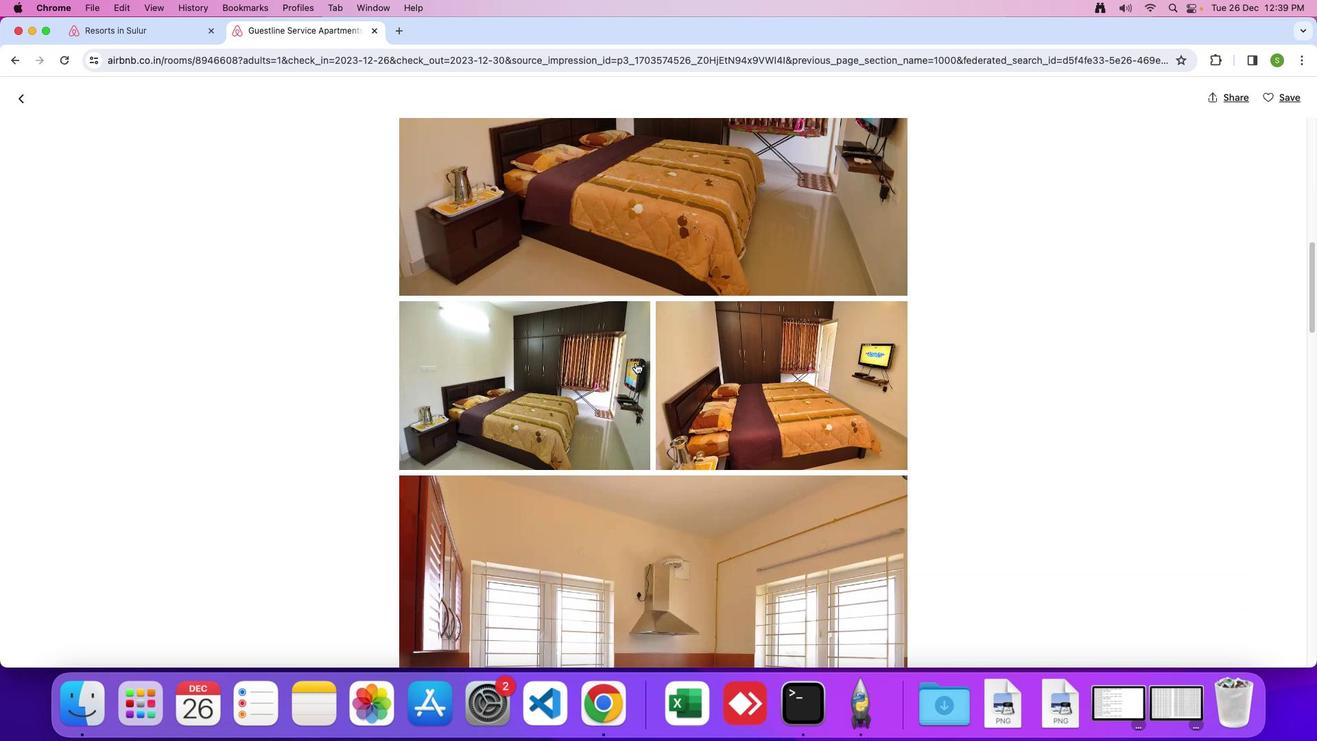 
Action: Mouse scrolled (636, 363) with delta (0, 0)
Screenshot: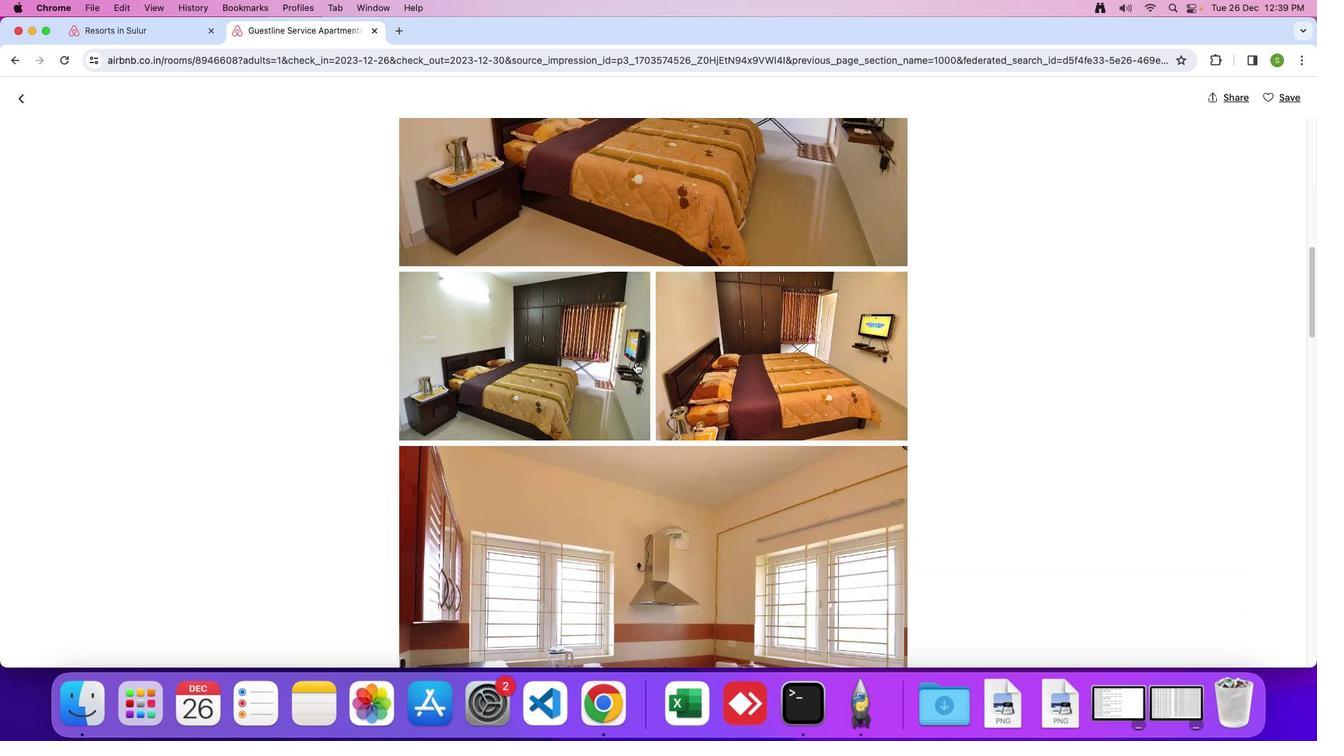 
Action: Mouse scrolled (636, 363) with delta (0, 0)
Screenshot: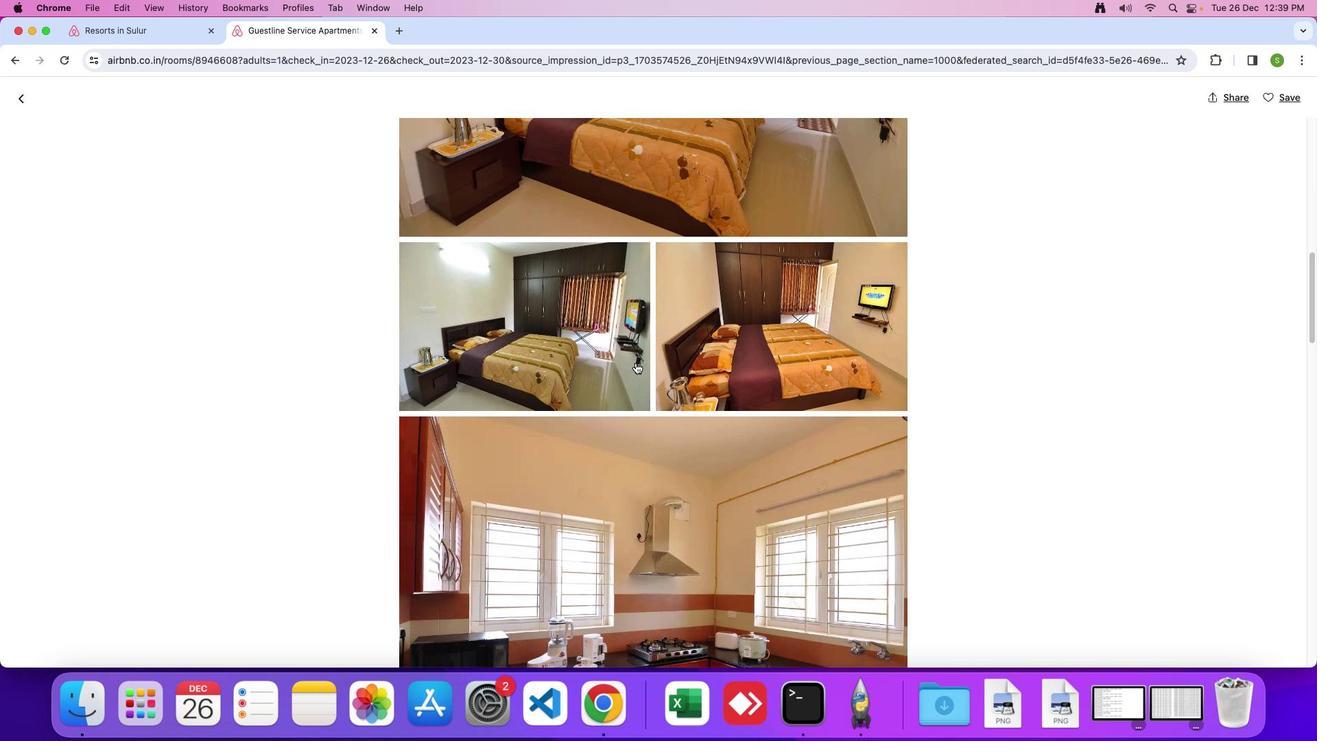 
Action: Mouse scrolled (636, 363) with delta (0, 0)
Screenshot: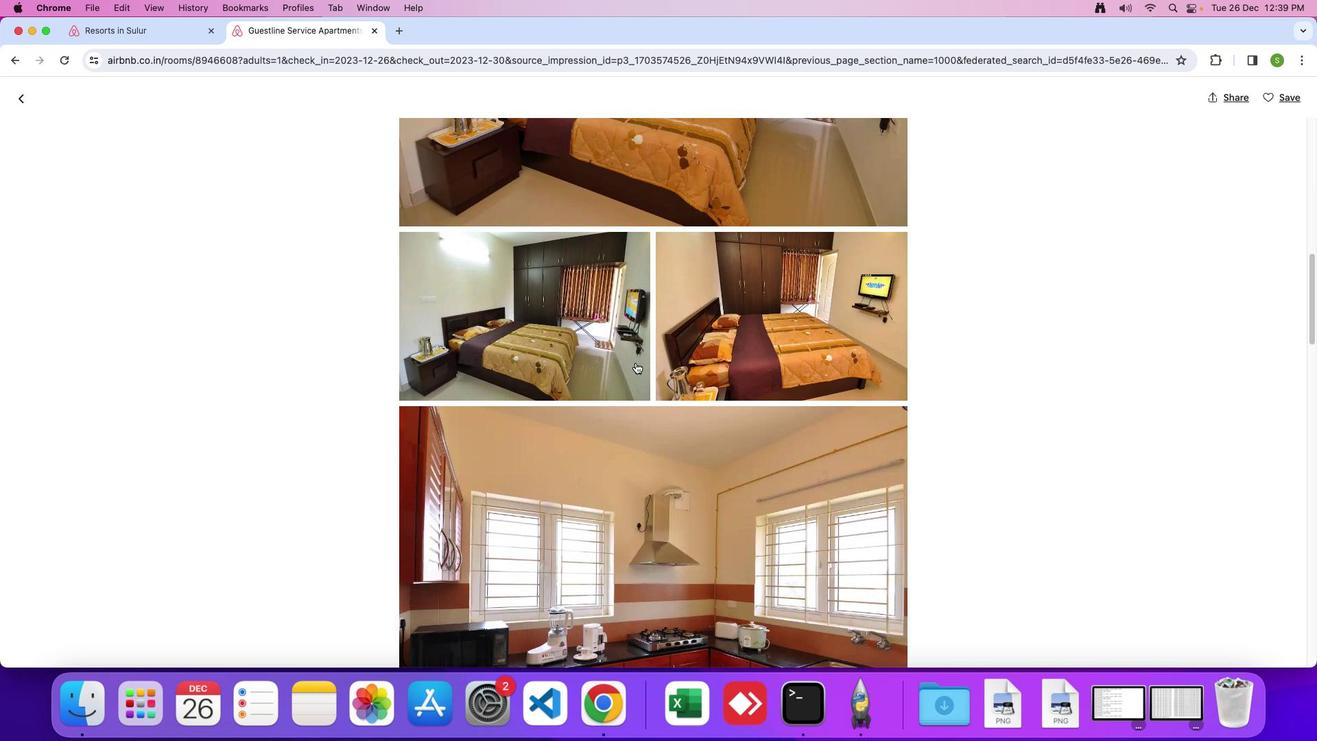 
Action: Mouse scrolled (636, 363) with delta (0, 0)
Screenshot: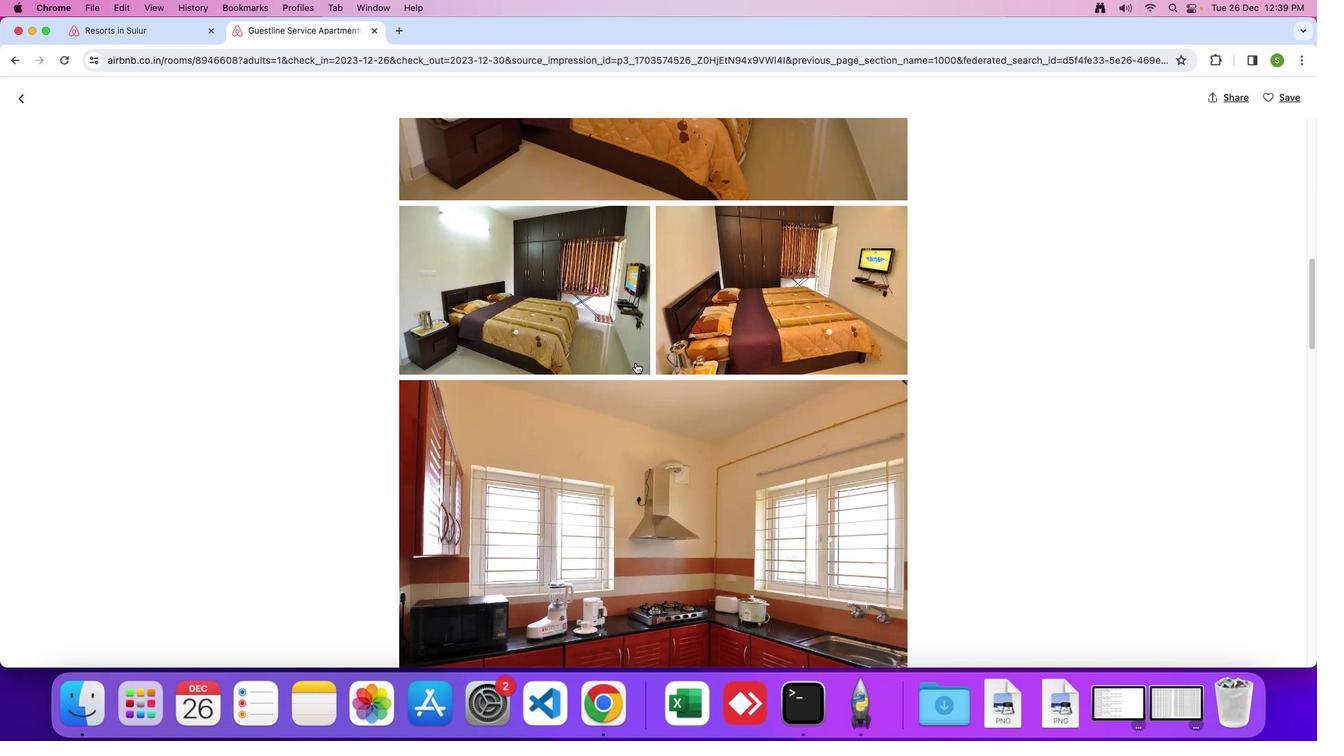 
Action: Mouse scrolled (636, 363) with delta (0, 0)
Screenshot: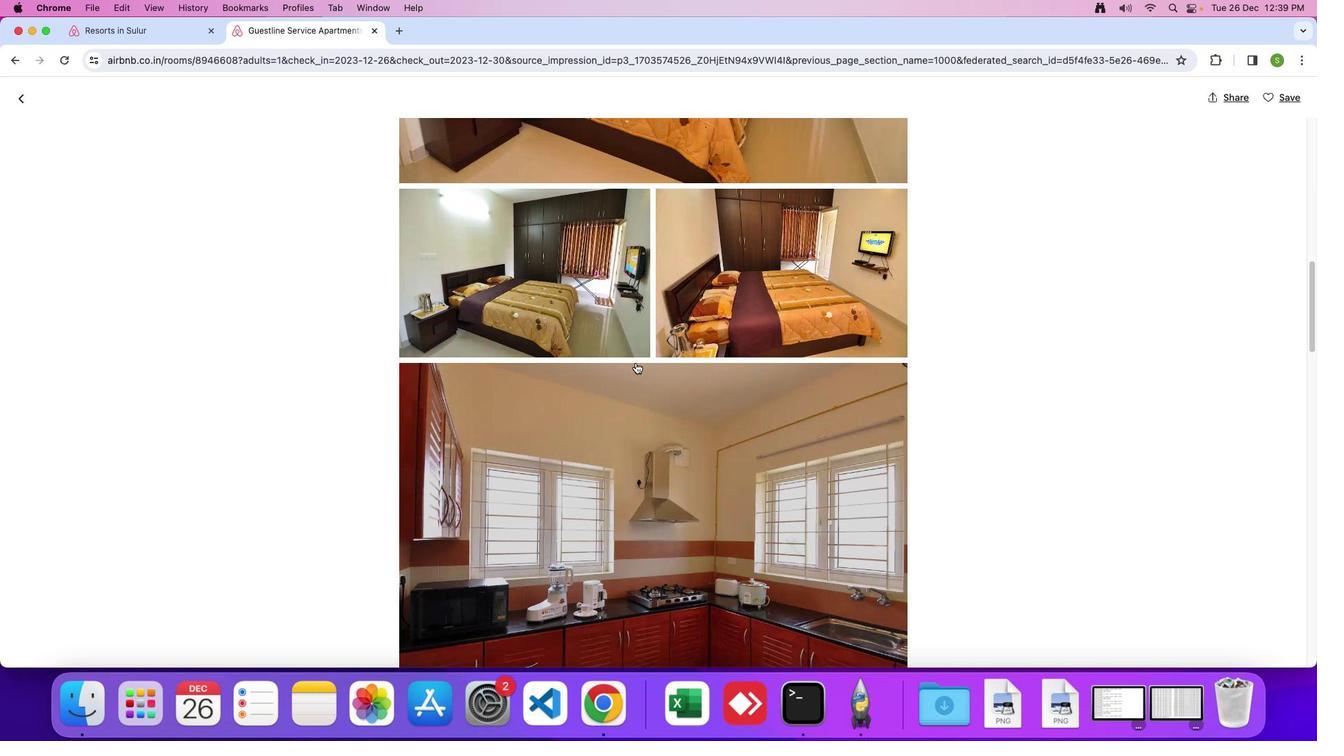 
Action: Mouse scrolled (636, 363) with delta (0, 0)
Screenshot: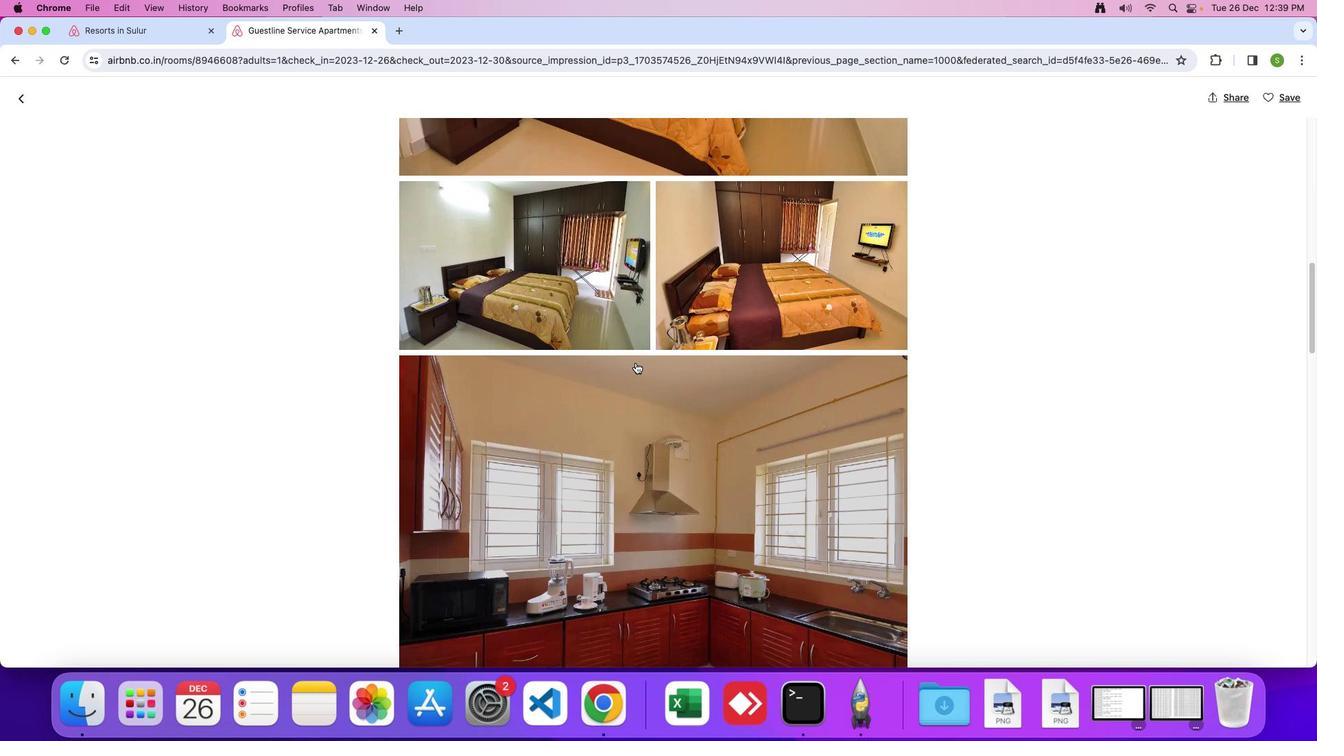 
Action: Mouse scrolled (636, 363) with delta (0, 0)
Screenshot: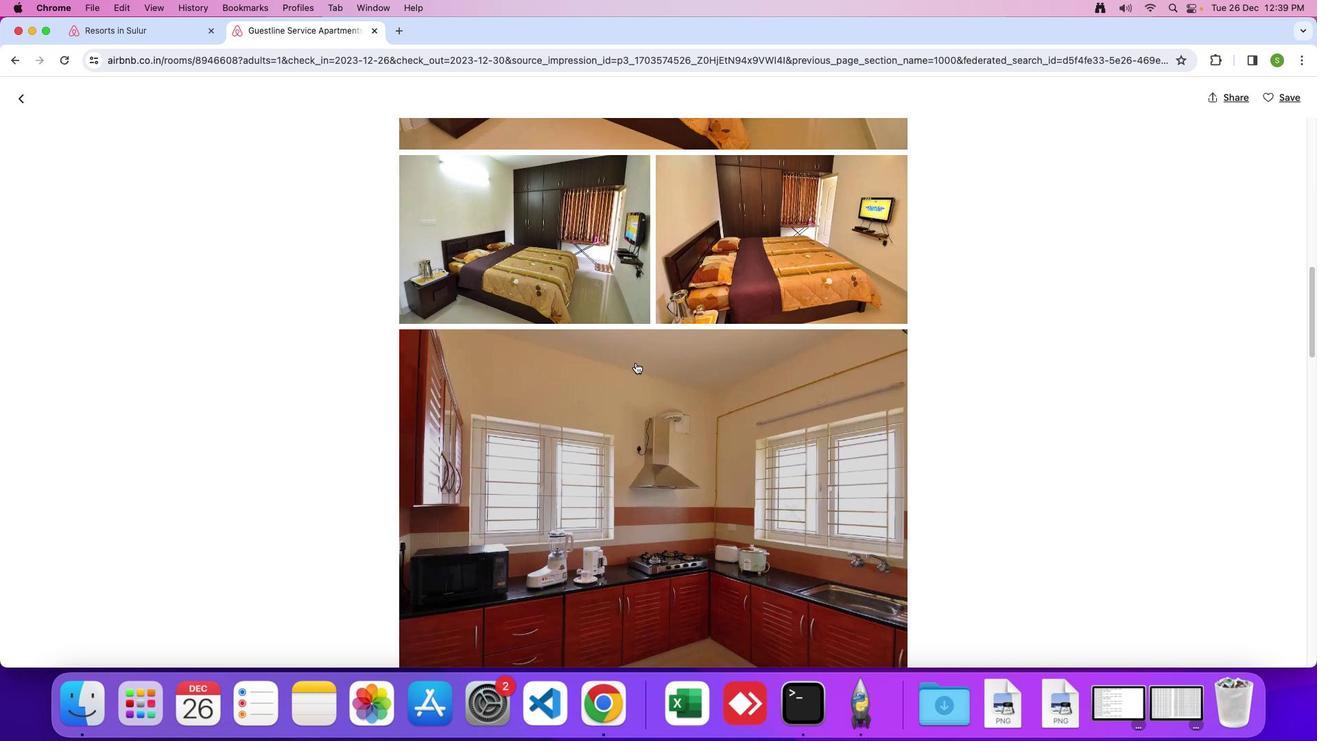 
Action: Mouse scrolled (636, 363) with delta (0, 0)
Screenshot: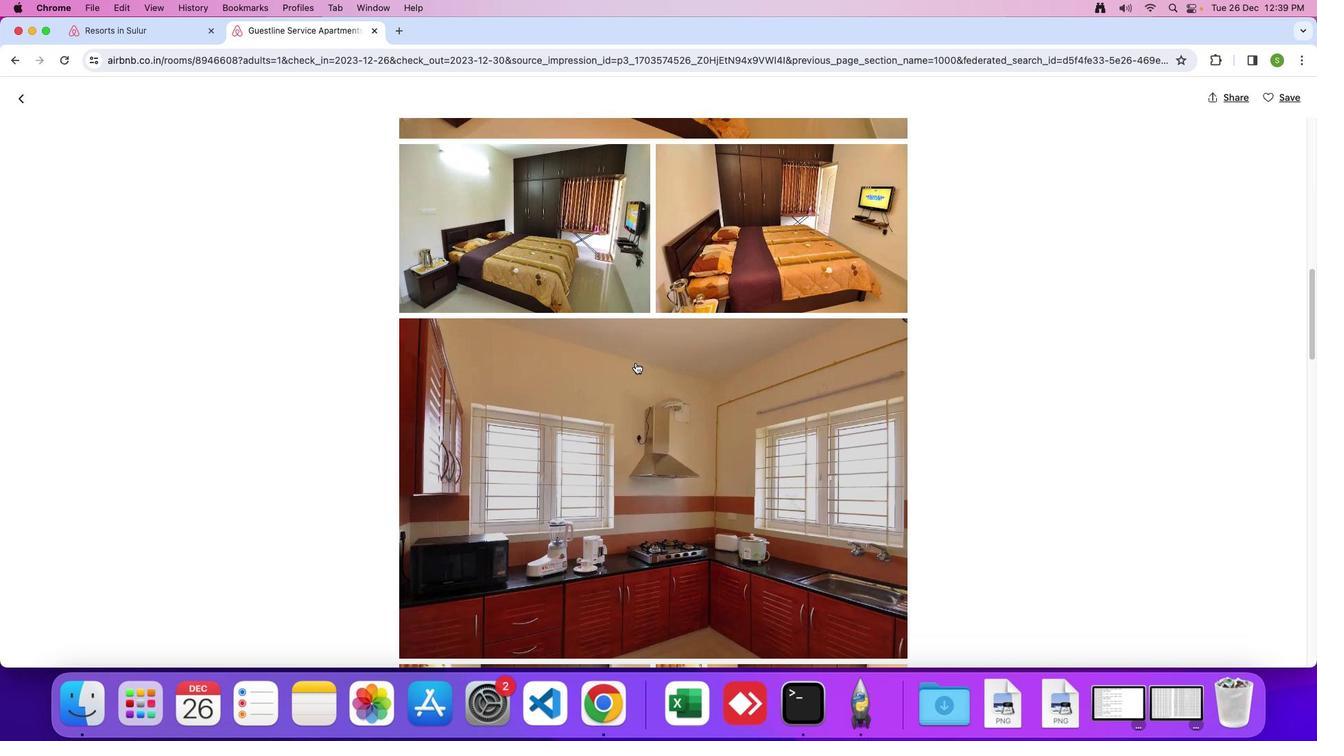 
Action: Mouse scrolled (636, 363) with delta (0, -2)
Screenshot: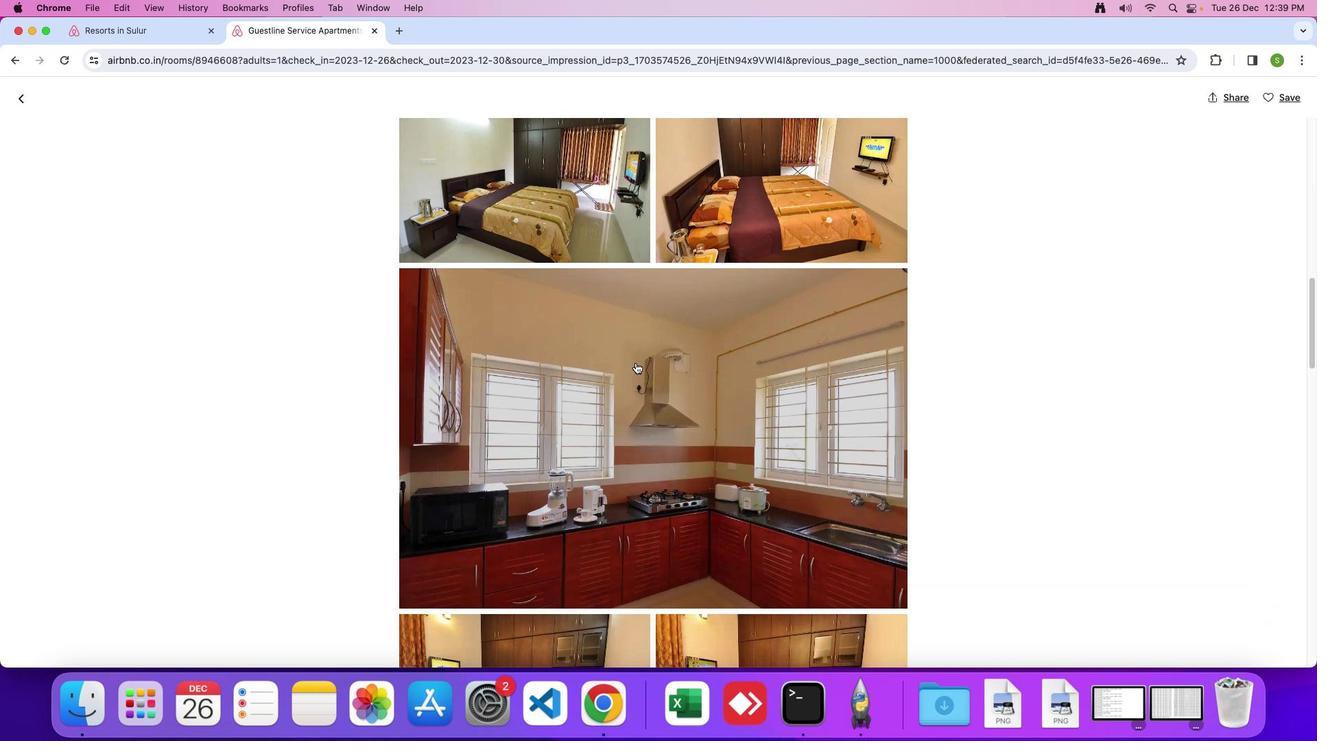 
Action: Mouse moved to (750, 392)
Screenshot: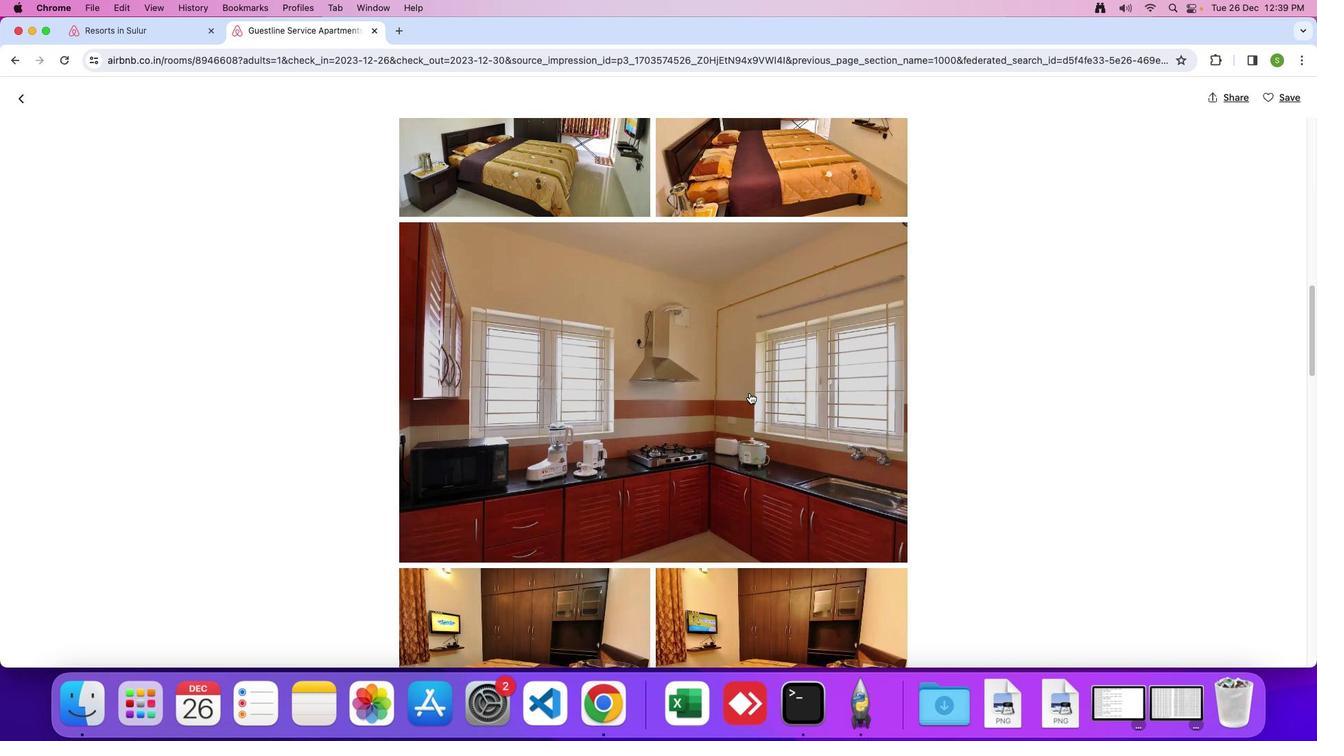 
Action: Mouse scrolled (750, 392) with delta (0, 0)
Screenshot: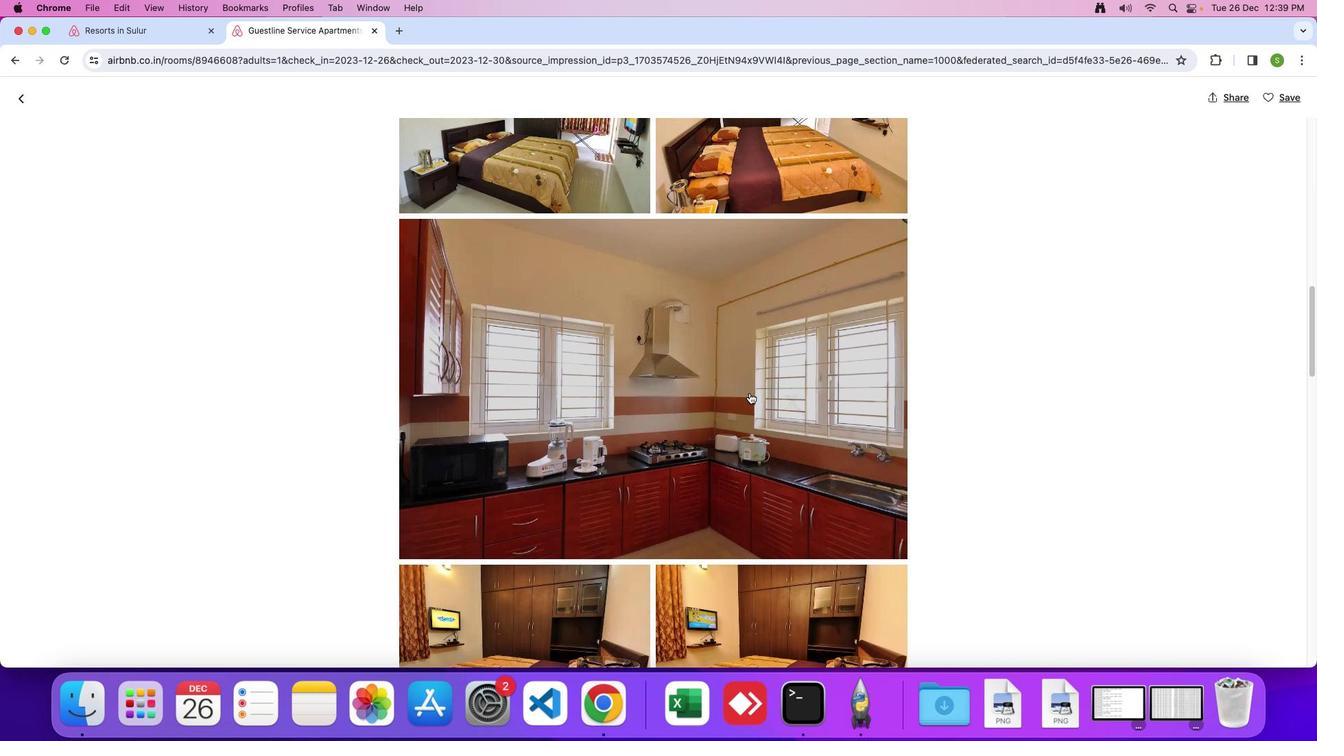 
Action: Mouse scrolled (750, 392) with delta (0, 0)
Screenshot: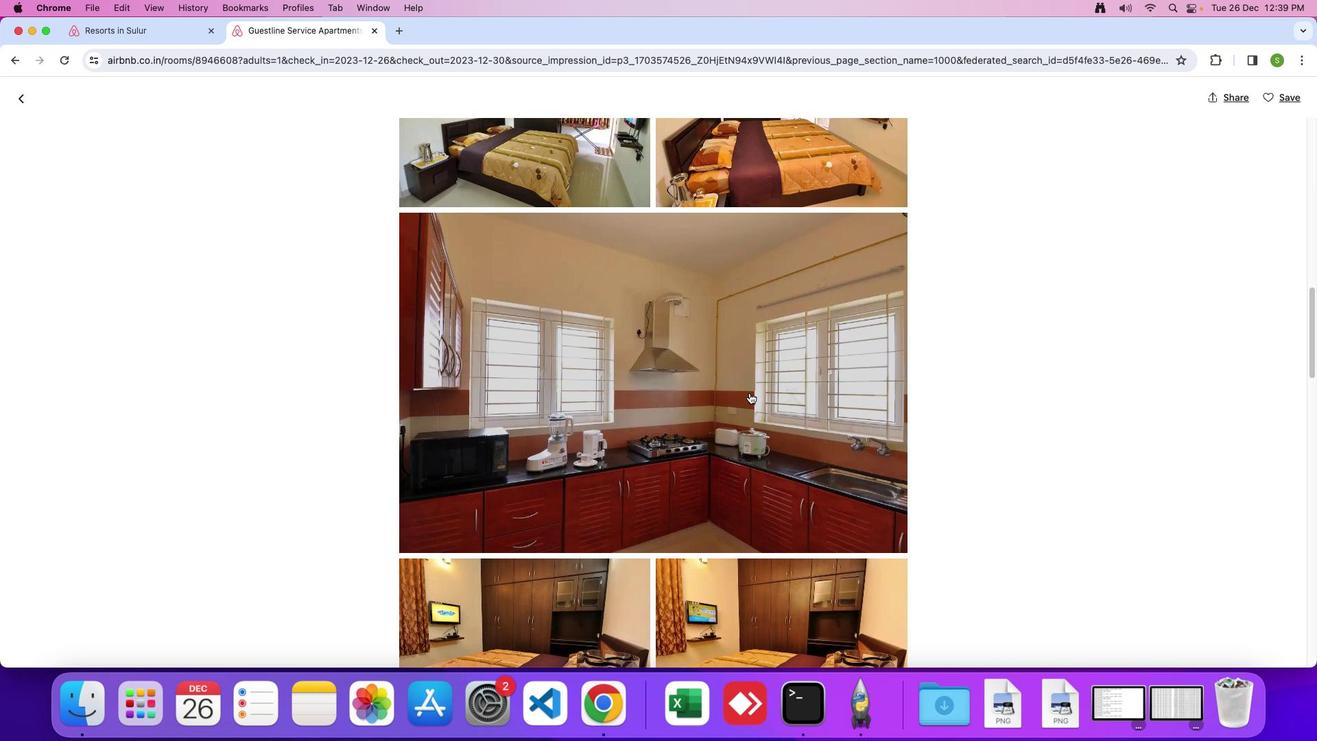 
Action: Mouse scrolled (750, 392) with delta (0, 0)
Screenshot: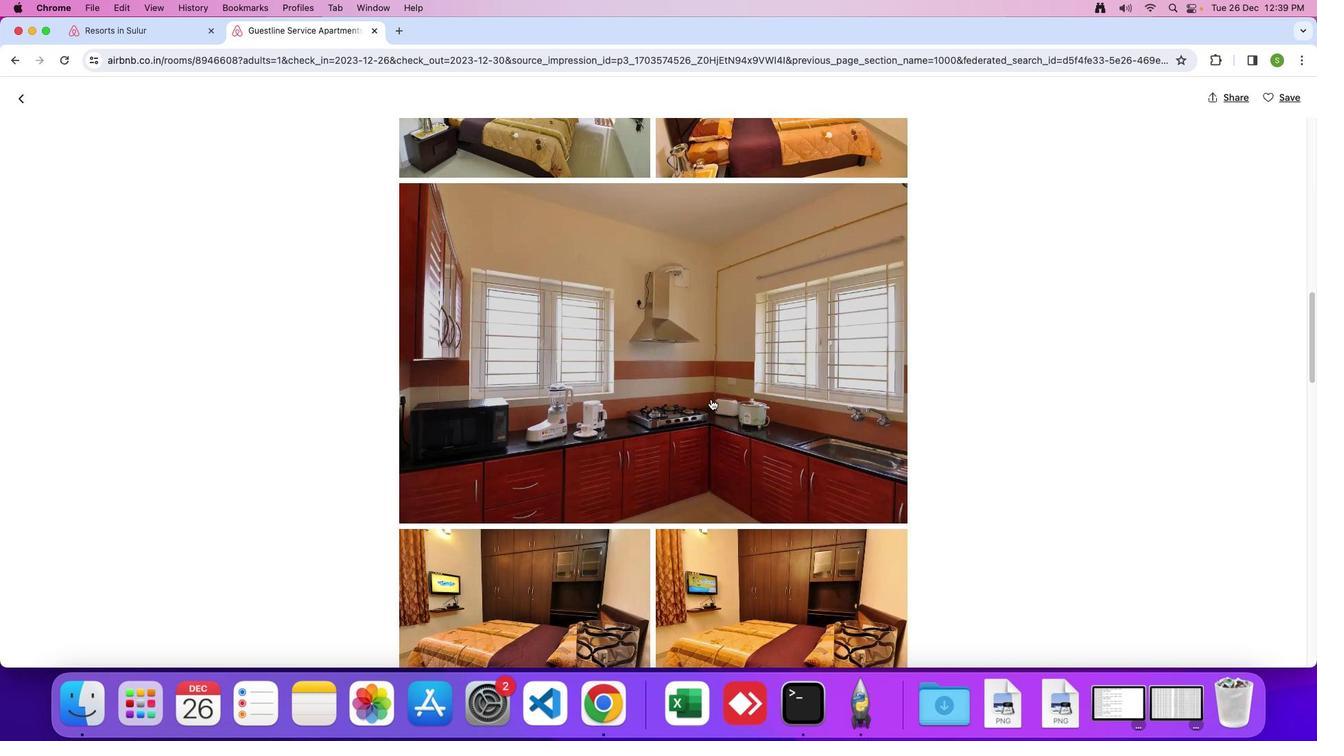 
Action: Mouse moved to (680, 407)
Screenshot: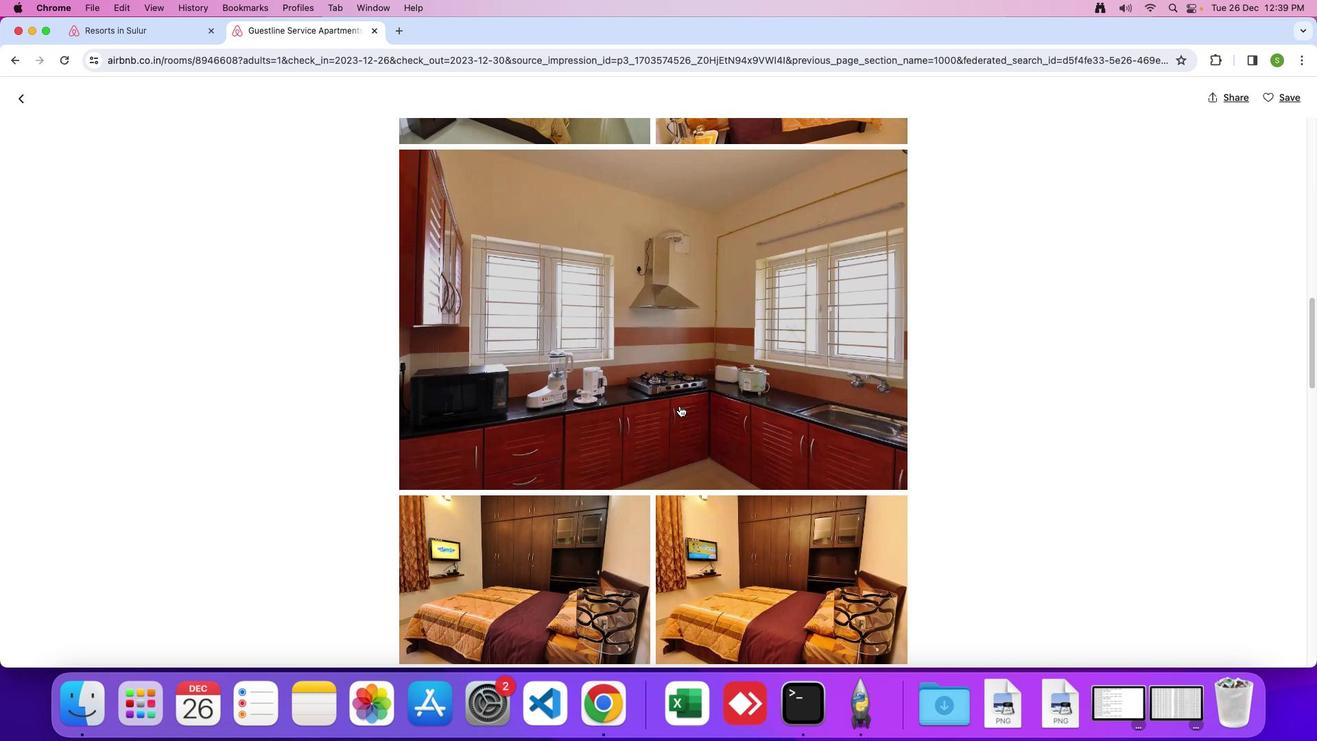 
Action: Mouse scrolled (680, 407) with delta (0, 0)
Screenshot: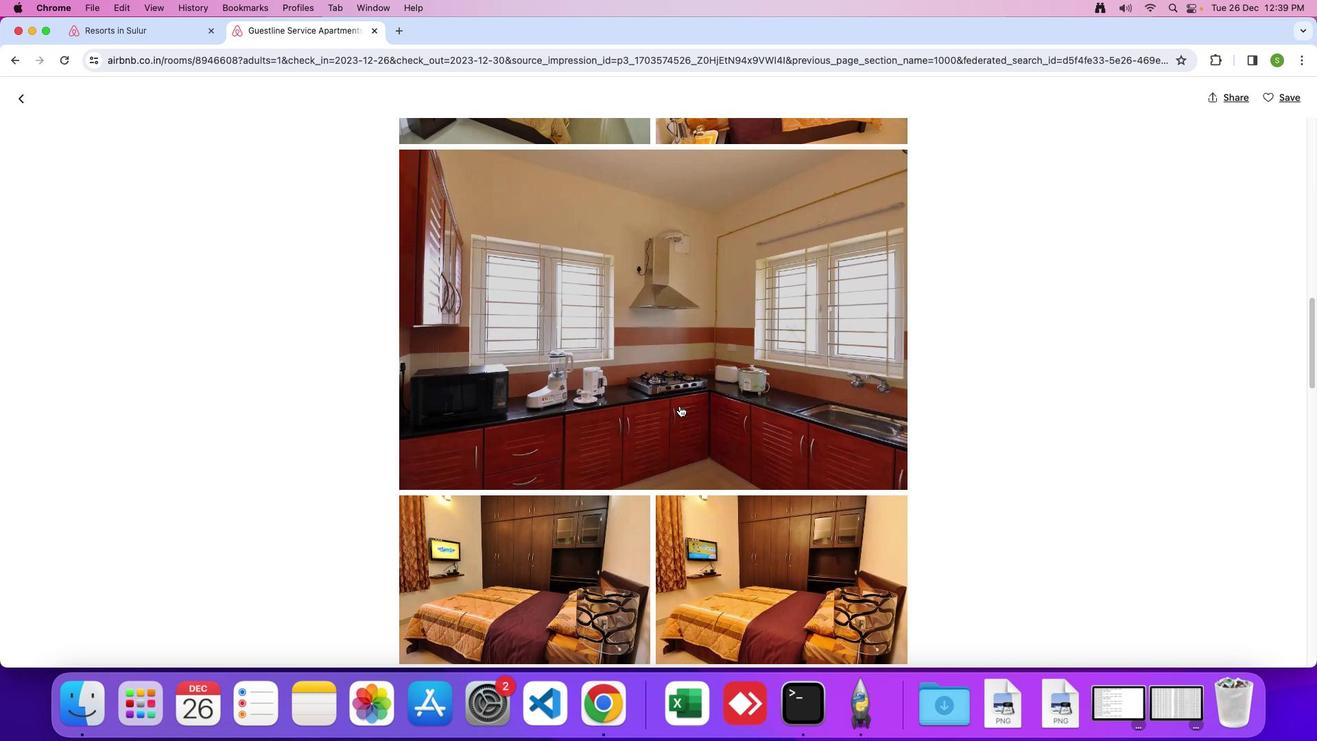 
Action: Mouse moved to (680, 406)
Screenshot: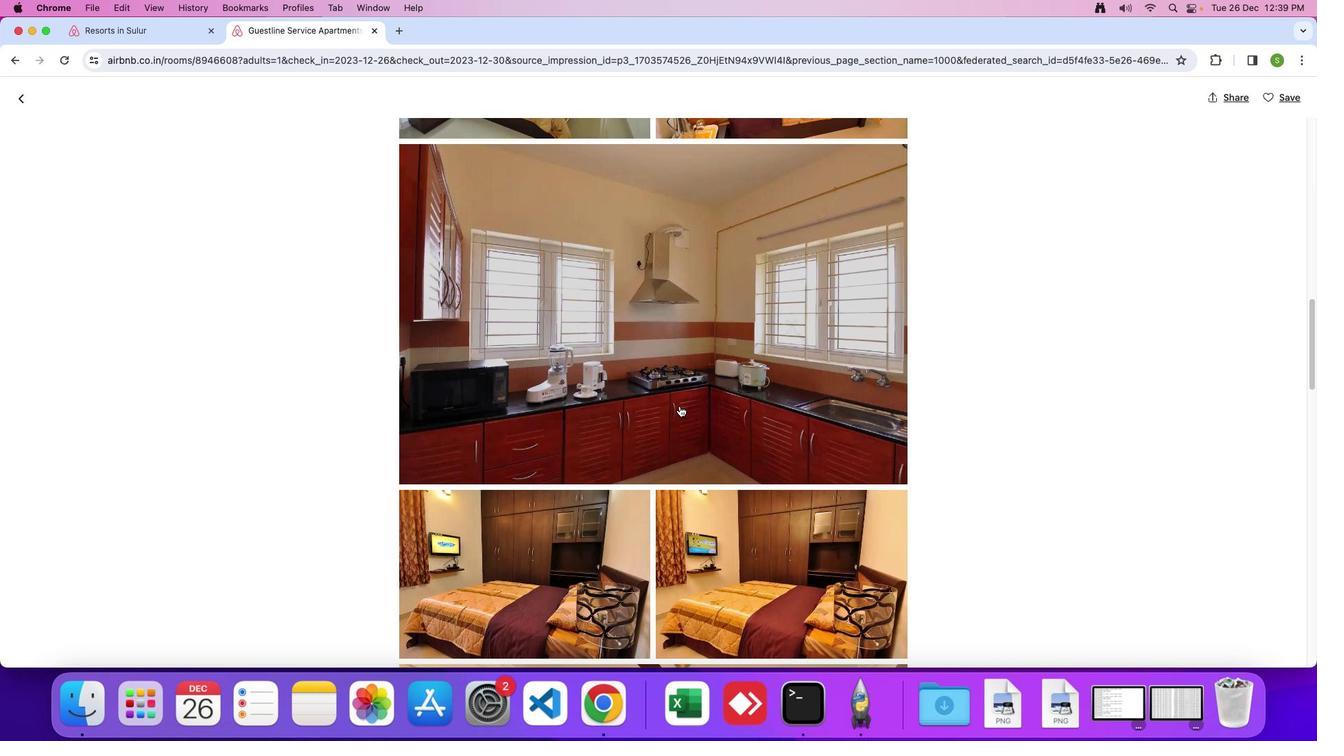 
Action: Mouse scrolled (680, 406) with delta (0, 0)
Screenshot: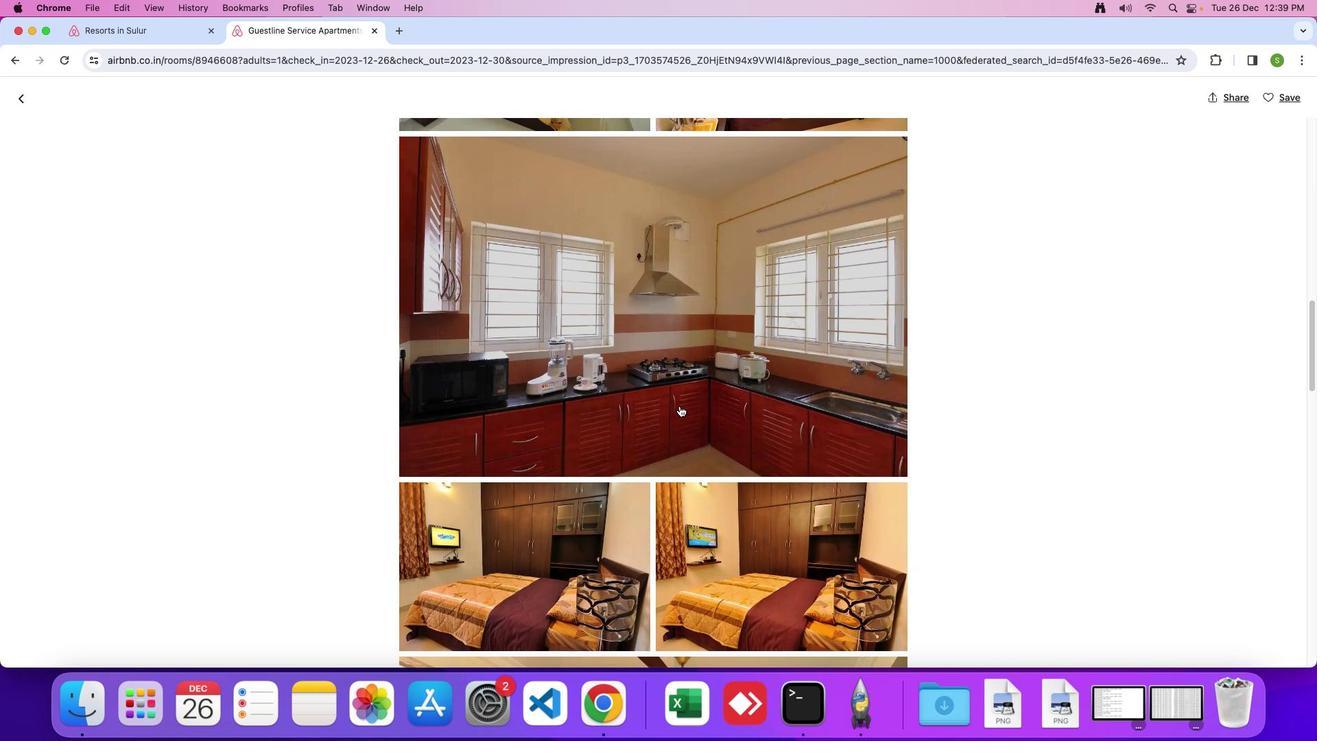 
Action: Mouse moved to (679, 405)
Screenshot: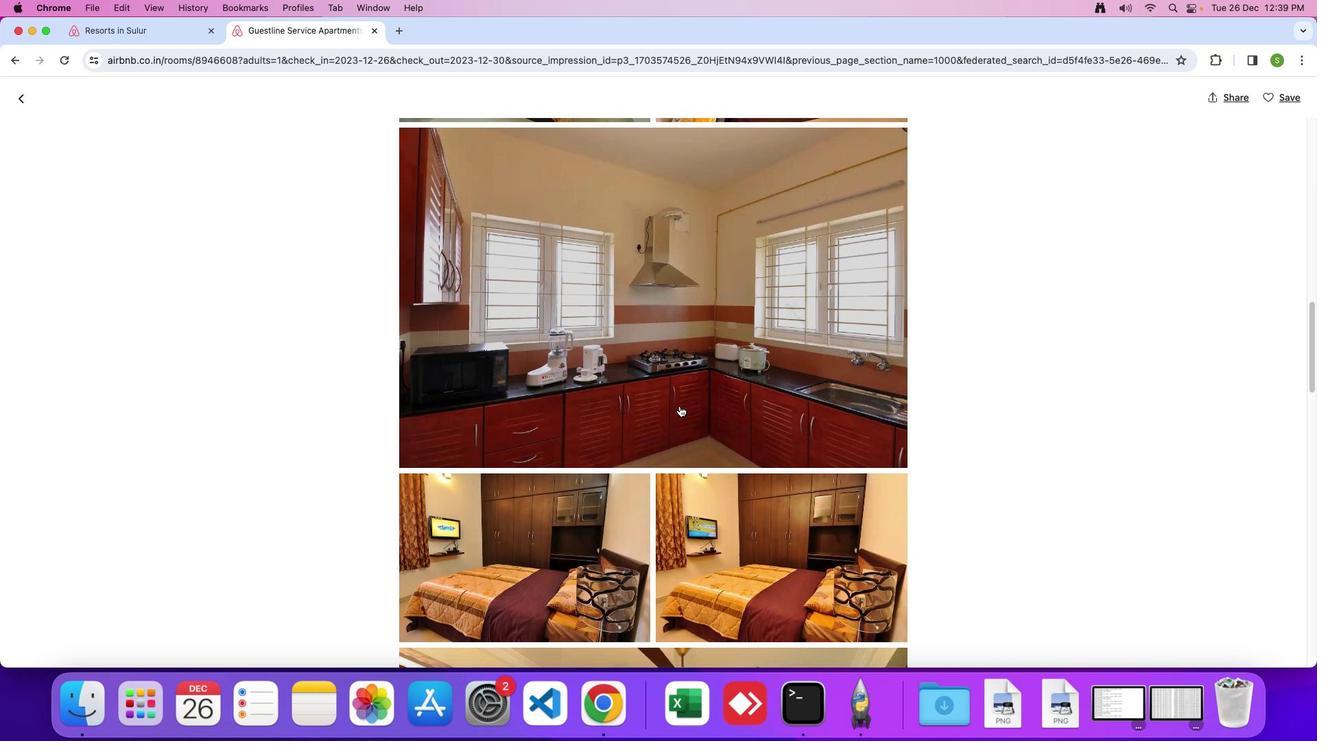 
Action: Mouse scrolled (679, 405) with delta (0, 0)
Screenshot: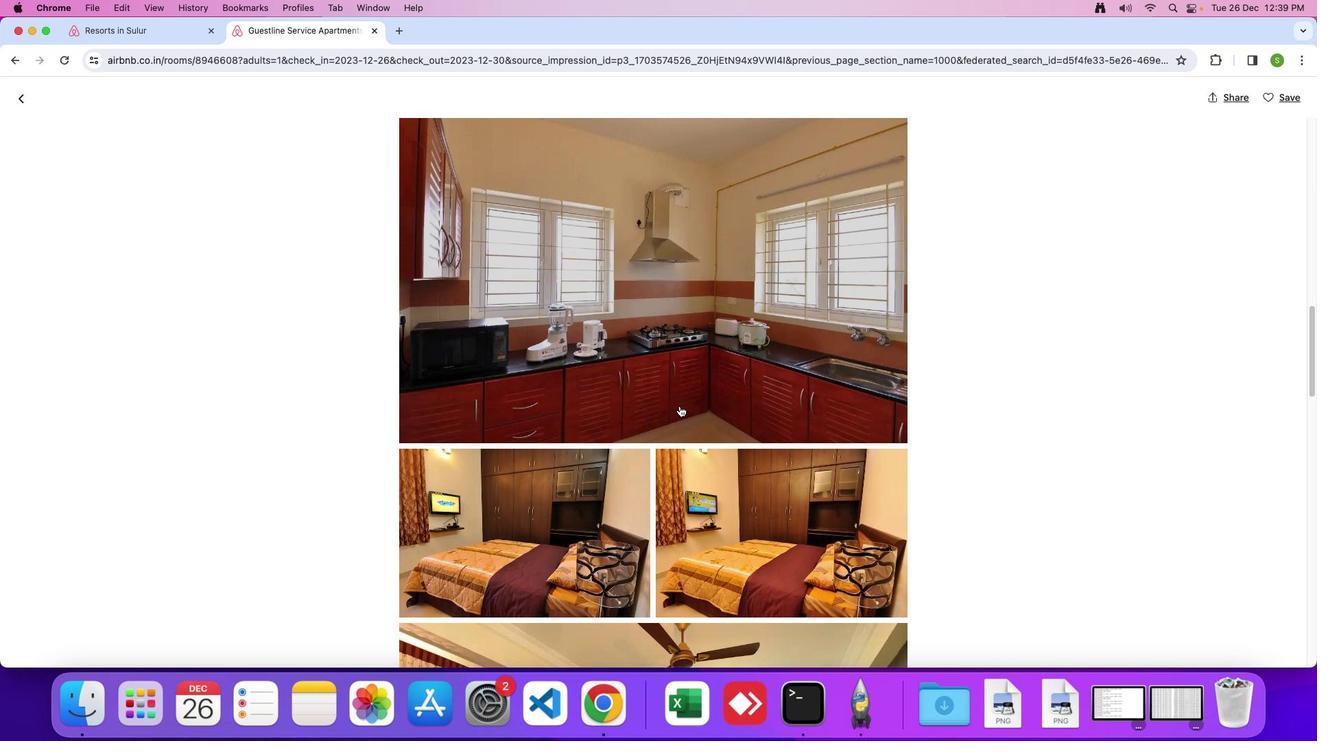 
Action: Mouse moved to (679, 405)
Screenshot: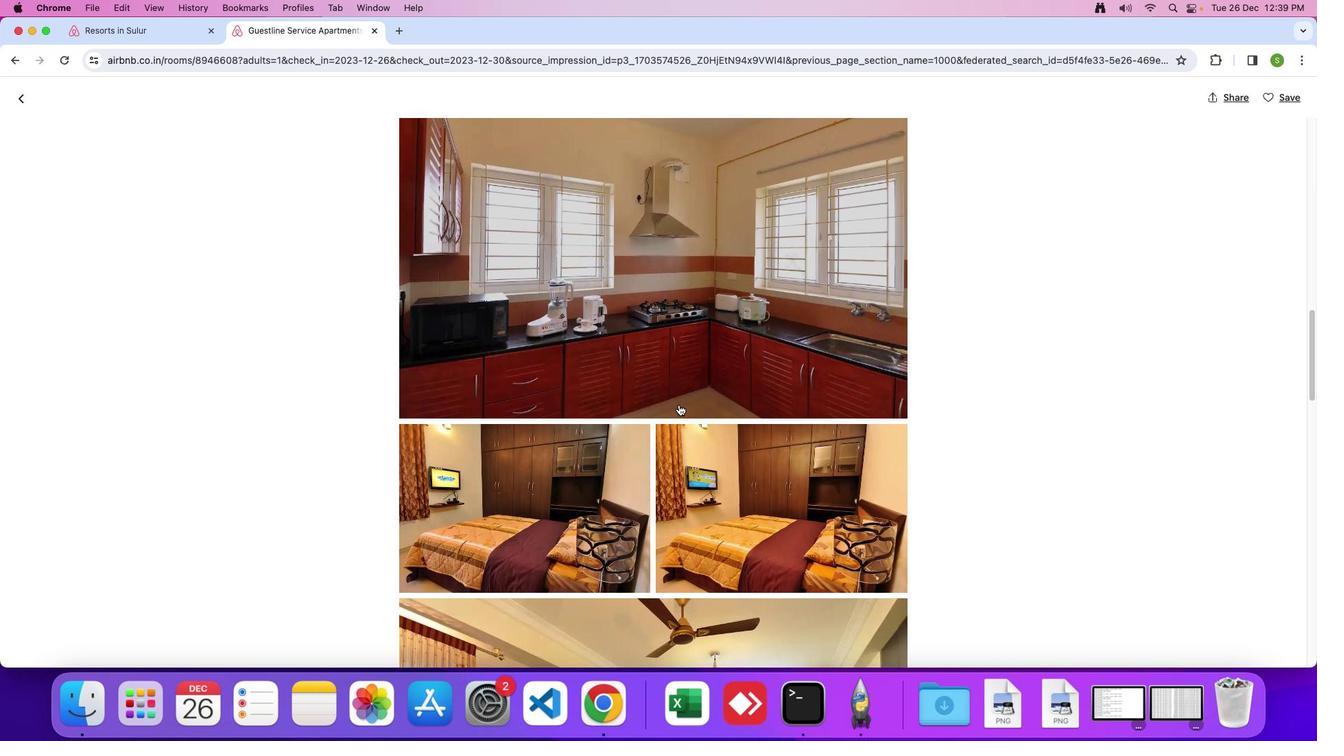 
Action: Mouse scrolled (679, 405) with delta (0, 0)
Screenshot: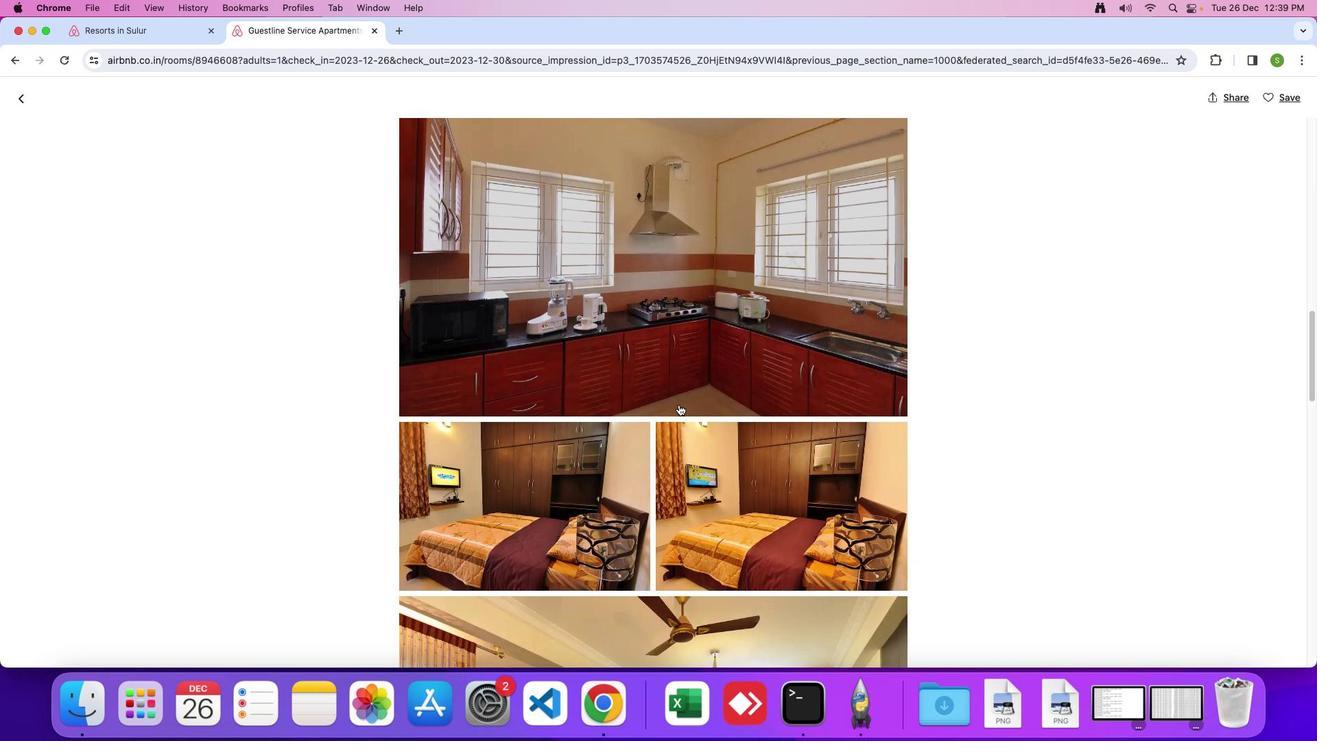 
Action: Mouse moved to (678, 404)
Screenshot: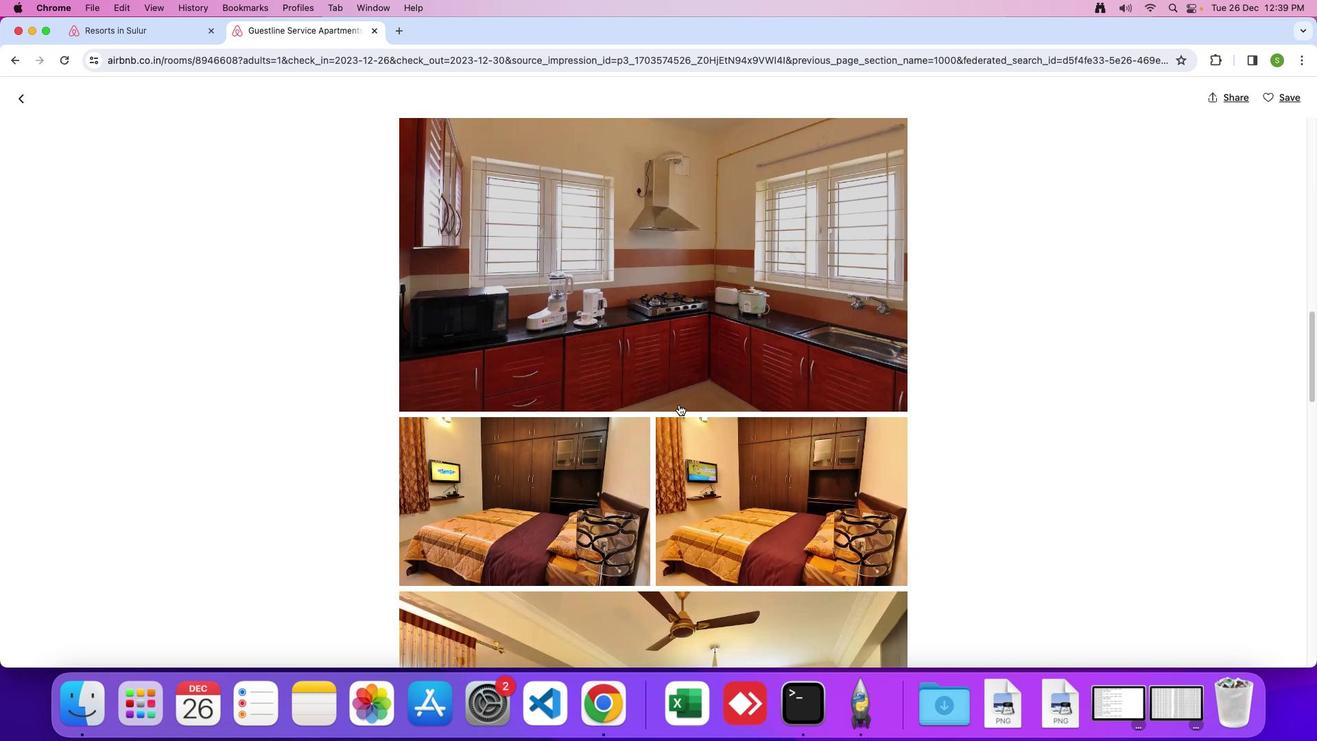 
Action: Mouse scrolled (678, 404) with delta (0, 0)
Screenshot: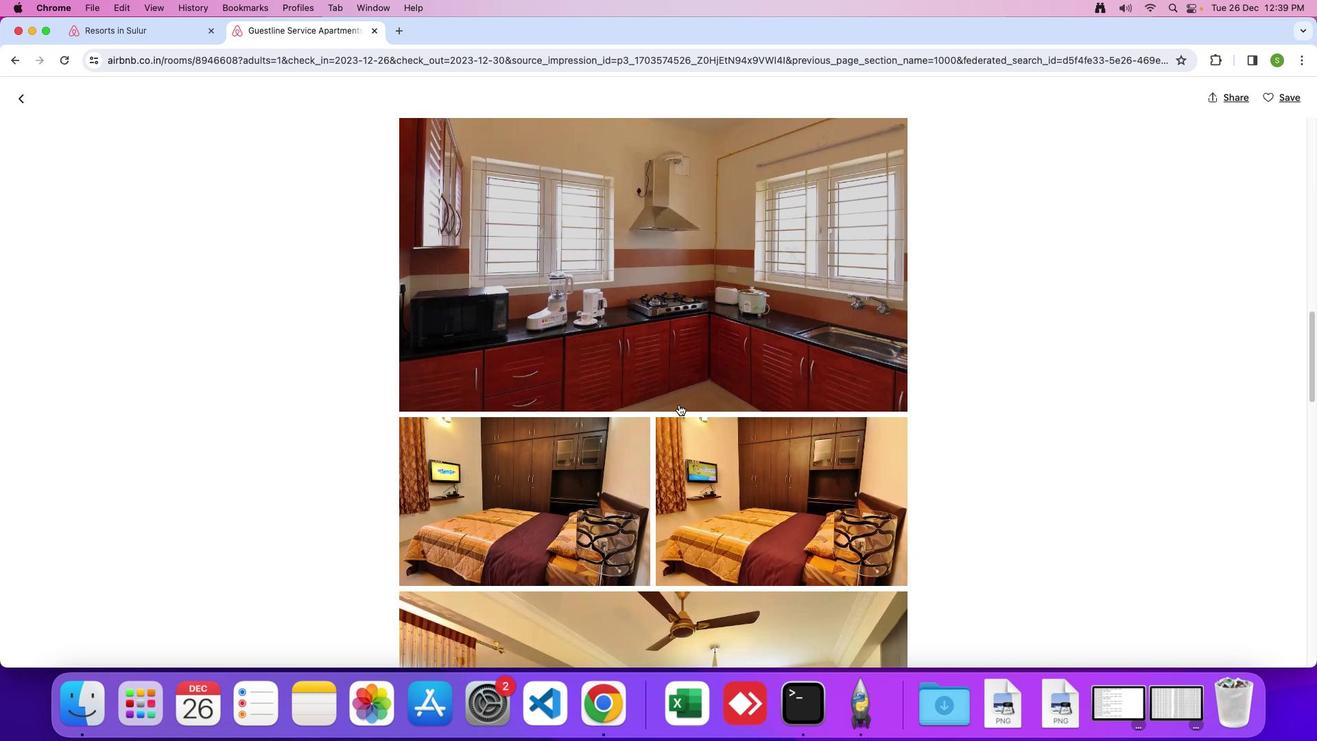
Action: Mouse moved to (678, 404)
Screenshot: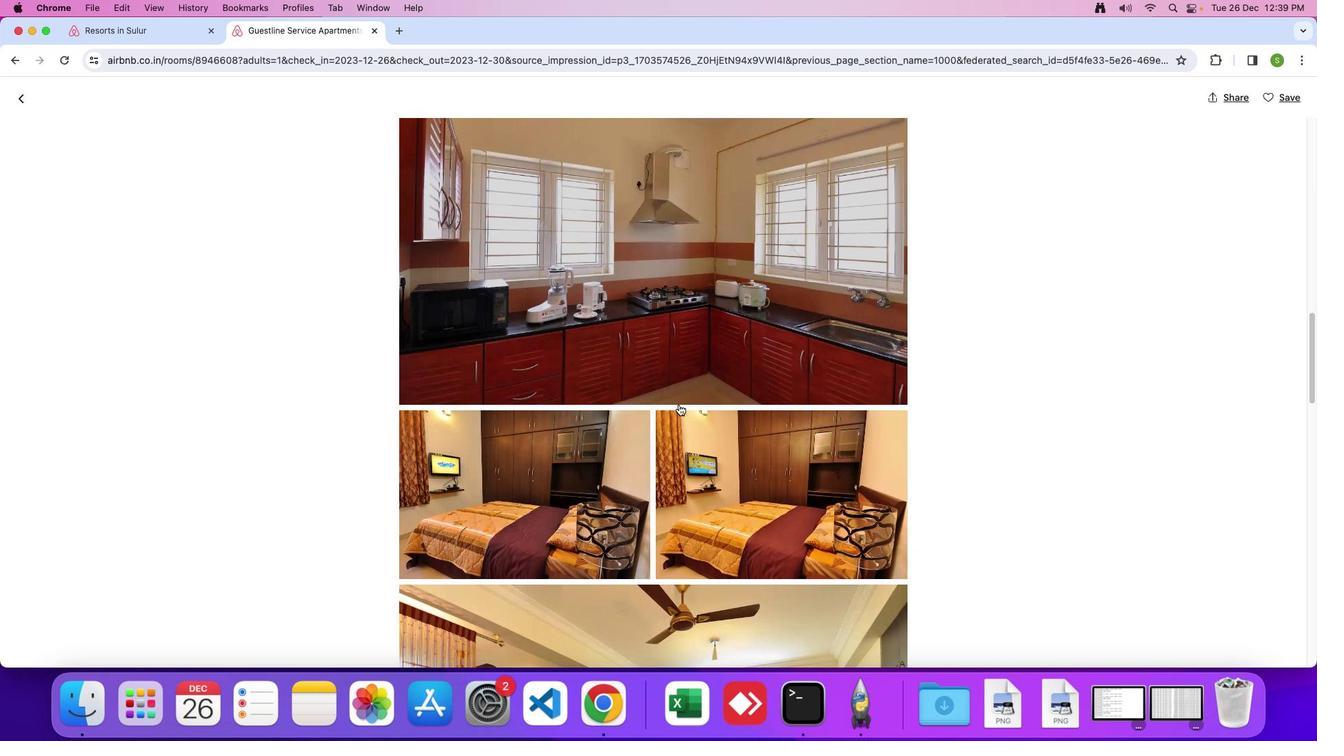 
Action: Mouse scrolled (678, 404) with delta (0, 0)
Screenshot: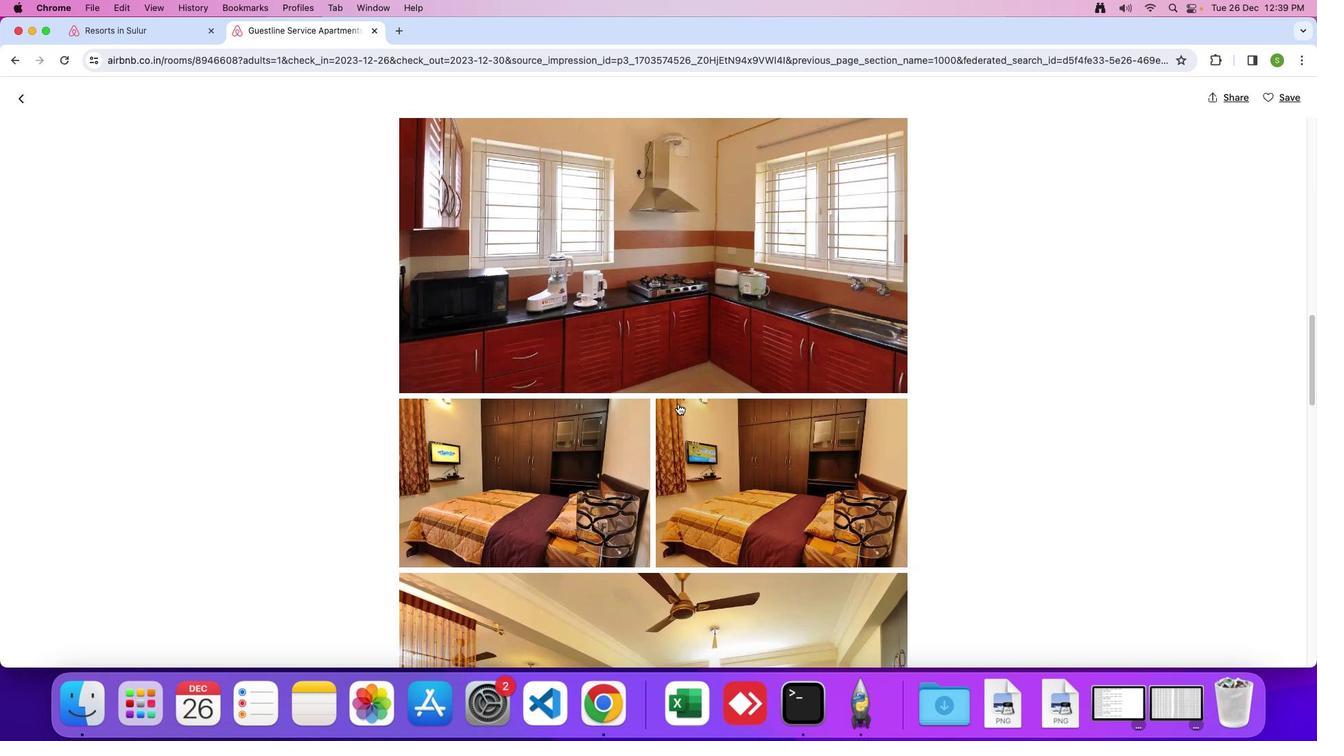 
Action: Mouse moved to (678, 404)
Screenshot: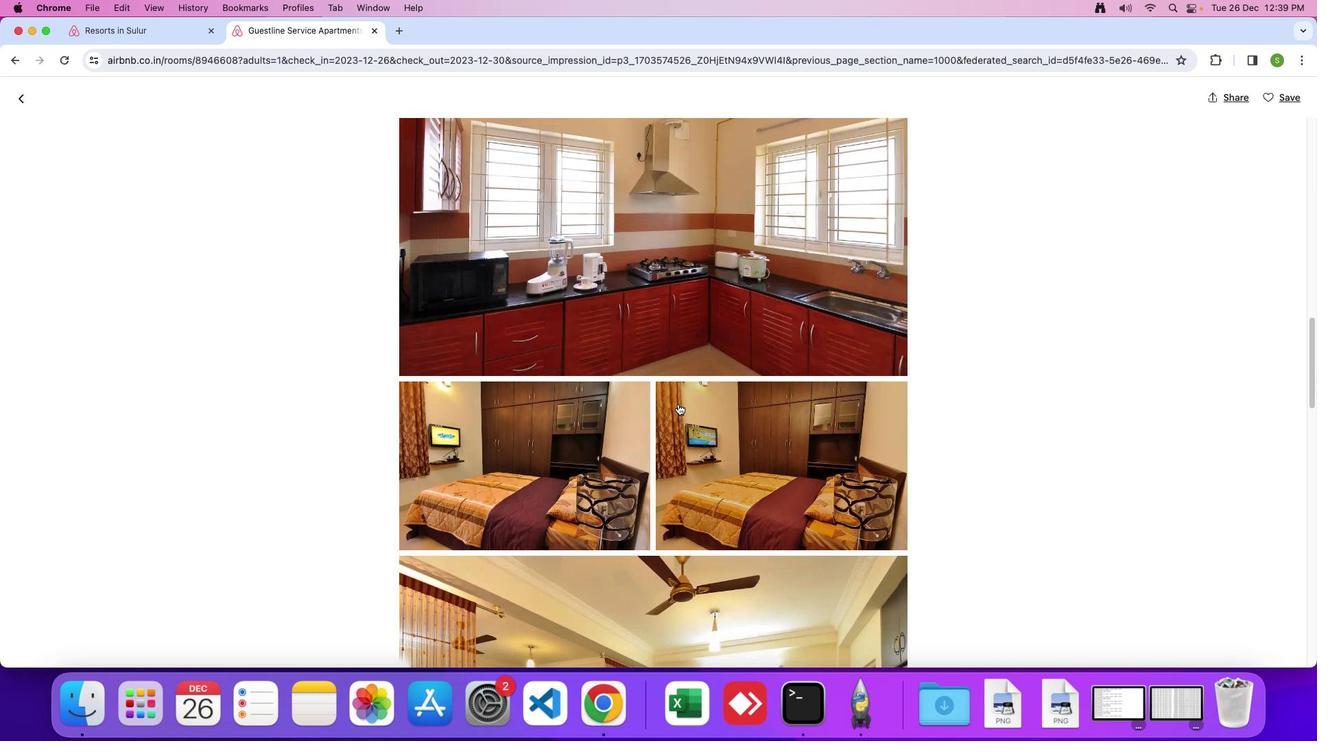 
Action: Mouse scrolled (678, 404) with delta (0, 0)
Screenshot: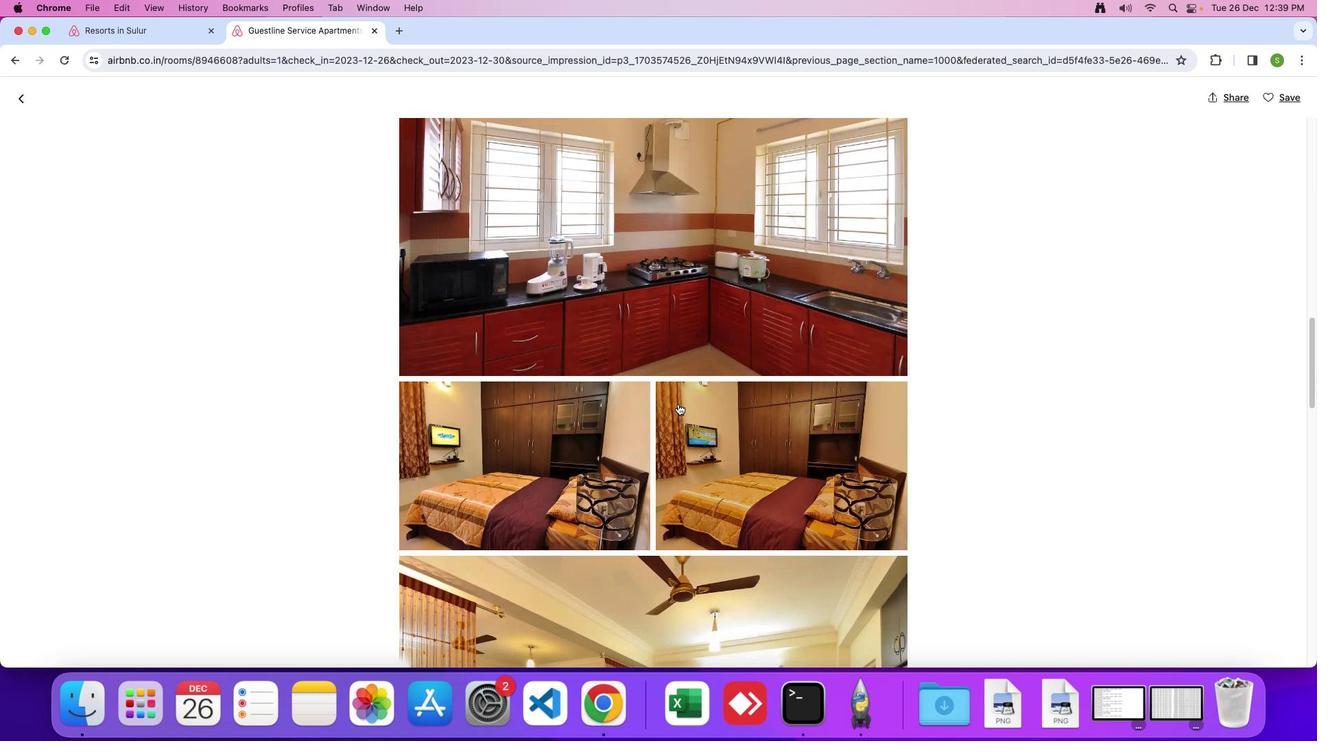 
Action: Mouse moved to (678, 404)
Screenshot: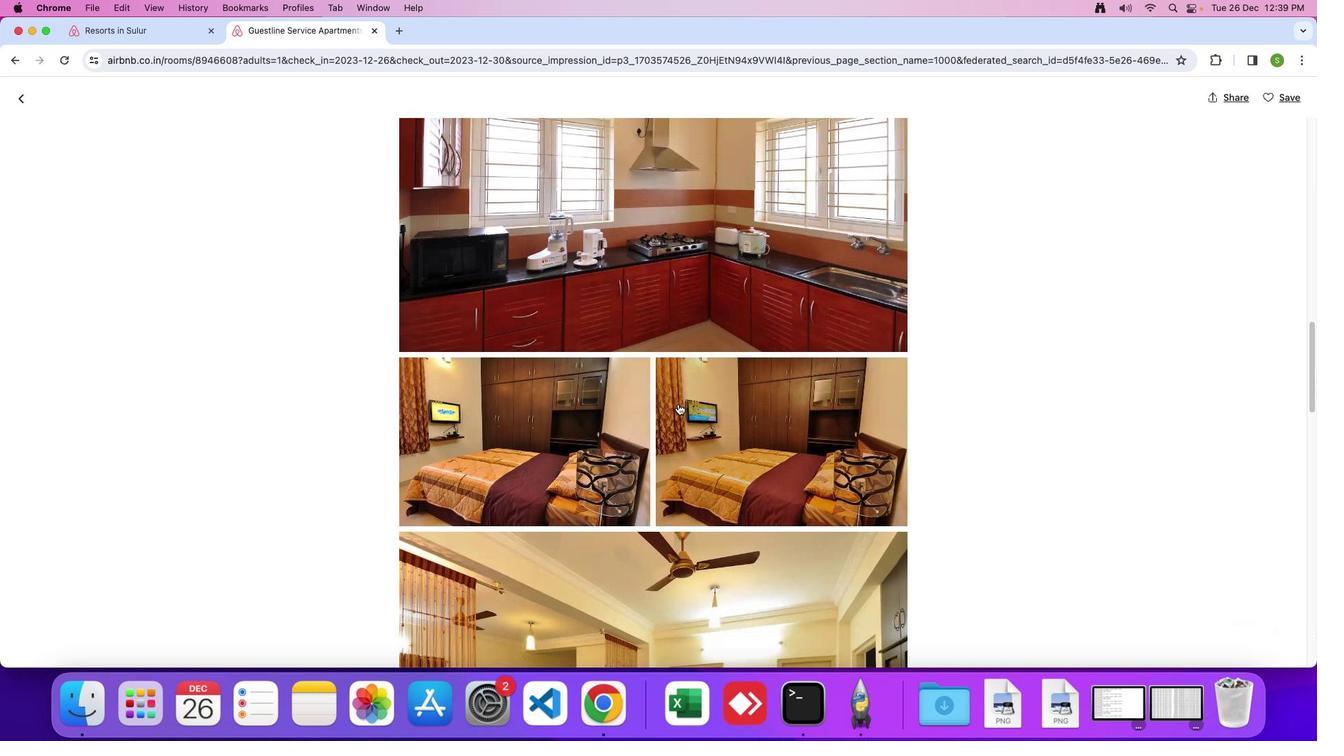 
Action: Mouse scrolled (678, 404) with delta (0, -2)
Screenshot: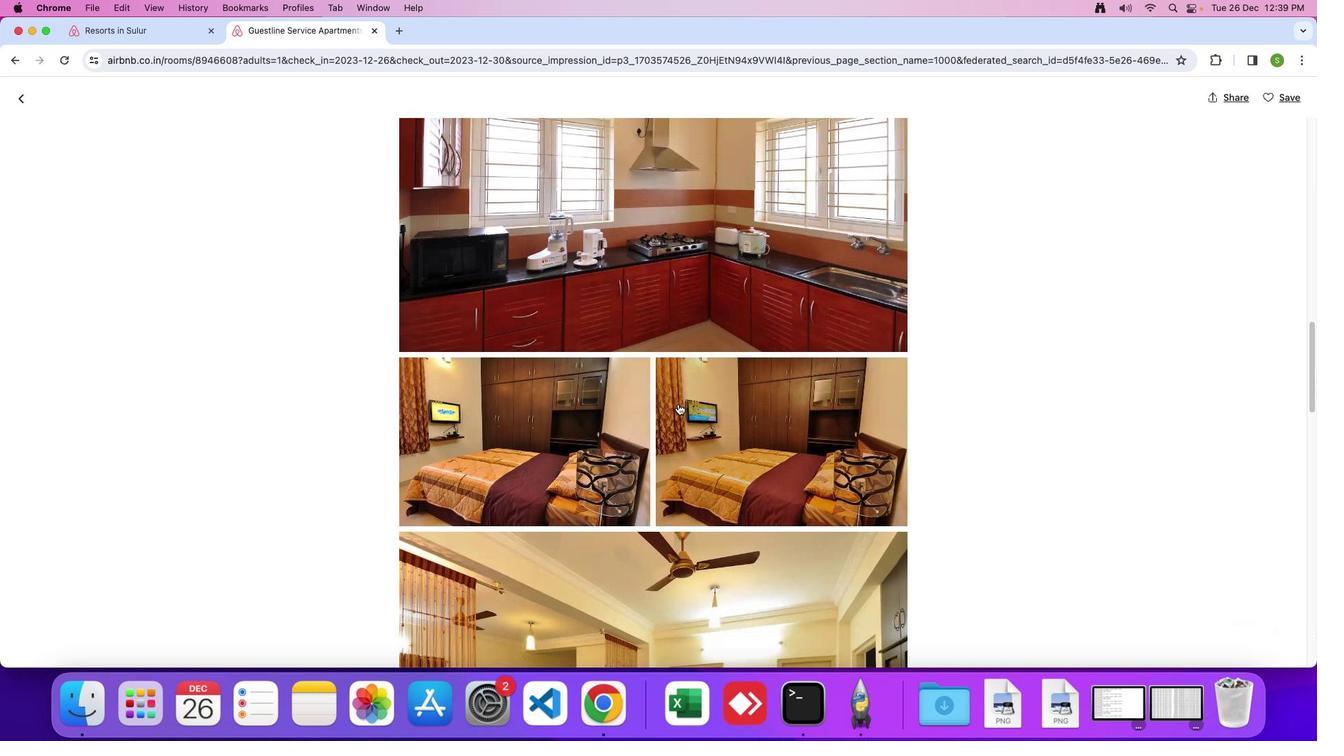 
Action: Mouse moved to (700, 385)
Screenshot: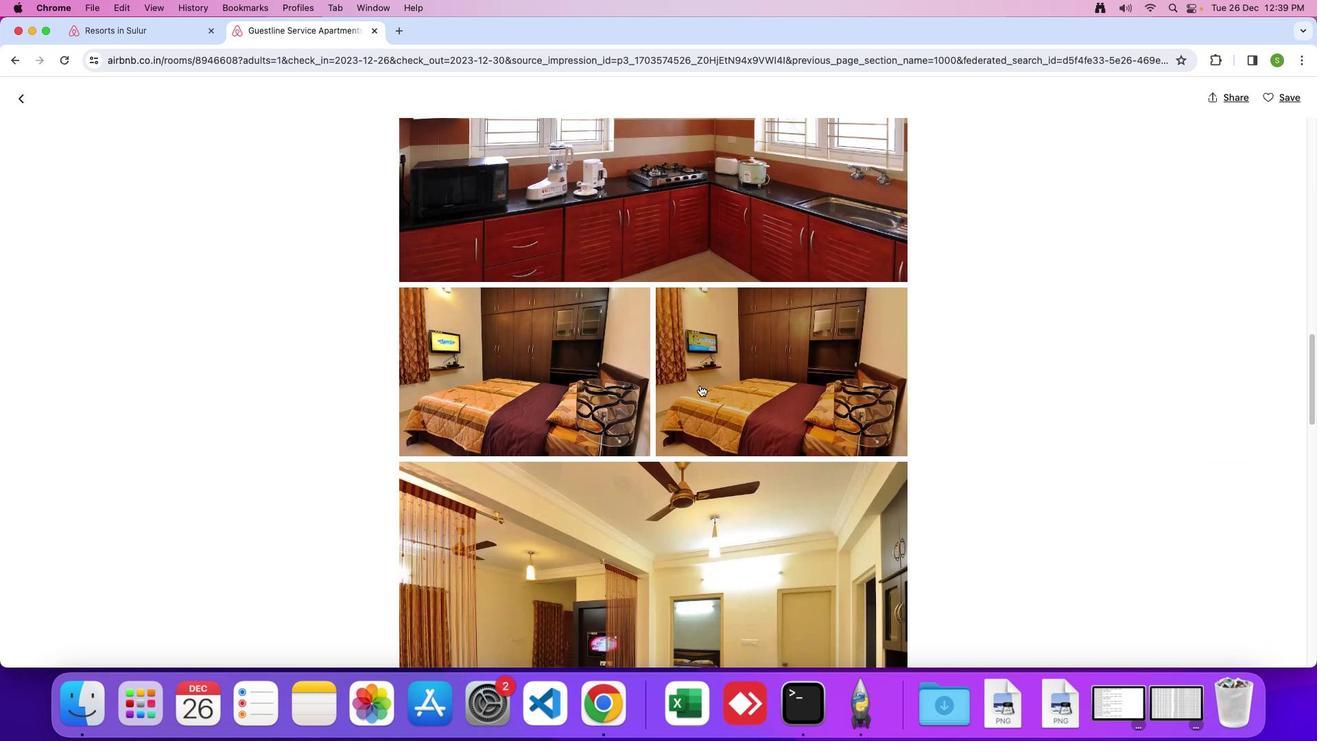 
Action: Mouse scrolled (700, 385) with delta (0, 0)
Screenshot: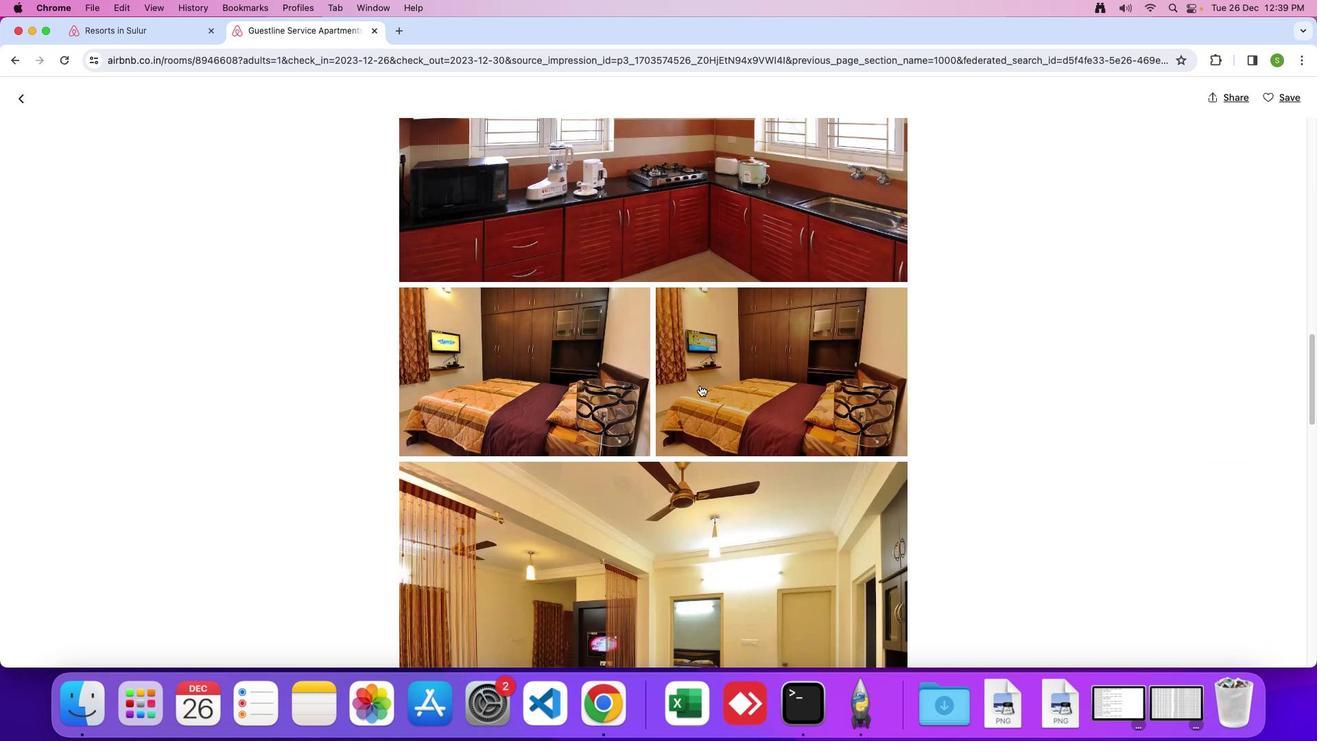 
Action: Mouse scrolled (700, 385) with delta (0, 0)
Screenshot: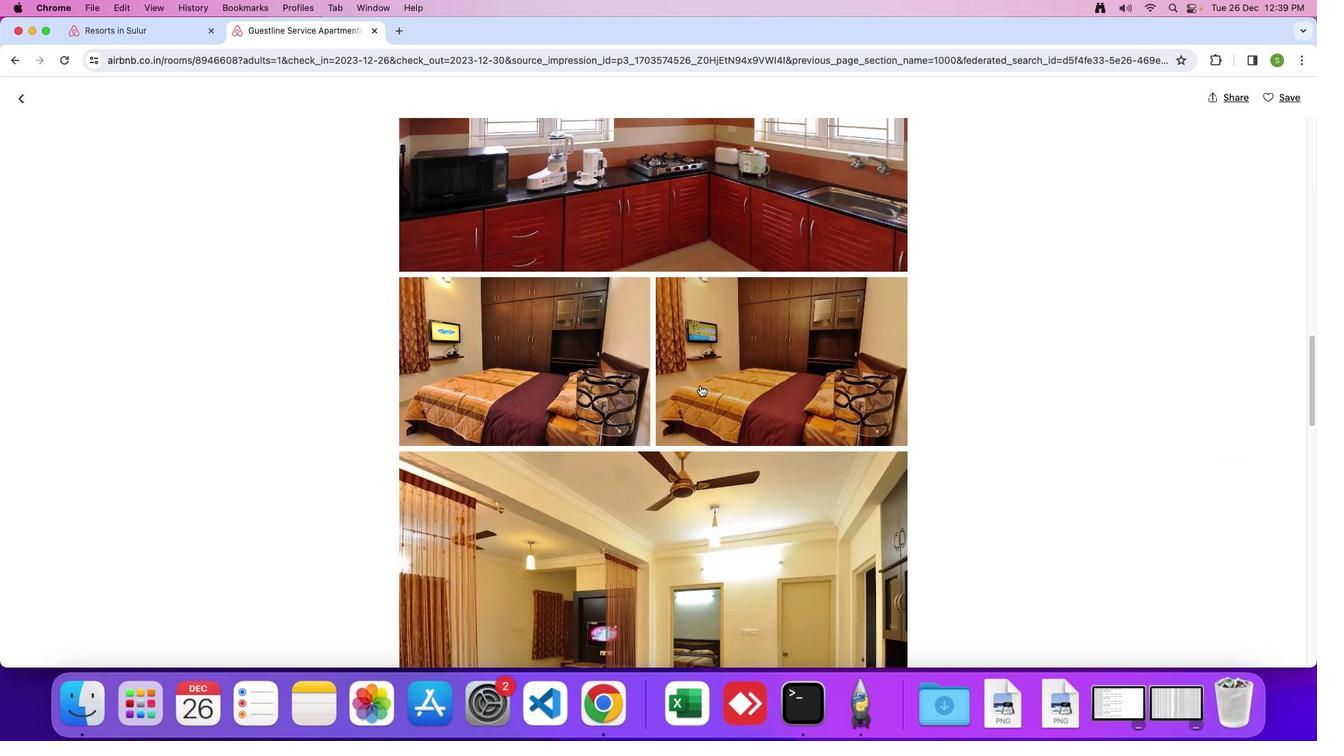 
Action: Mouse scrolled (700, 385) with delta (0, -2)
Screenshot: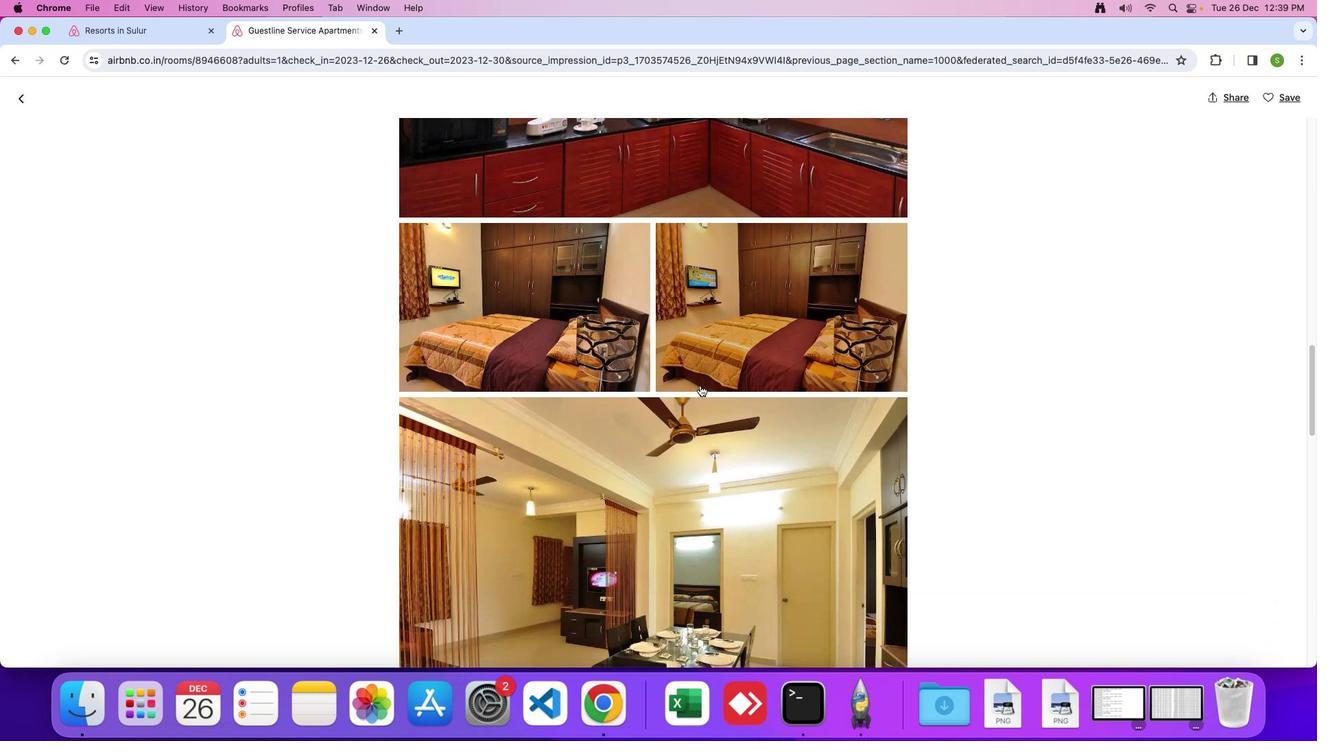 
Action: Mouse moved to (700, 385)
Screenshot: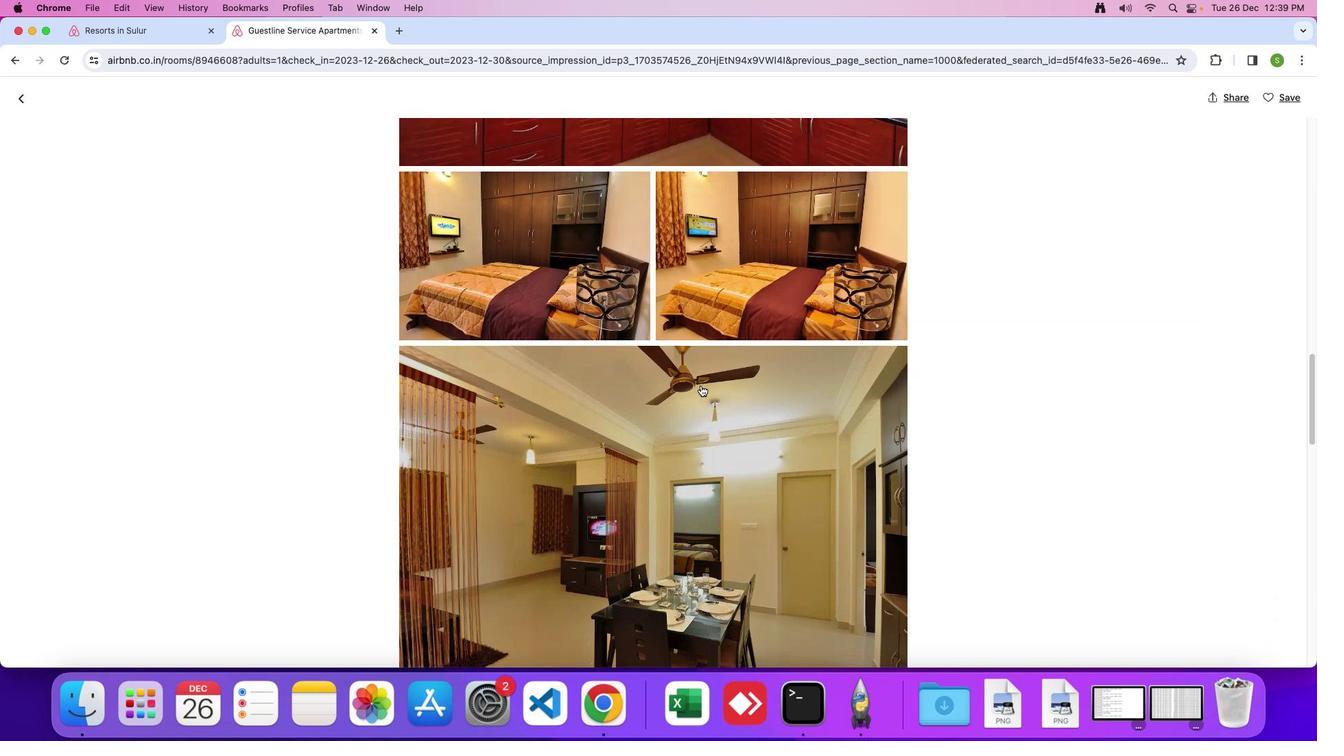
Action: Mouse scrolled (700, 385) with delta (0, 0)
Screenshot: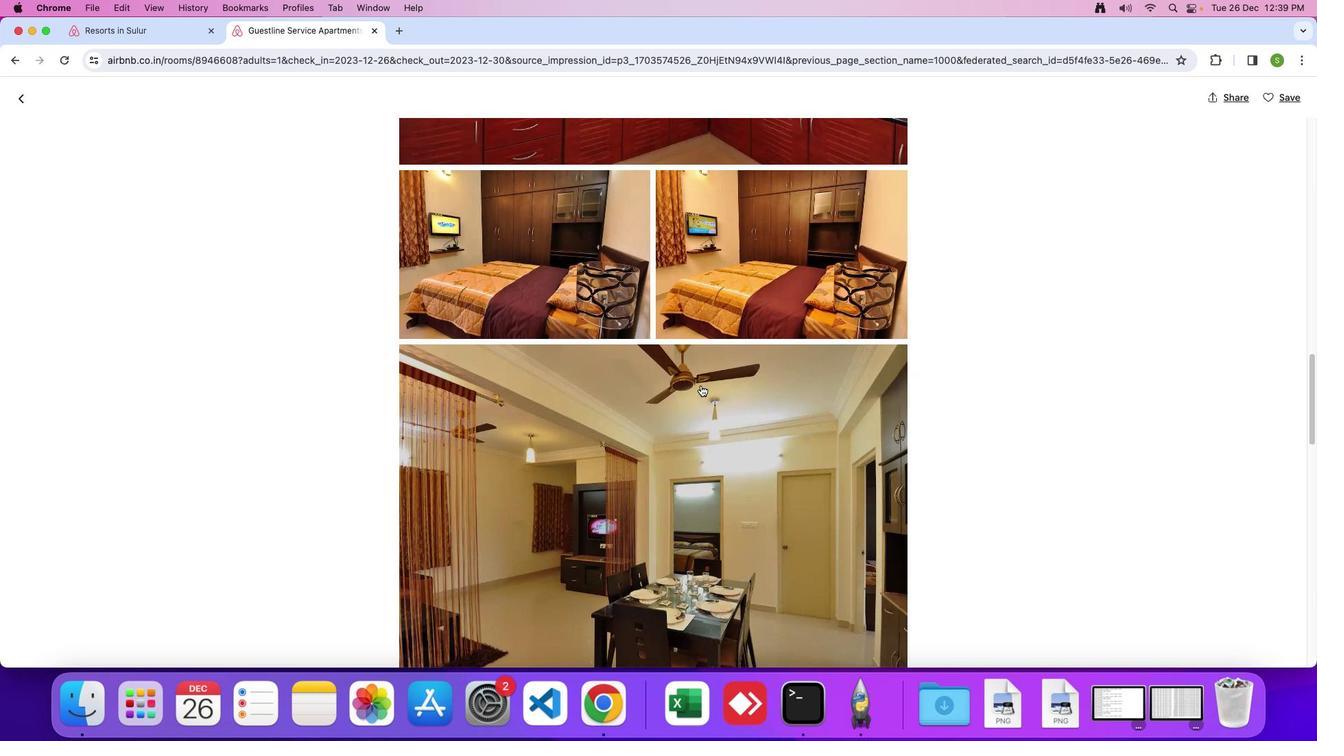 
Action: Mouse scrolled (700, 385) with delta (0, 0)
Screenshot: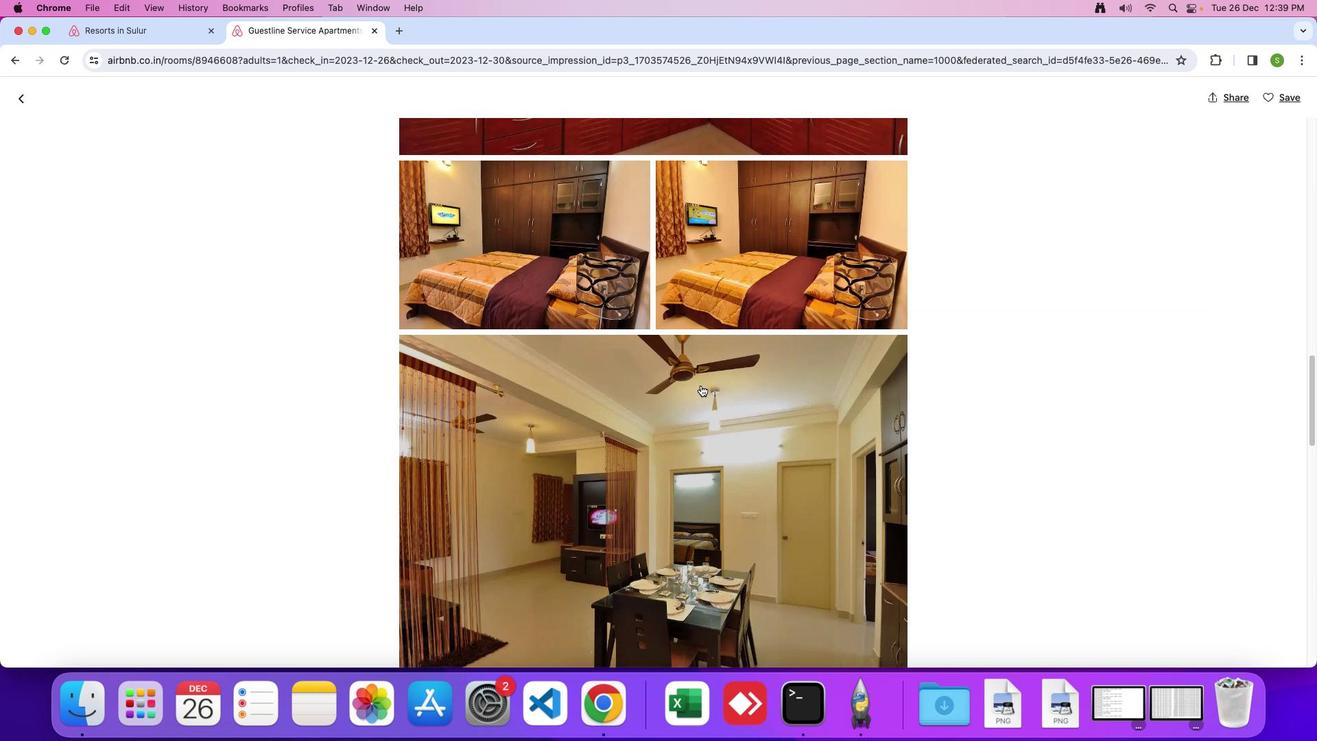 
Action: Mouse scrolled (700, 385) with delta (0, -1)
Screenshot: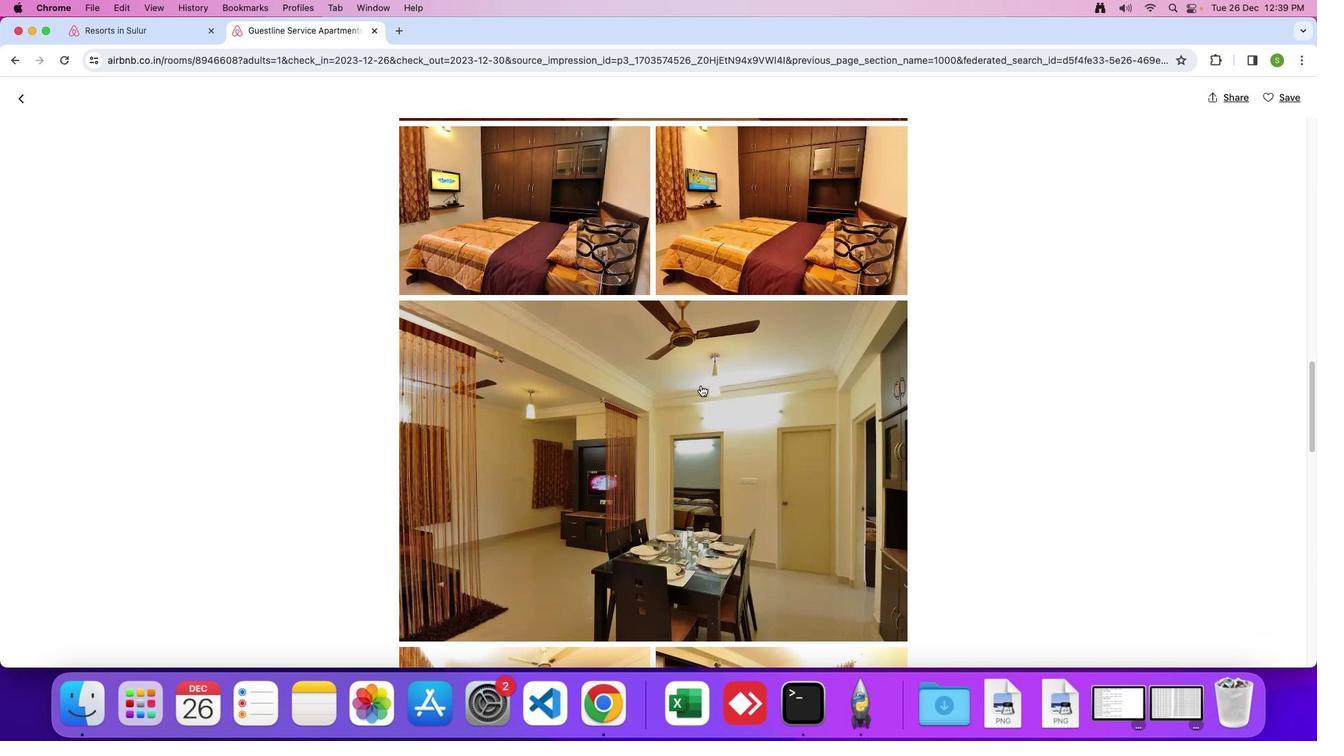 
Action: Mouse scrolled (700, 385) with delta (0, 0)
Screenshot: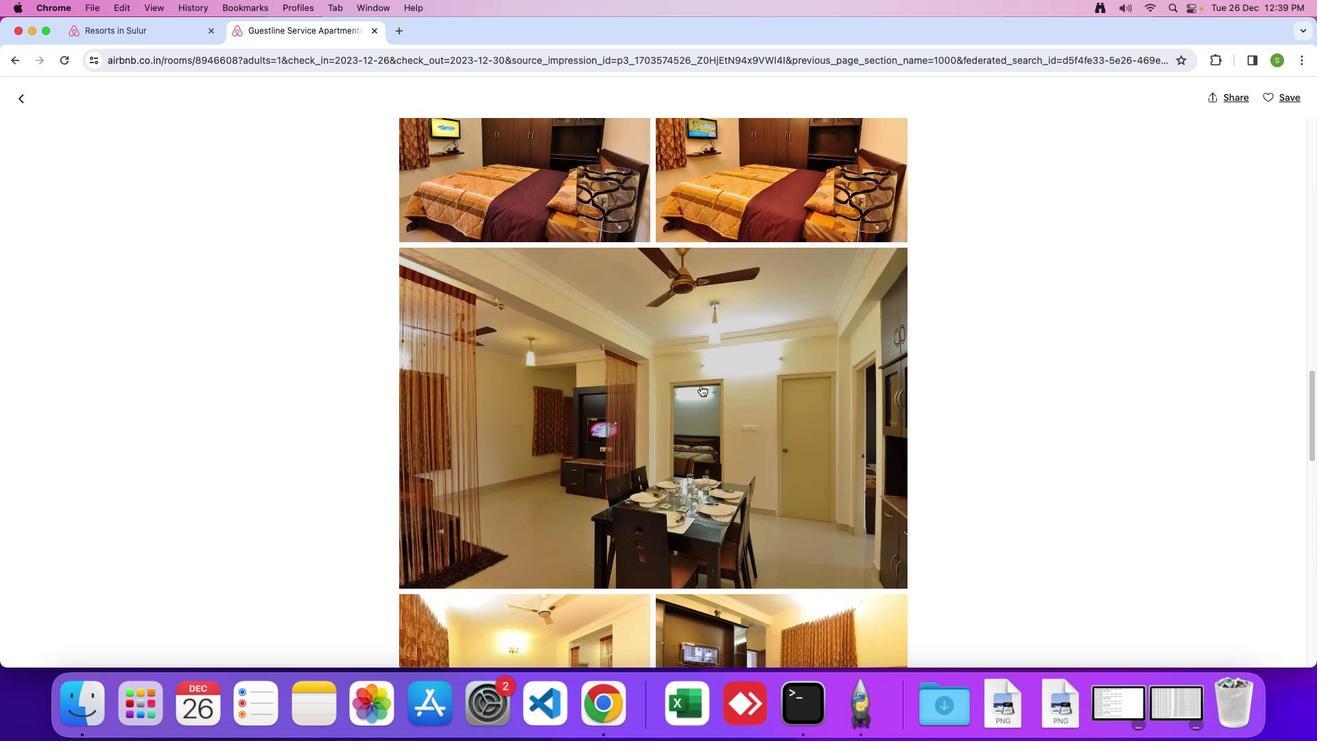 
Action: Mouse scrolled (700, 385) with delta (0, 0)
Screenshot: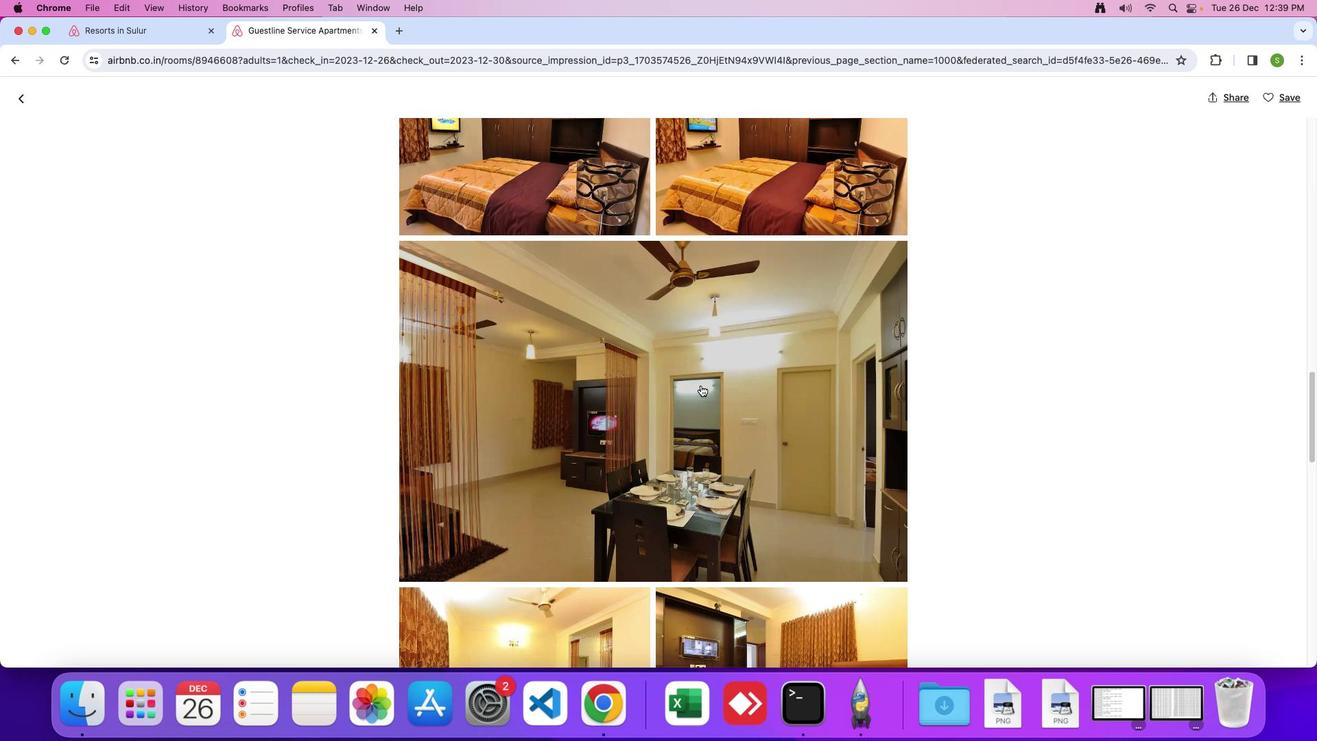 
Action: Mouse scrolled (700, 385) with delta (0, -2)
Screenshot: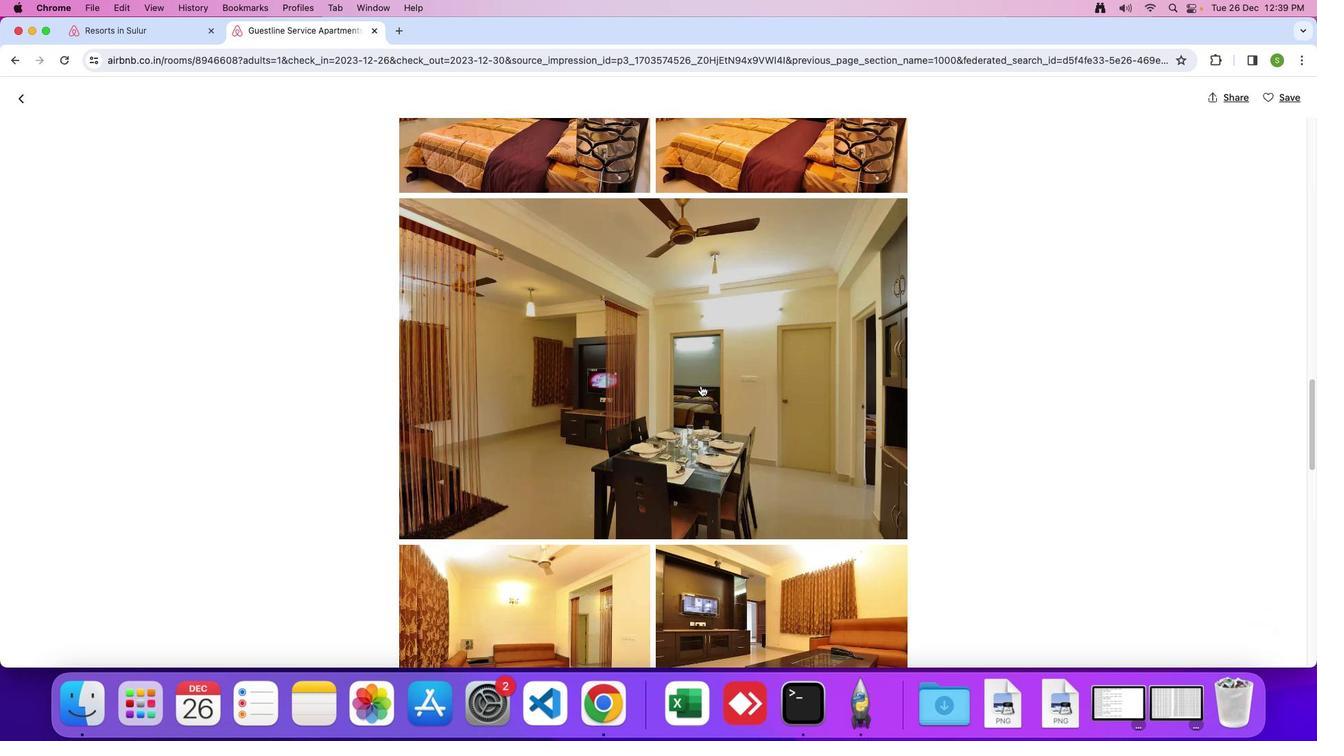 
Action: Mouse scrolled (700, 385) with delta (0, 0)
Screenshot: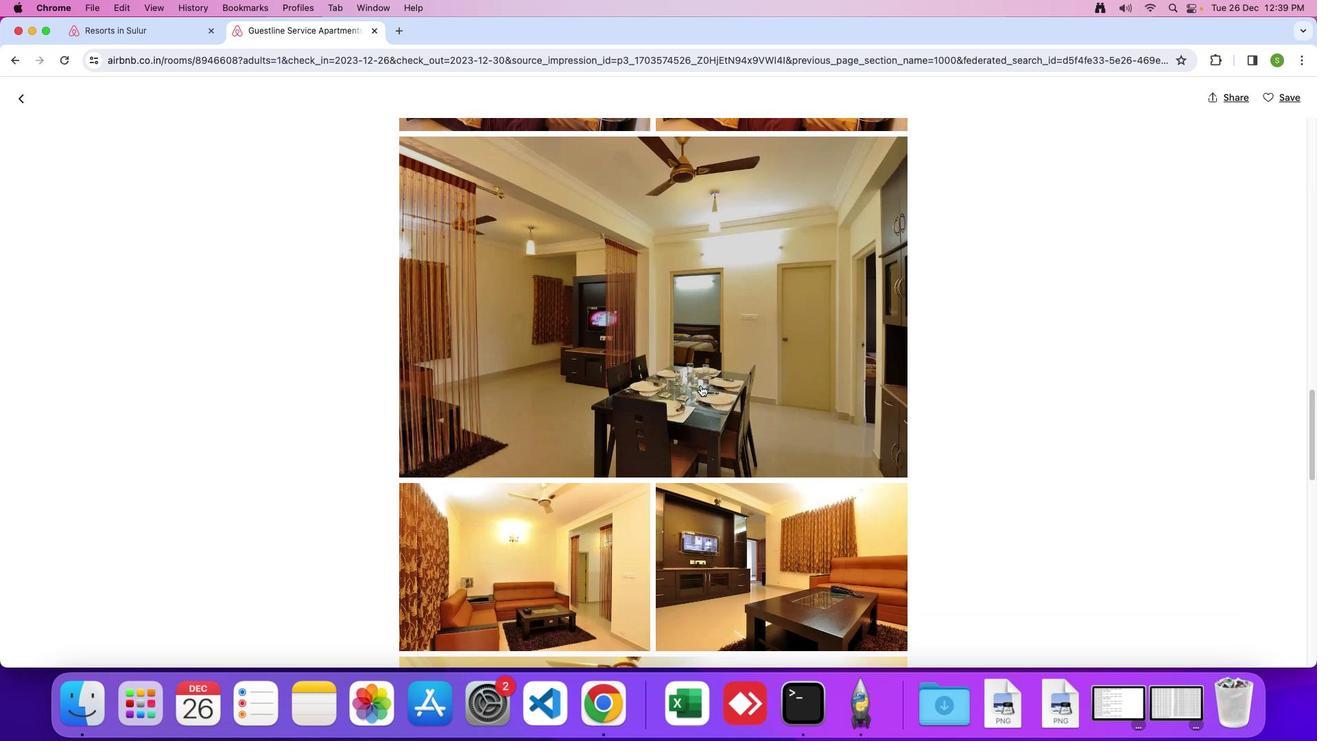 
Action: Mouse scrolled (700, 385) with delta (0, 0)
Screenshot: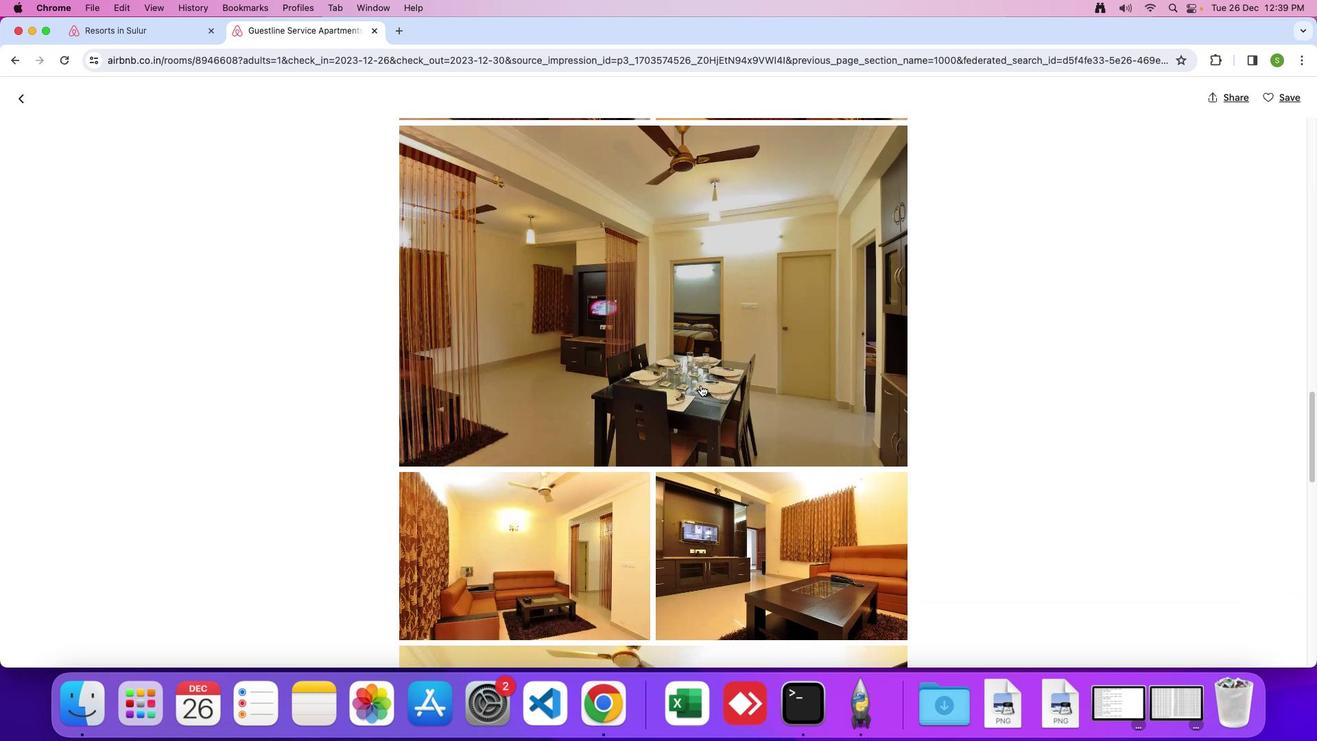 
Action: Mouse scrolled (700, 385) with delta (0, -1)
Screenshot: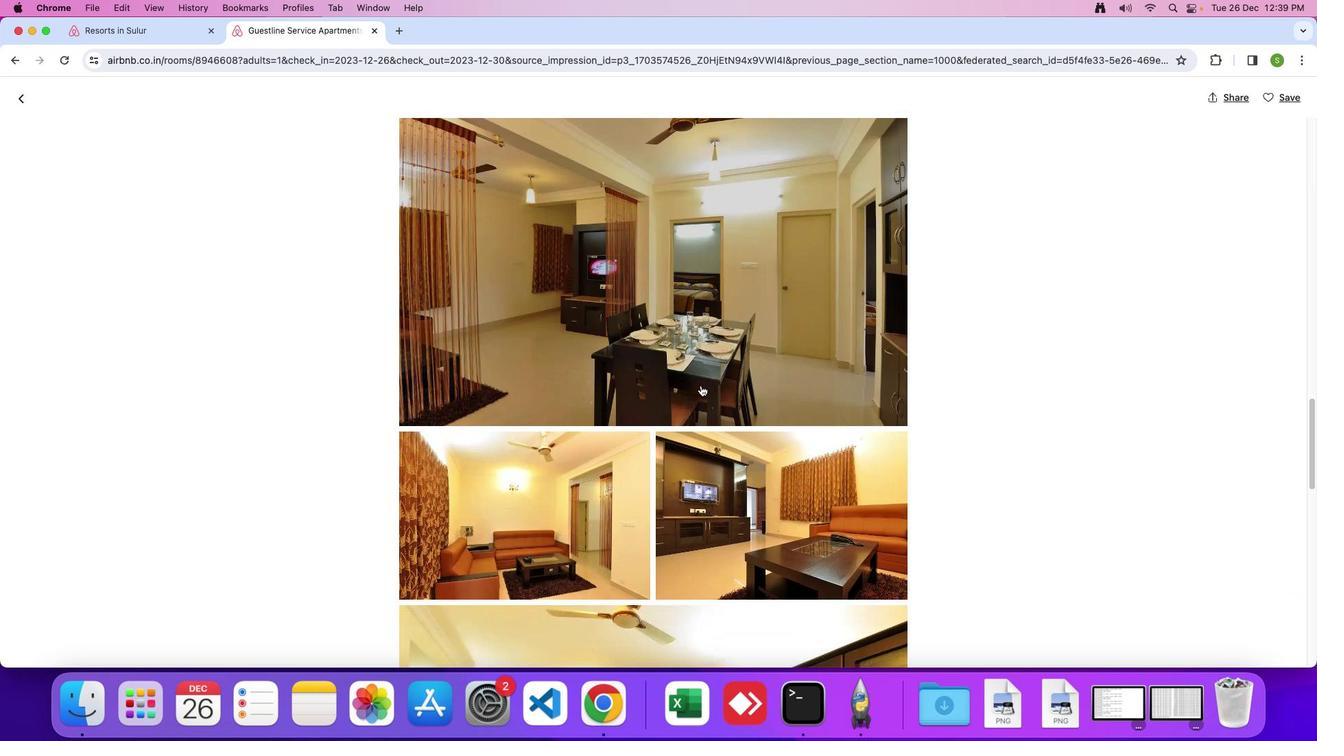 
Action: Mouse scrolled (700, 385) with delta (0, 0)
Screenshot: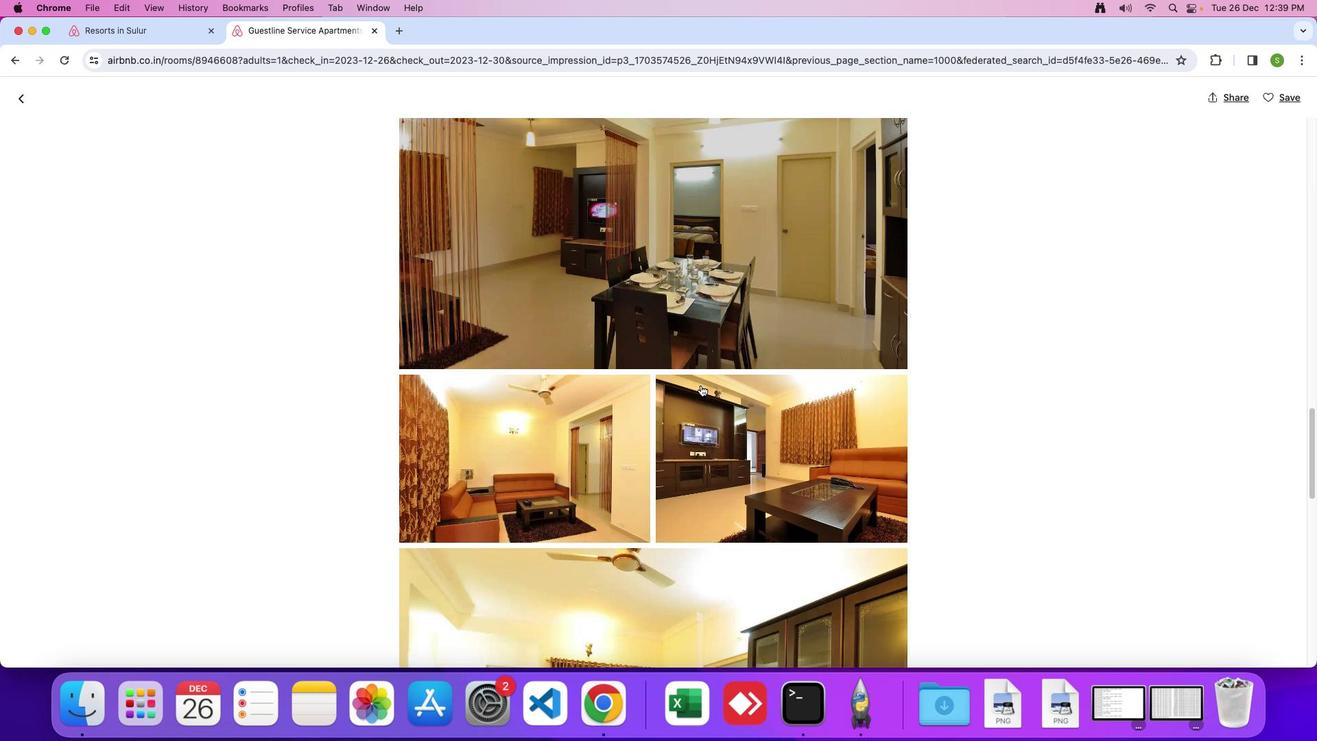 
Action: Mouse scrolled (700, 385) with delta (0, 0)
Screenshot: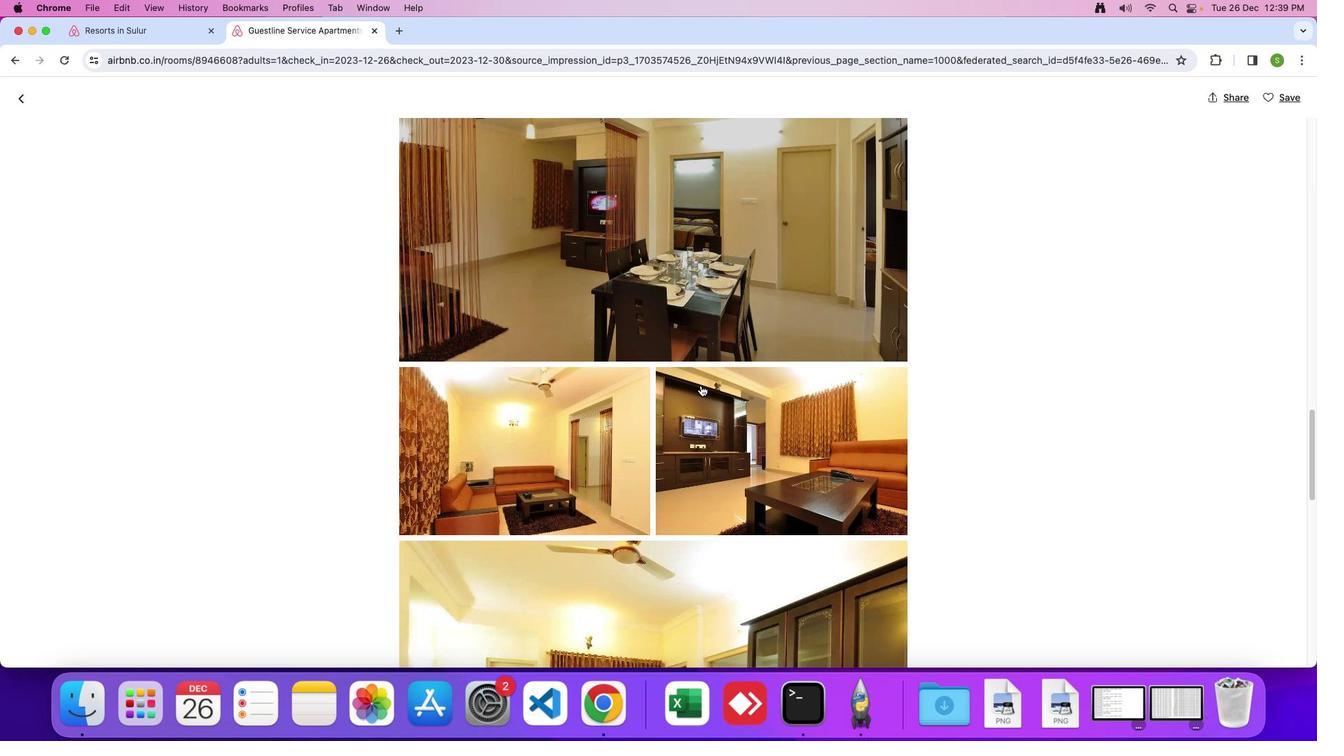 
Action: Mouse scrolled (700, 385) with delta (0, 0)
Screenshot: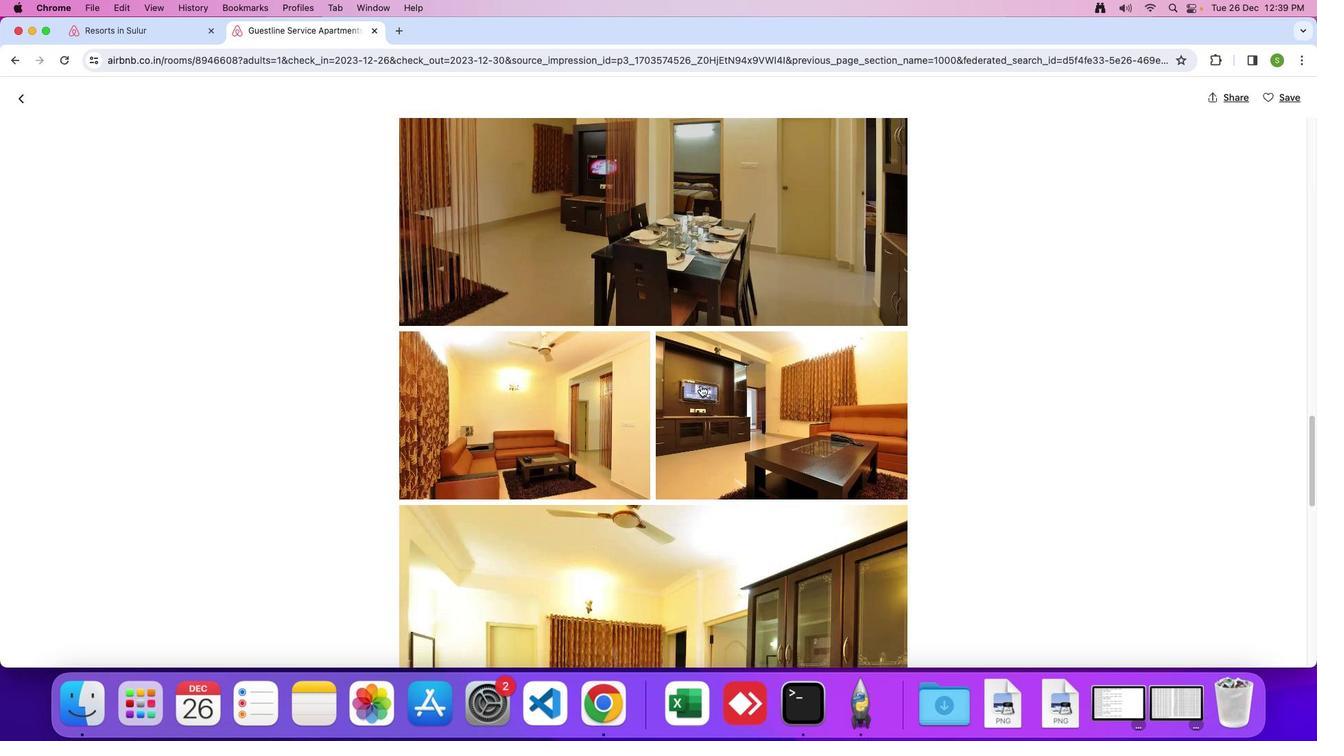 
Action: Mouse scrolled (700, 385) with delta (0, 0)
Screenshot: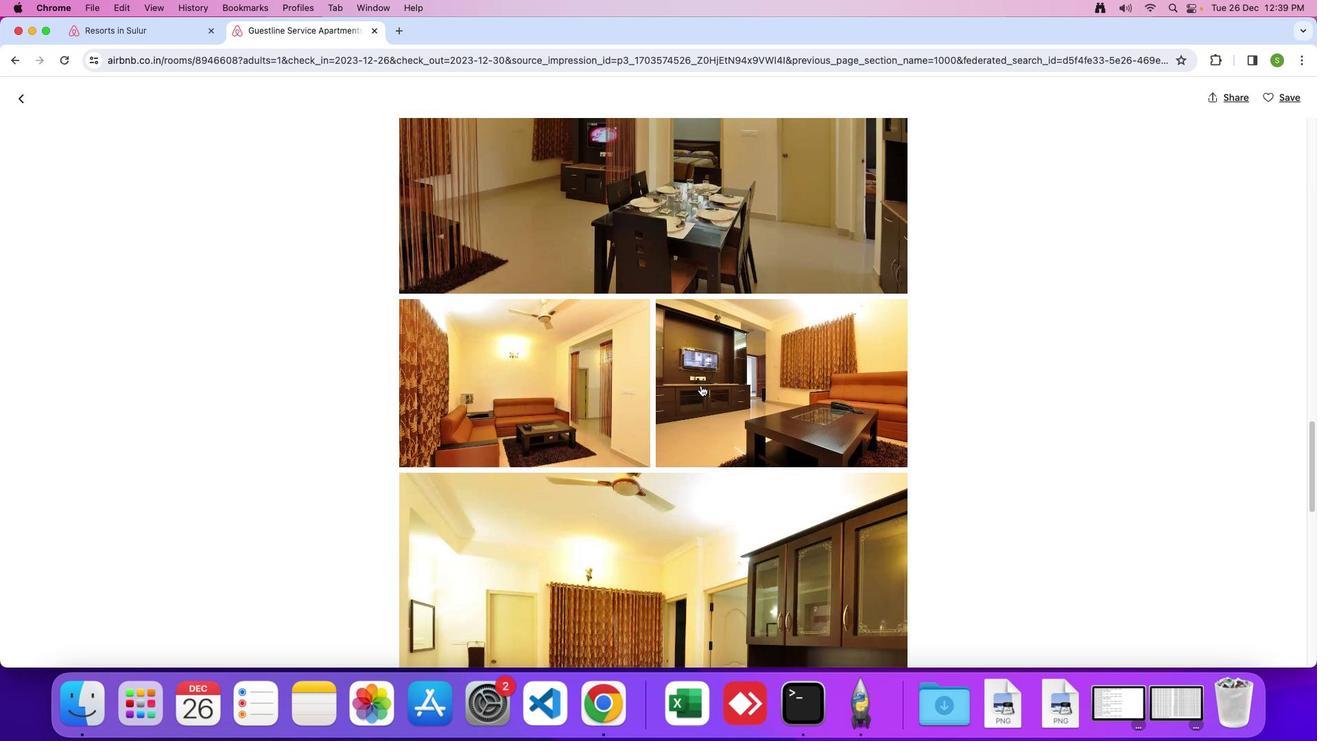 
Action: Mouse scrolled (700, 385) with delta (0, 0)
Screenshot: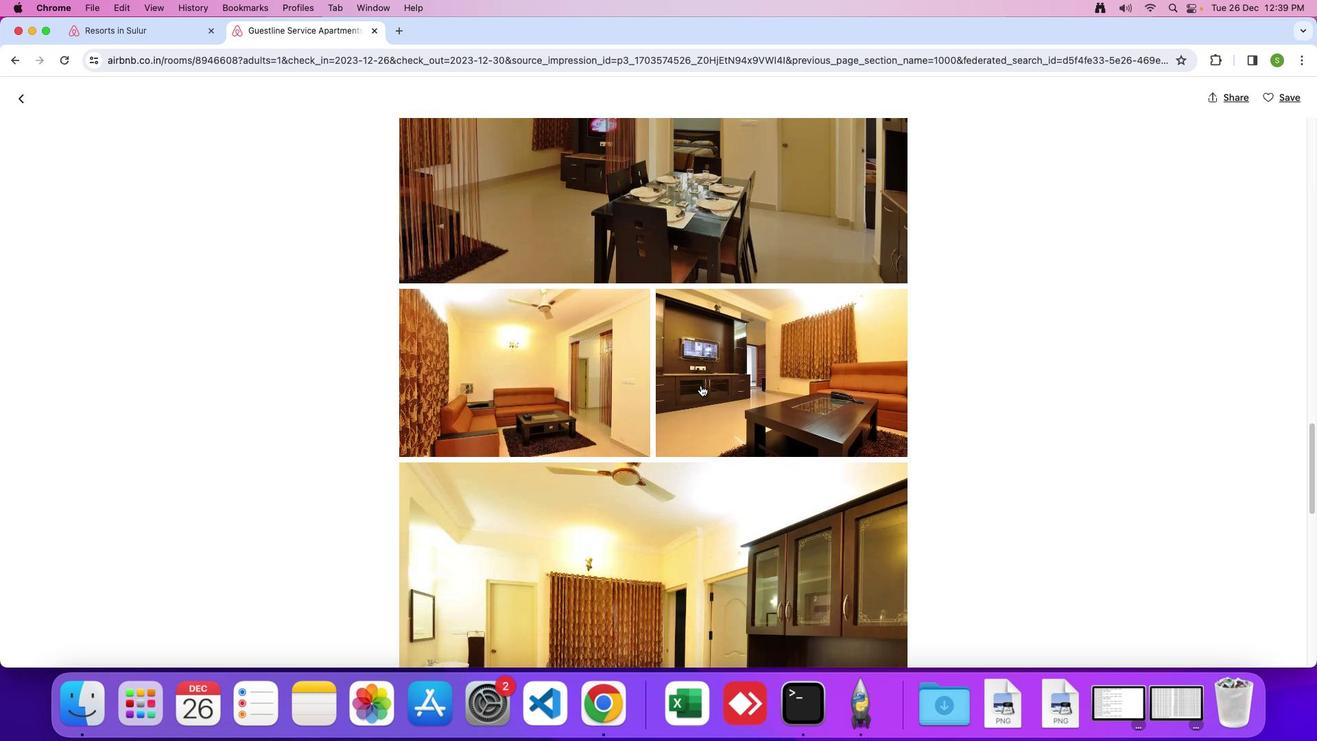 
Action: Mouse scrolled (700, 385) with delta (0, -1)
Screenshot: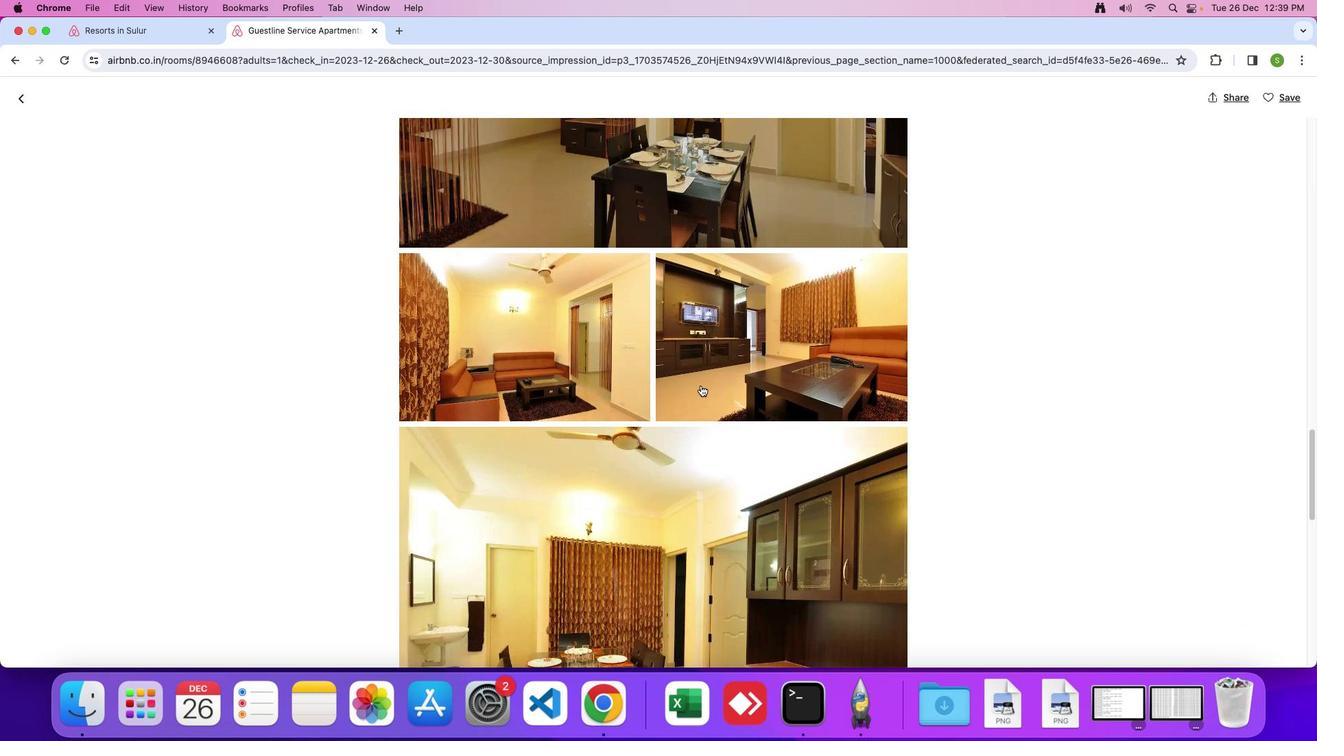 
Action: Mouse scrolled (700, 385) with delta (0, 0)
Screenshot: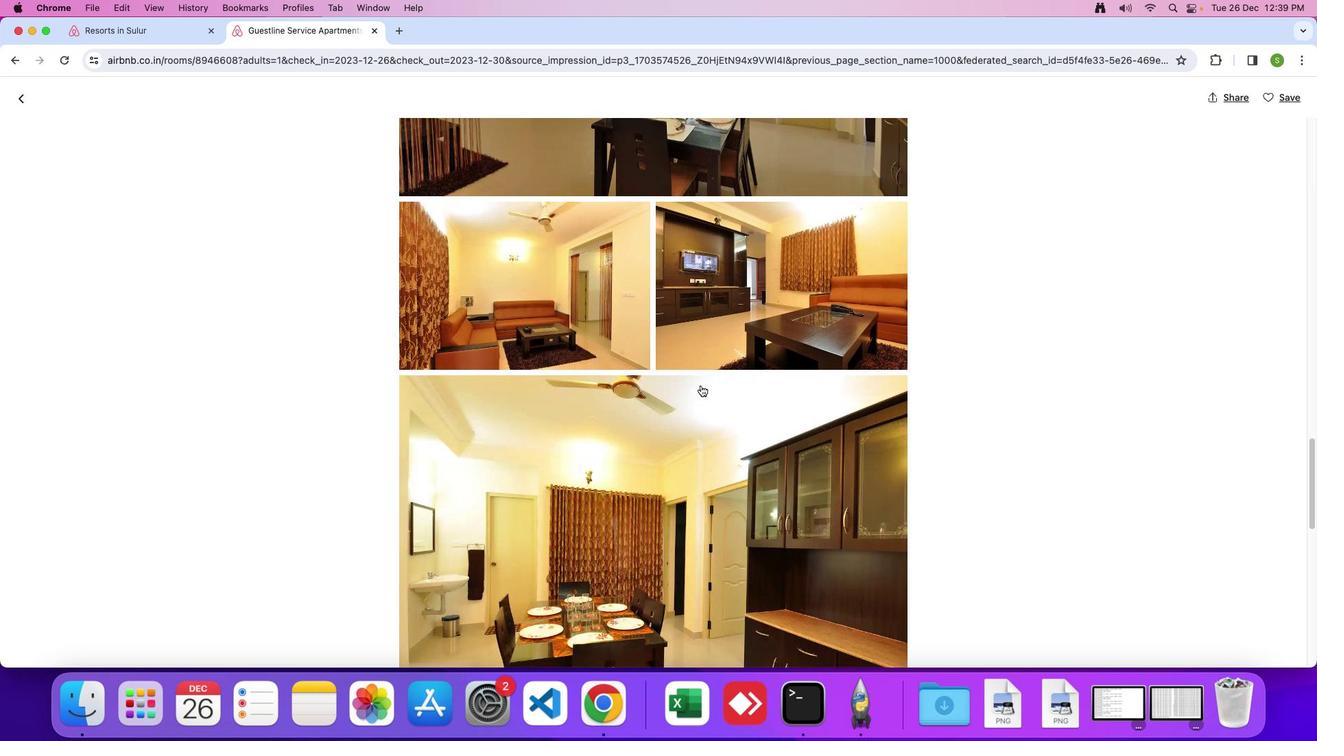 
Action: Mouse scrolled (700, 385) with delta (0, 0)
Screenshot: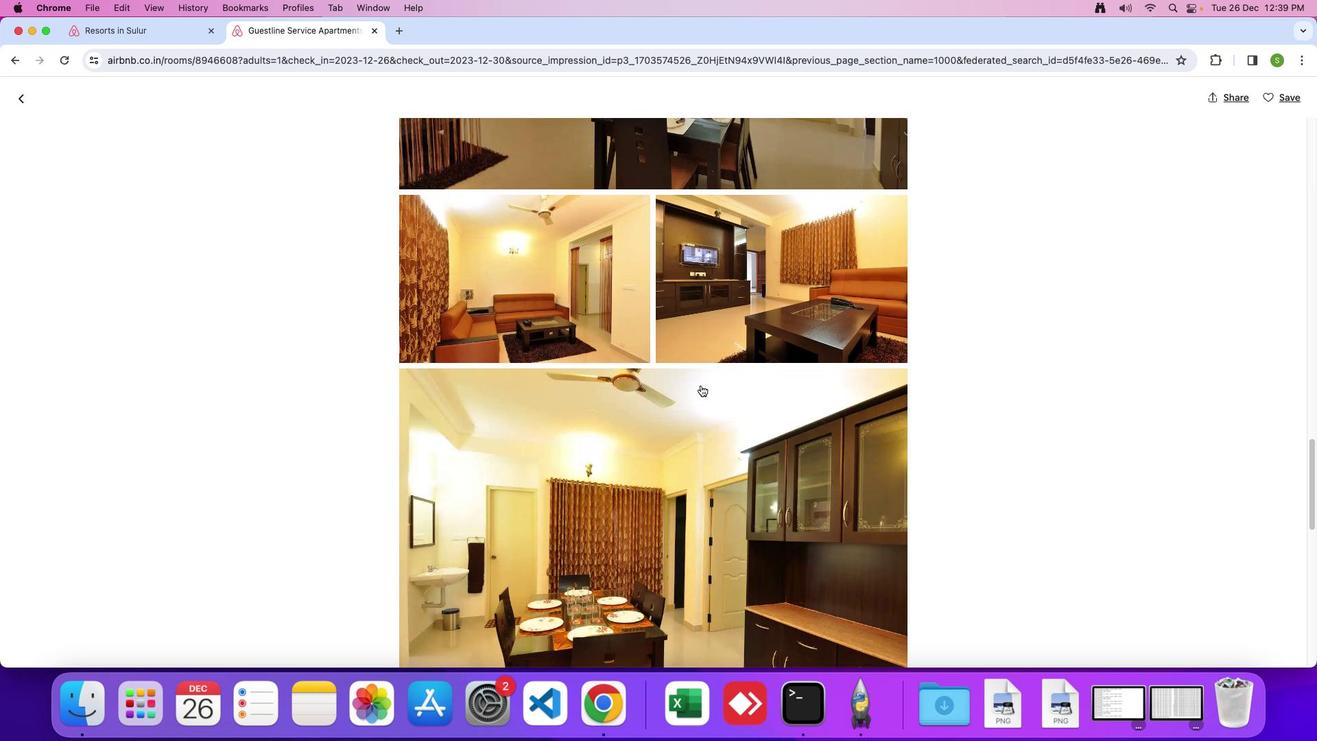 
Action: Mouse scrolled (700, 385) with delta (0, -1)
Screenshot: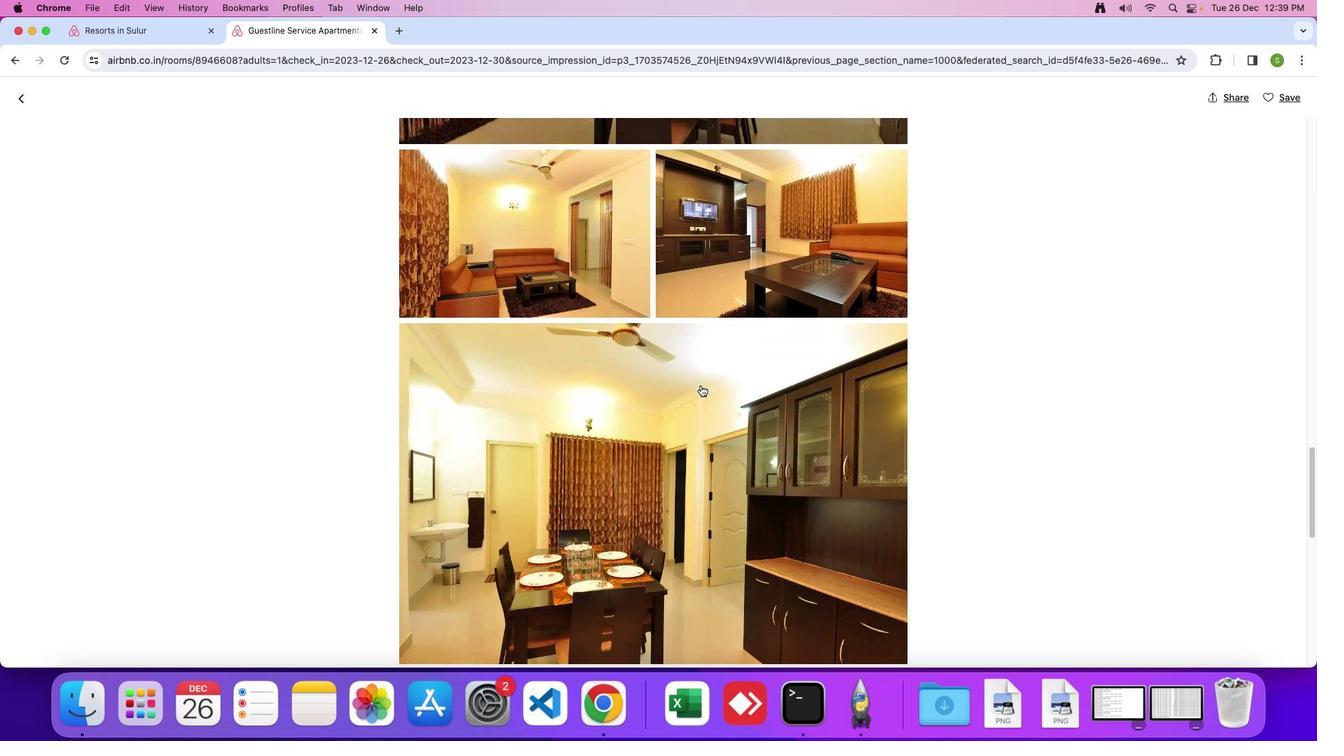 
Action: Mouse scrolled (700, 385) with delta (0, 0)
Screenshot: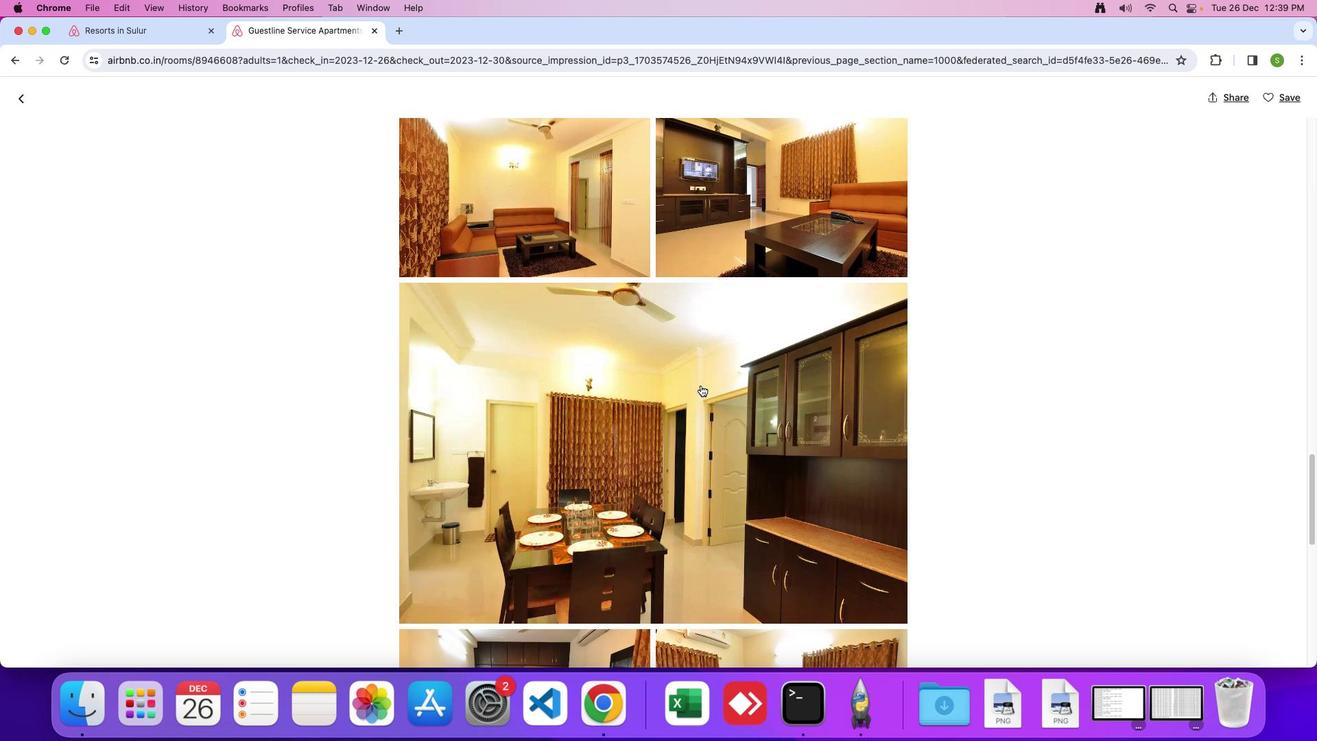 
Action: Mouse scrolled (700, 385) with delta (0, 0)
Screenshot: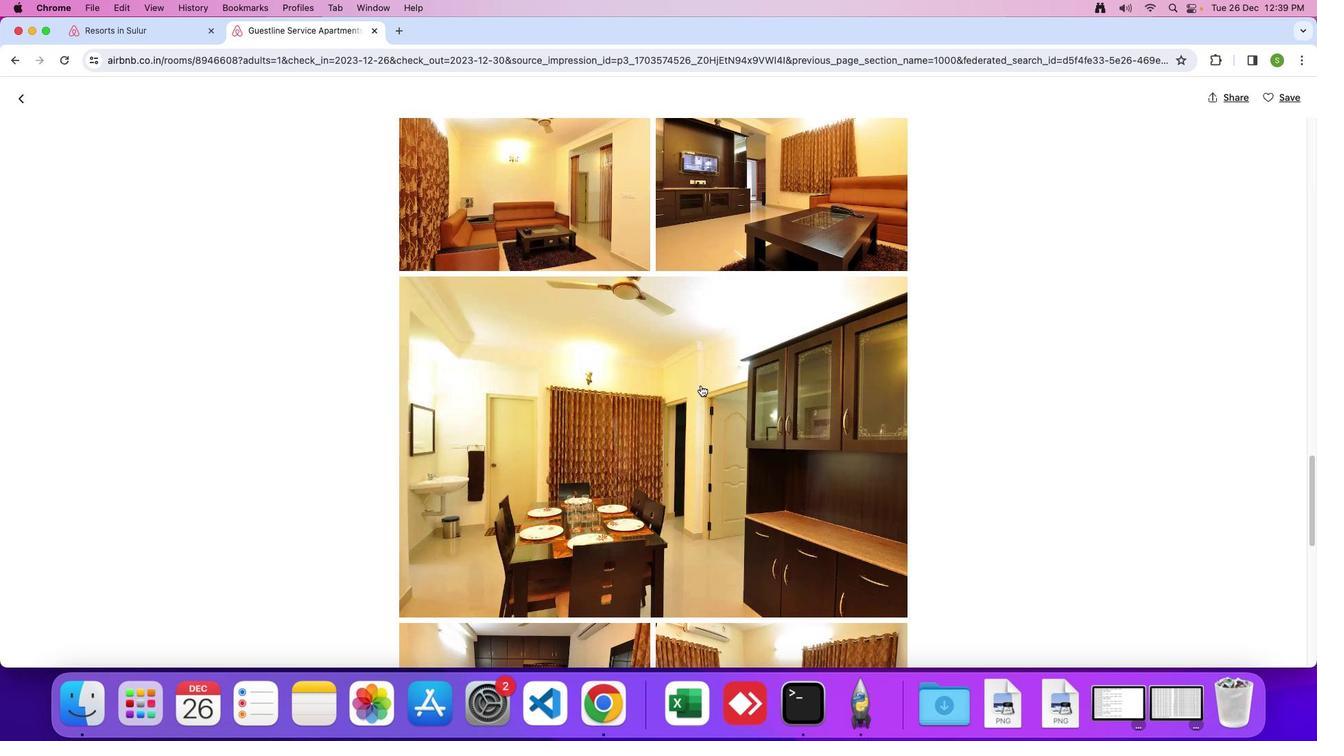 
Action: Mouse scrolled (700, 385) with delta (0, -1)
Screenshot: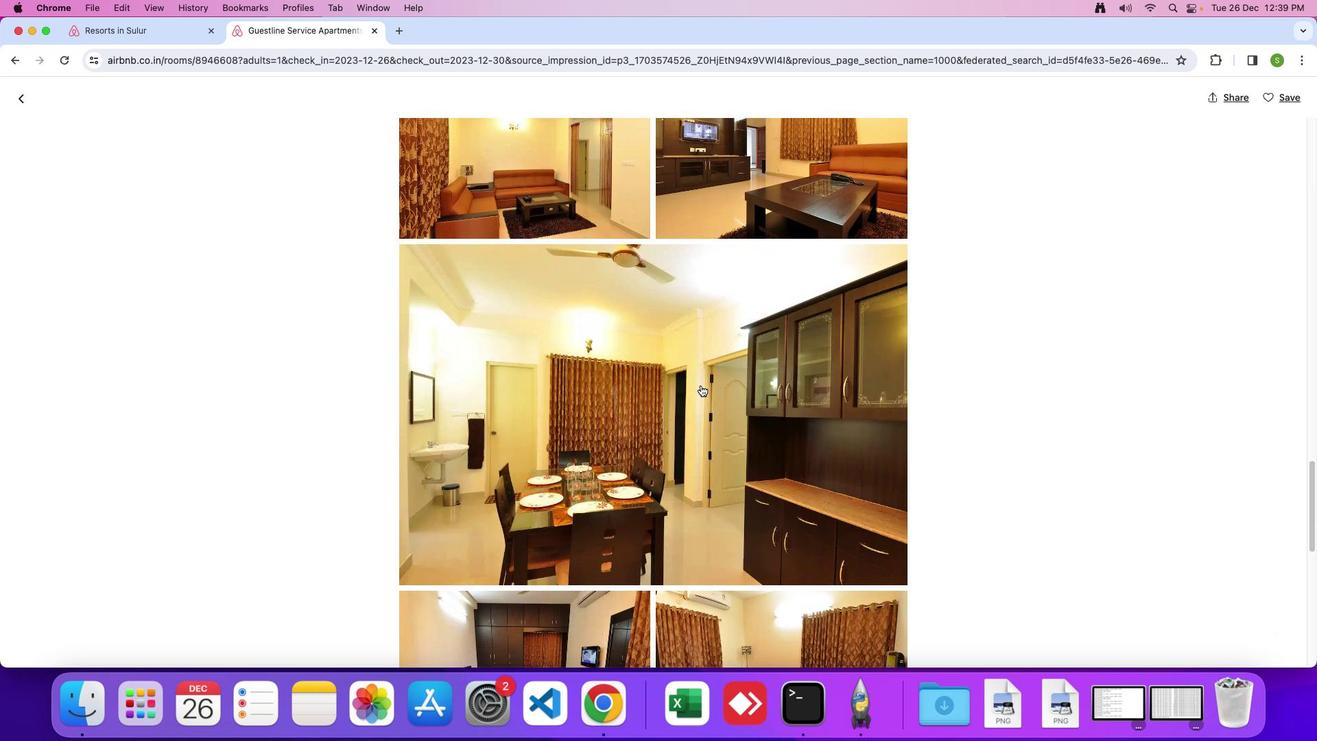 
Action: Mouse scrolled (700, 385) with delta (0, 0)
Screenshot: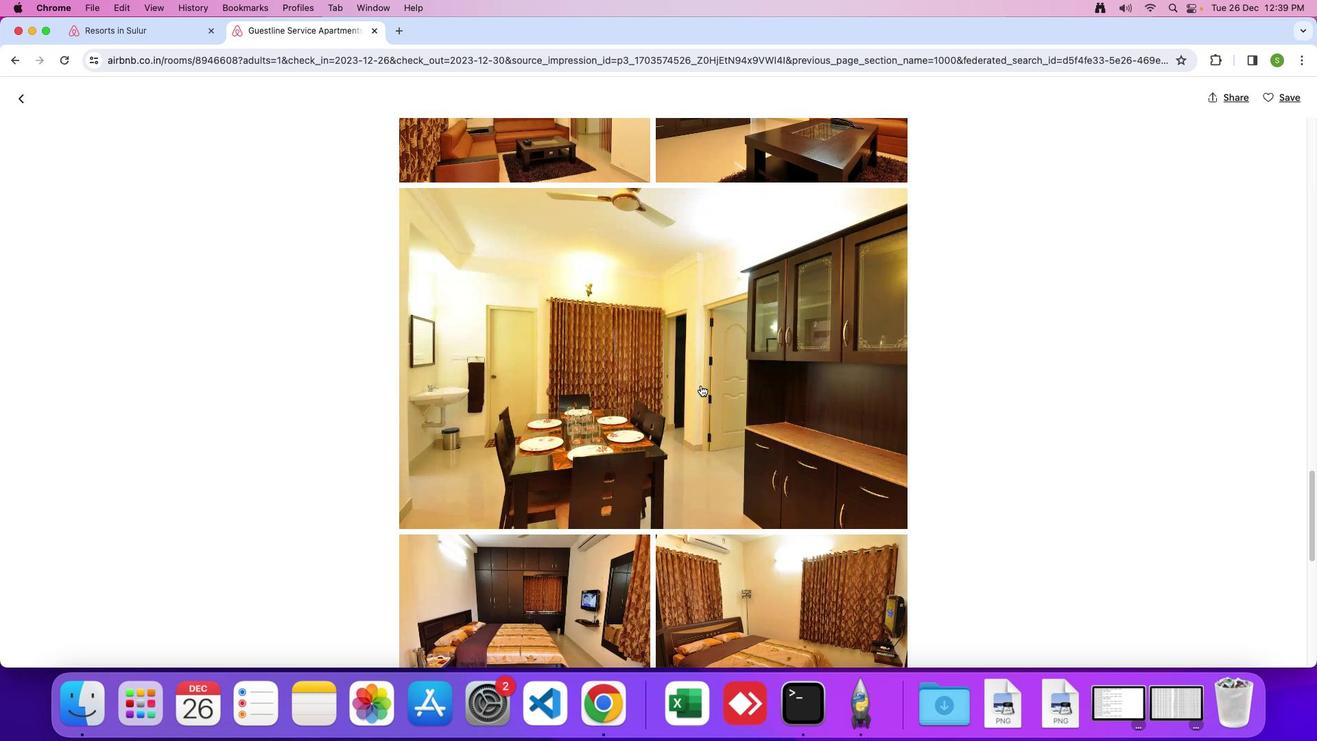
Action: Mouse scrolled (700, 385) with delta (0, 0)
Screenshot: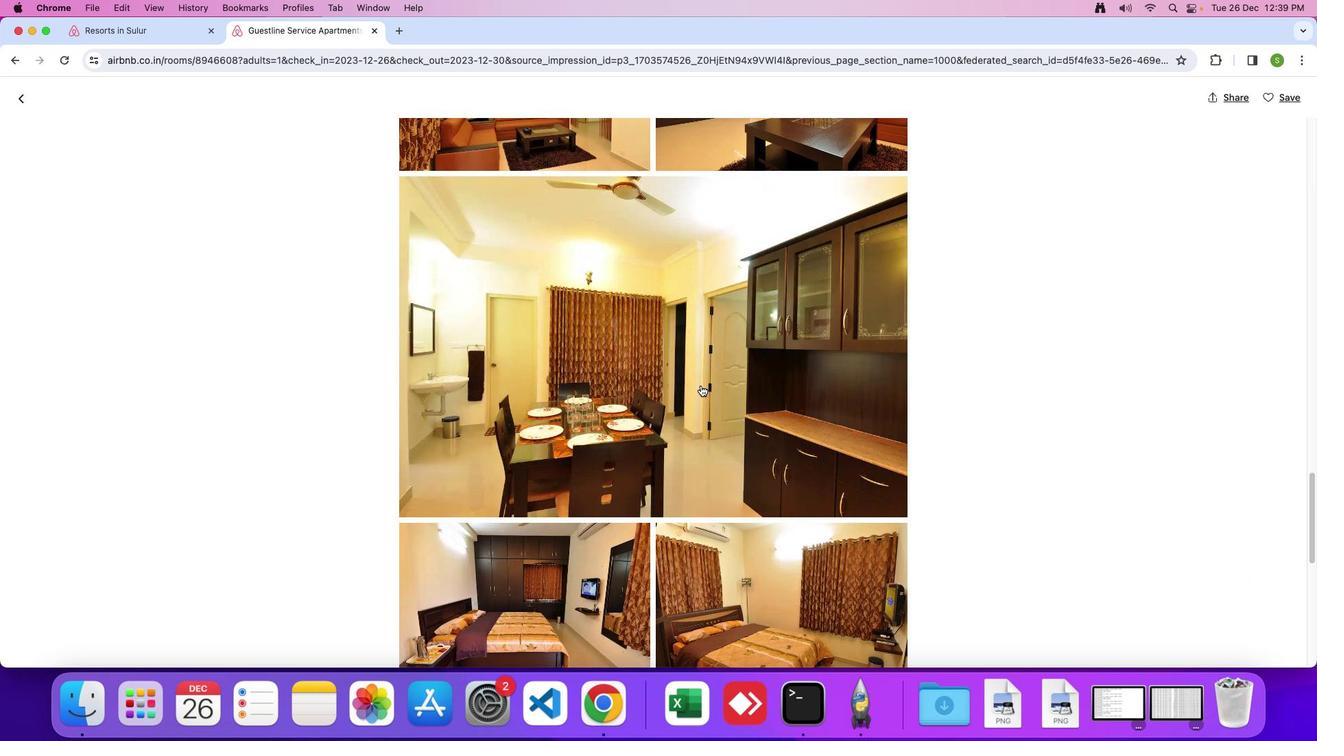 
Action: Mouse scrolled (700, 385) with delta (0, -1)
Screenshot: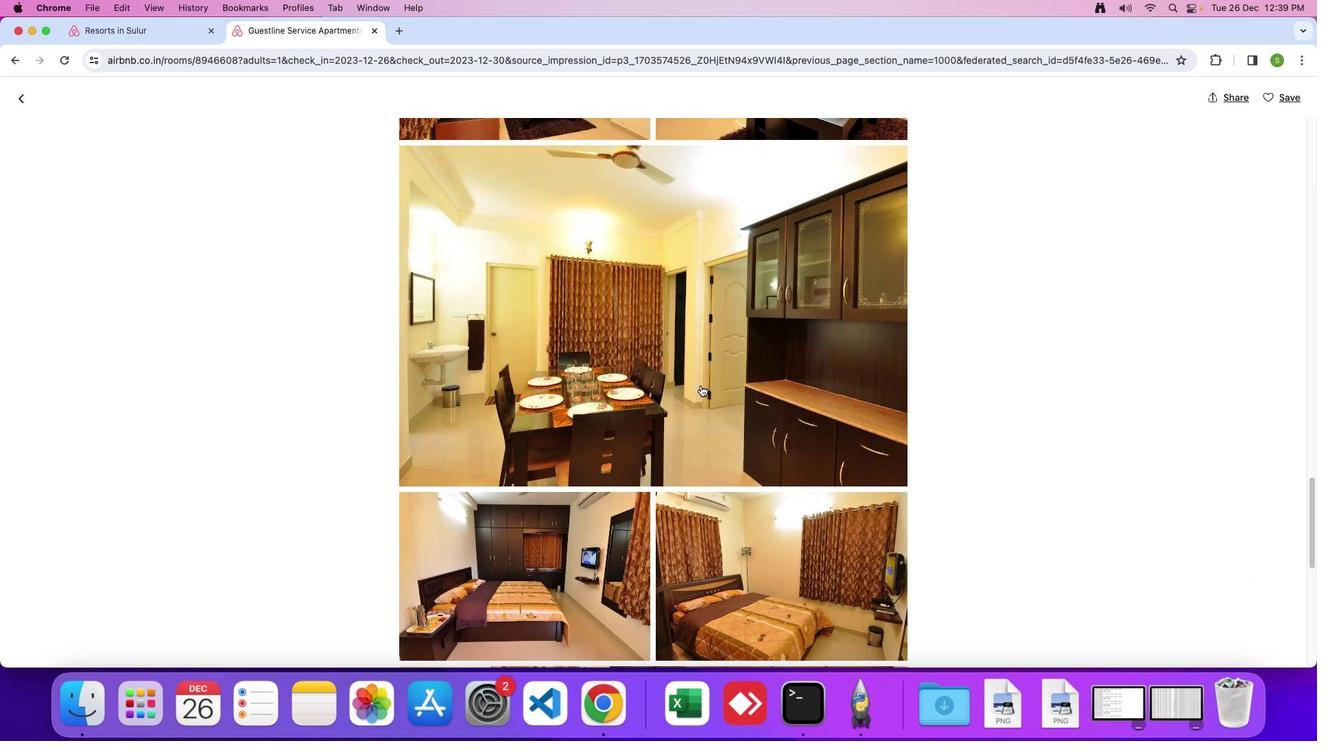 
Action: Mouse moved to (700, 385)
Screenshot: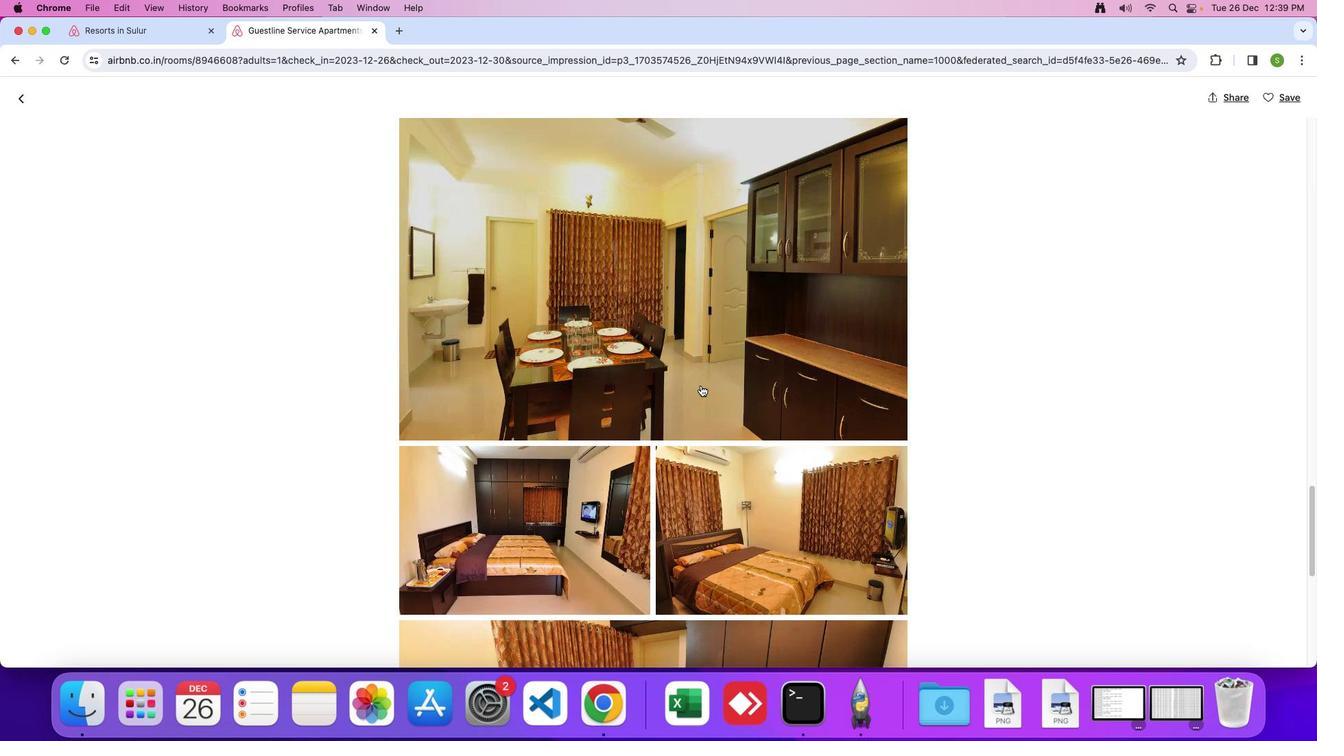 
Action: Mouse scrolled (700, 385) with delta (0, 0)
Screenshot: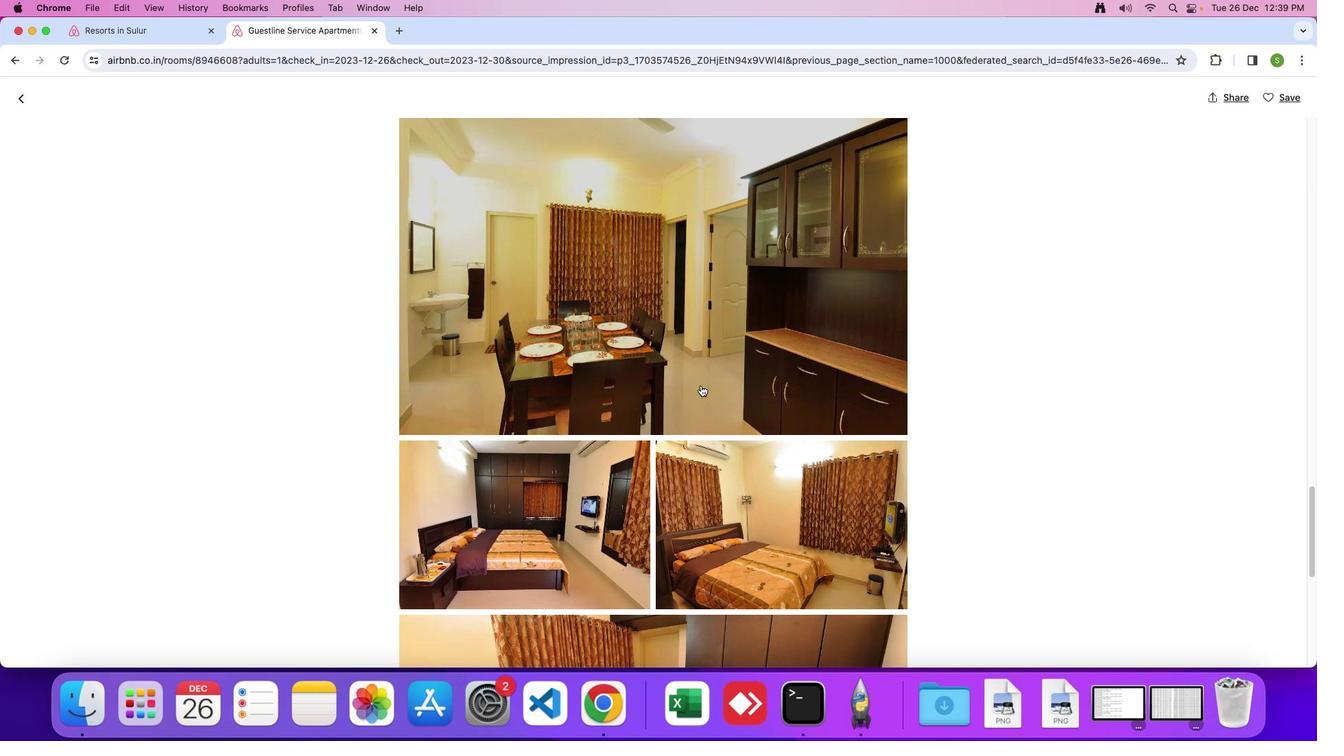 
Action: Mouse scrolled (700, 385) with delta (0, 0)
Screenshot: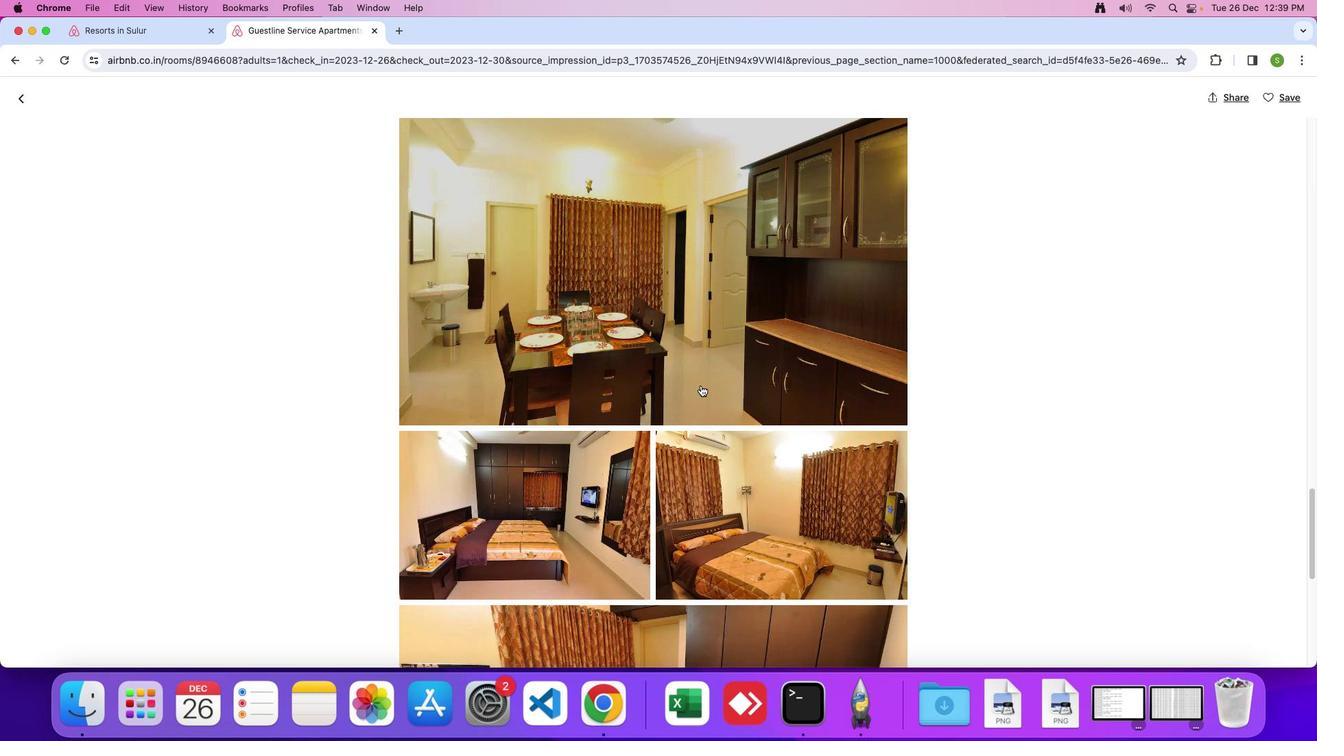 
Action: Mouse scrolled (700, 385) with delta (0, -2)
Screenshot: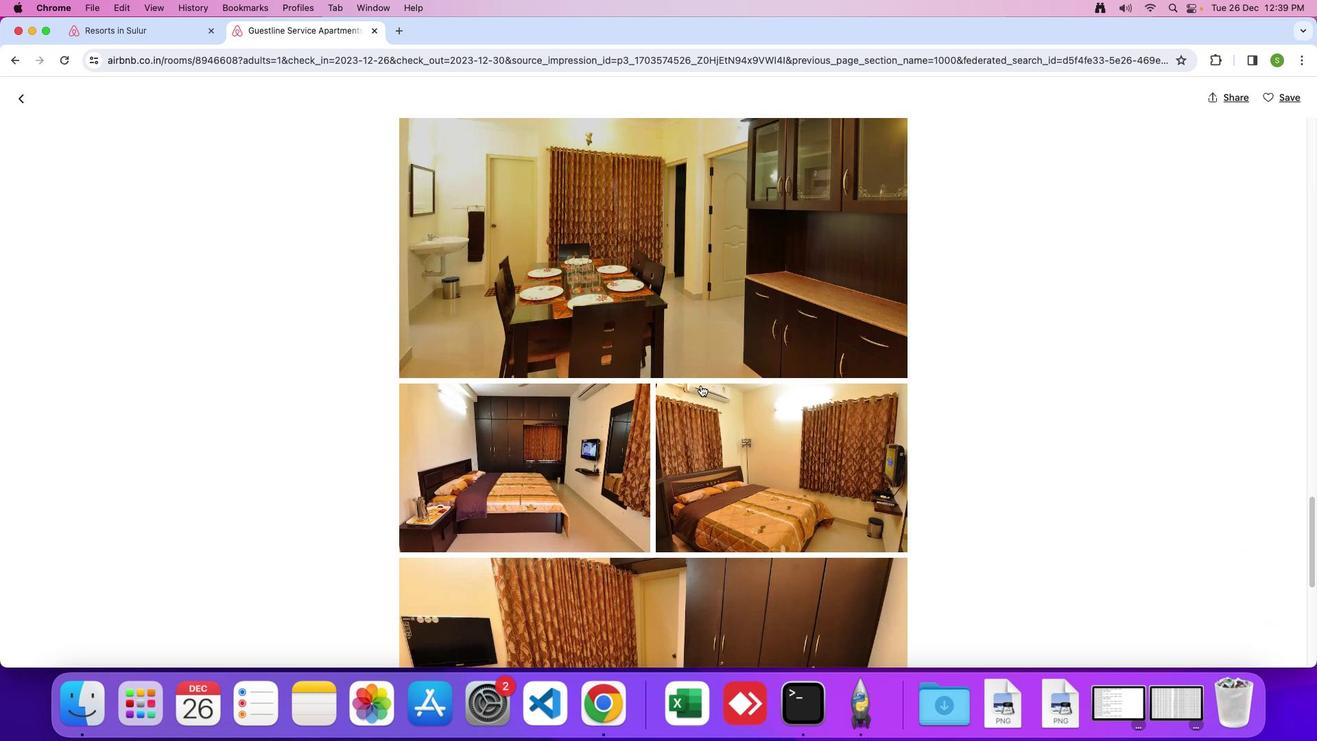 
Action: Mouse scrolled (700, 385) with delta (0, 0)
Screenshot: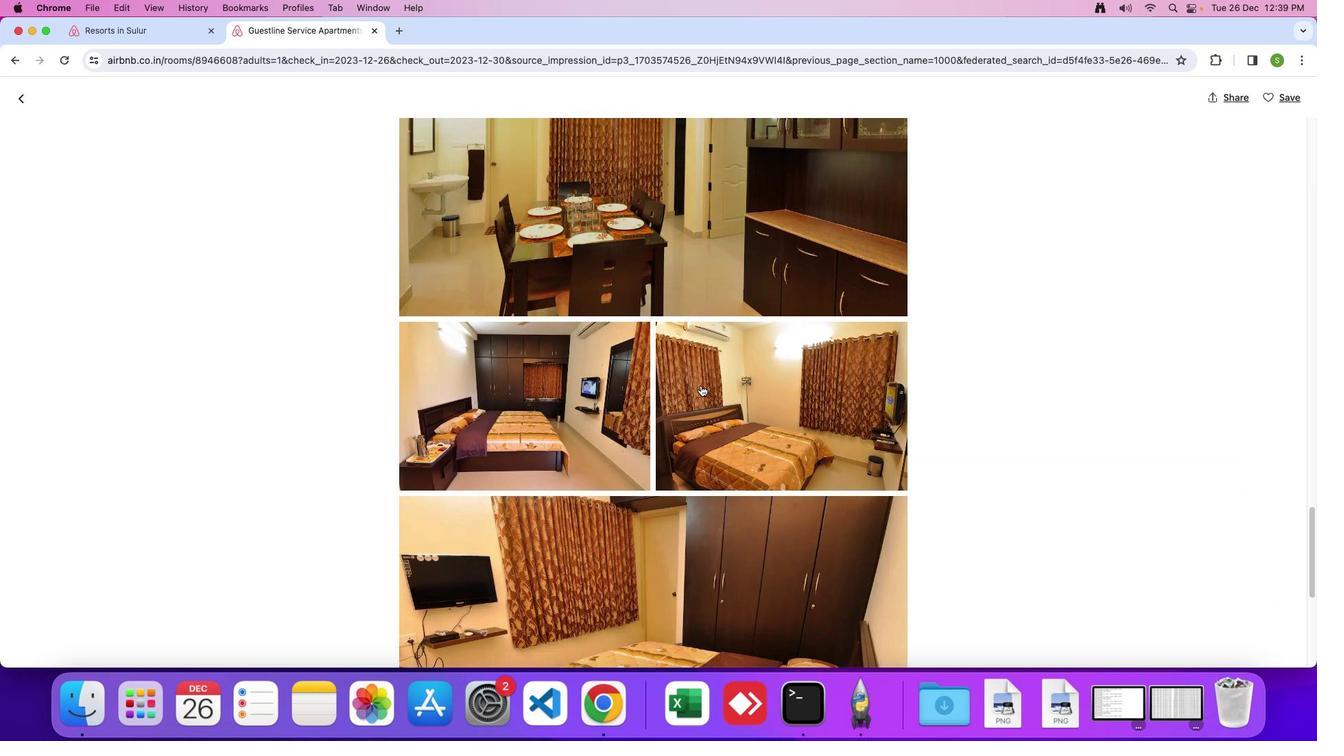 
Action: Mouse scrolled (700, 385) with delta (0, 0)
Screenshot: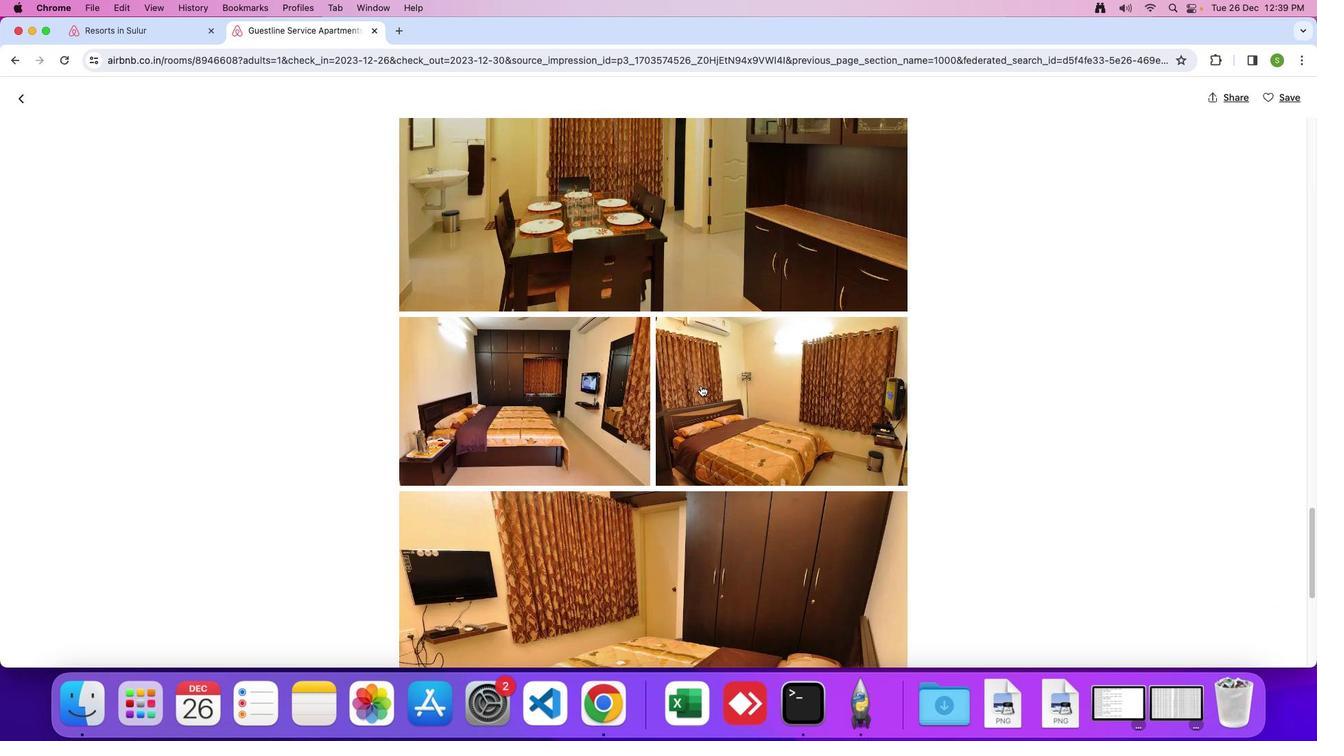 
Action: Mouse scrolled (700, 385) with delta (0, -1)
Screenshot: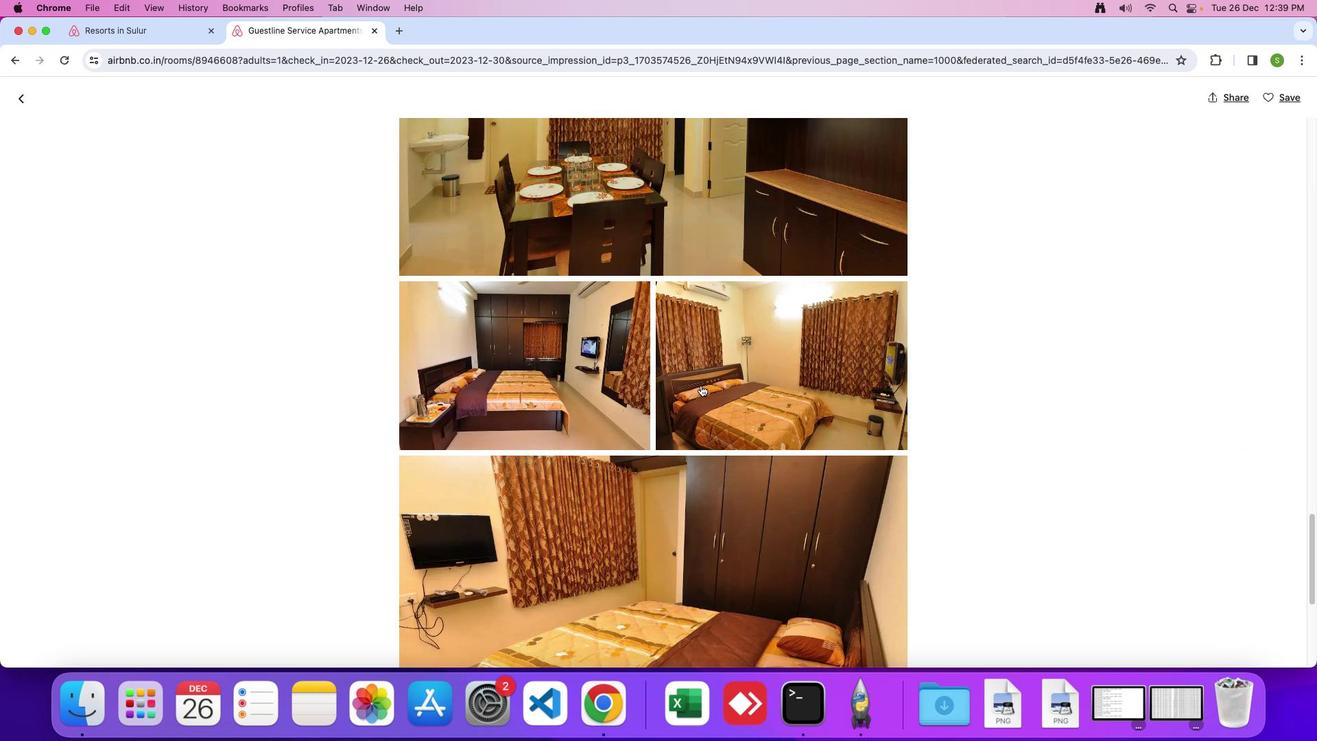 
Action: Mouse scrolled (700, 385) with delta (0, 0)
Screenshot: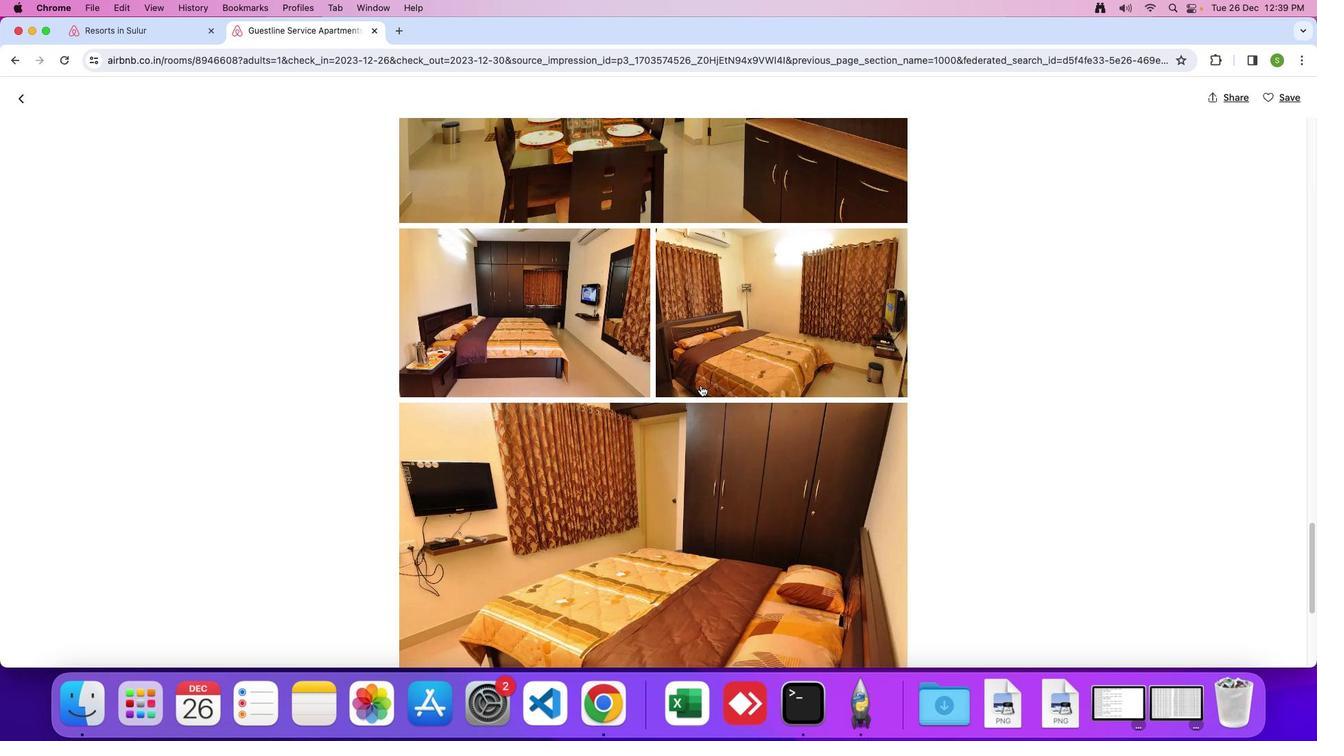 
Action: Mouse scrolled (700, 385) with delta (0, 0)
Screenshot: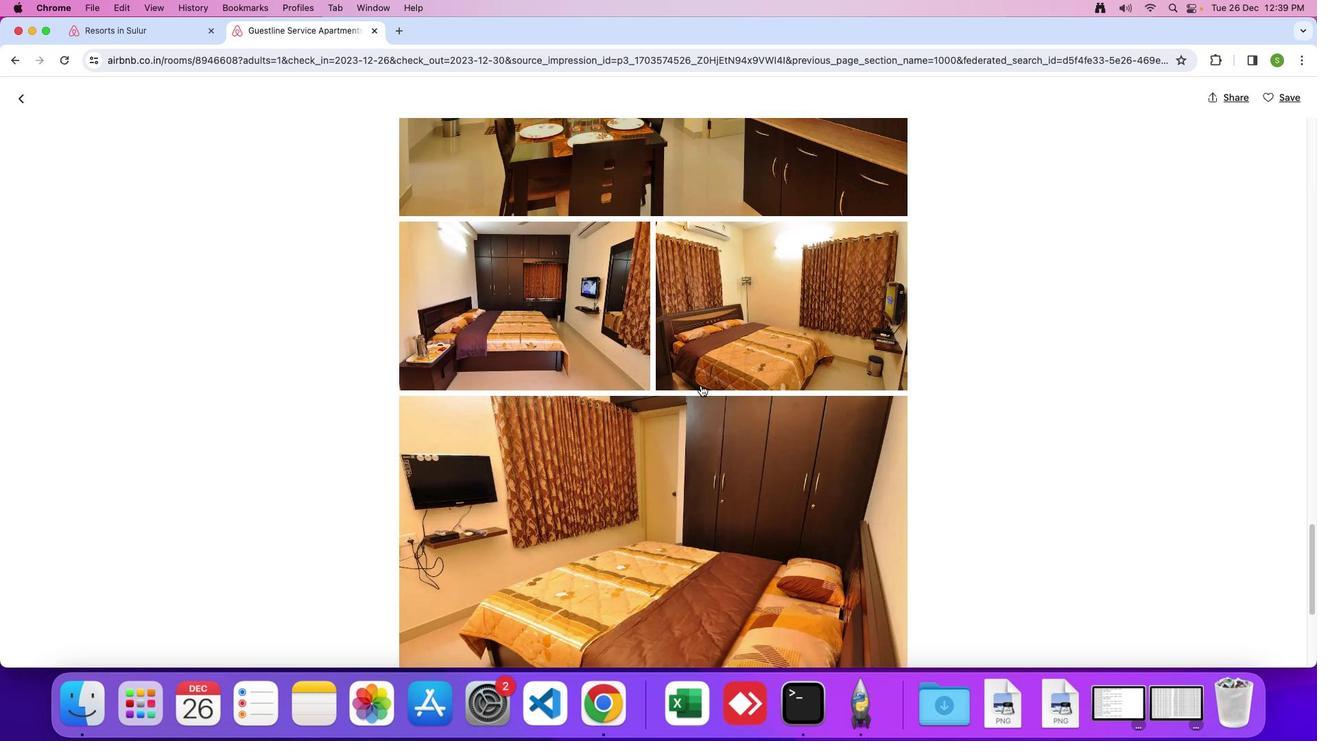 
Action: Mouse scrolled (700, 385) with delta (0, -1)
Screenshot: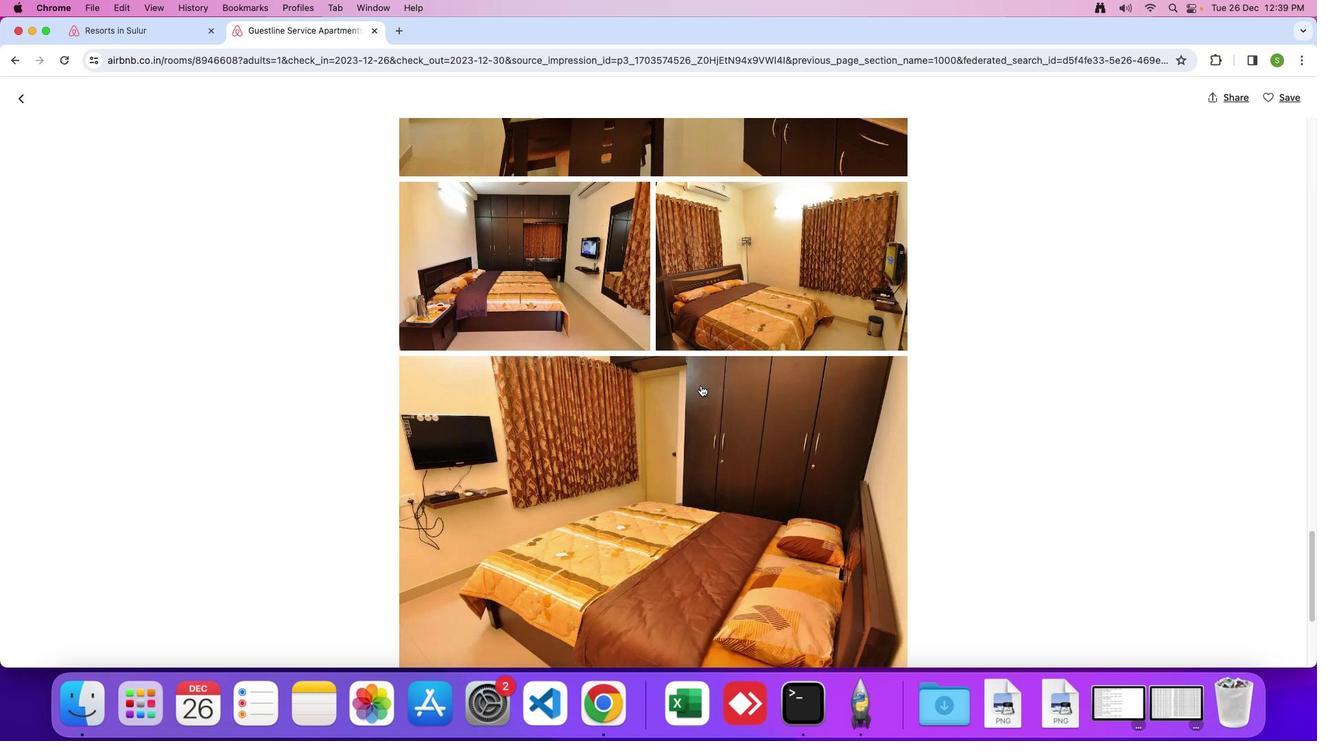 
Action: Mouse scrolled (700, 385) with delta (0, 0)
Screenshot: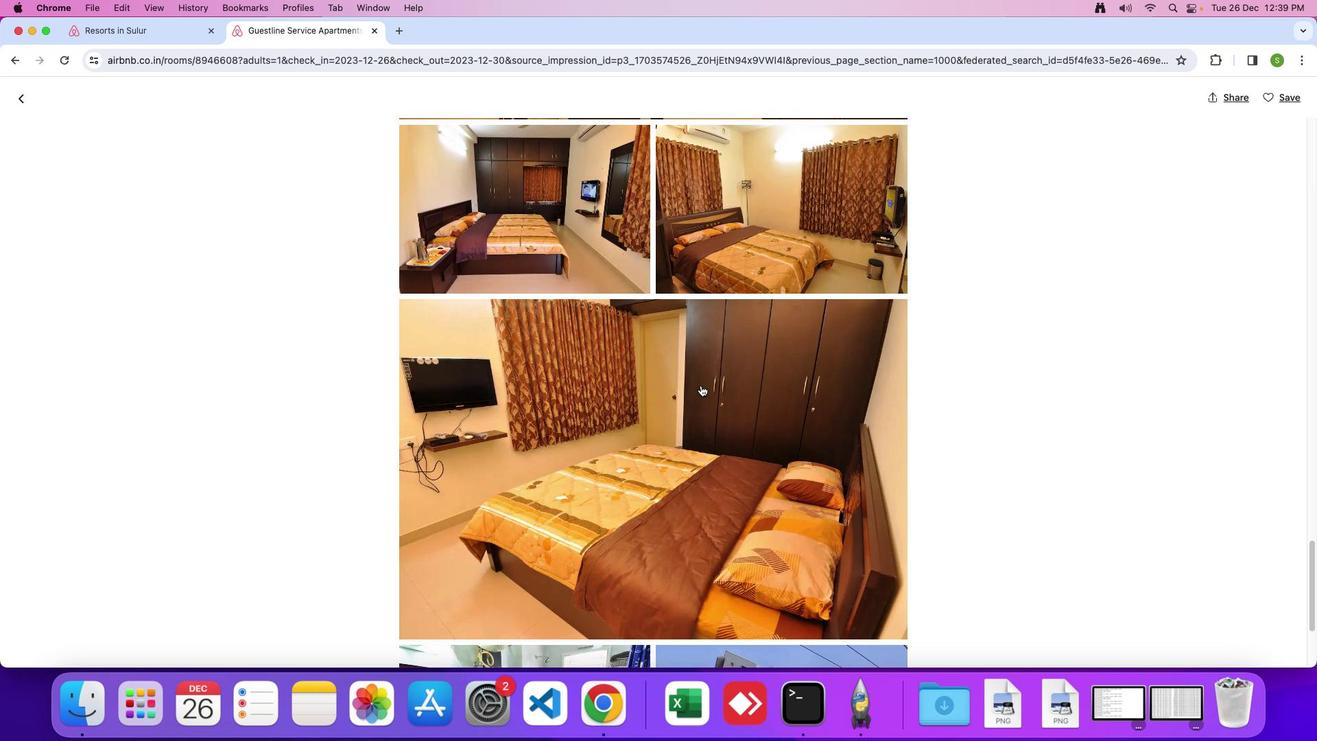 
Action: Mouse scrolled (700, 385) with delta (0, 0)
Screenshot: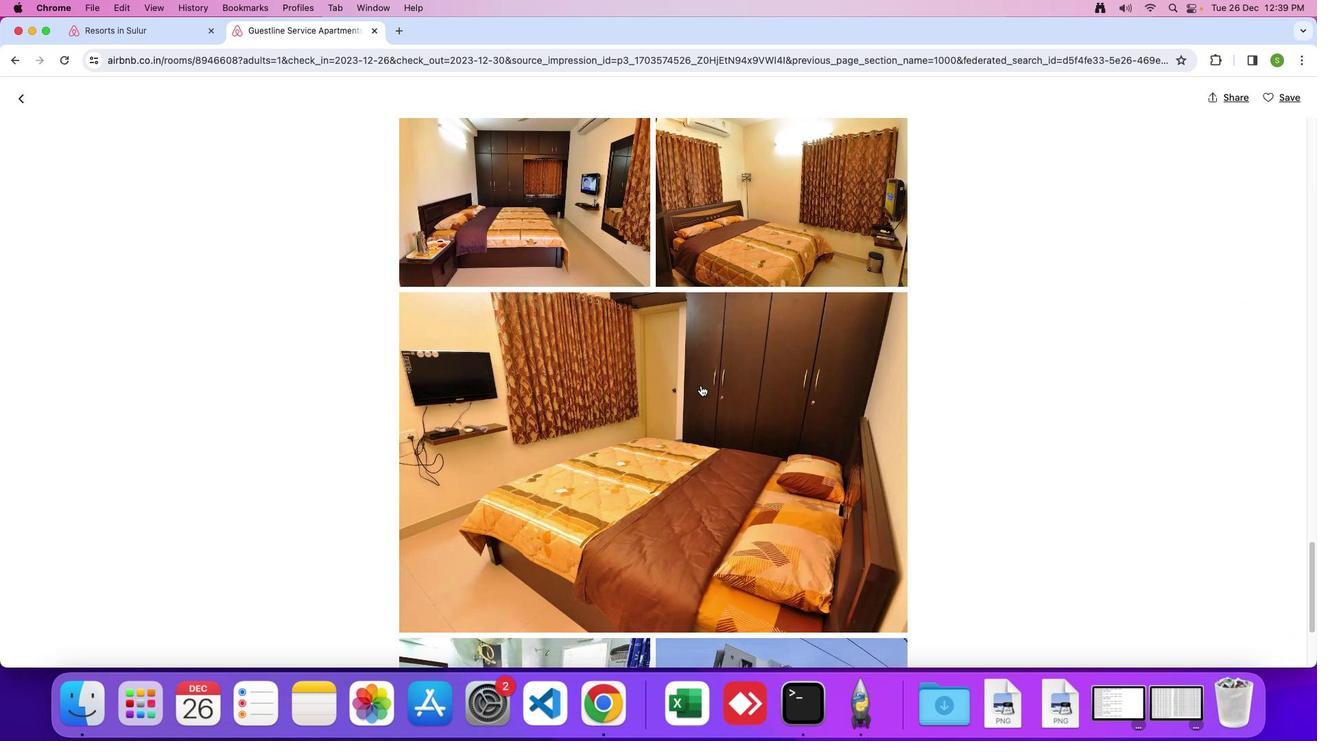 
Action: Mouse scrolled (700, 385) with delta (0, -1)
Screenshot: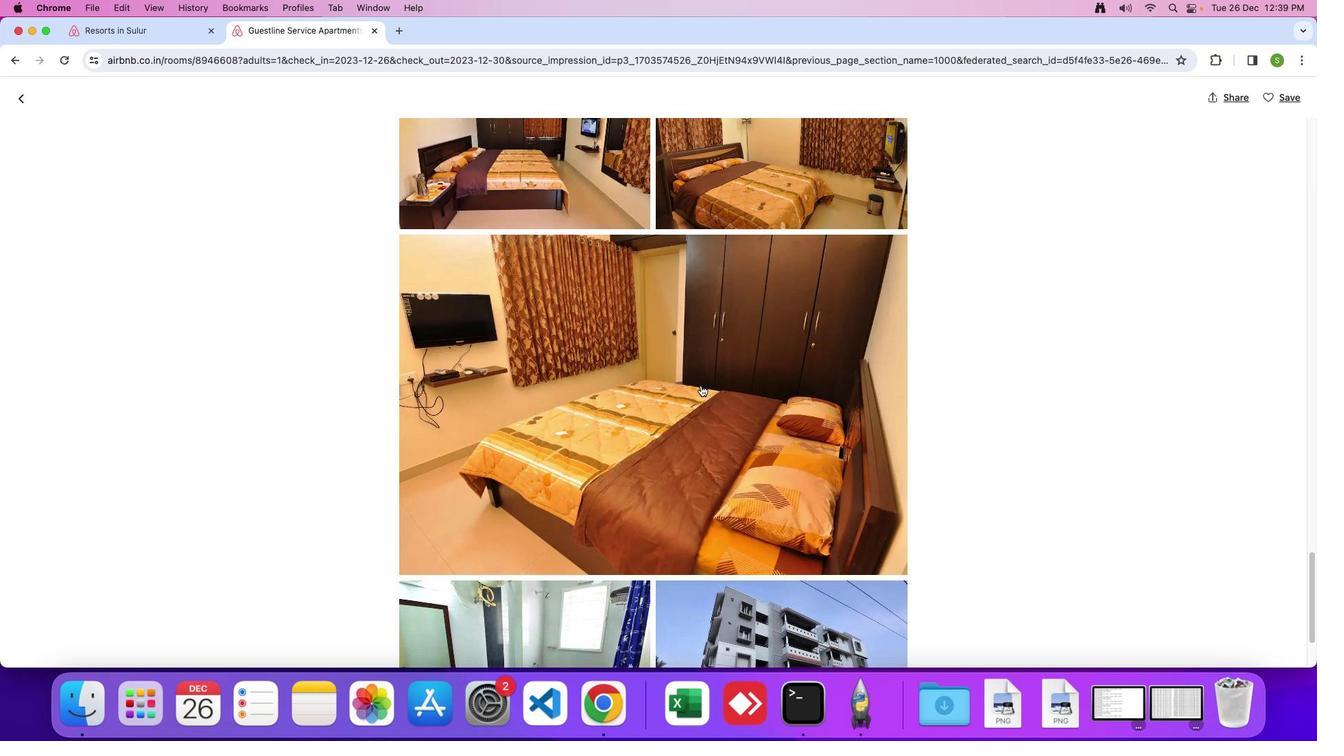 
Action: Mouse scrolled (700, 385) with delta (0, 0)
Screenshot: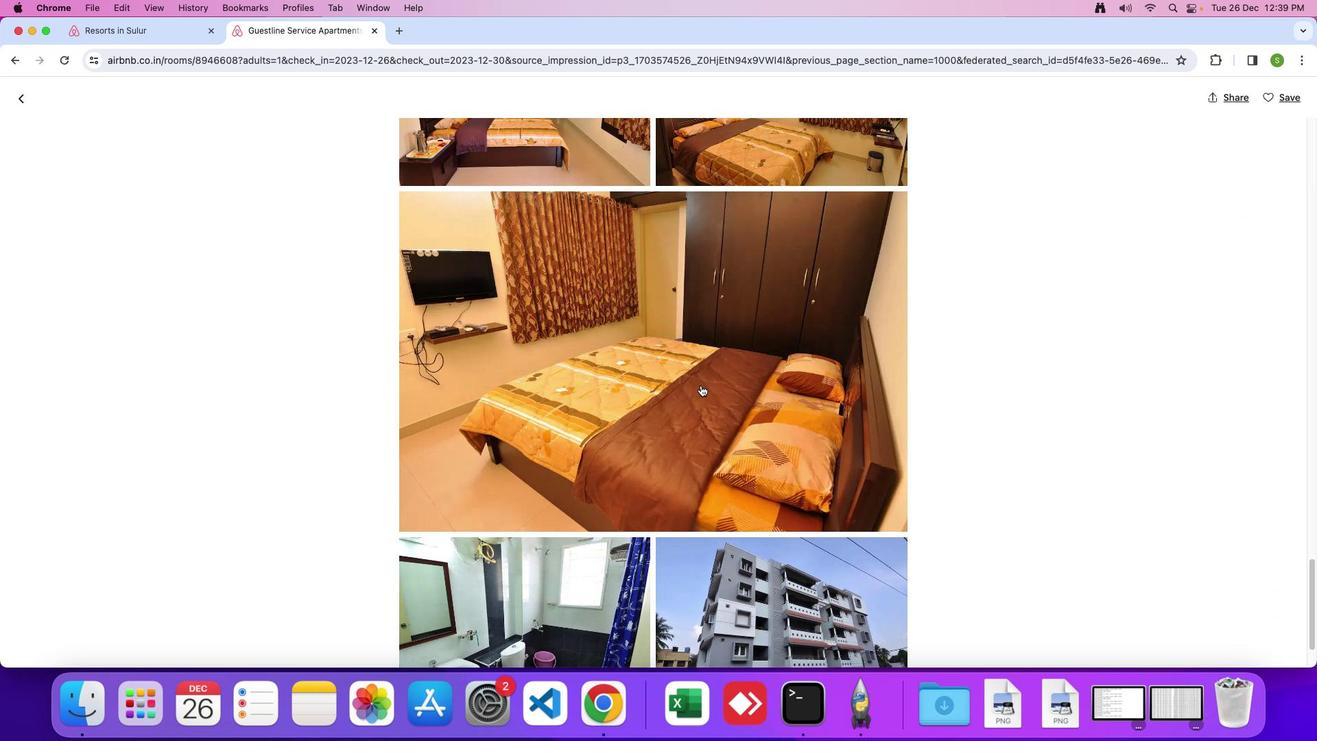 
Action: Mouse scrolled (700, 385) with delta (0, 0)
Screenshot: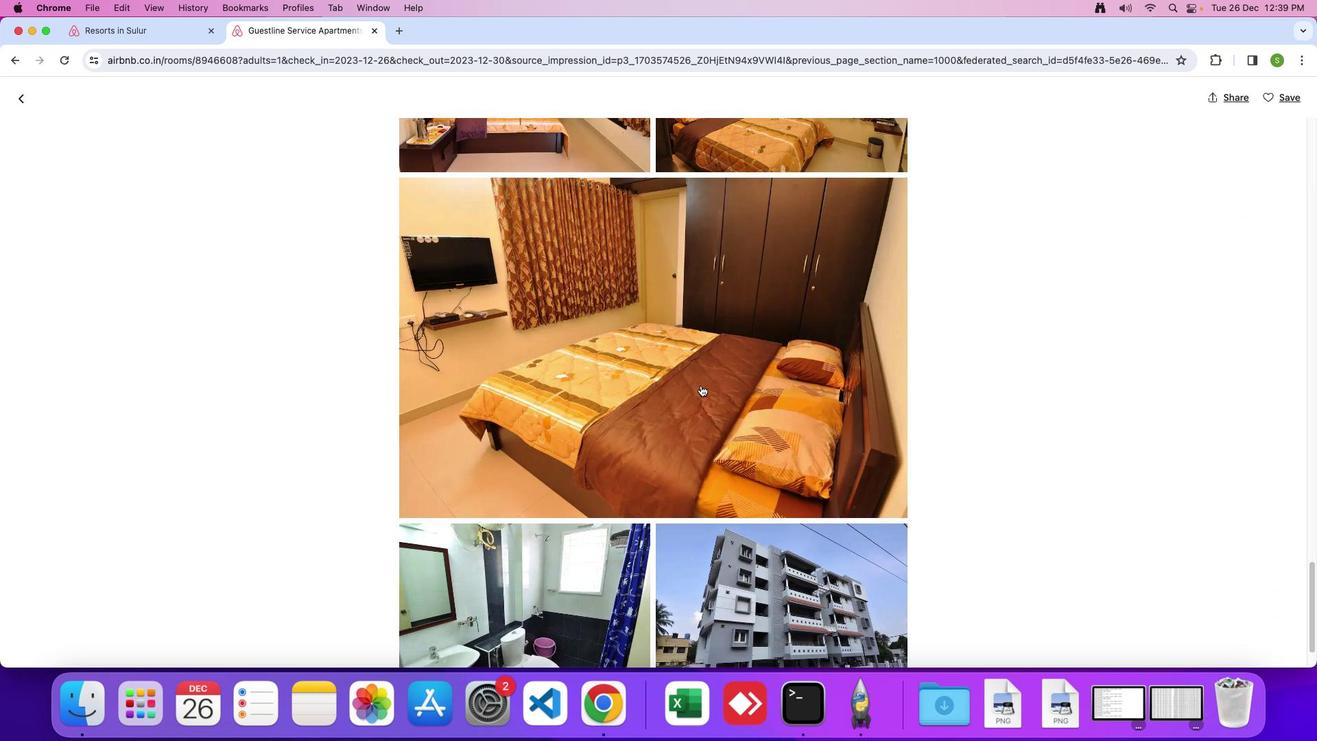 
Action: Mouse scrolled (700, 385) with delta (0, -1)
Screenshot: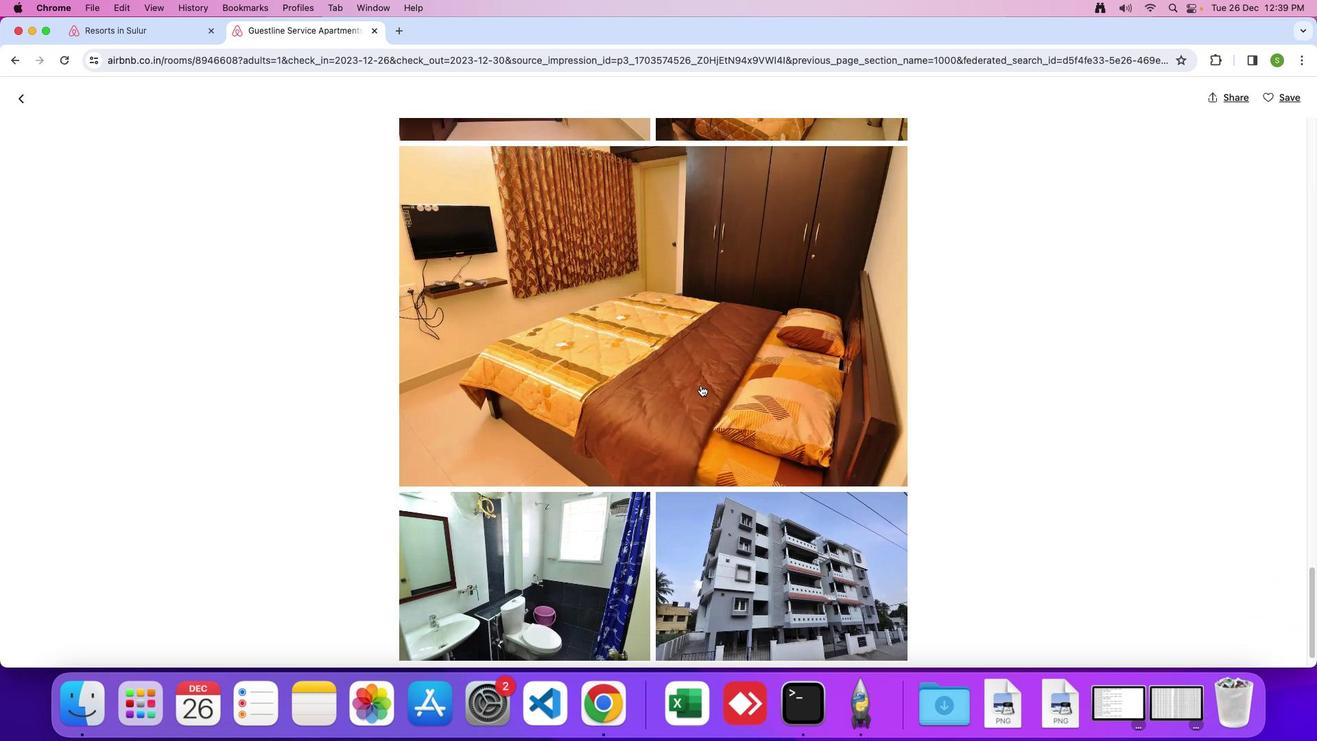 
Action: Mouse scrolled (700, 385) with delta (0, 0)
Screenshot: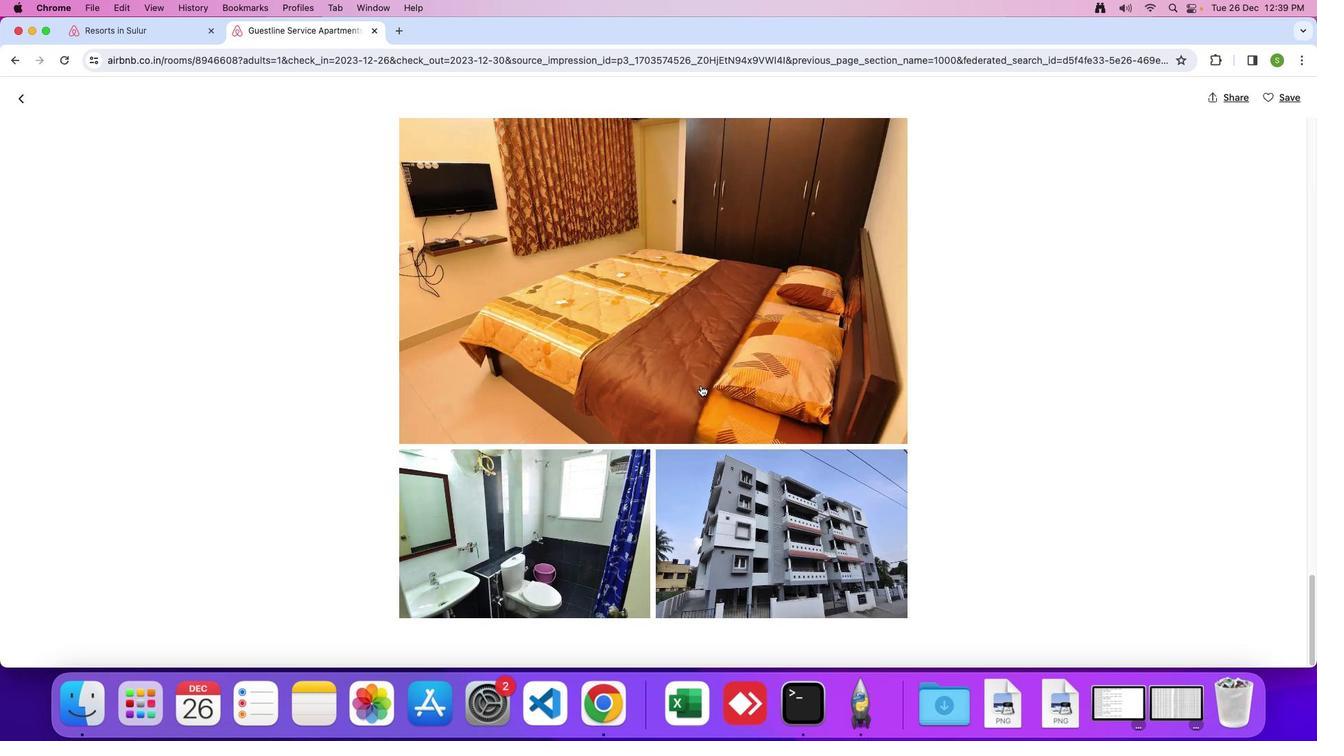 
Action: Mouse scrolled (700, 385) with delta (0, 0)
Screenshot: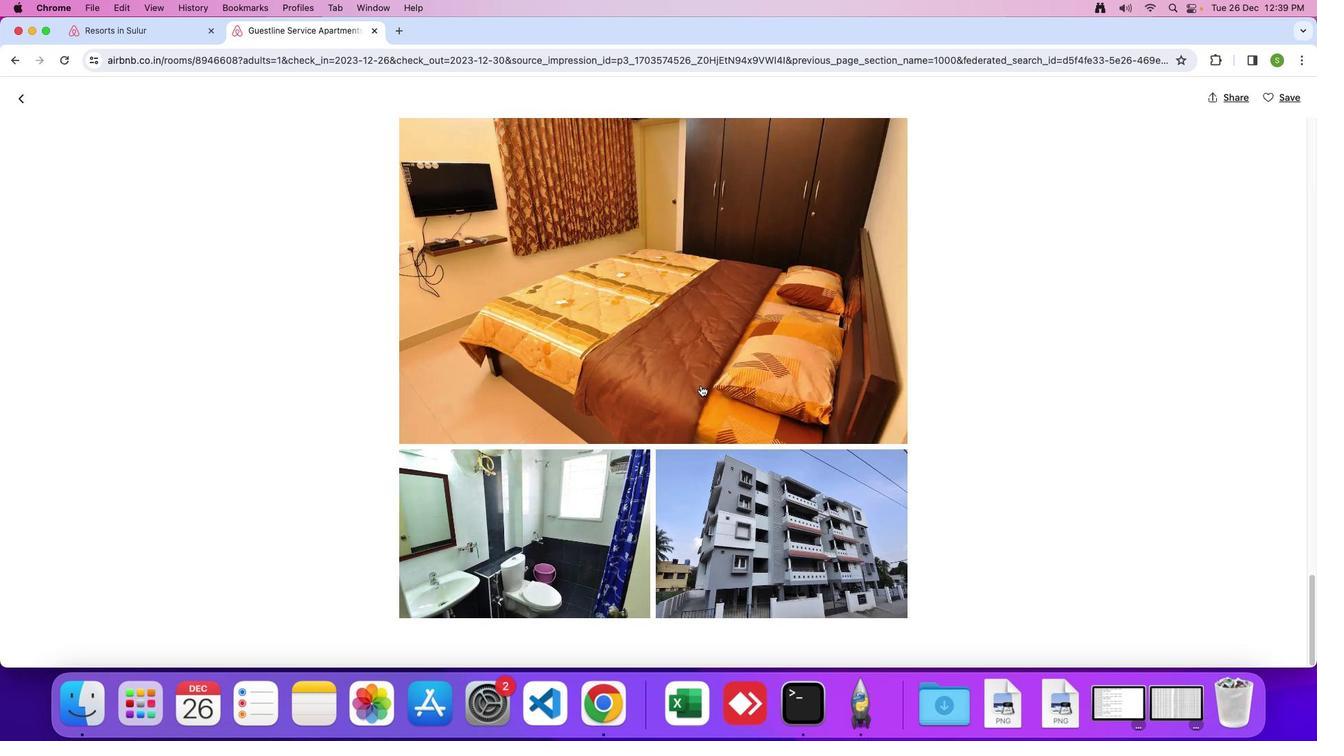 
Action: Mouse scrolled (700, 385) with delta (0, -1)
Screenshot: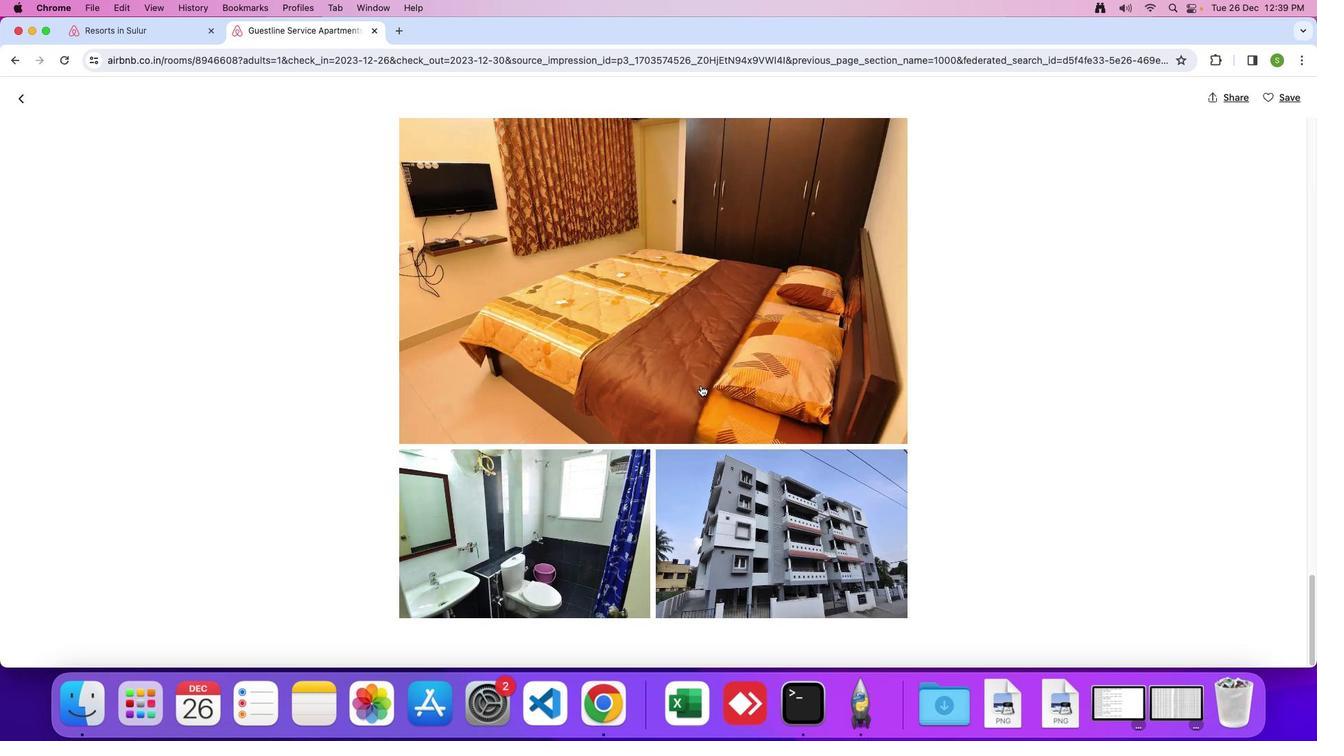 
Action: Mouse moved to (24, 102)
Screenshot: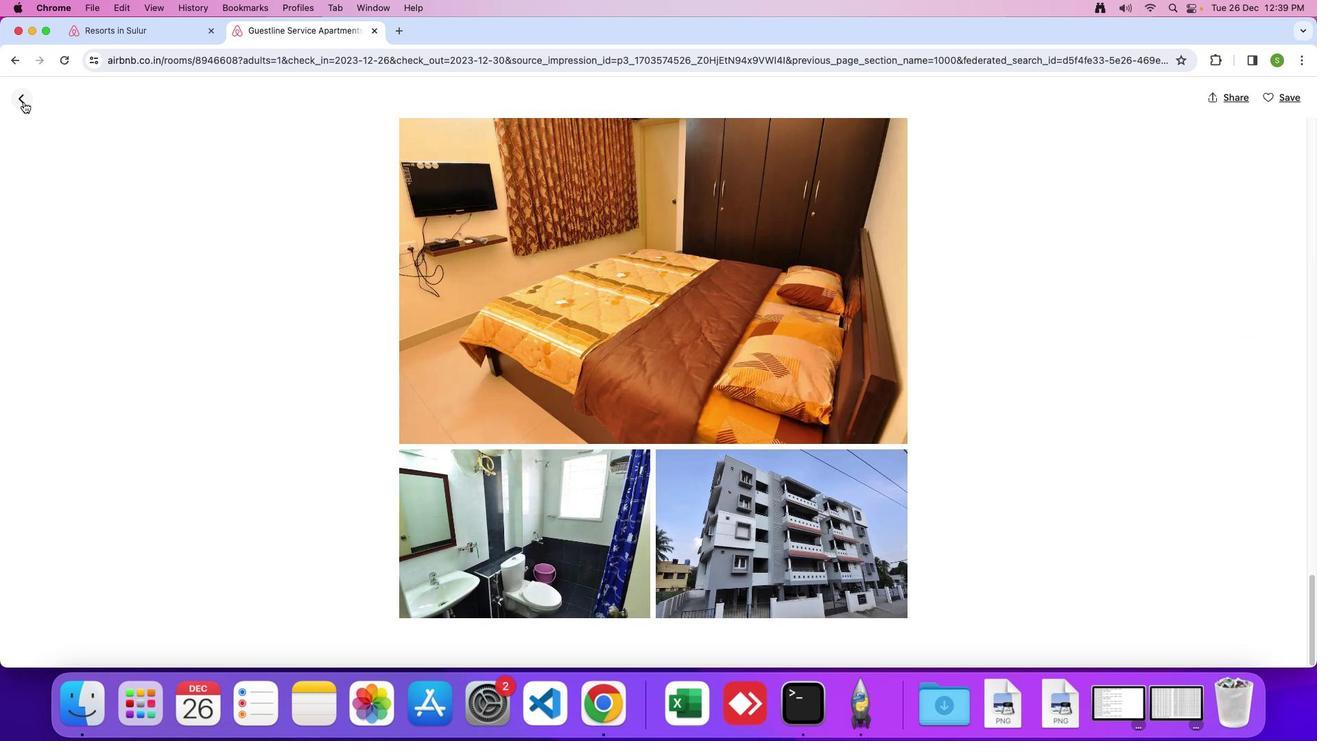 
Action: Mouse pressed left at (24, 102)
Screenshot: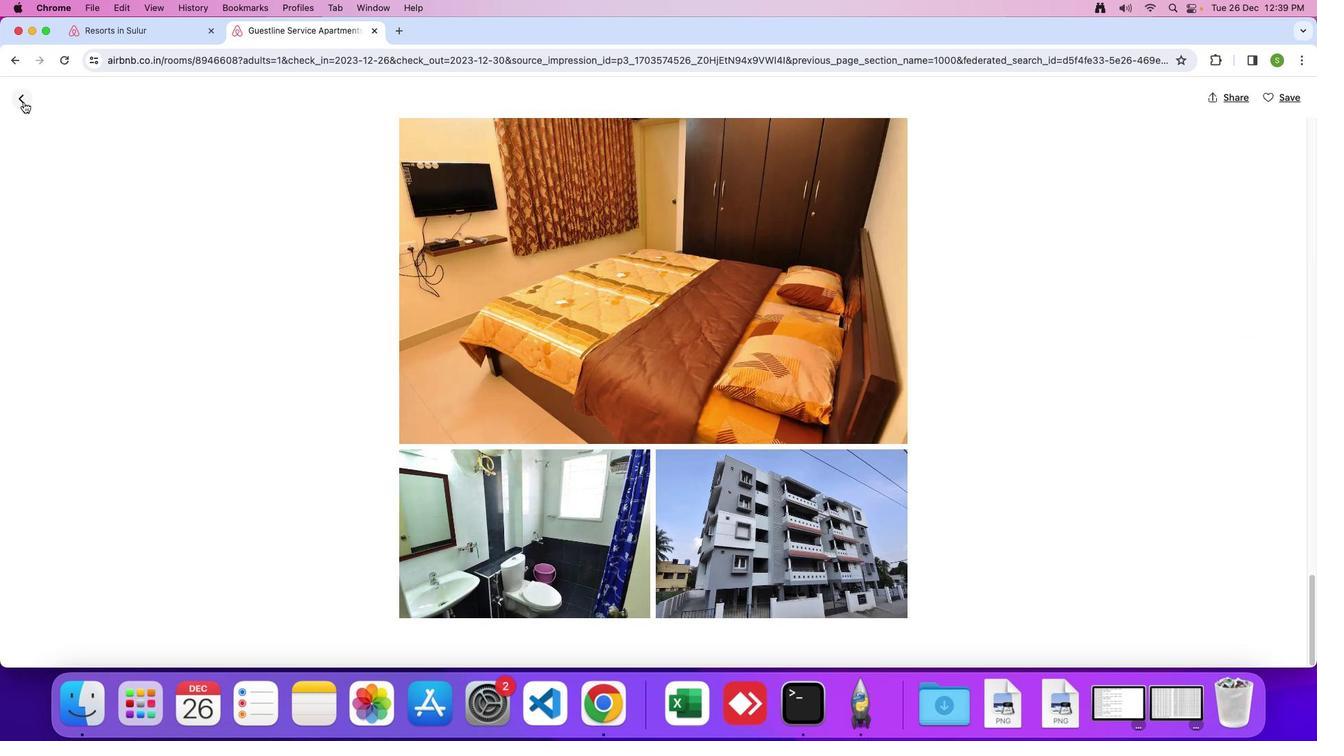 
Action: Mouse moved to (560, 409)
Screenshot: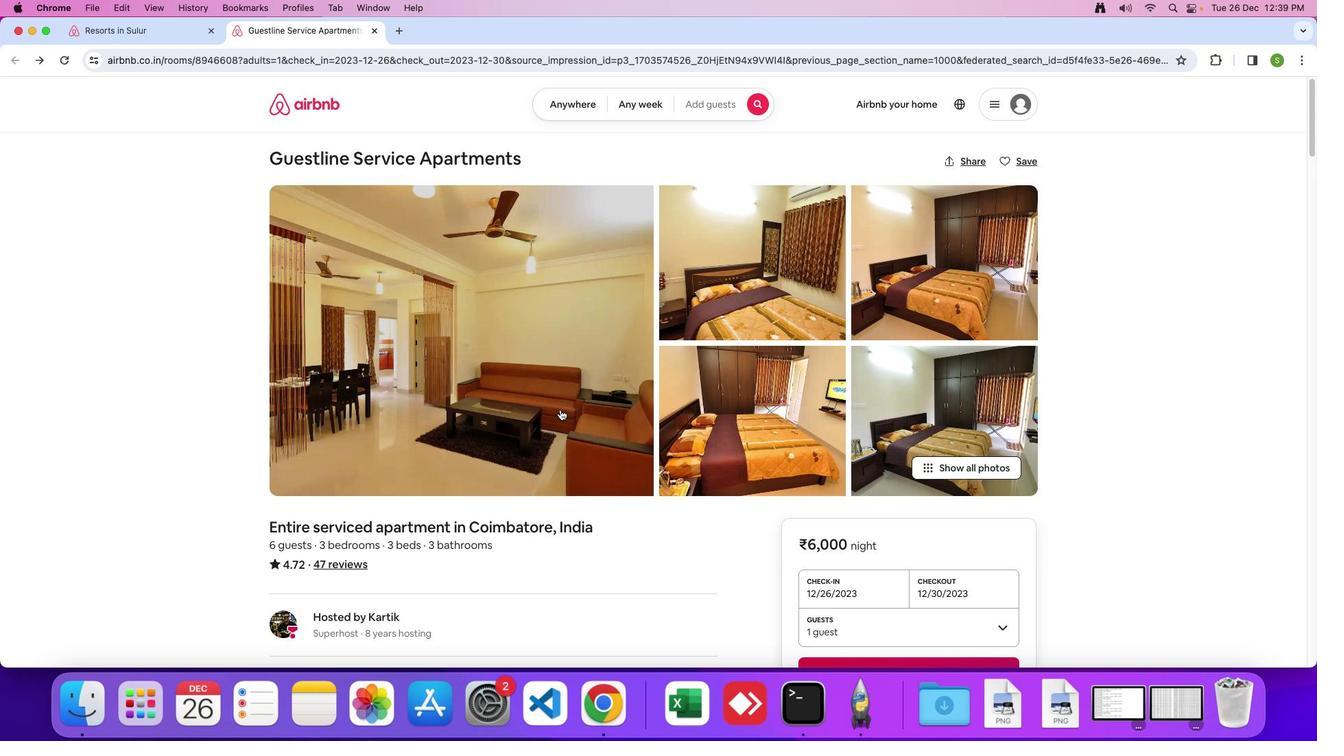 
Action: Mouse scrolled (560, 409) with delta (0, 0)
Screenshot: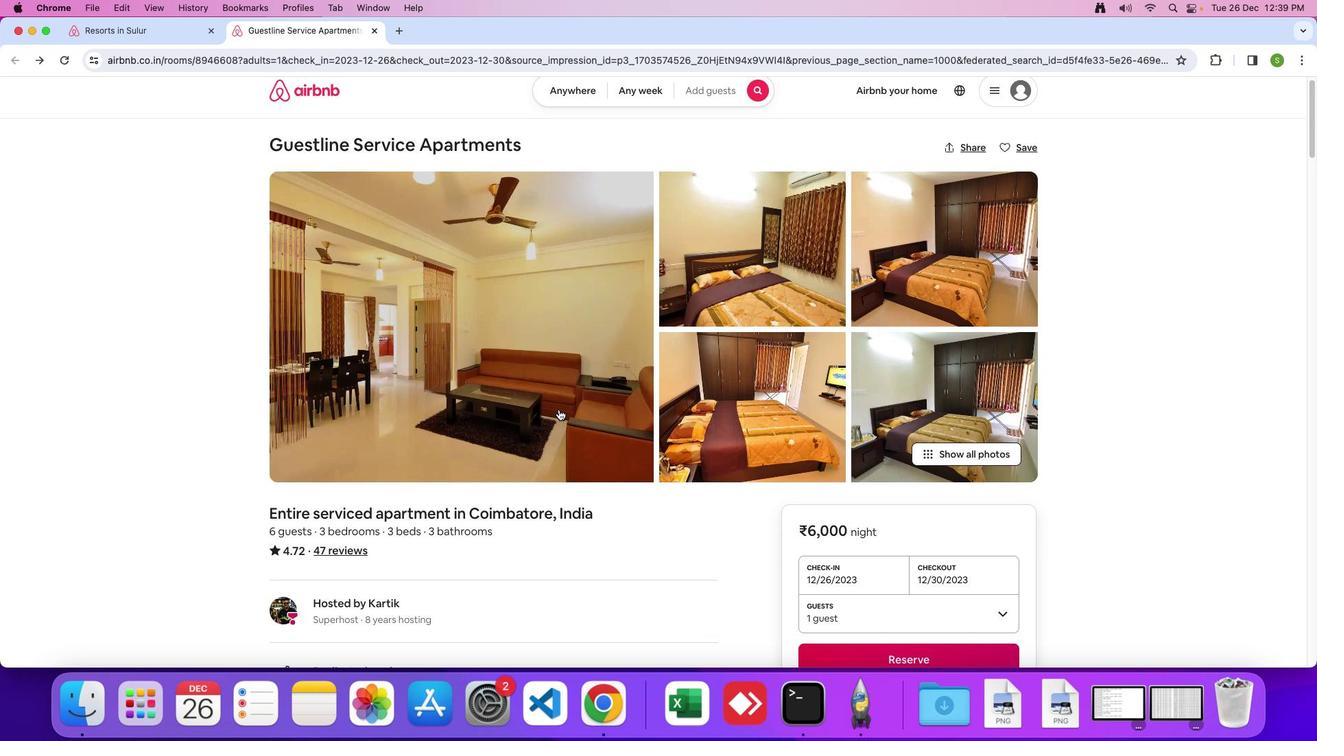 
Action: Mouse scrolled (560, 409) with delta (0, 0)
Screenshot: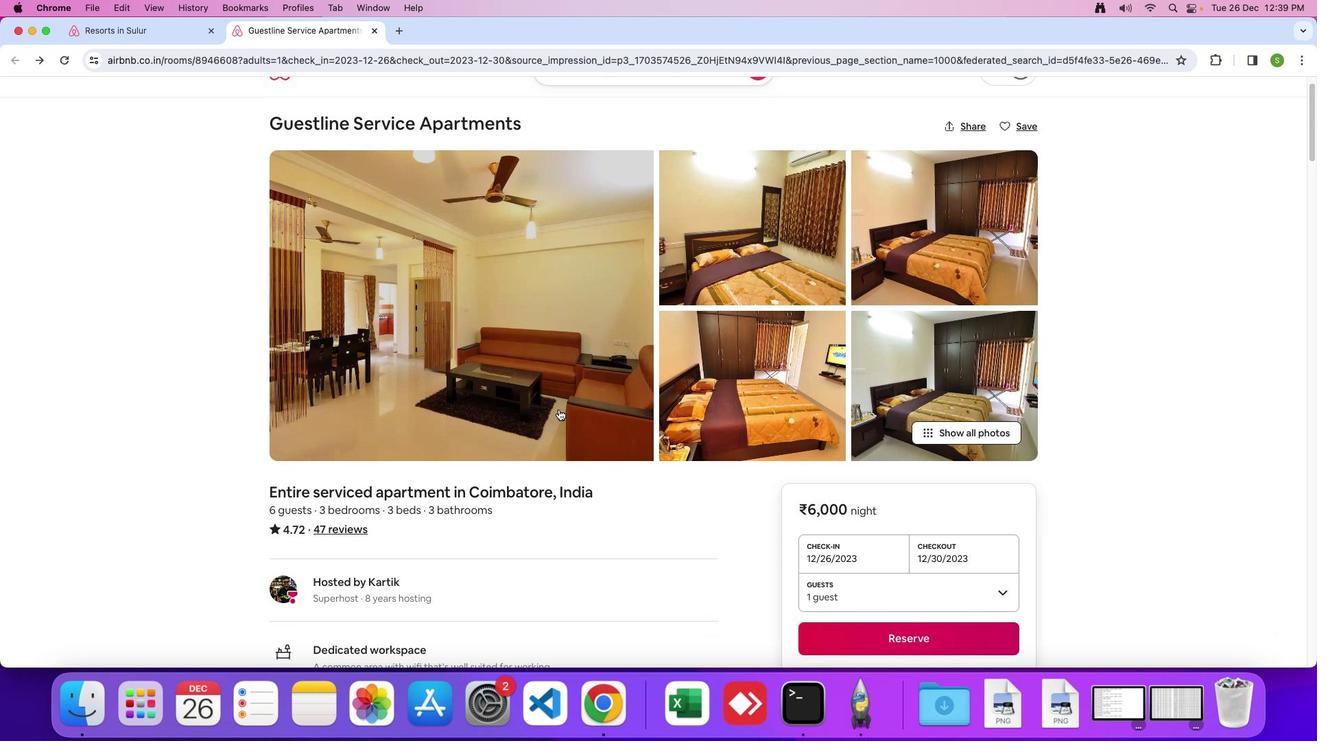 
Action: Mouse moved to (559, 409)
Screenshot: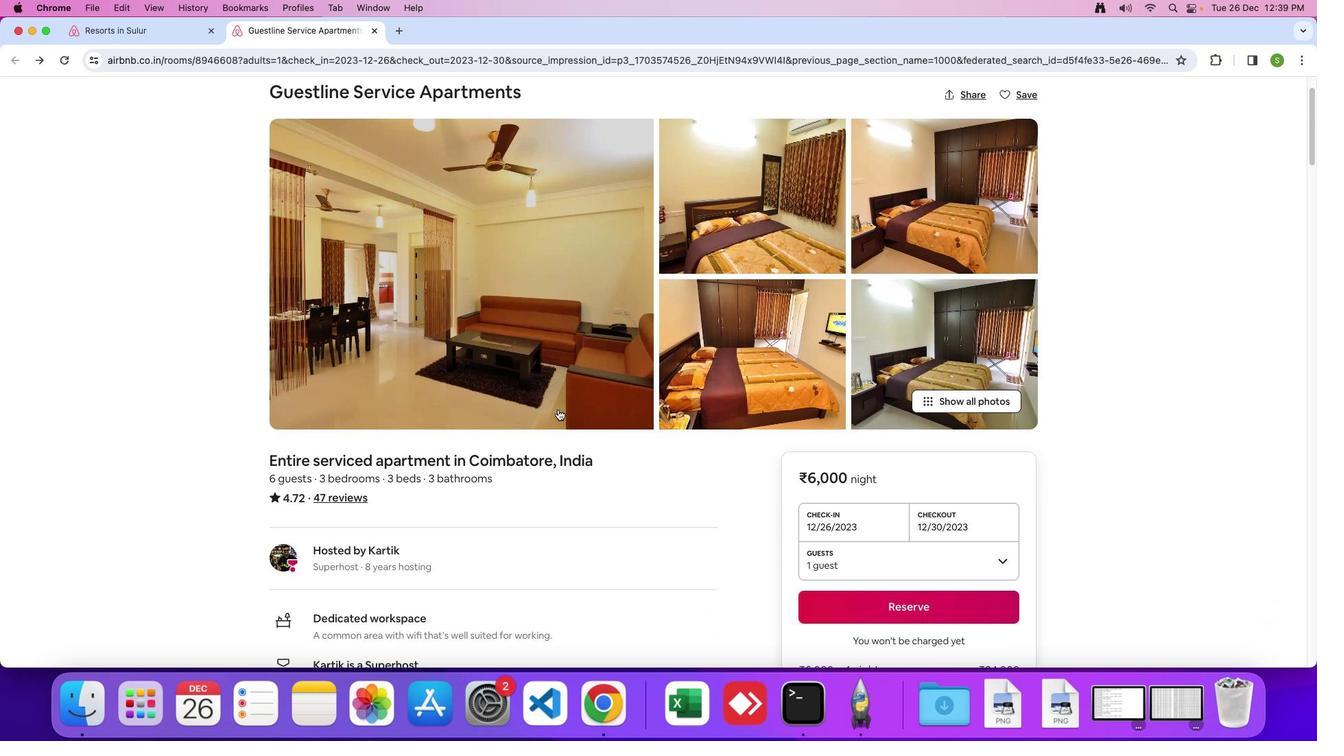 
Action: Mouse scrolled (559, 409) with delta (0, -2)
Screenshot: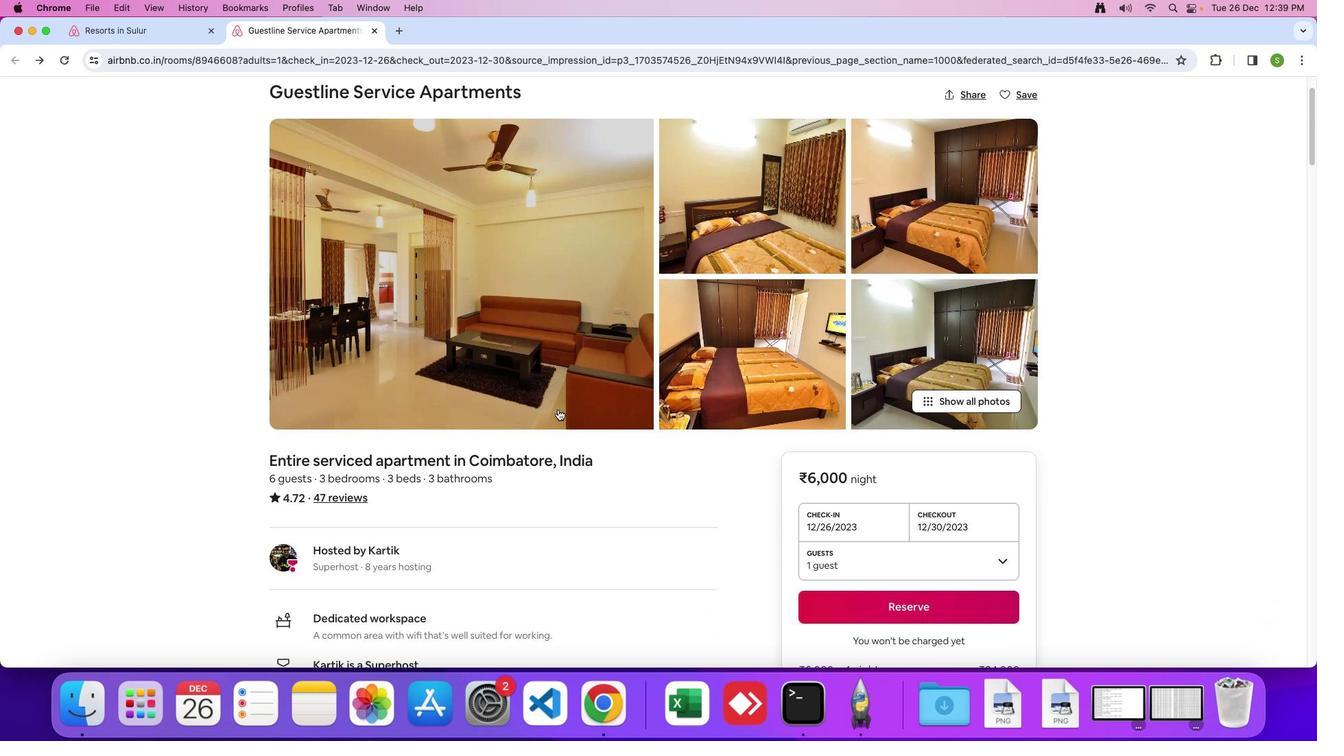 
Action: Mouse moved to (553, 422)
Screenshot: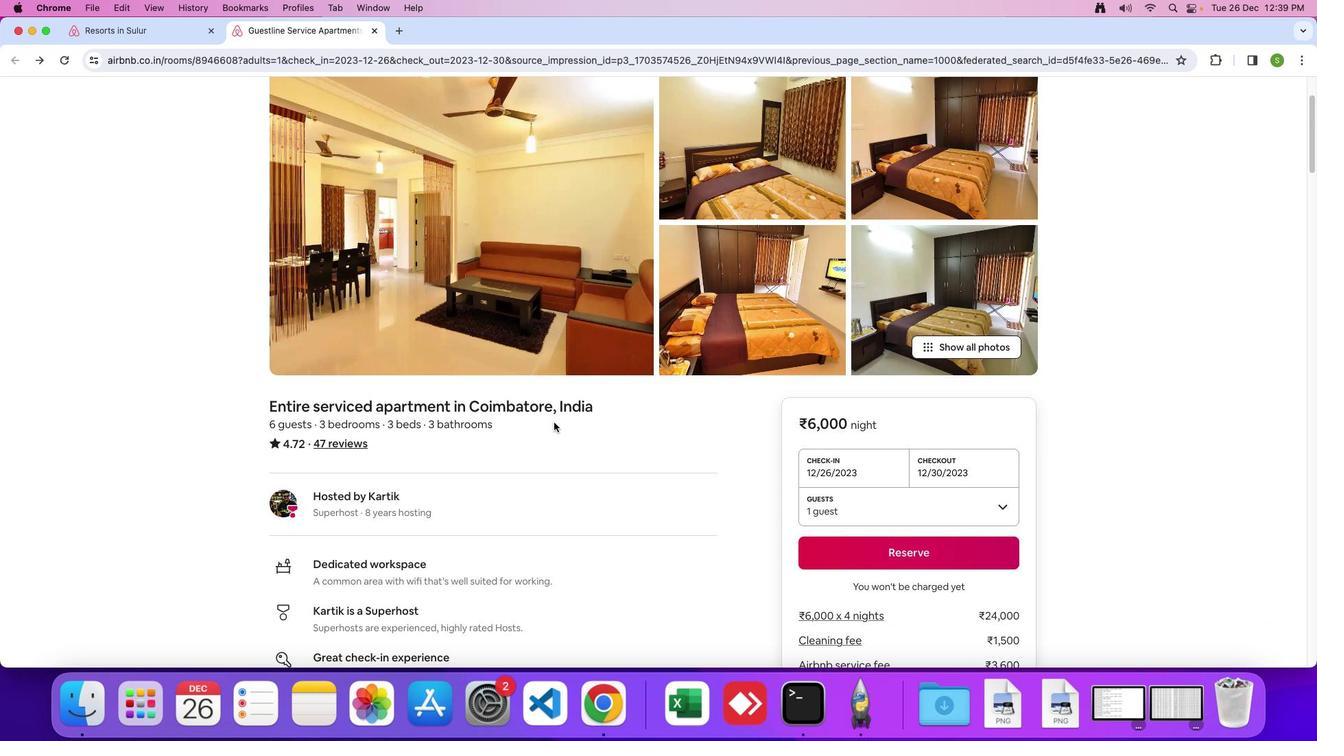 
Action: Mouse scrolled (553, 422) with delta (0, 0)
Screenshot: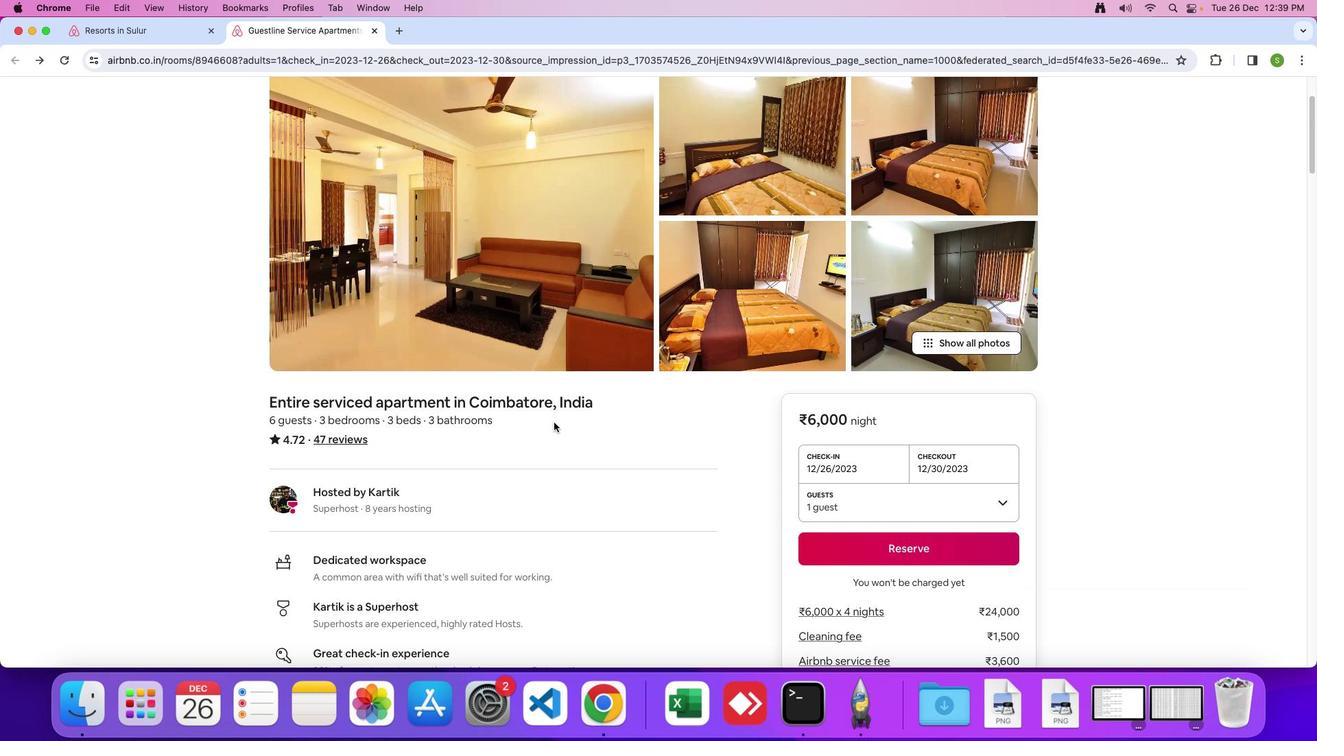 
Action: Mouse scrolled (553, 422) with delta (0, 0)
Screenshot: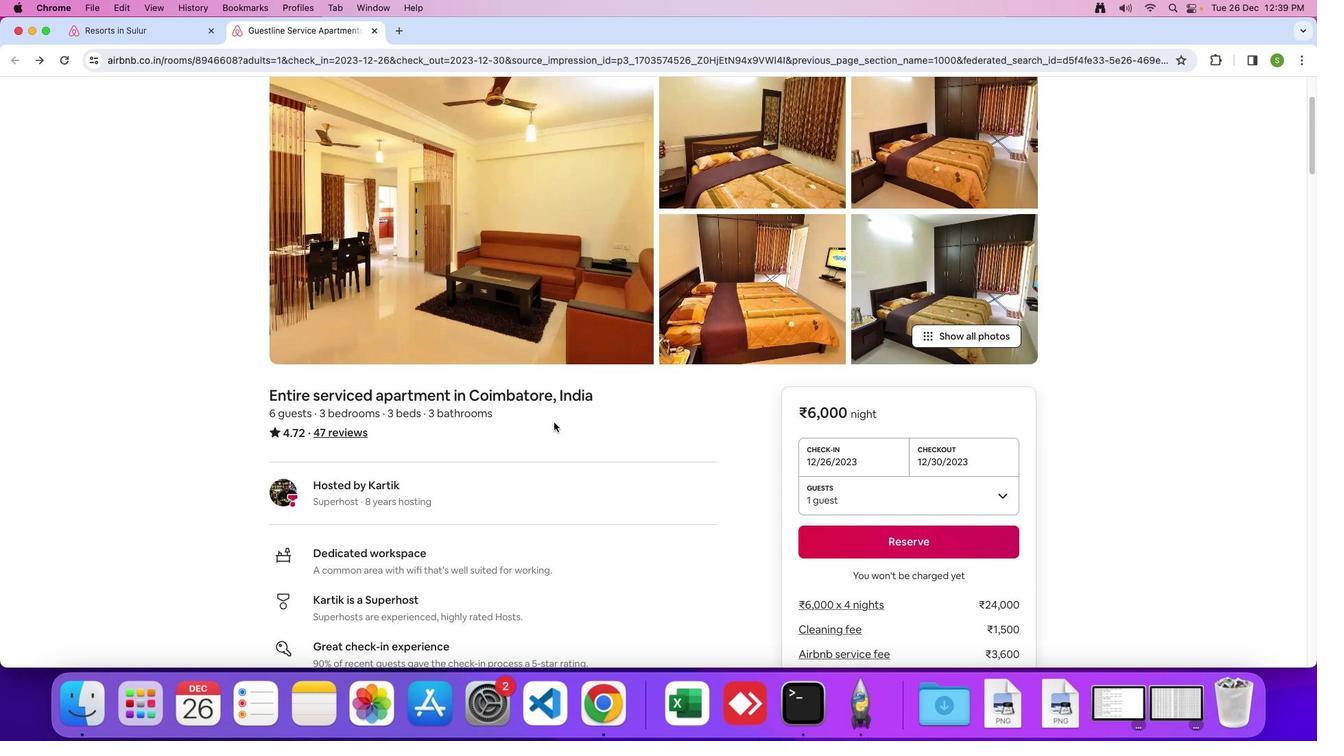 
Action: Mouse scrolled (553, 422) with delta (0, -1)
Screenshot: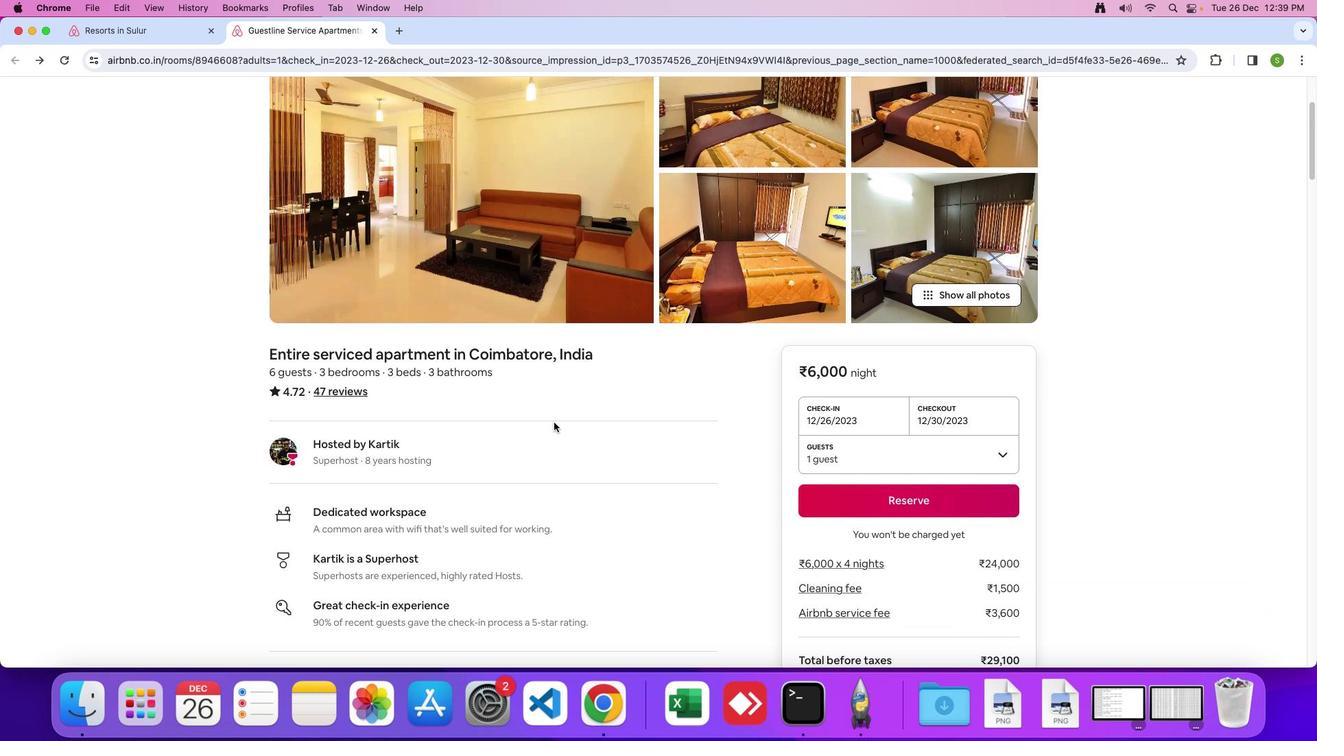
Action: Mouse scrolled (553, 422) with delta (0, 0)
Screenshot: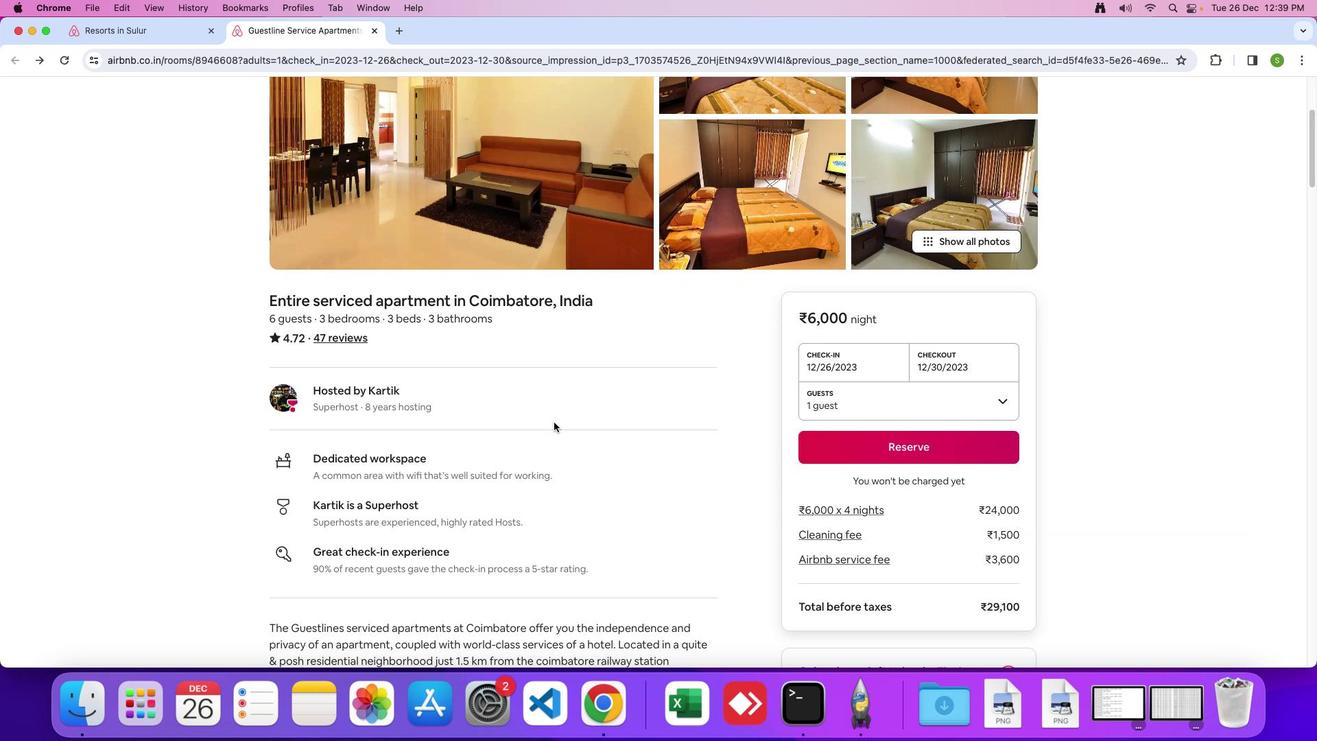 
Action: Mouse scrolled (553, 422) with delta (0, 0)
Screenshot: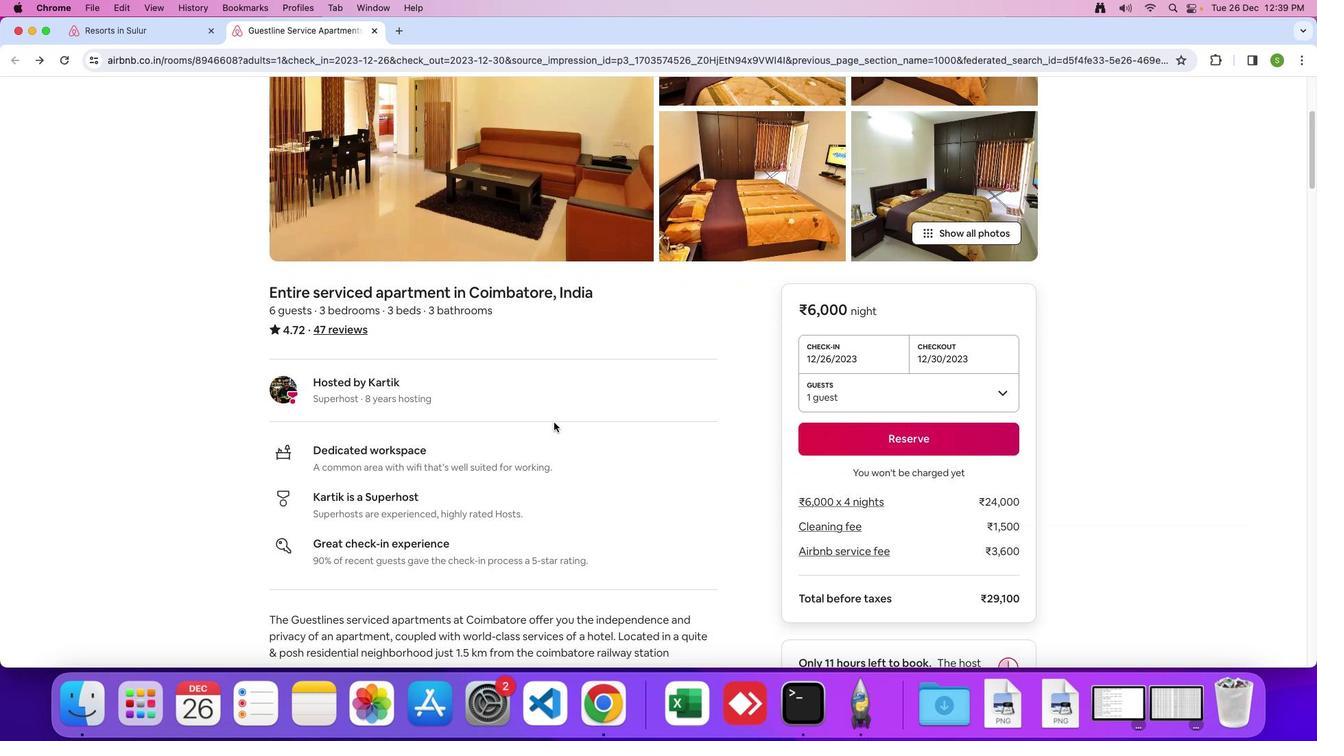 
Action: Mouse scrolled (553, 422) with delta (0, -1)
Screenshot: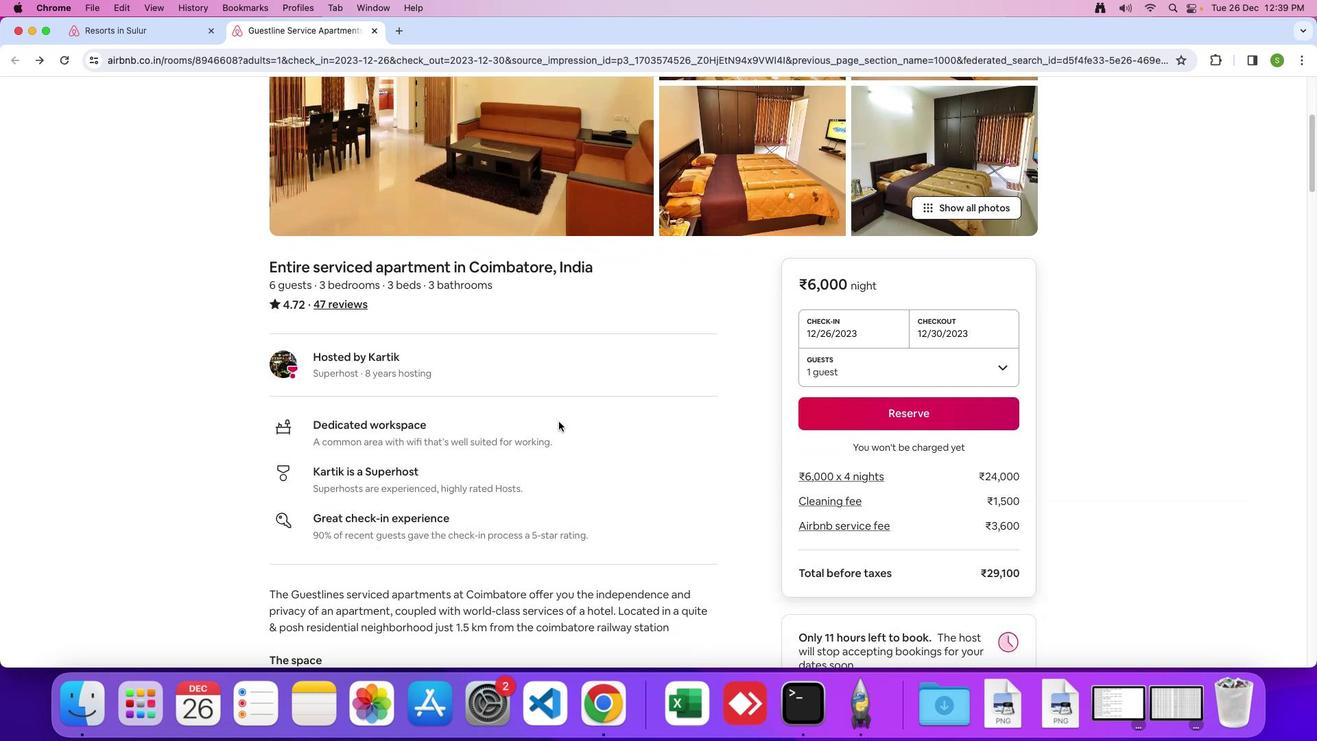 
Action: Mouse moved to (635, 433)
Screenshot: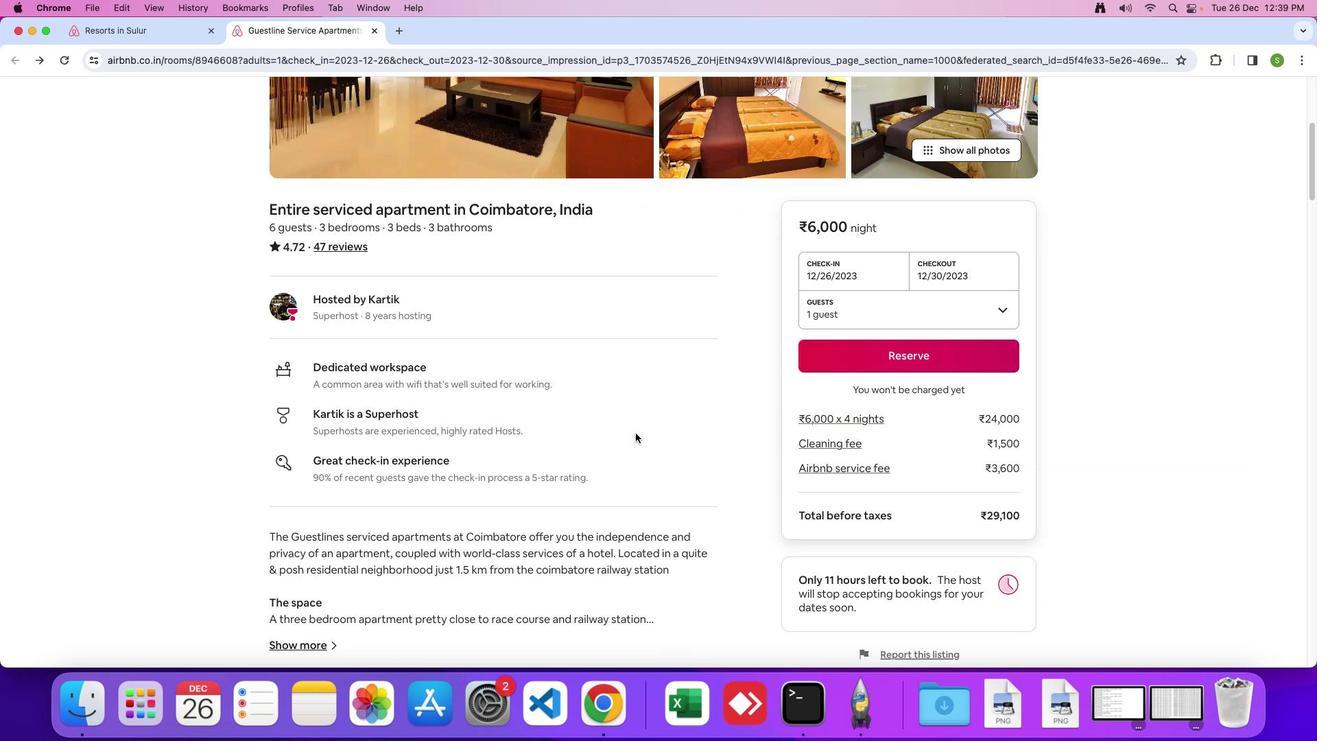 
Action: Mouse scrolled (635, 433) with delta (0, 0)
Screenshot: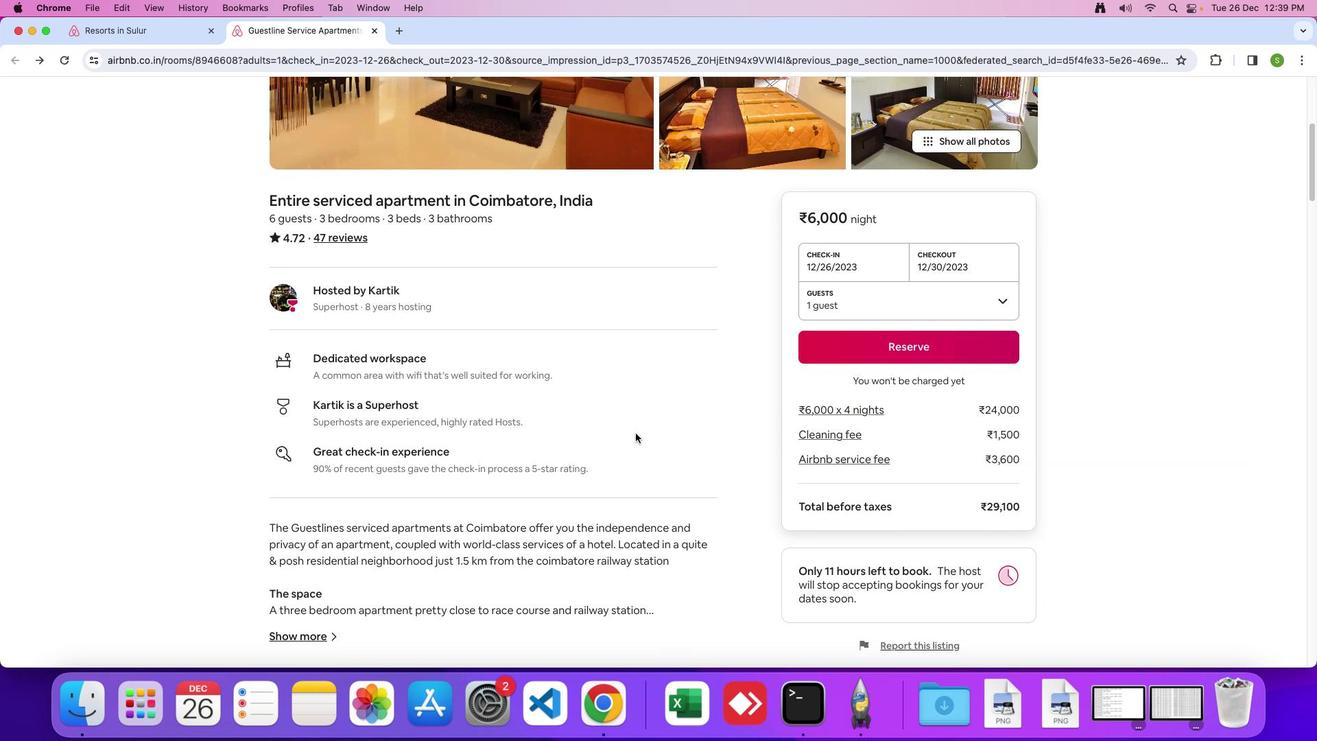 
Action: Mouse scrolled (635, 433) with delta (0, 0)
Screenshot: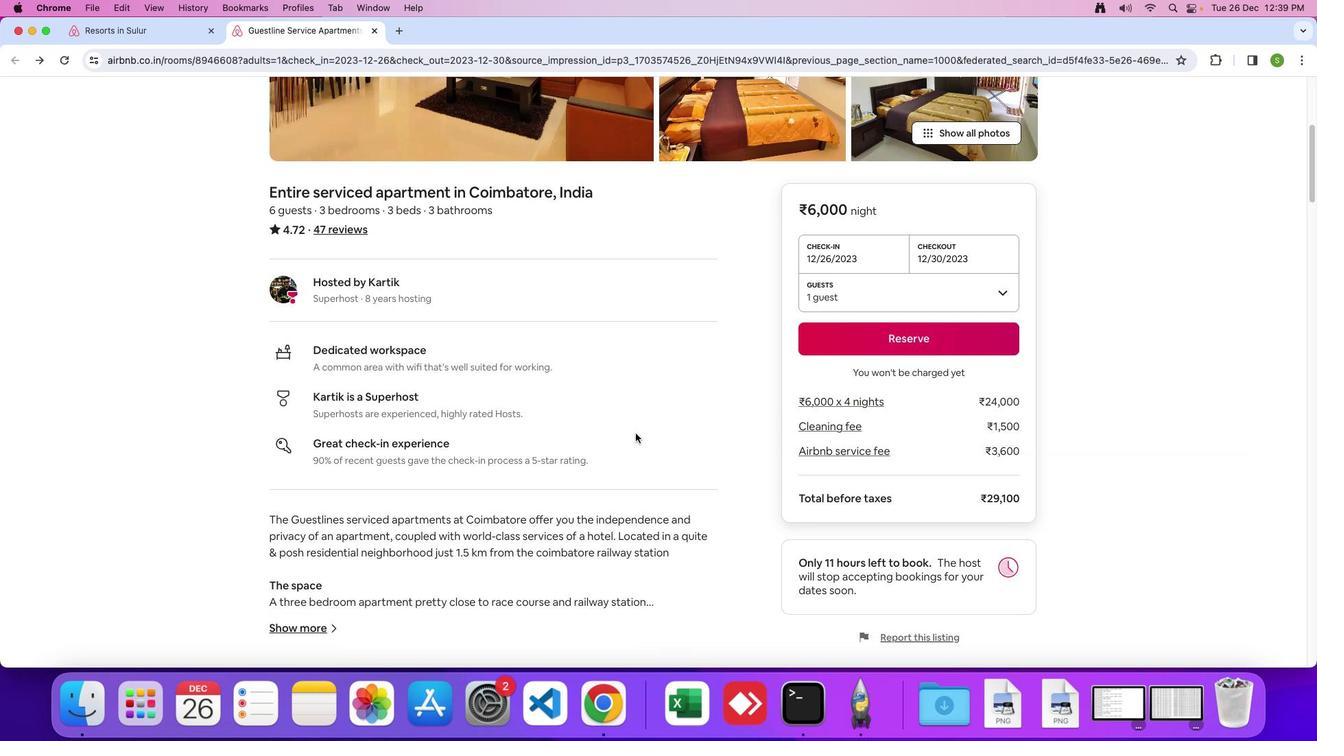 
Action: Mouse scrolled (635, 433) with delta (0, 0)
Screenshot: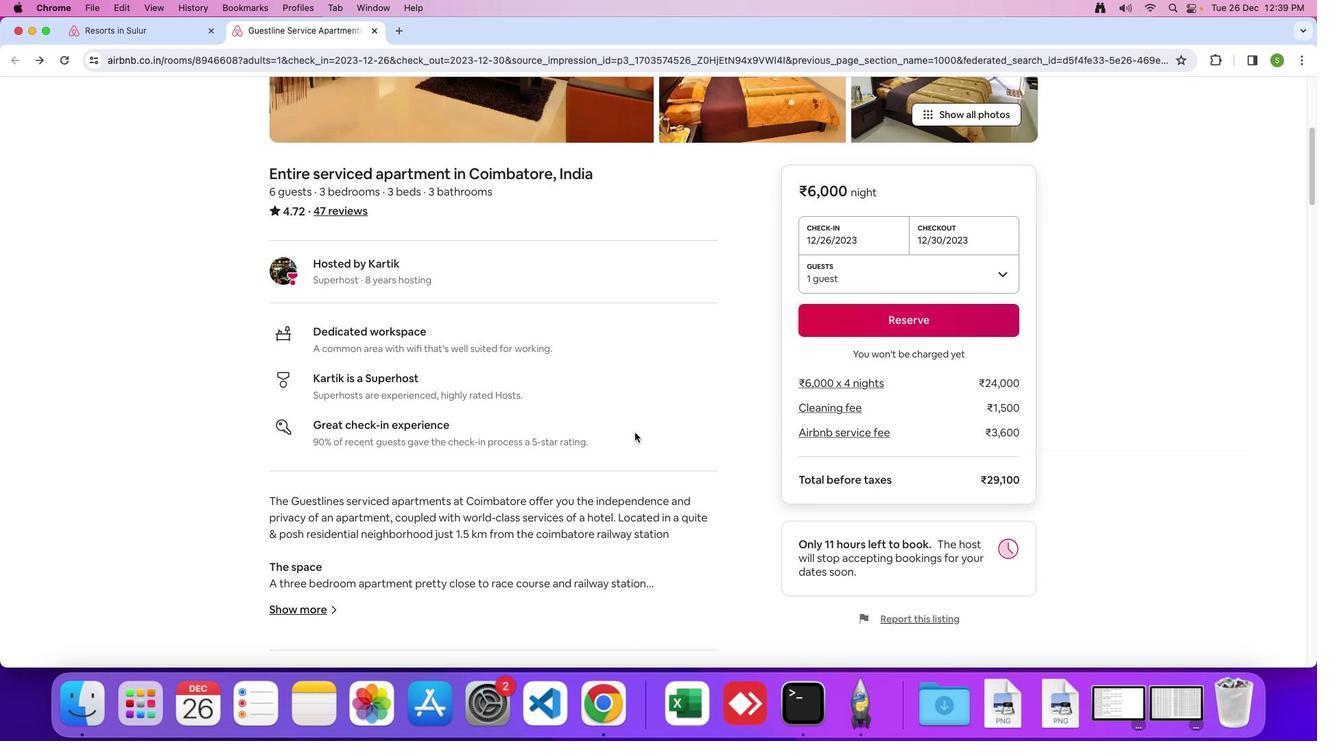 
Action: Mouse moved to (635, 433)
Screenshot: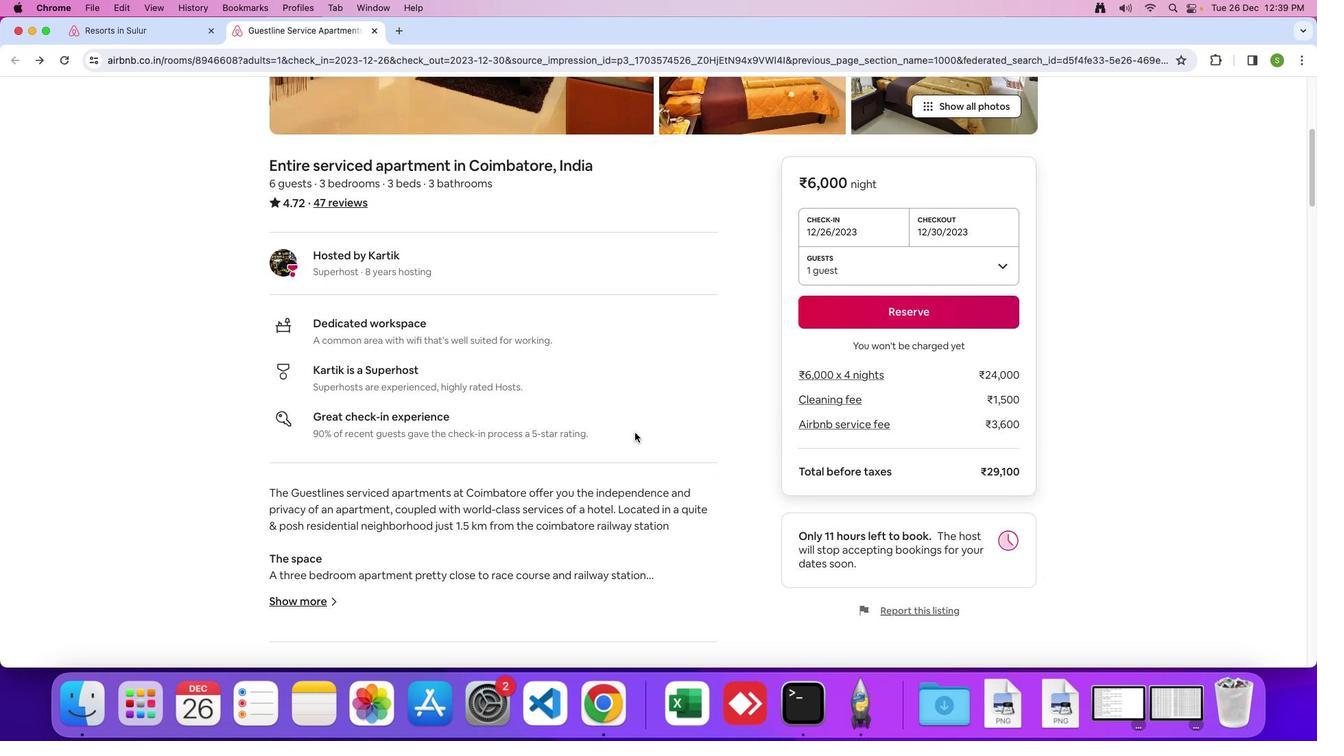 
Action: Mouse scrolled (635, 433) with delta (0, 0)
Screenshot: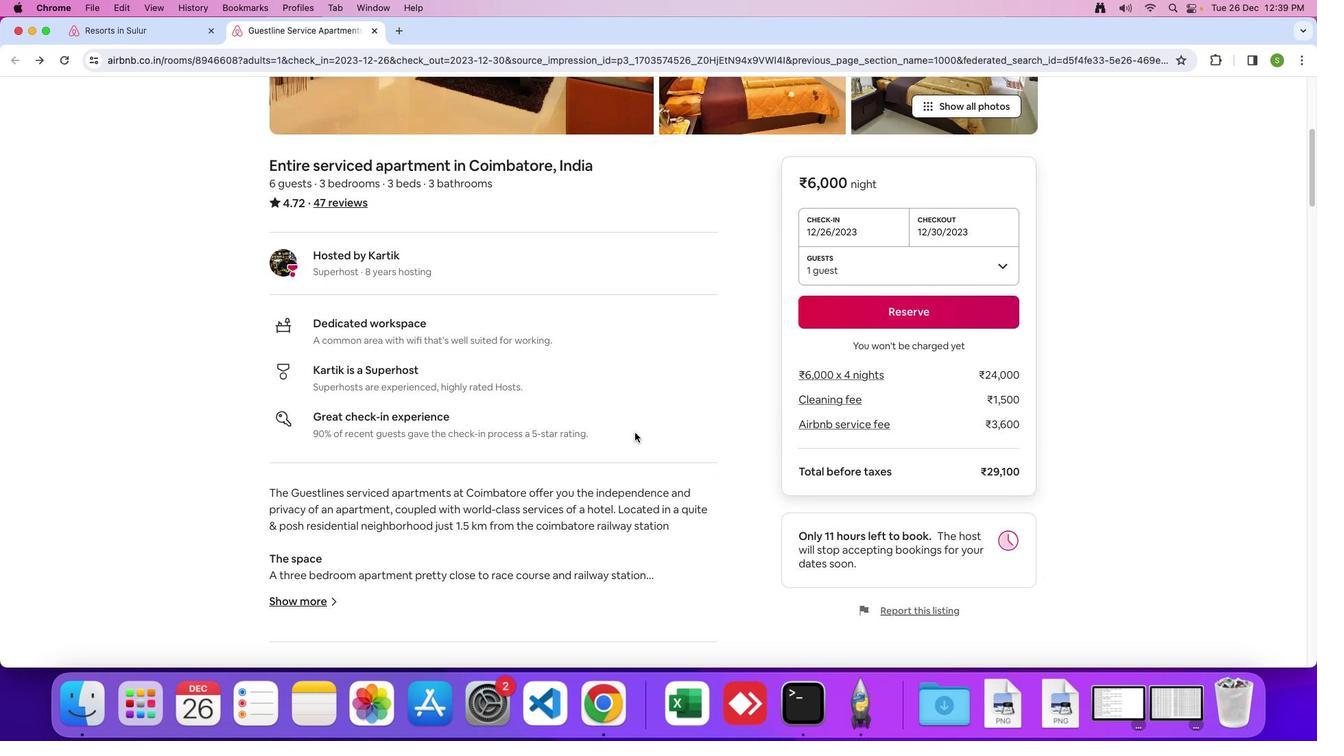 
Action: Mouse moved to (634, 433)
Screenshot: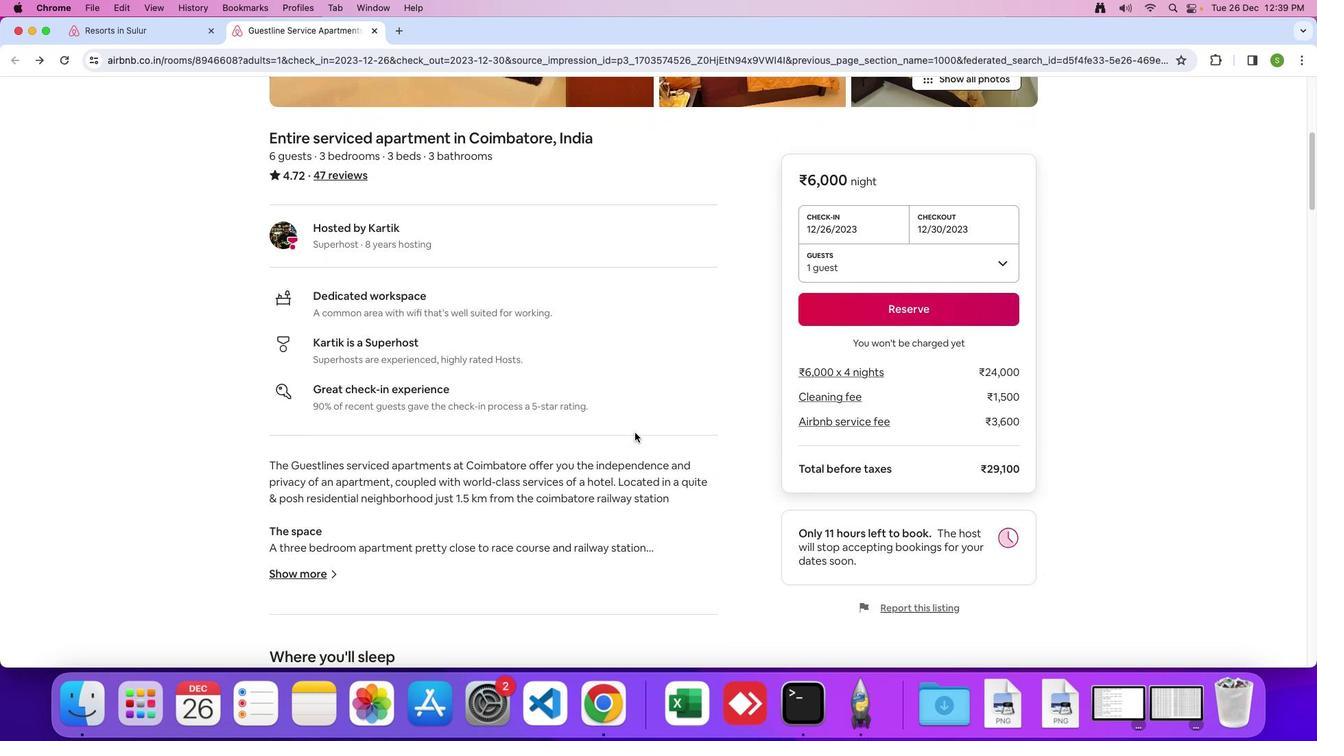 
Action: Mouse scrolled (634, 433) with delta (0, -1)
Screenshot: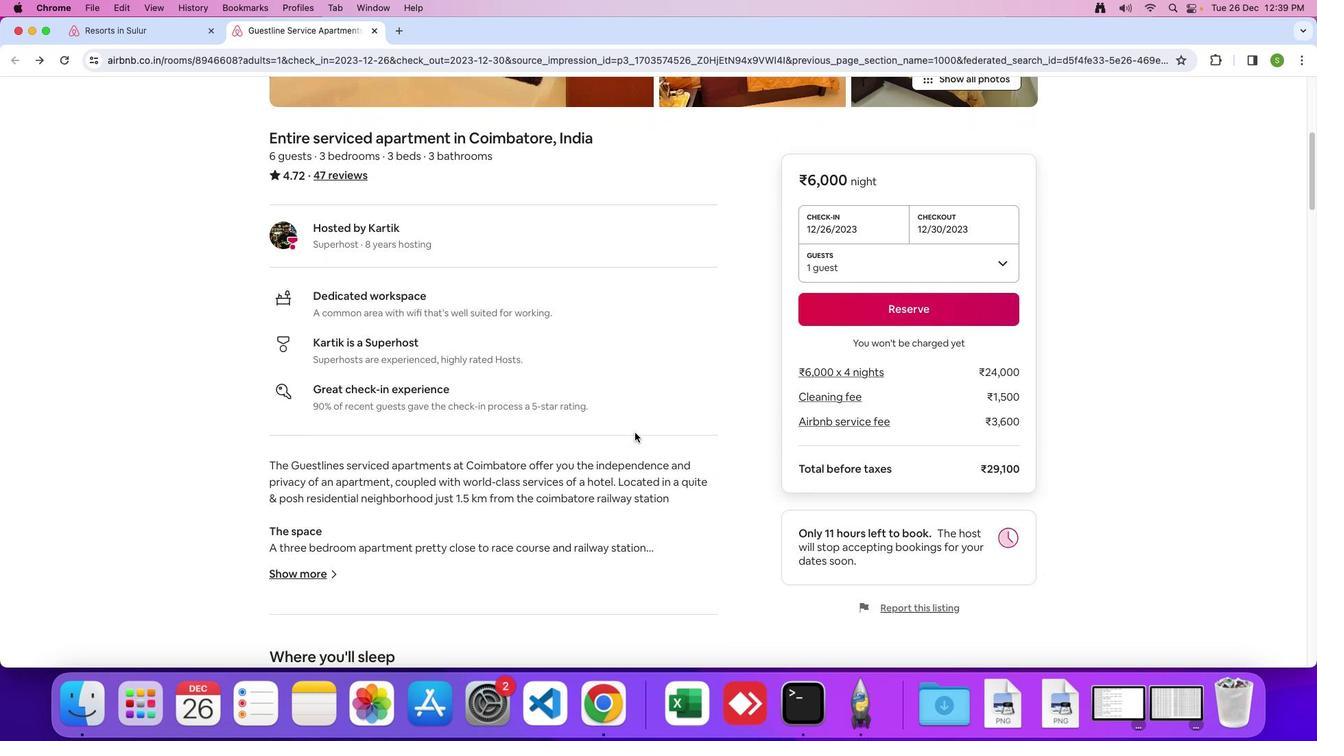 
Action: Mouse moved to (634, 432)
Screenshot: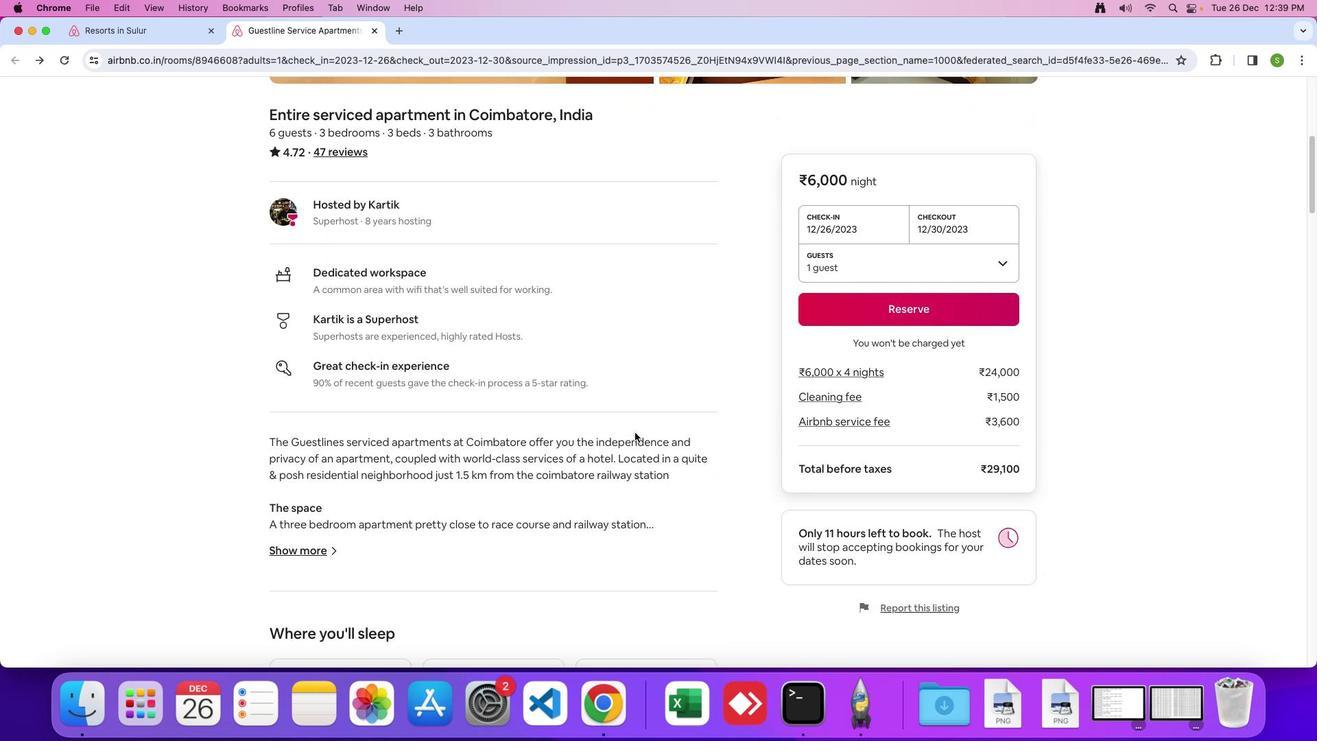 
Action: Mouse scrolled (634, 432) with delta (0, 0)
Screenshot: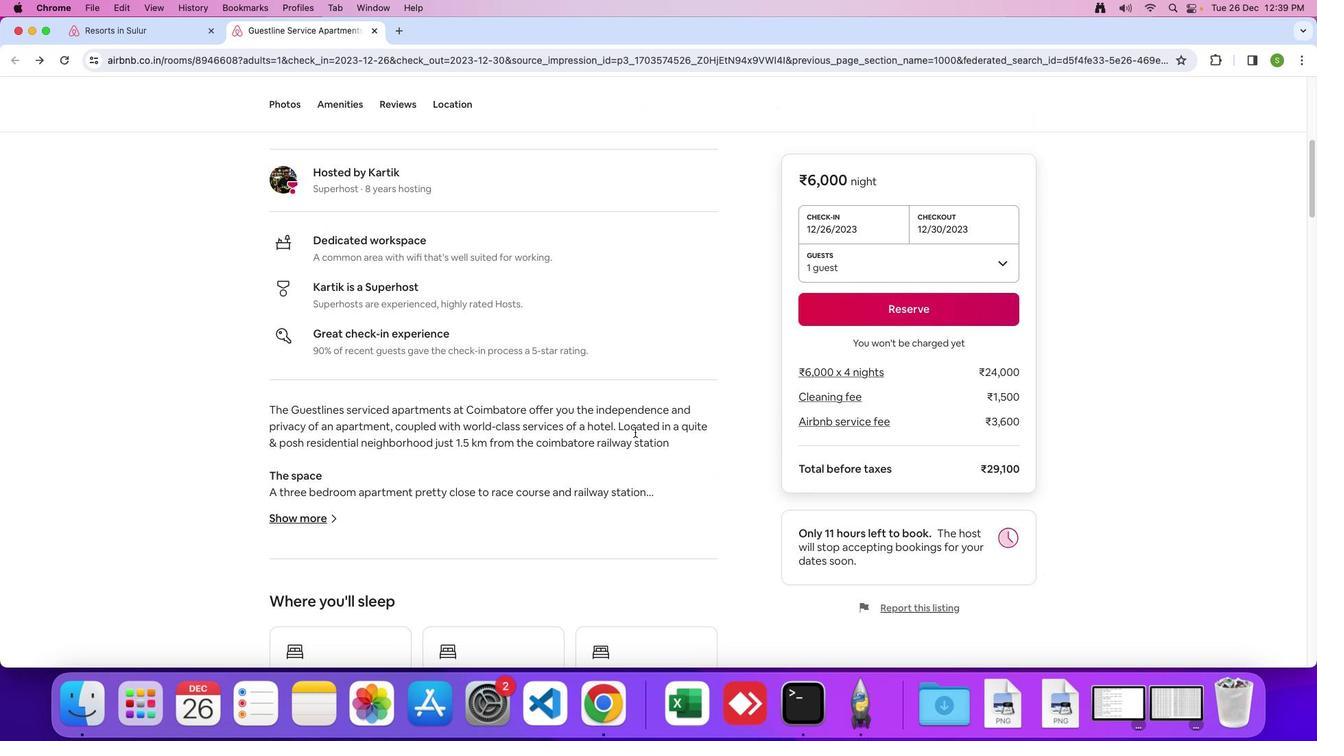 
Action: Mouse scrolled (634, 432) with delta (0, 0)
Screenshot: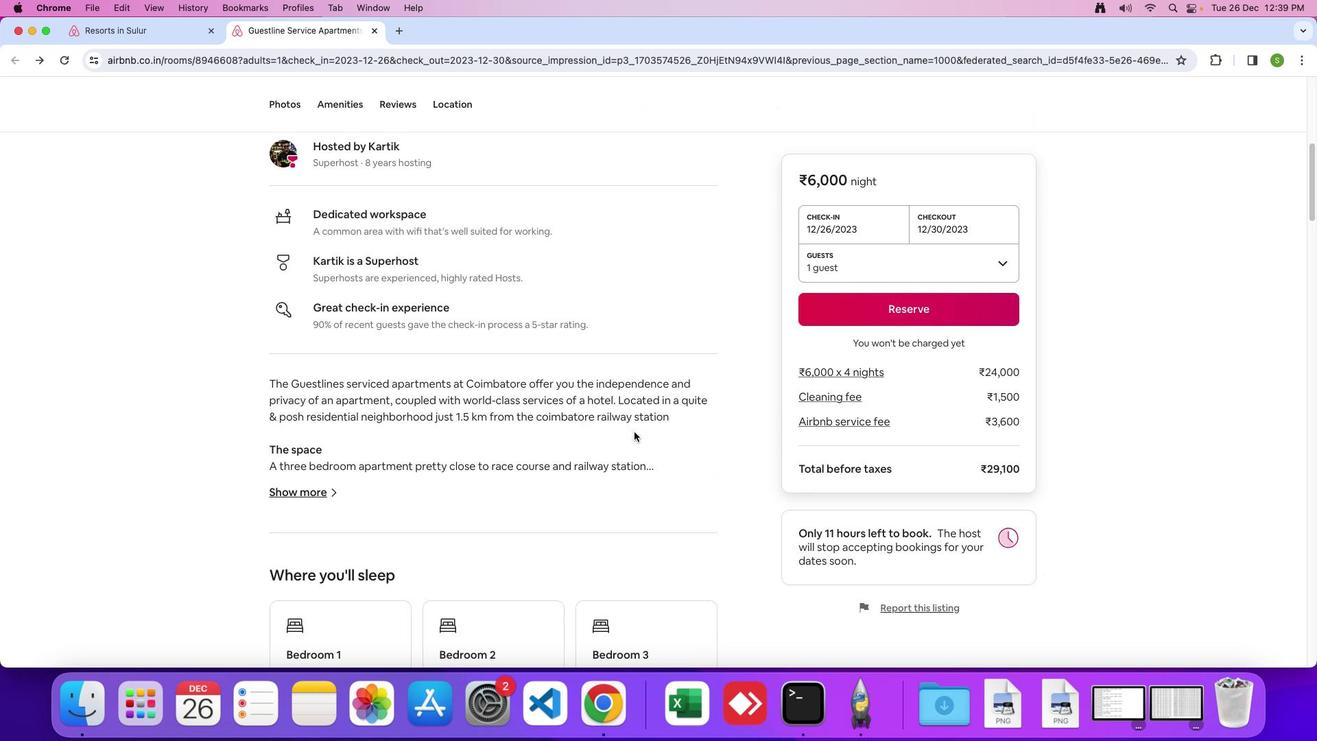 
Action: Mouse moved to (634, 432)
Screenshot: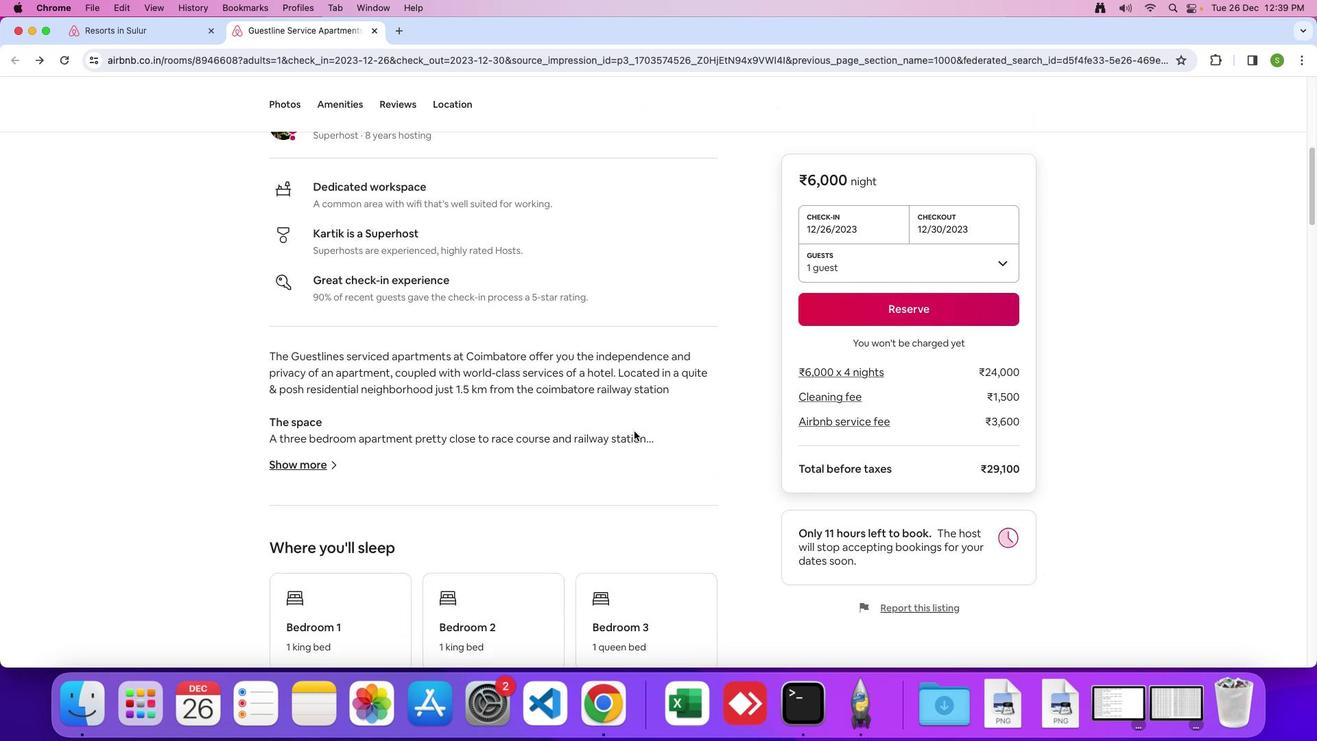 
Action: Mouse scrolled (634, 432) with delta (0, -2)
Screenshot: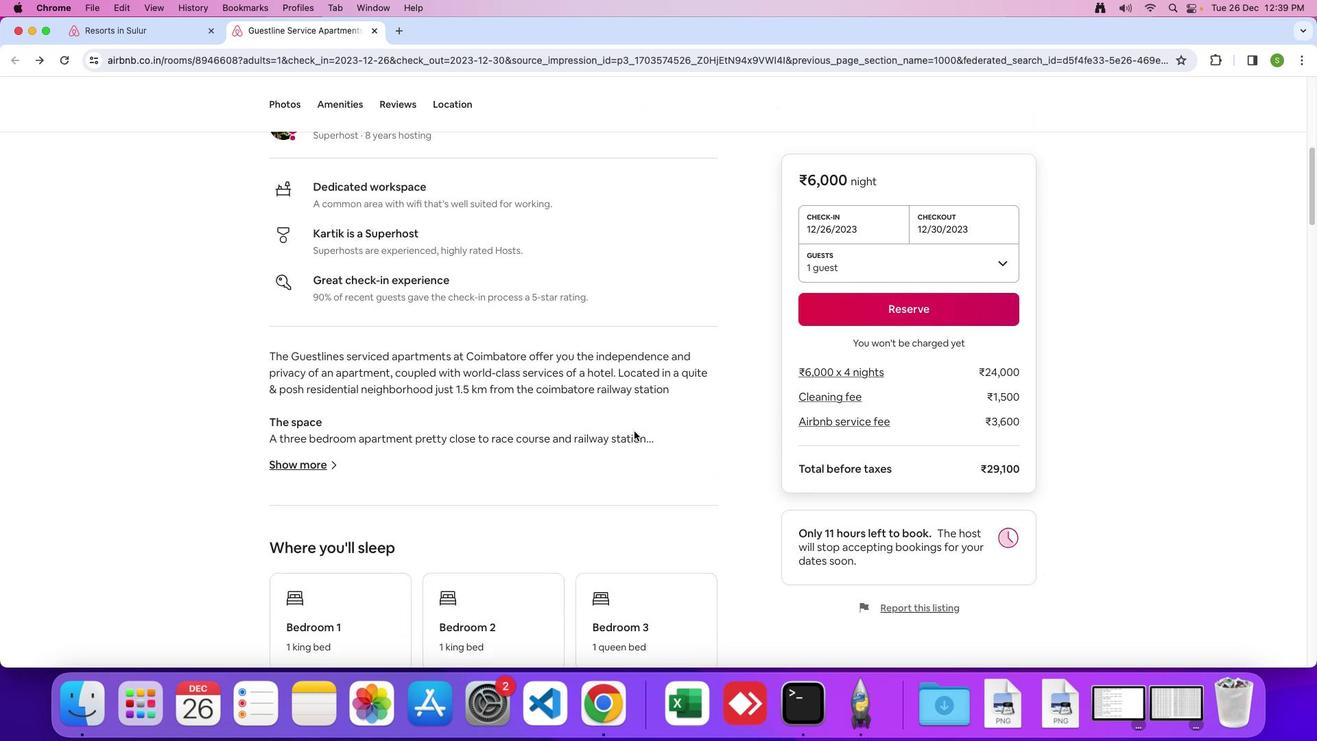 
Action: Mouse moved to (293, 413)
Screenshot: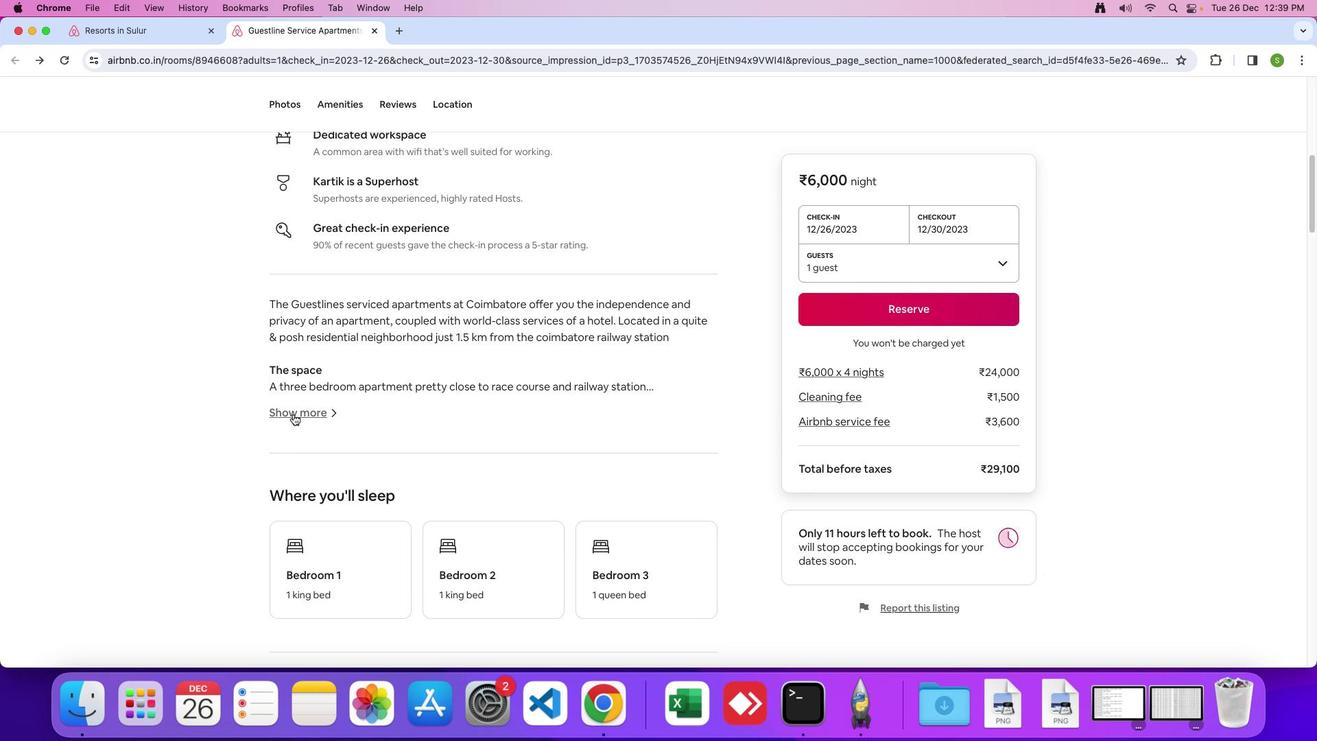 
Action: Mouse pressed left at (293, 413)
Screenshot: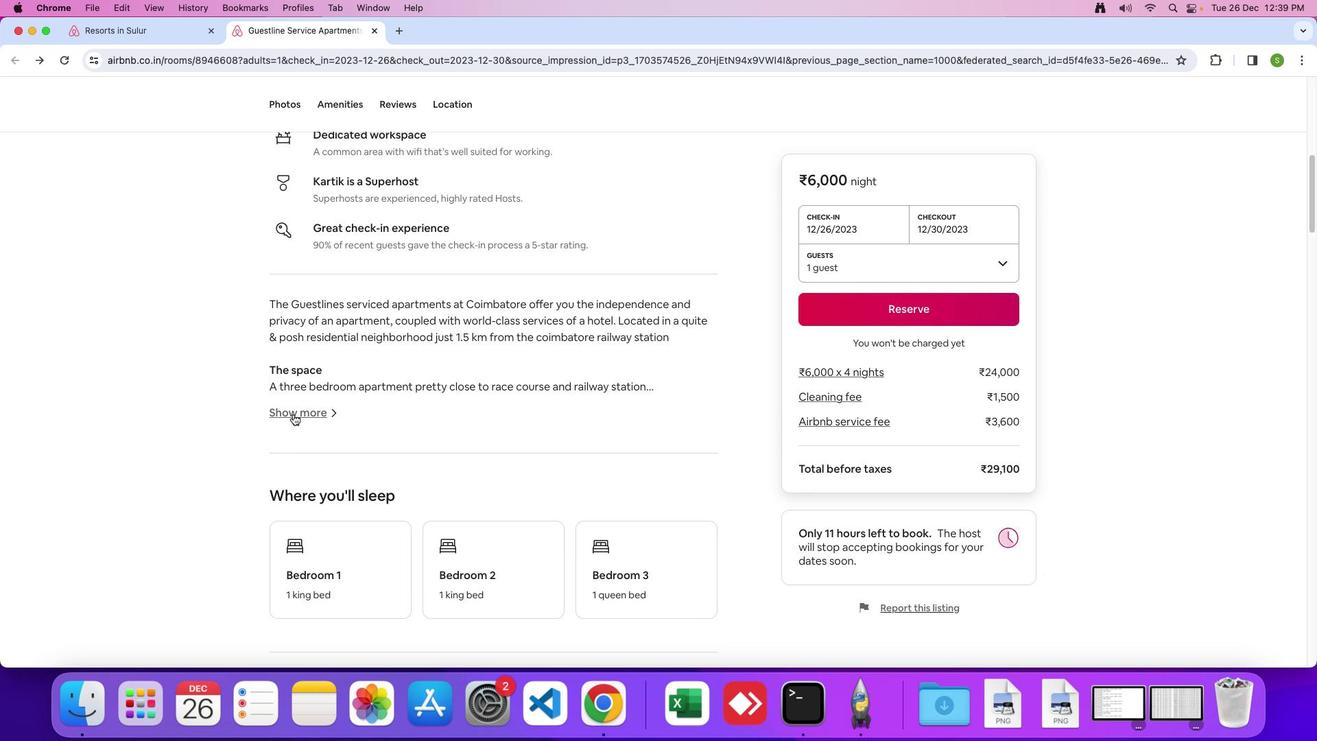 
Action: Mouse moved to (669, 344)
Screenshot: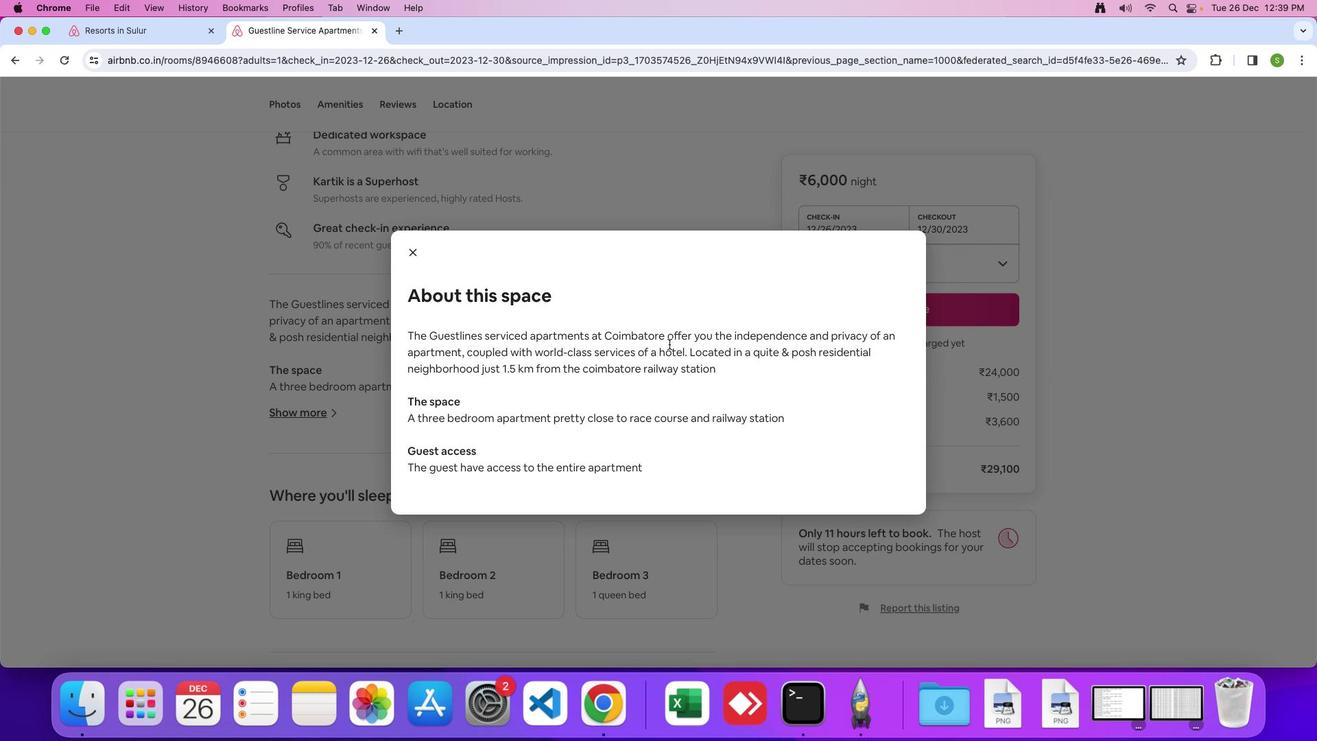 
Action: Mouse scrolled (669, 344) with delta (0, 0)
Screenshot: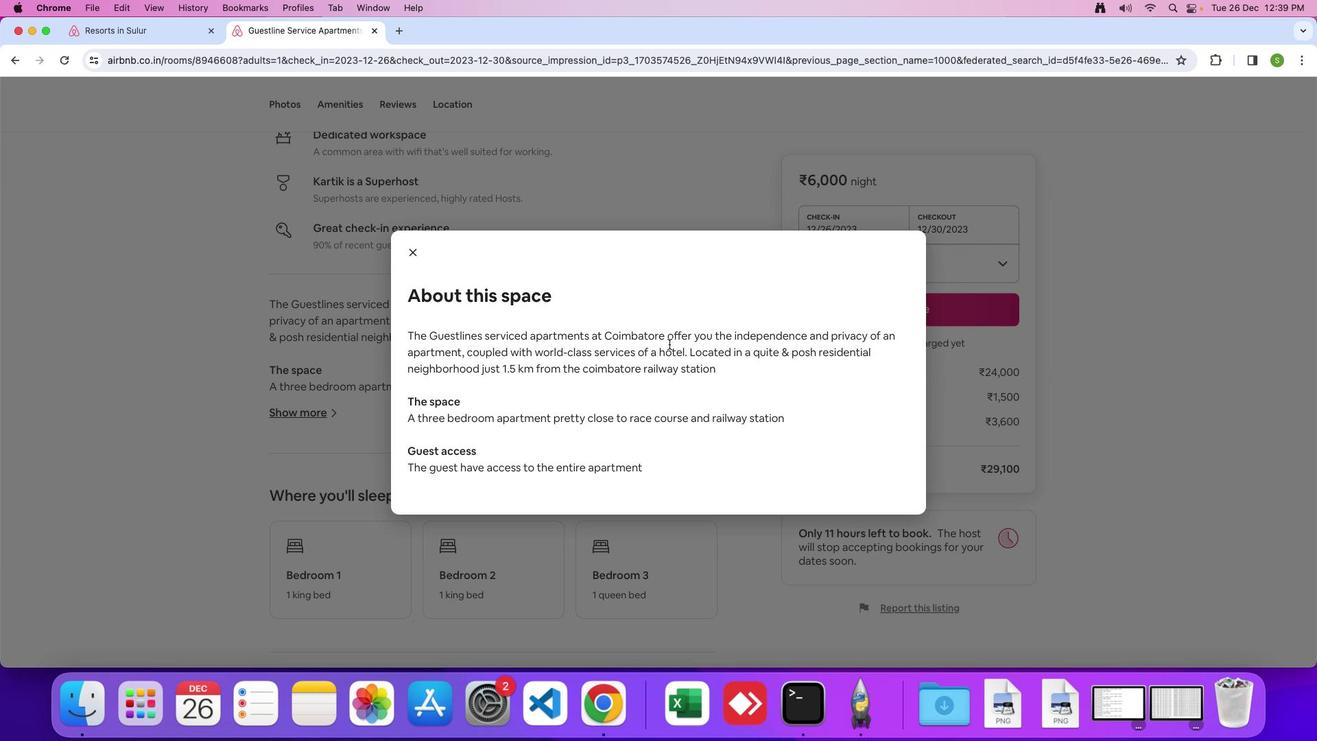 
Action: Mouse scrolled (669, 344) with delta (0, 0)
Screenshot: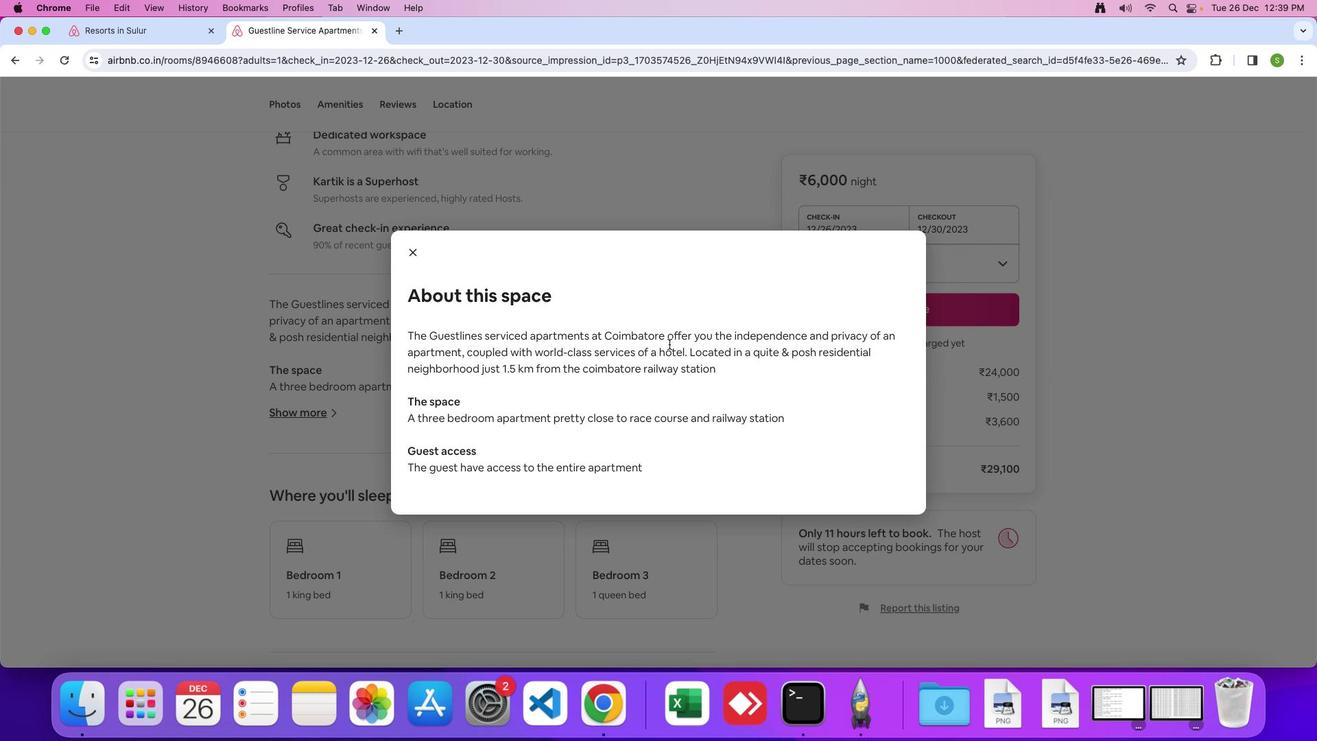 
Action: Mouse moved to (406, 251)
Screenshot: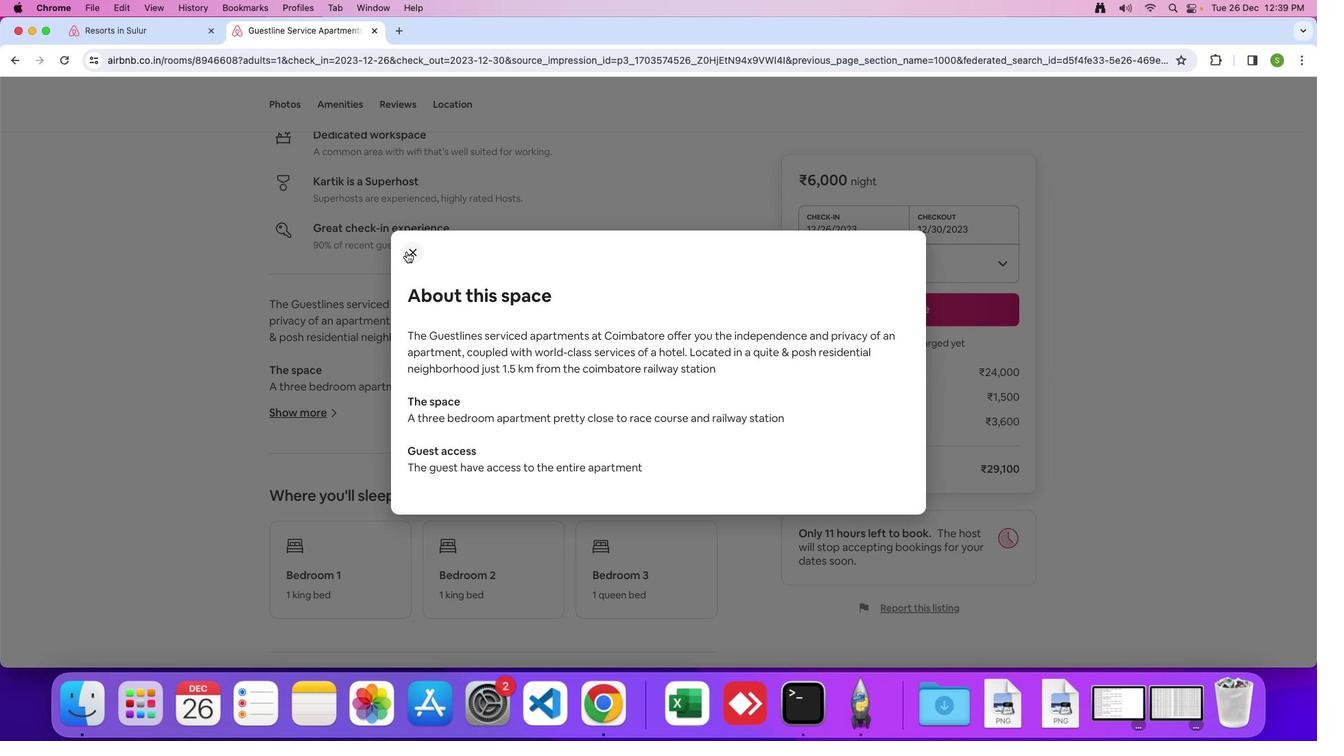 
Action: Mouse pressed left at (406, 251)
